 Task: Get directions from Capitol Reef National Park, Utah, United States to Crater Lake National Park, Oregon, United States departing at 5:00 pm tomorrow
Action: Mouse moved to (179, 175)
Screenshot: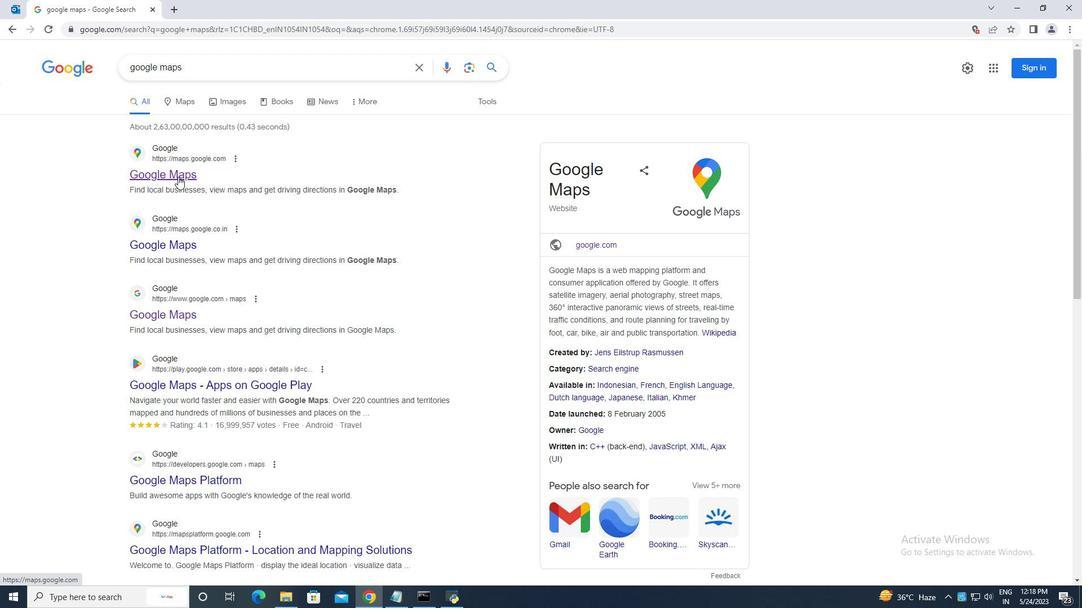
Action: Mouse pressed left at (179, 175)
Screenshot: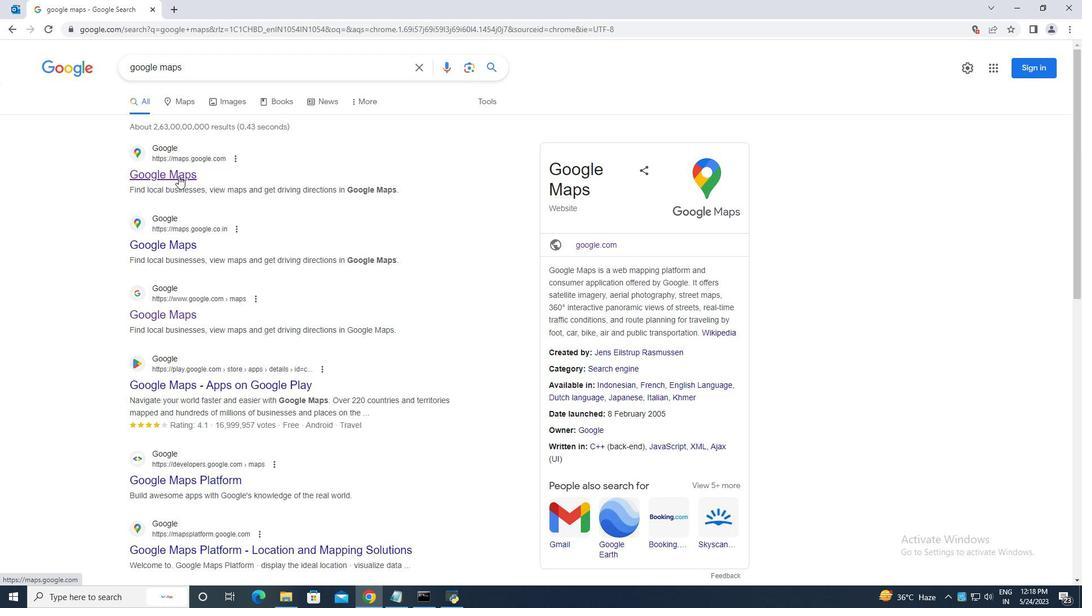 
Action: Mouse moved to (130, 57)
Screenshot: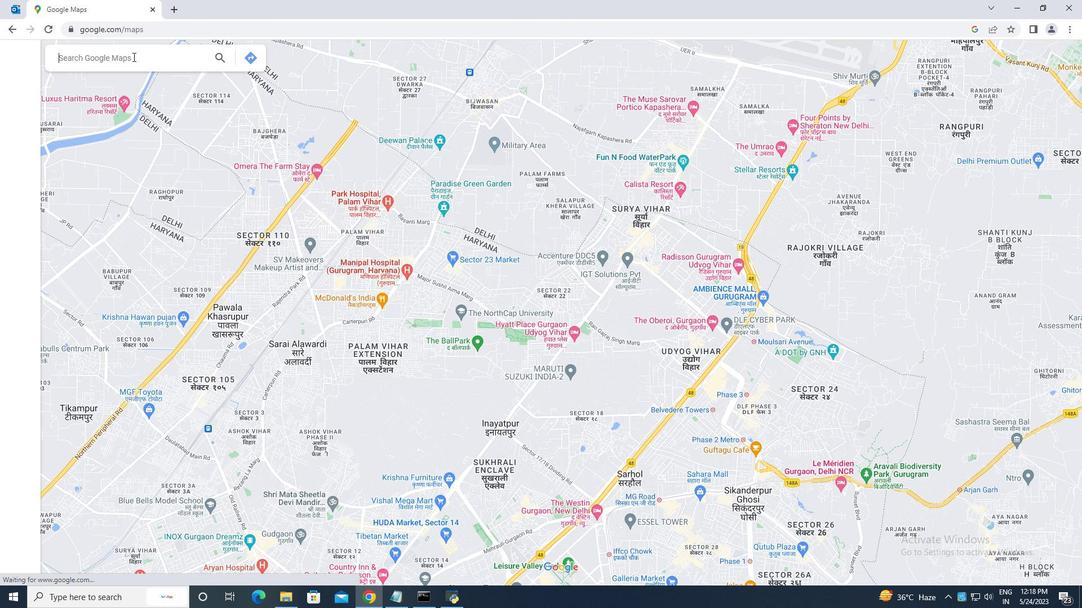 
Action: Mouse pressed left at (130, 57)
Screenshot: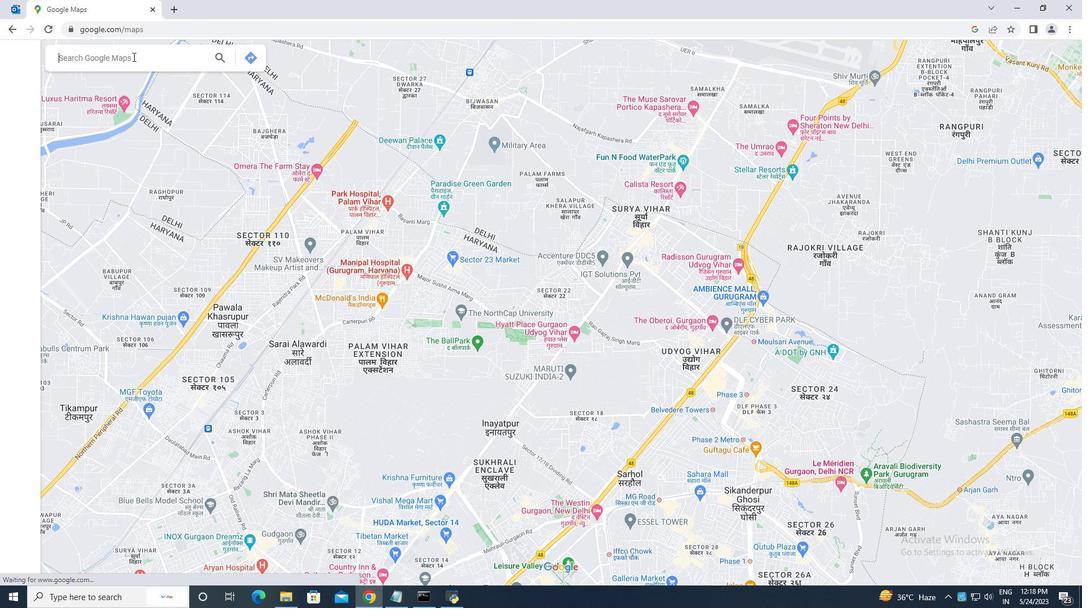 
Action: Key pressed capitol<Key.space>reef<Key.space>national<Key.space>park<Key.space>,utah<Key.space>united<Key.space>states<Key.enter>
Screenshot: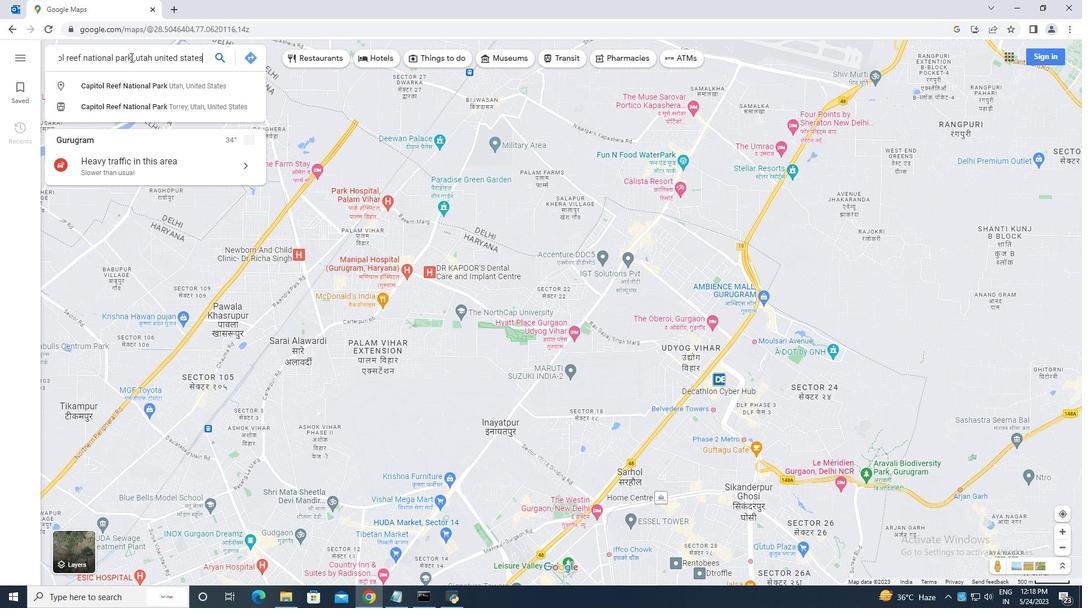
Action: Mouse moved to (76, 283)
Screenshot: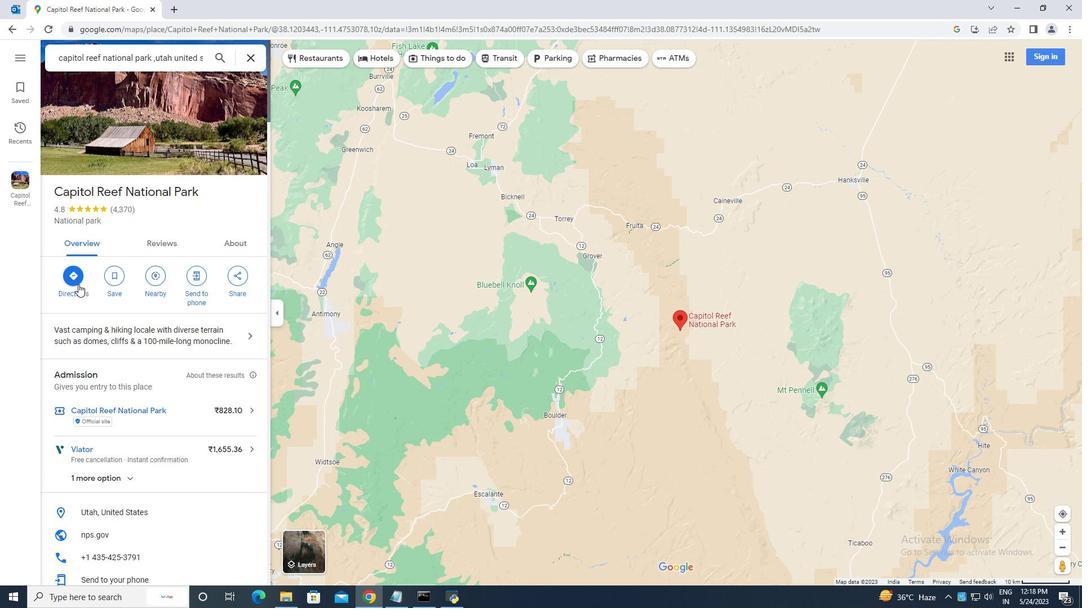 
Action: Mouse pressed left at (76, 283)
Screenshot: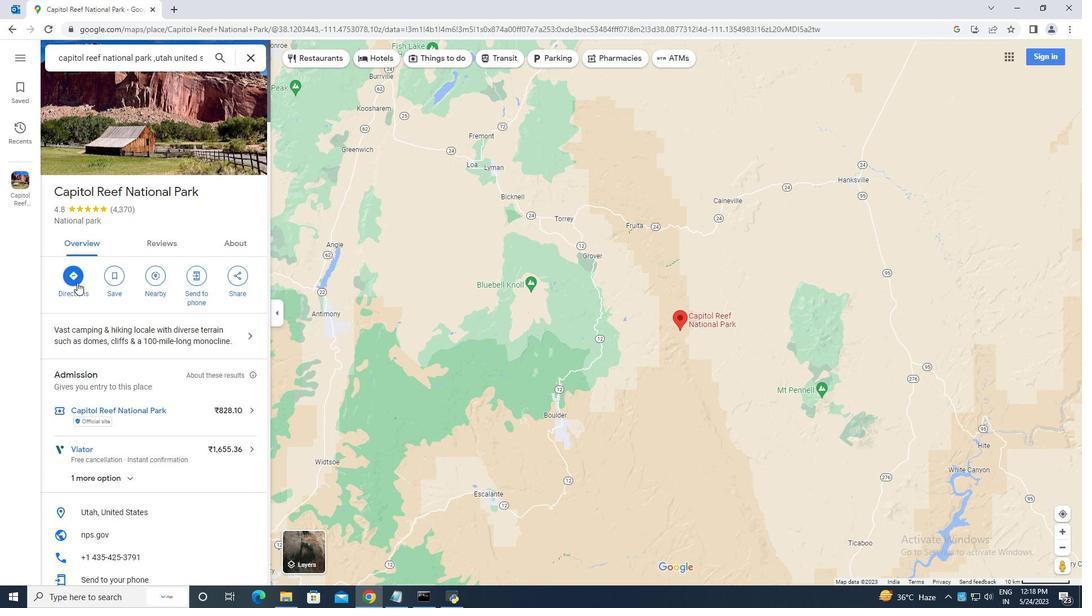 
Action: Mouse moved to (131, 91)
Screenshot: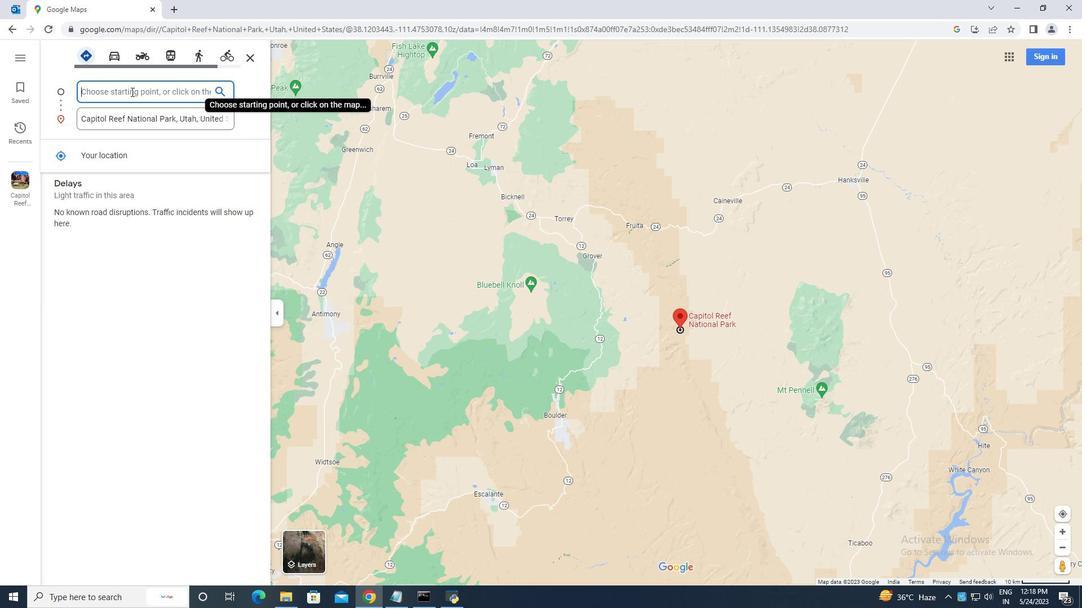 
Action: Mouse pressed left at (131, 91)
Screenshot: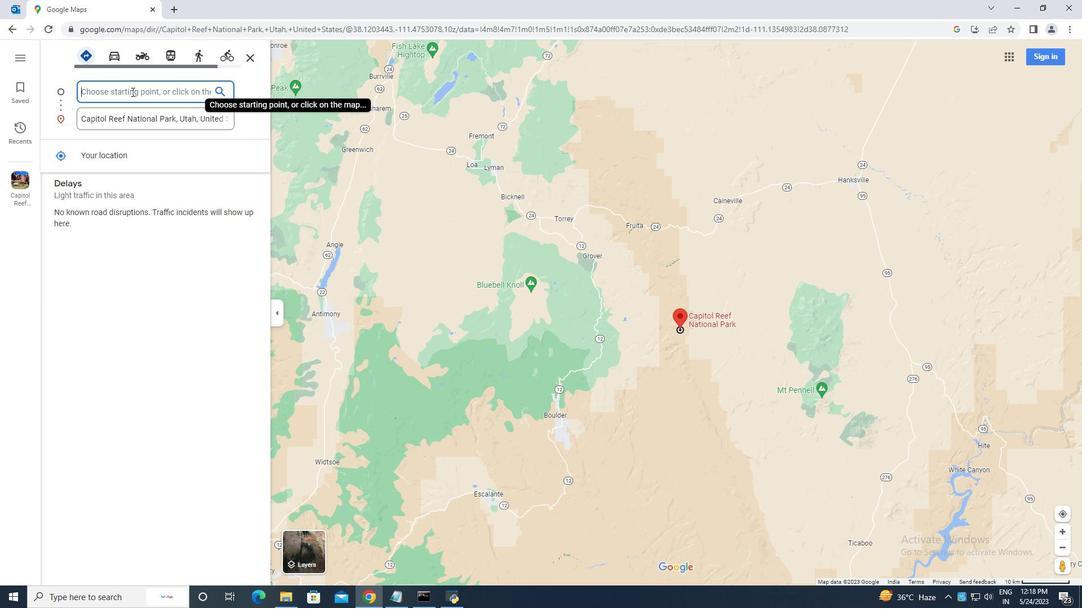 
Action: Mouse moved to (134, 91)
Screenshot: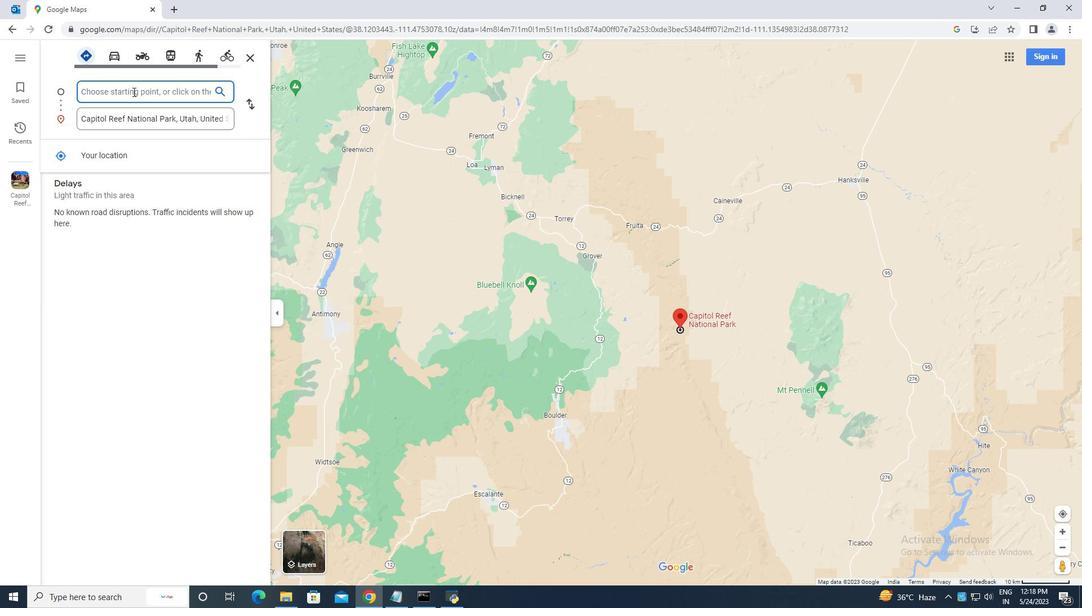 
Action: Key pressed capital<Key.space>
Screenshot: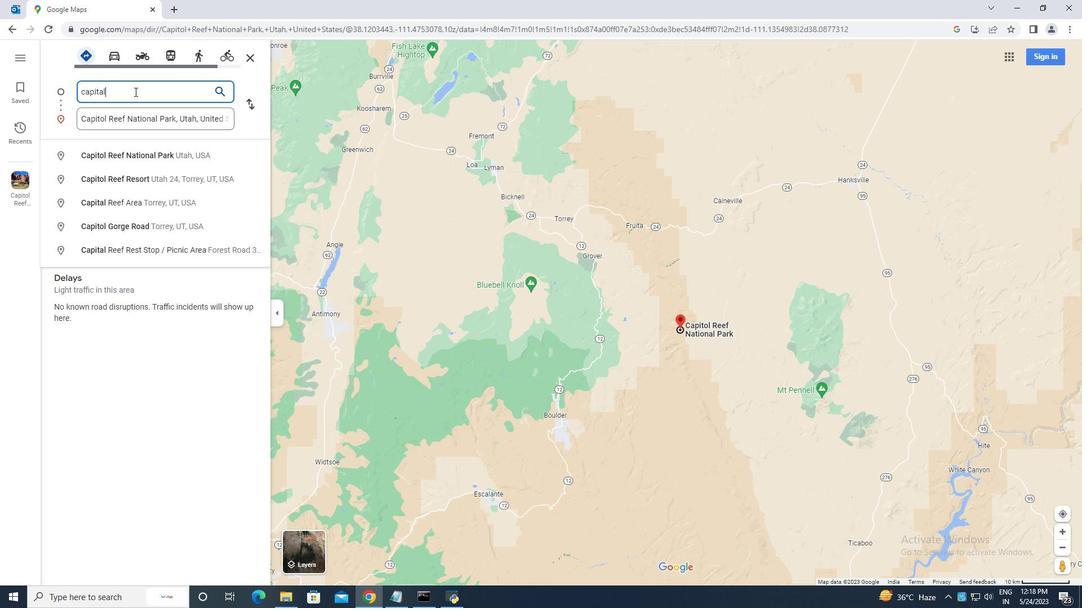 
Action: Mouse moved to (150, 116)
Screenshot: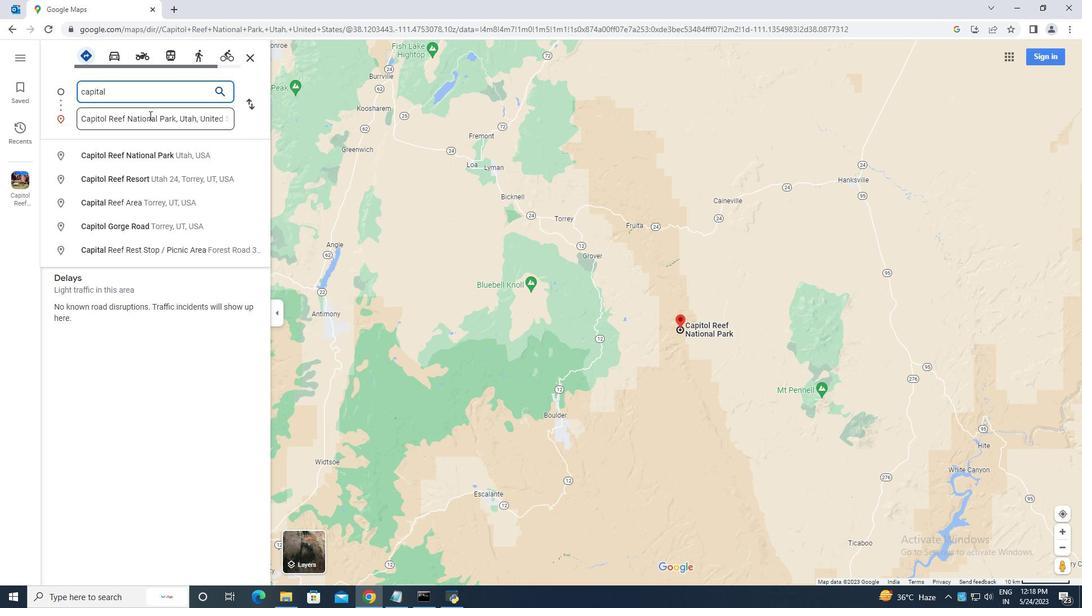 
Action: Mouse pressed left at (150, 116)
Screenshot: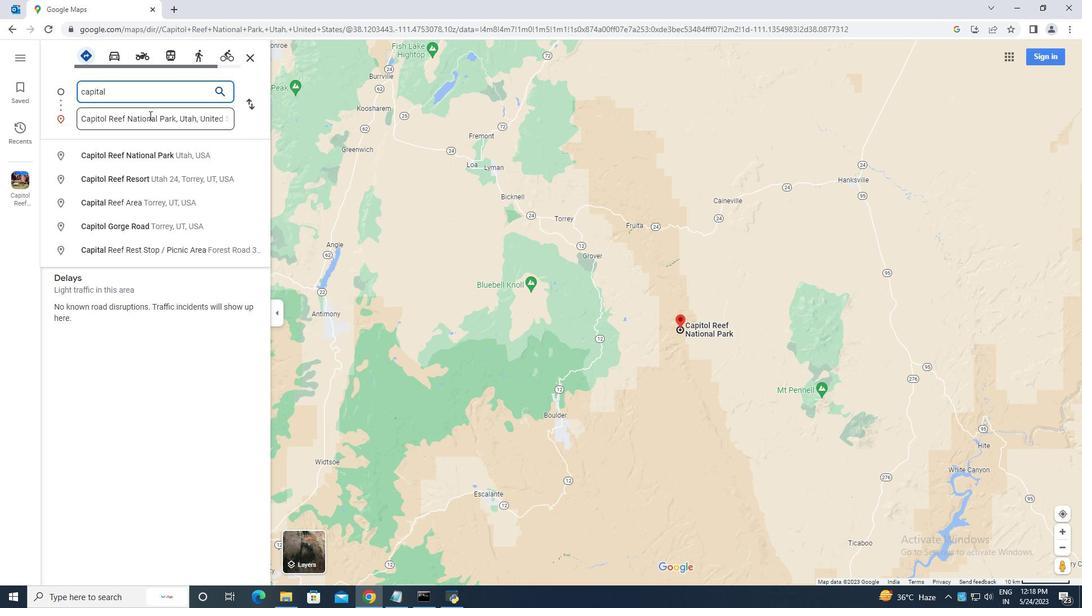 
Action: Mouse moved to (166, 91)
Screenshot: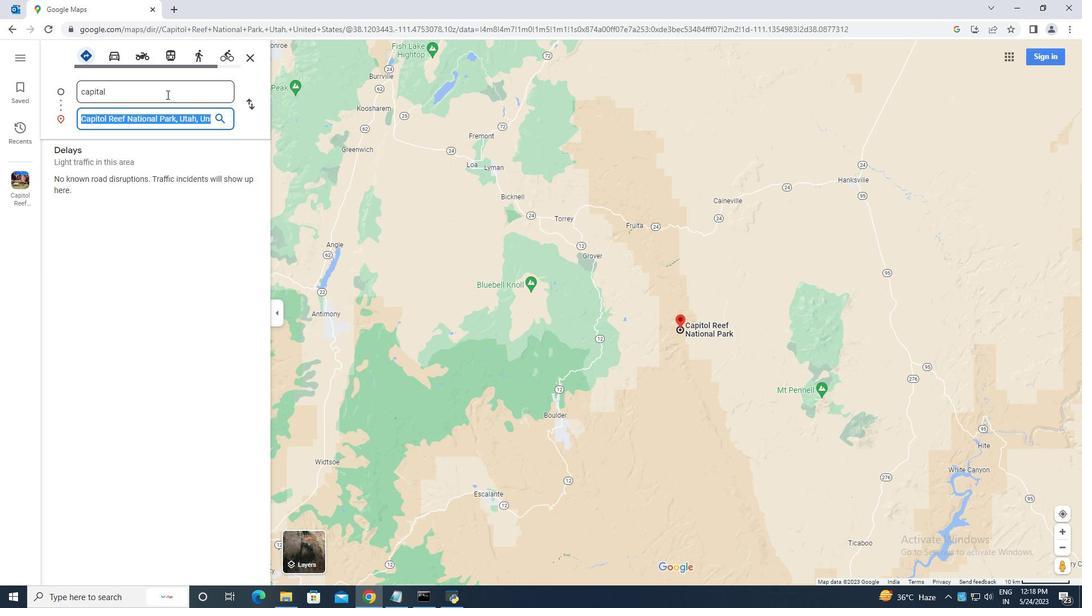 
Action: Mouse pressed left at (166, 91)
Screenshot: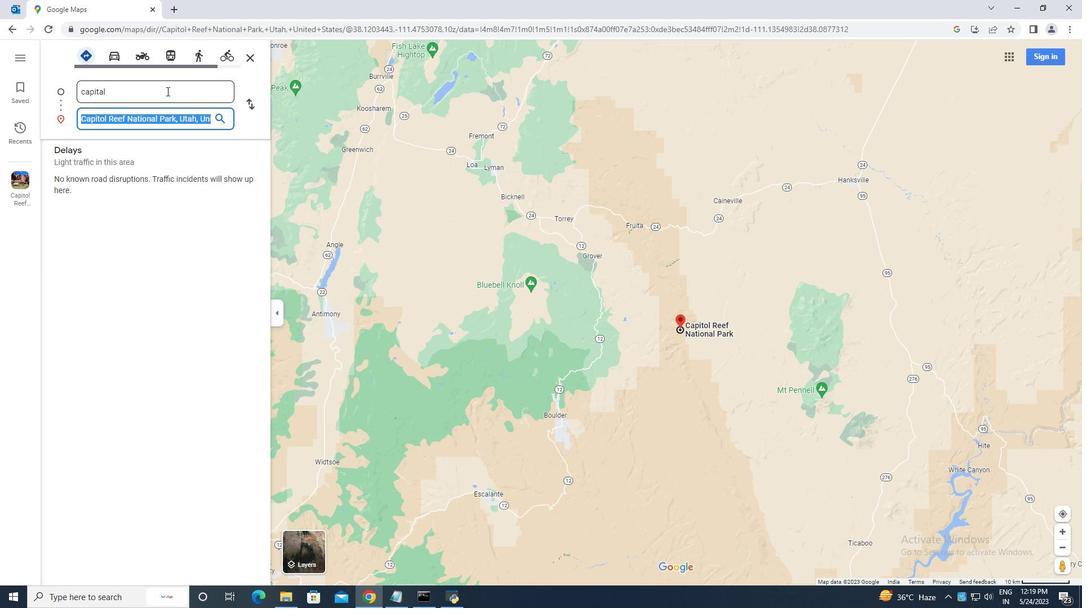 
Action: Mouse moved to (193, 118)
Screenshot: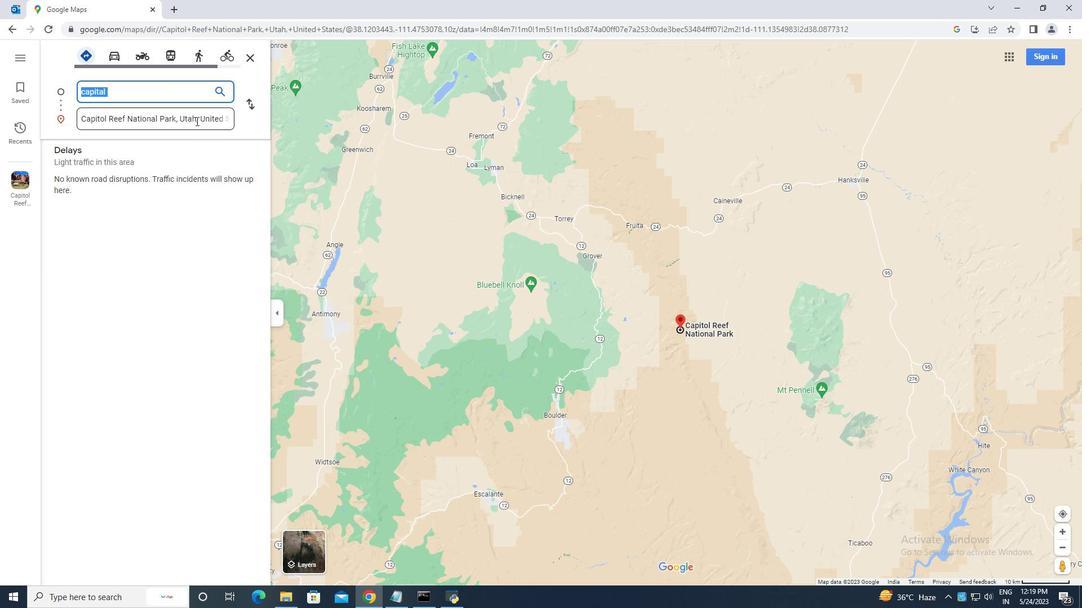 
Action: Mouse pressed left at (193, 118)
Screenshot: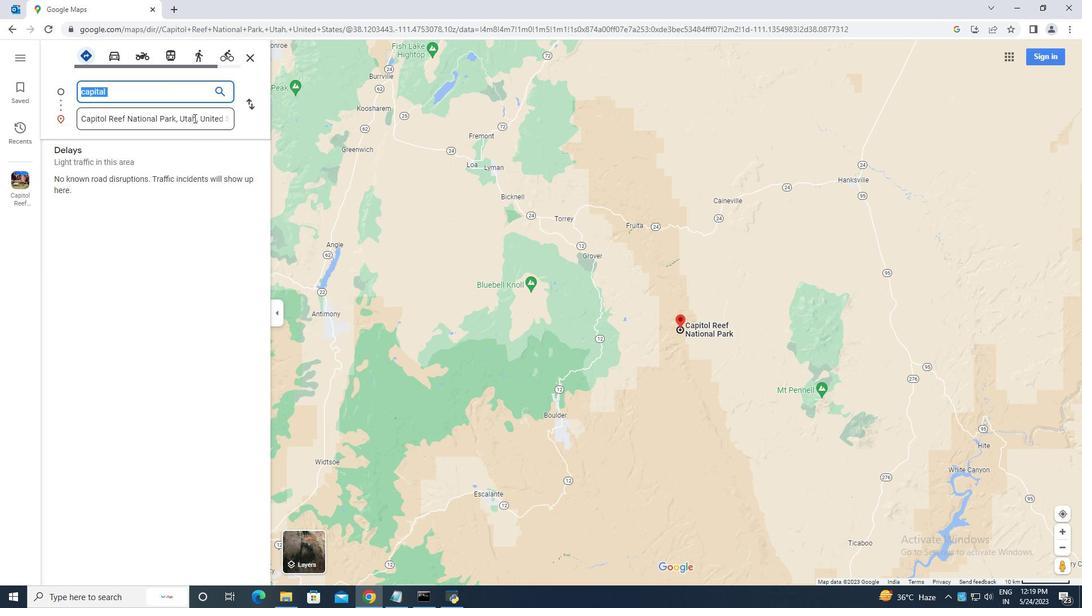 
Action: Mouse moved to (219, 116)
Screenshot: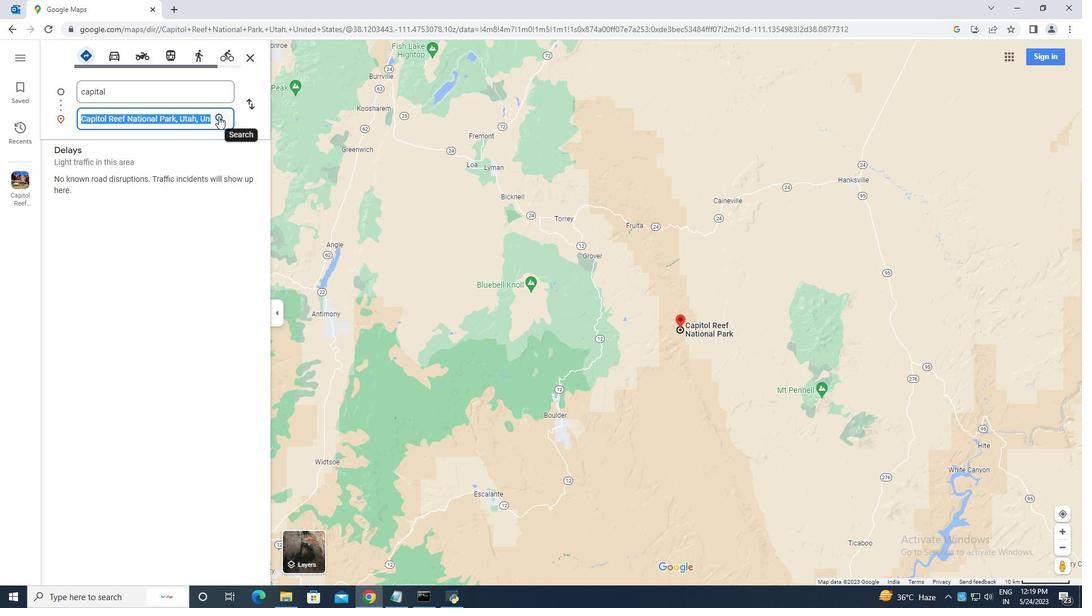 
Action: Mouse pressed left at (219, 116)
Screenshot: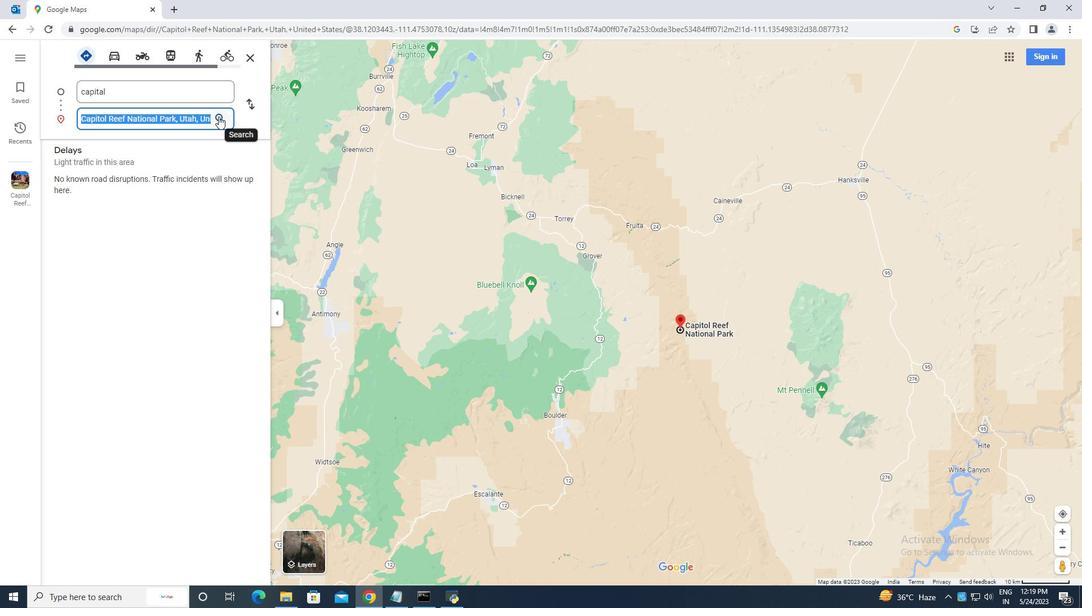 
Action: Mouse moved to (115, 146)
Screenshot: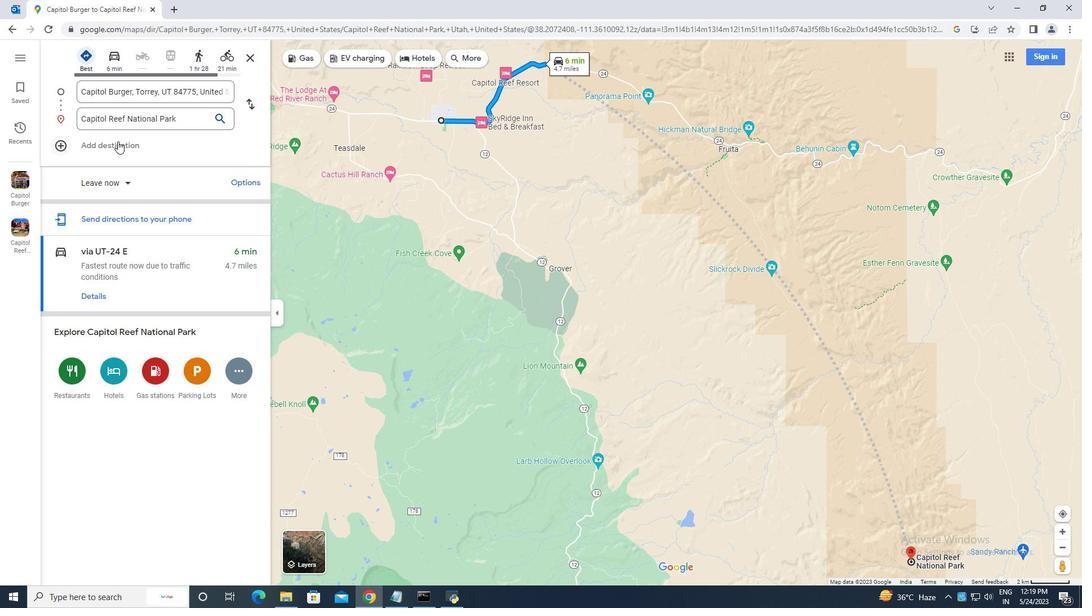 
Action: Mouse pressed left at (115, 146)
Screenshot: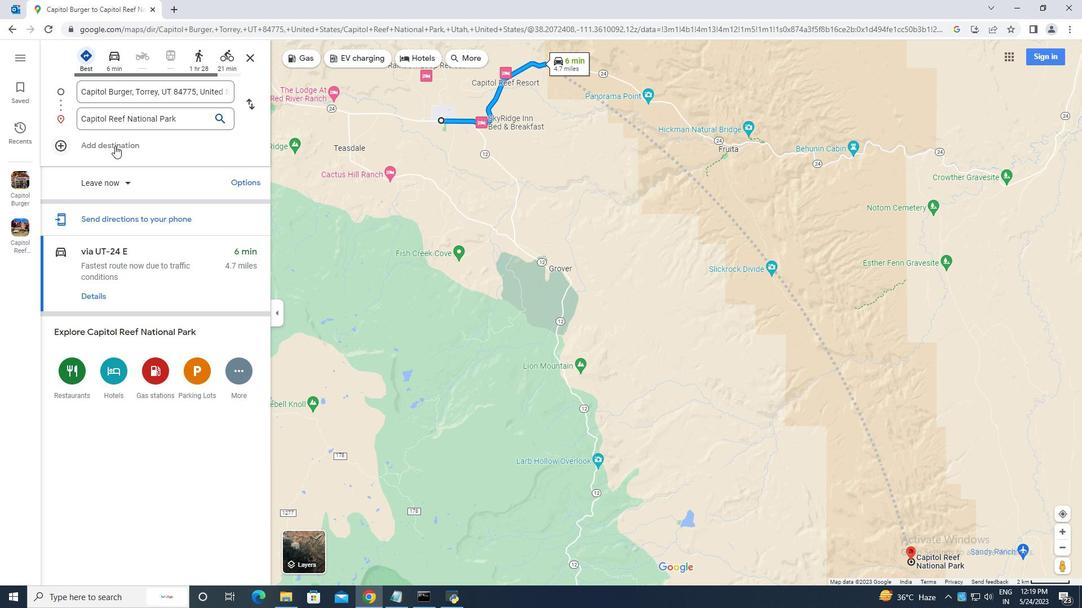 
Action: Key pressed crater<Key.space>lake<Key.space>national<Key.space>park<Key.enter>
Screenshot: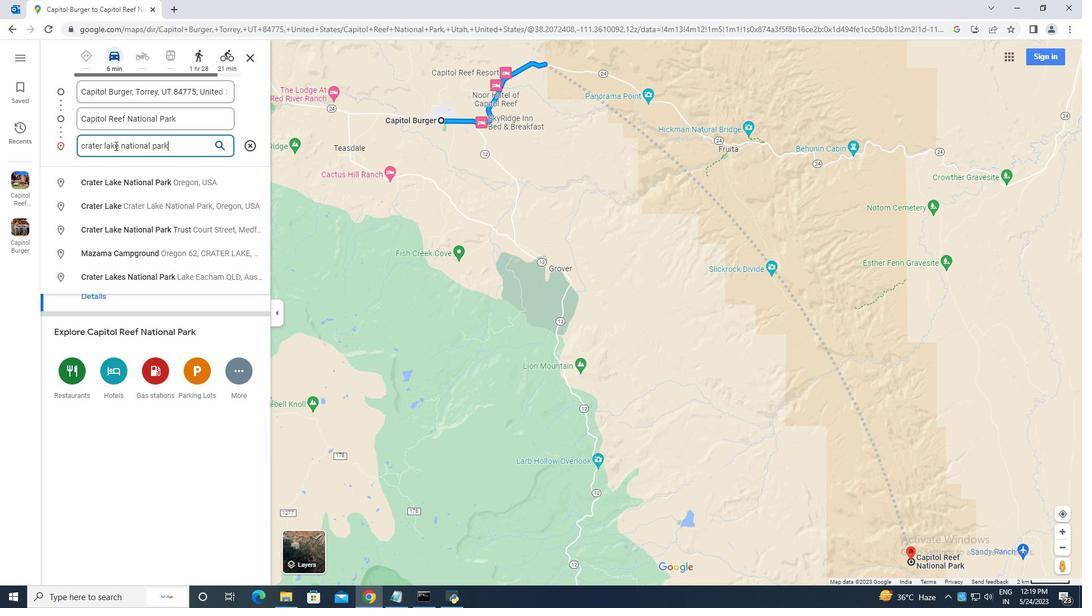 
Action: Mouse moved to (130, 236)
Screenshot: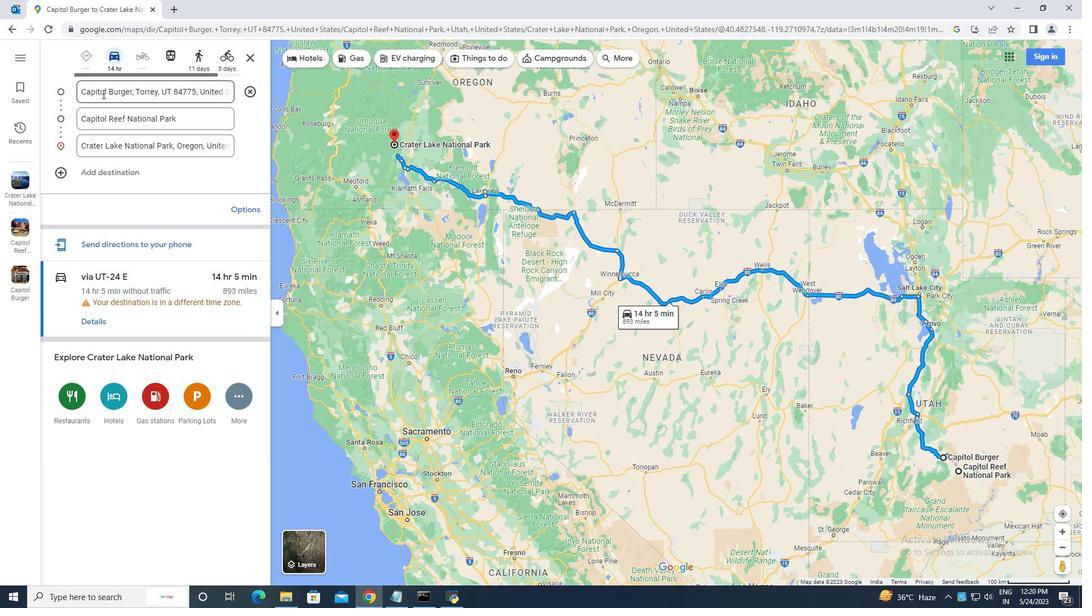 
Action: Mouse scrolled (130, 237) with delta (0, 0)
Screenshot: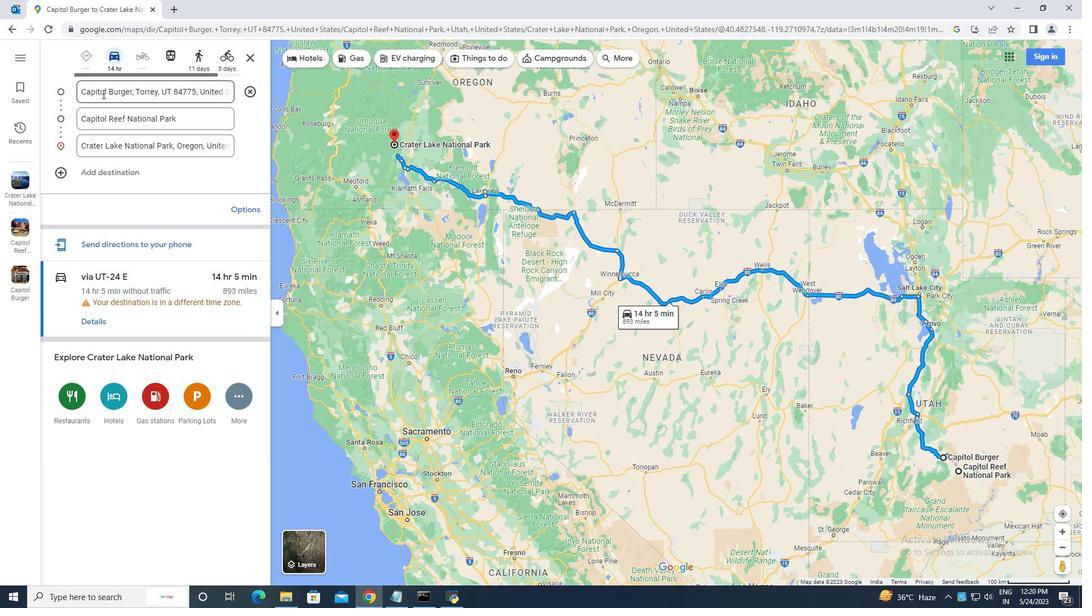 
Action: Mouse scrolled (130, 237) with delta (0, 0)
Screenshot: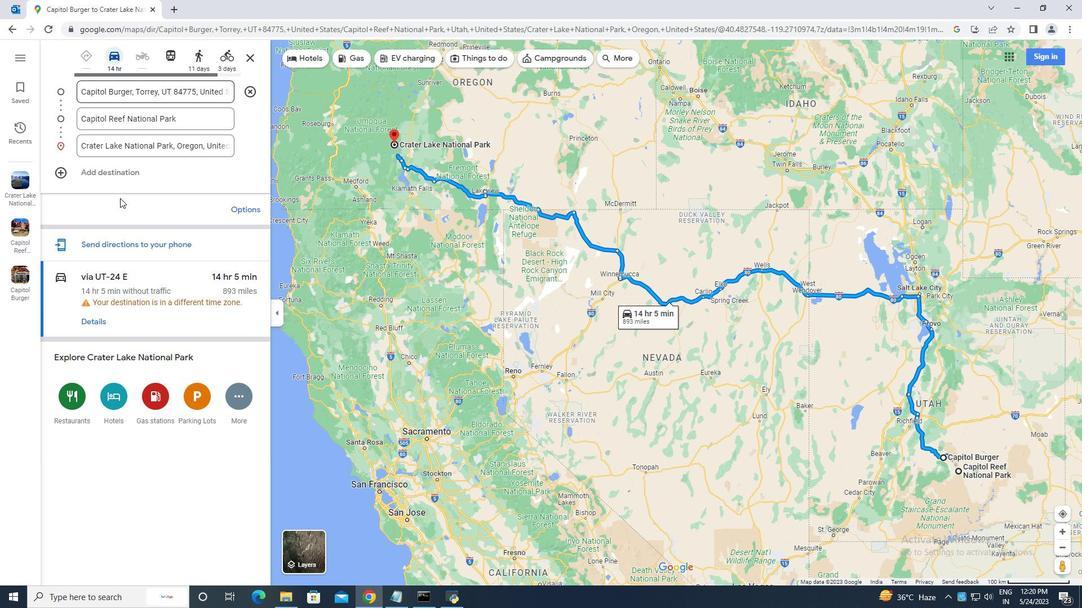 
Action: Mouse scrolled (130, 237) with delta (0, 0)
Screenshot: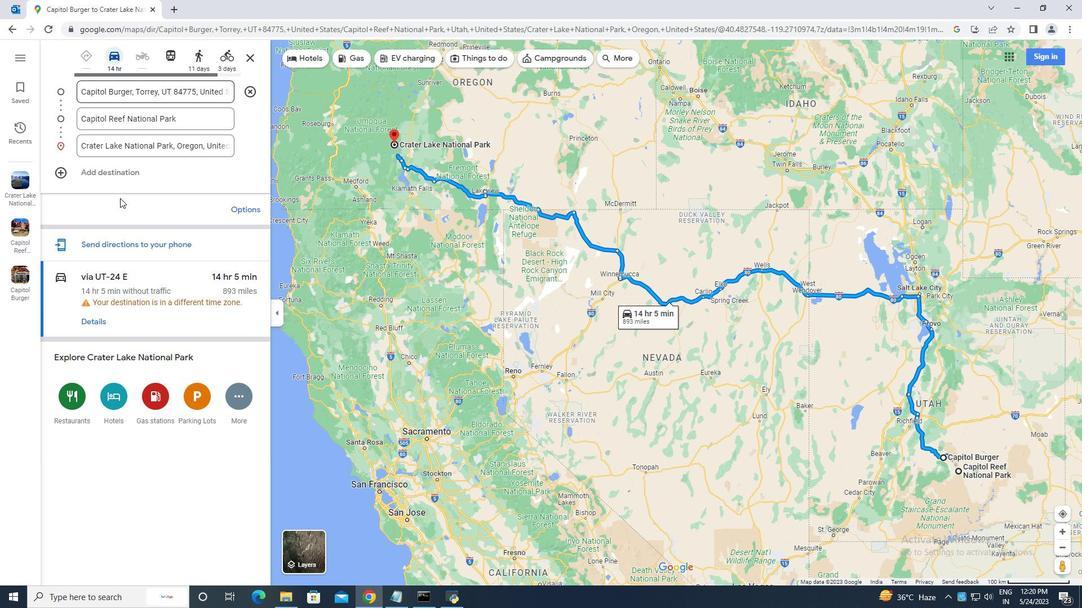 
Action: Mouse moved to (130, 301)
Screenshot: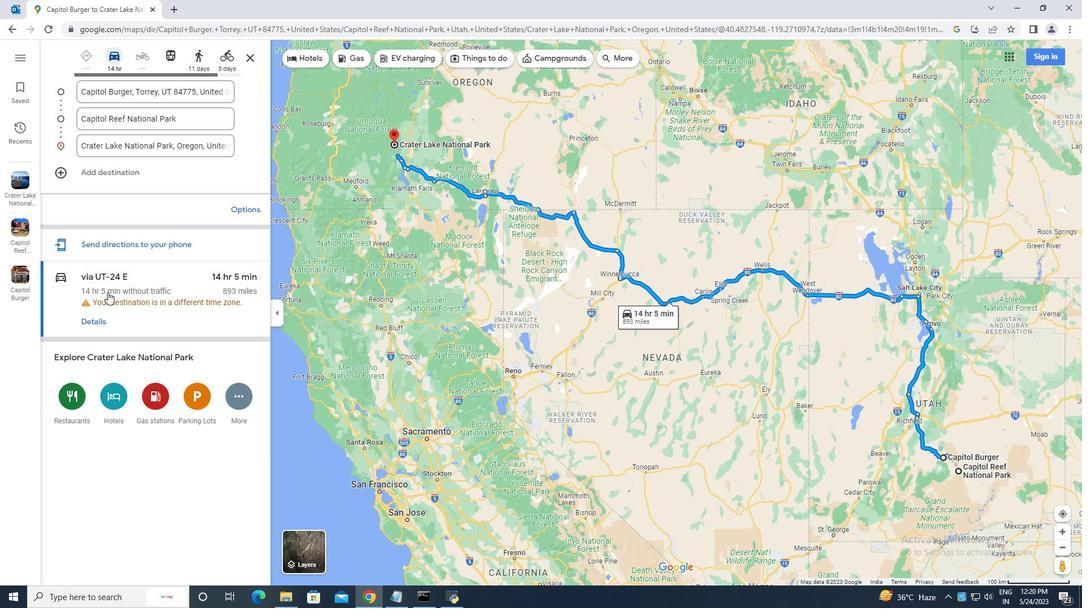 
Action: Mouse scrolled (130, 300) with delta (0, 0)
Screenshot: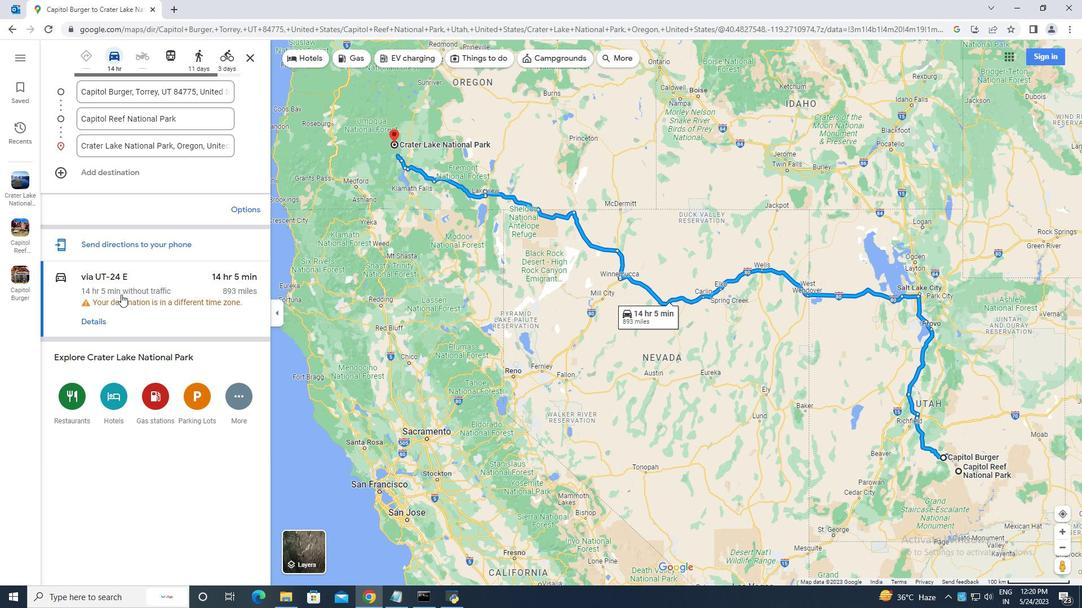 
Action: Mouse moved to (131, 302)
Screenshot: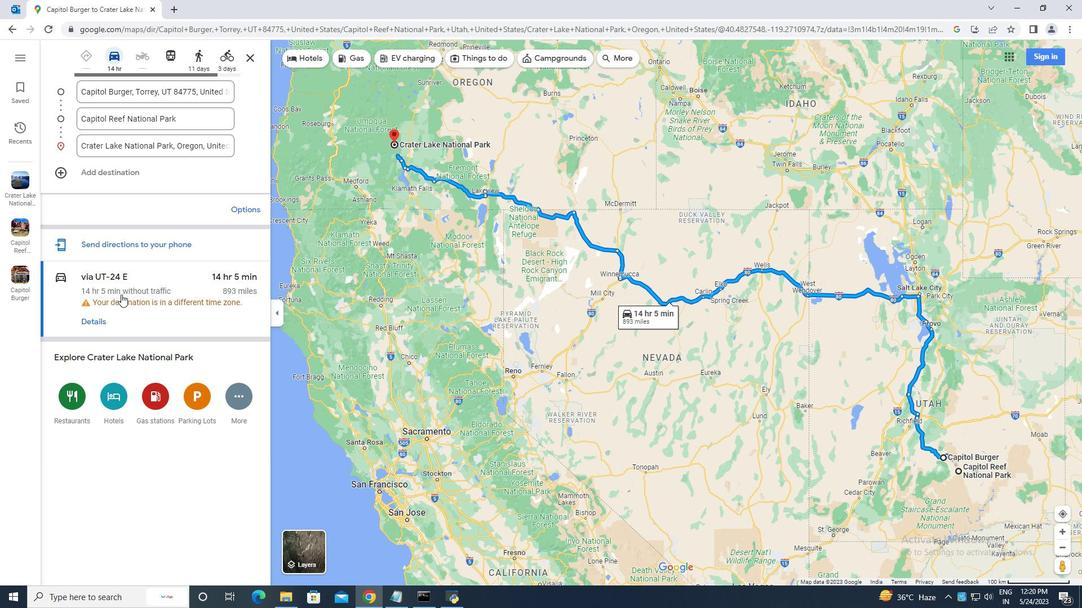 
Action: Mouse scrolled (131, 302) with delta (0, 0)
Screenshot: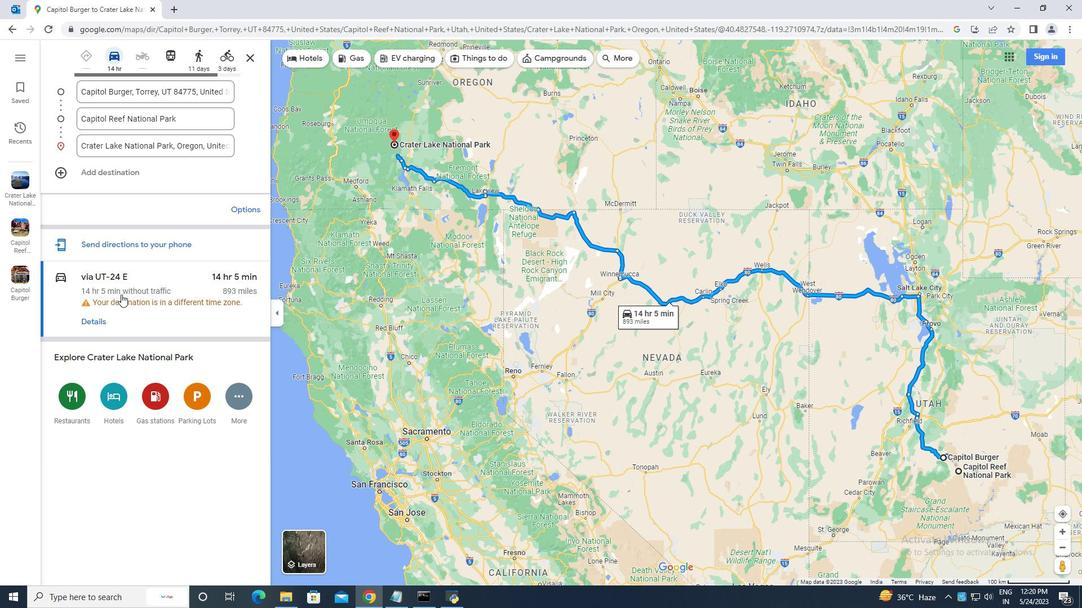 
Action: Mouse moved to (131, 302)
Screenshot: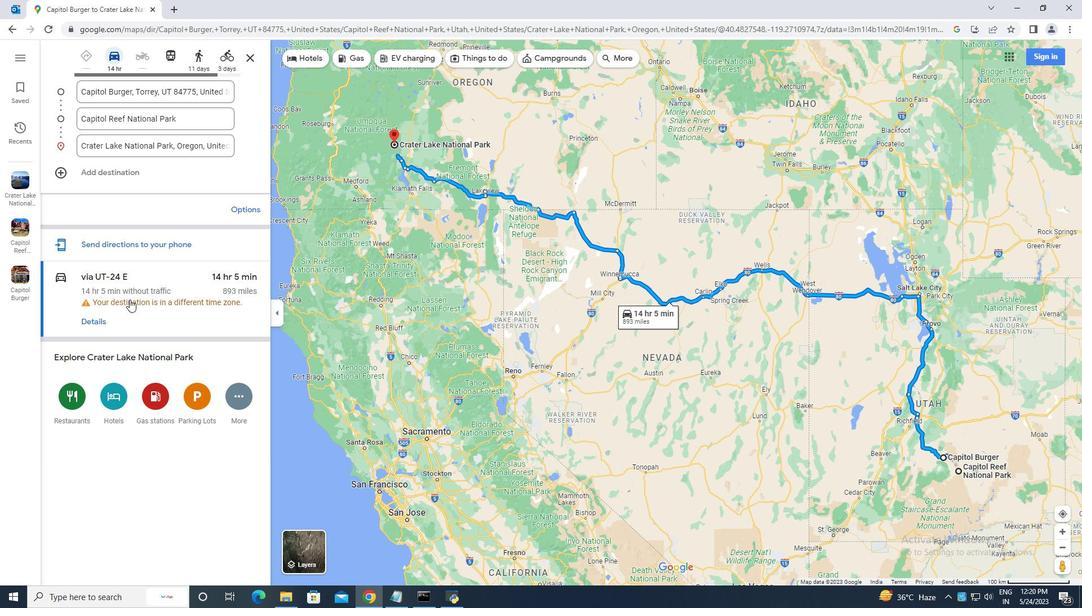 
Action: Mouse scrolled (131, 302) with delta (0, 0)
Screenshot: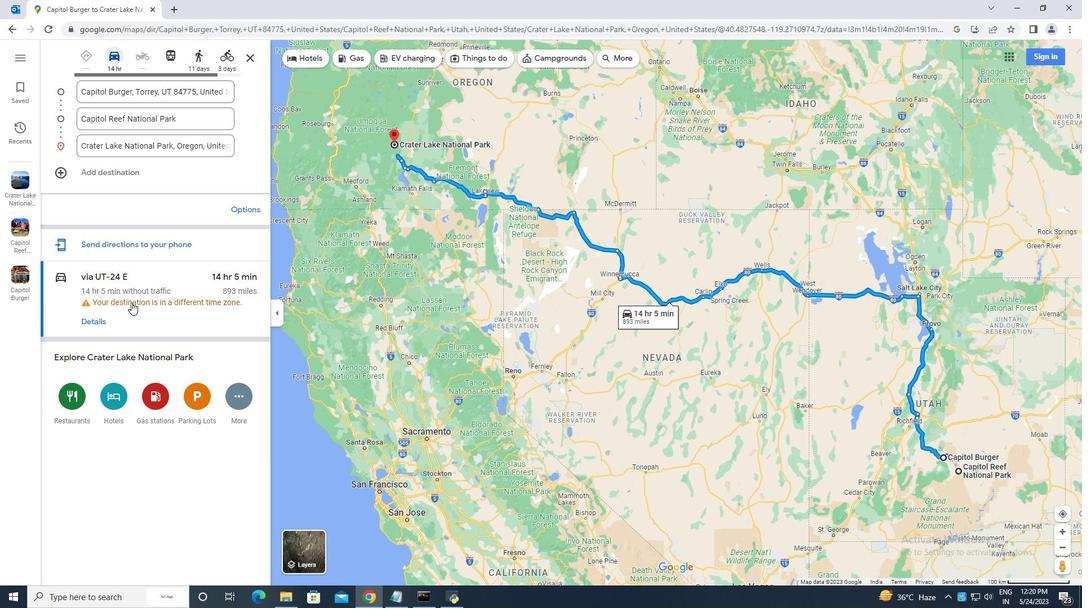 
Action: Mouse moved to (131, 302)
Screenshot: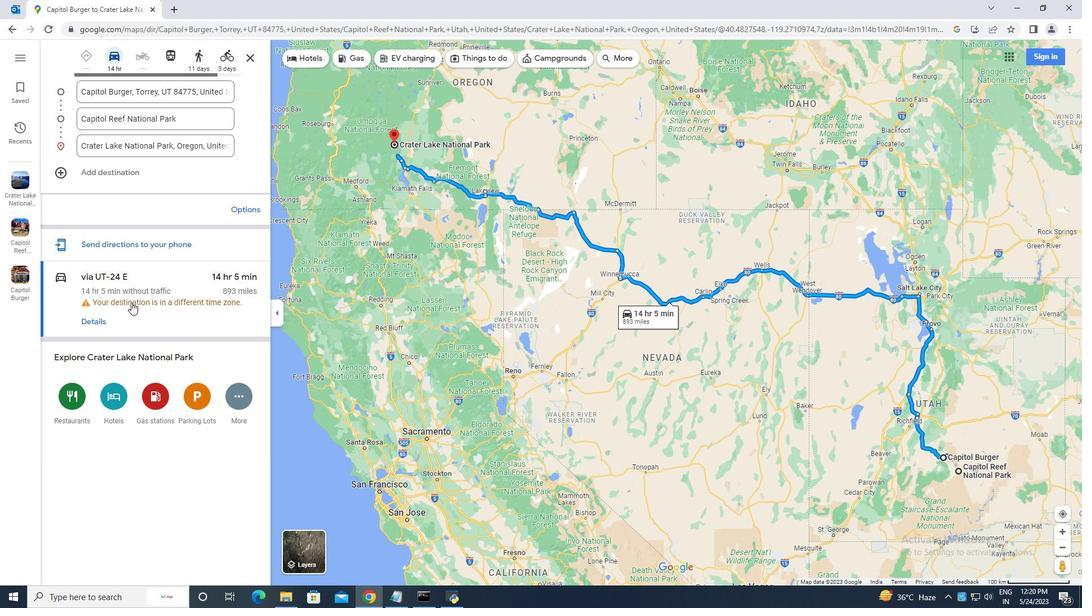 
Action: Mouse scrolled (131, 303) with delta (0, 0)
Screenshot: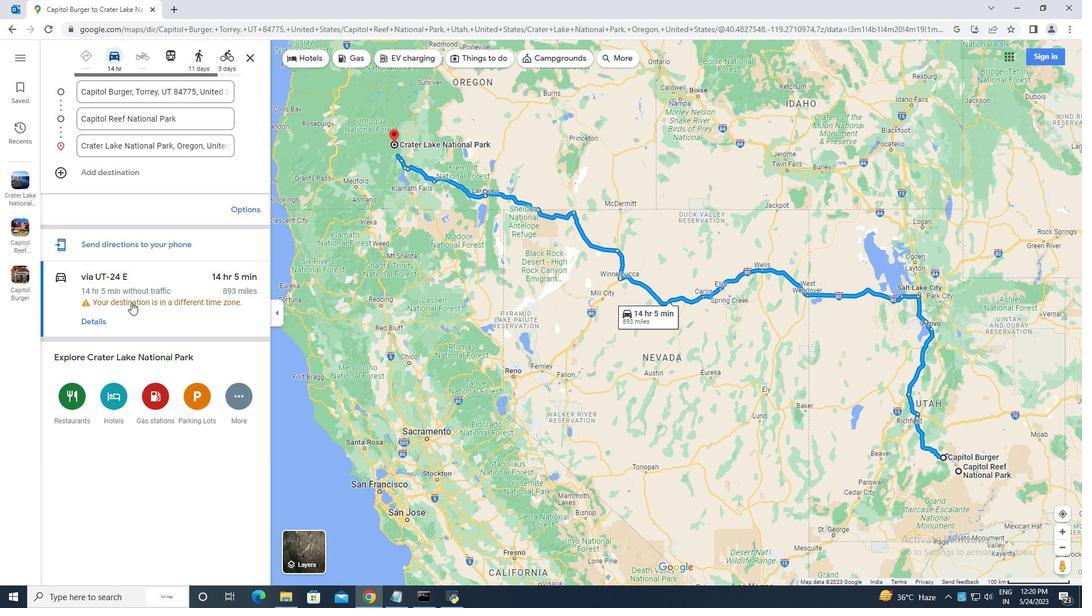 
Action: Mouse scrolled (131, 303) with delta (0, 0)
Screenshot: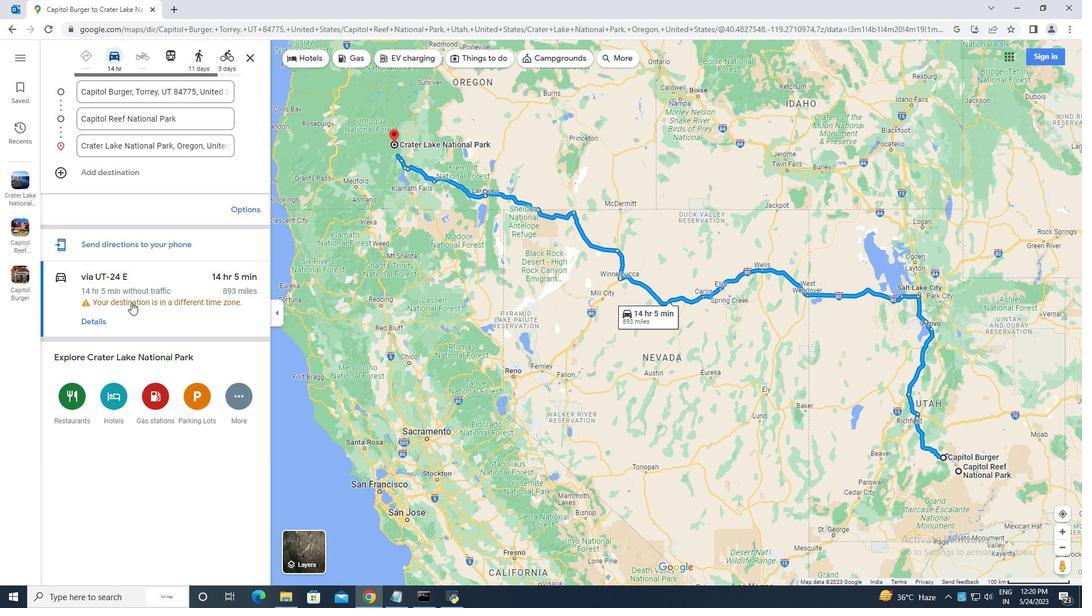 
Action: Mouse scrolled (131, 303) with delta (0, 0)
Screenshot: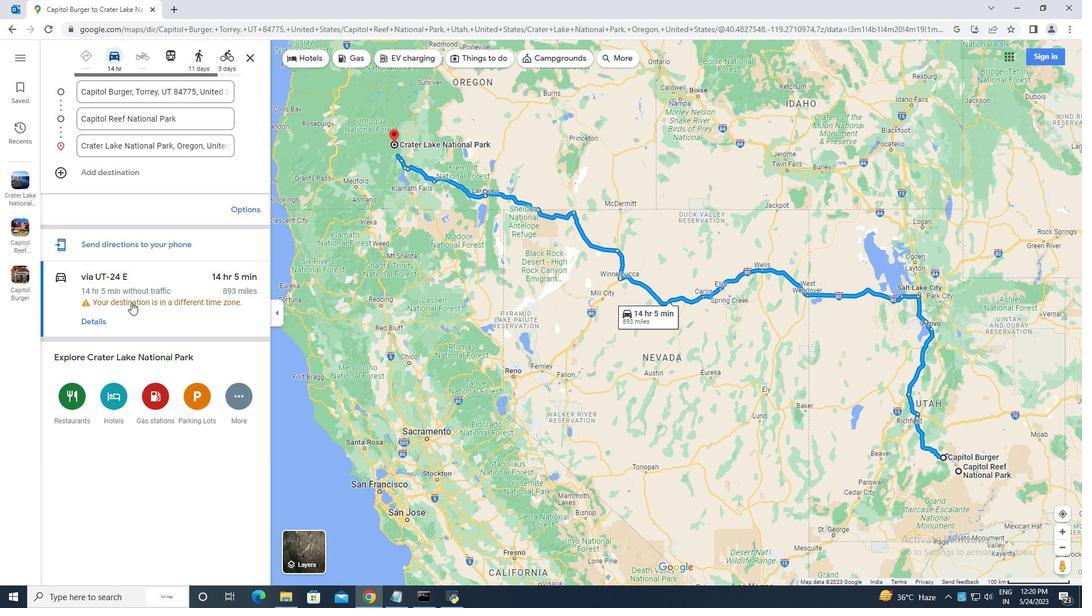 
Action: Mouse scrolled (131, 303) with delta (0, 0)
Screenshot: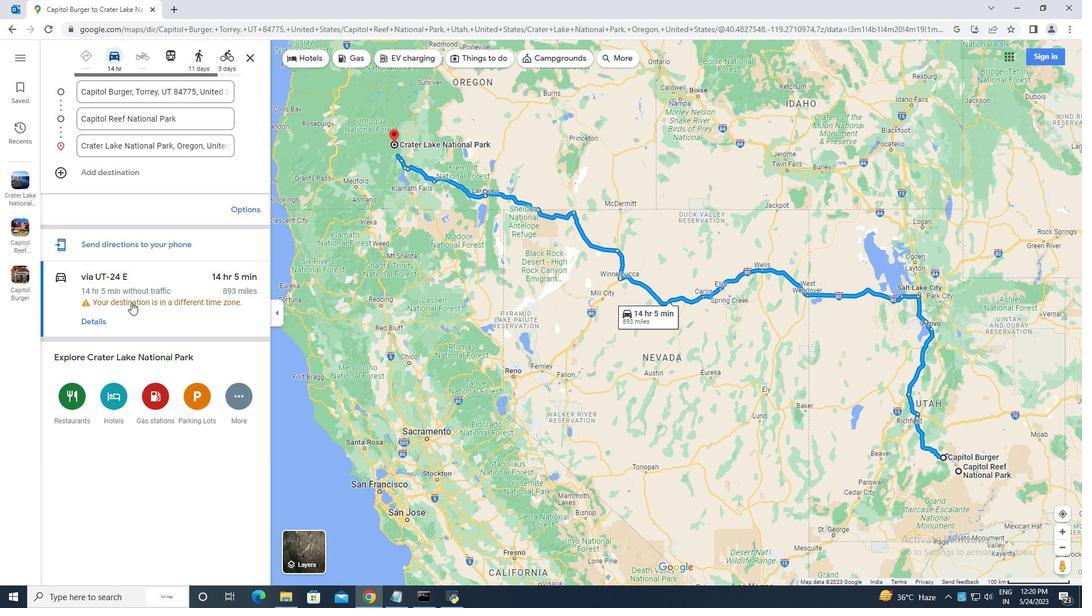 
Action: Mouse moved to (248, 55)
Screenshot: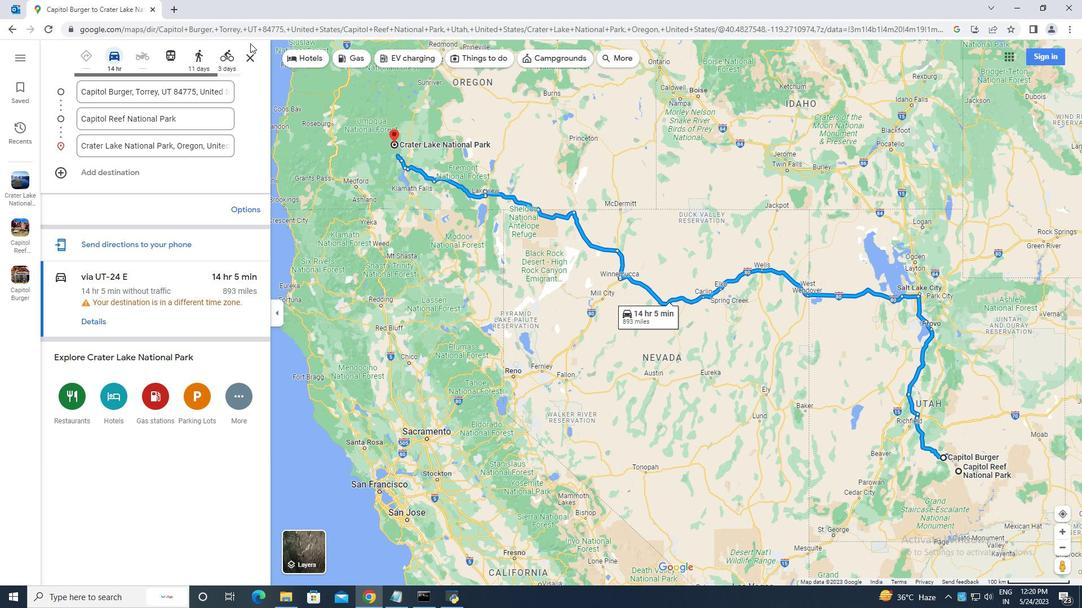 
Action: Mouse pressed left at (248, 55)
Screenshot: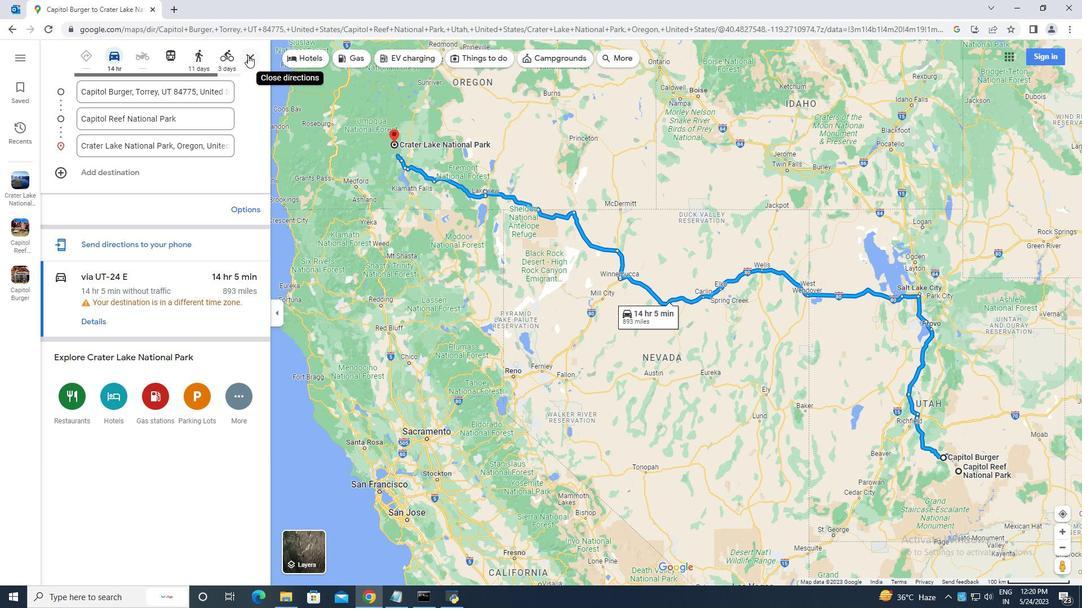 
Action: Mouse moved to (71, 281)
Screenshot: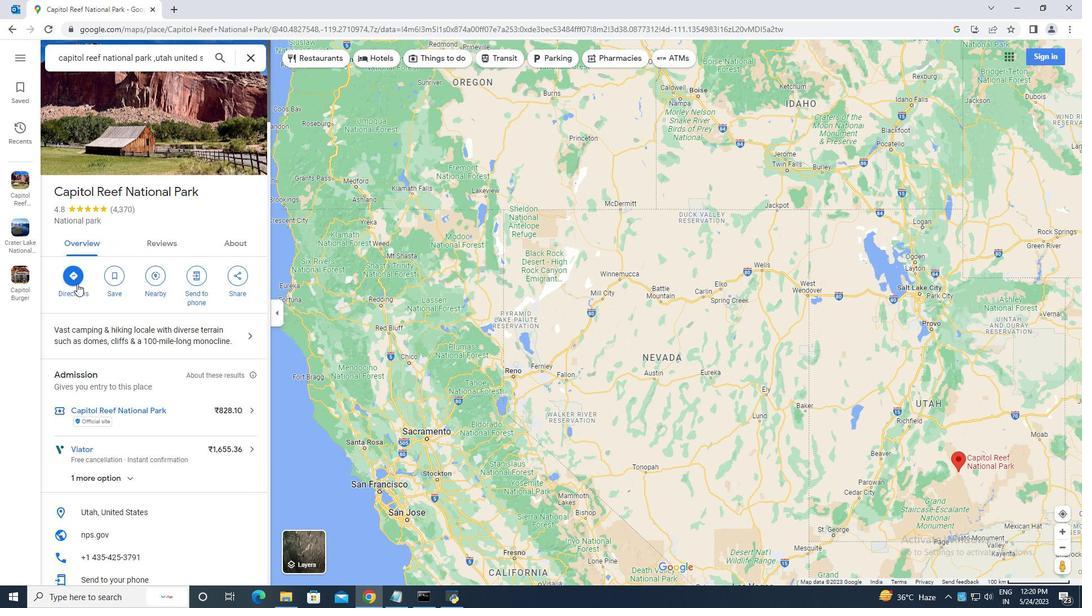 
Action: Mouse pressed left at (71, 281)
Screenshot: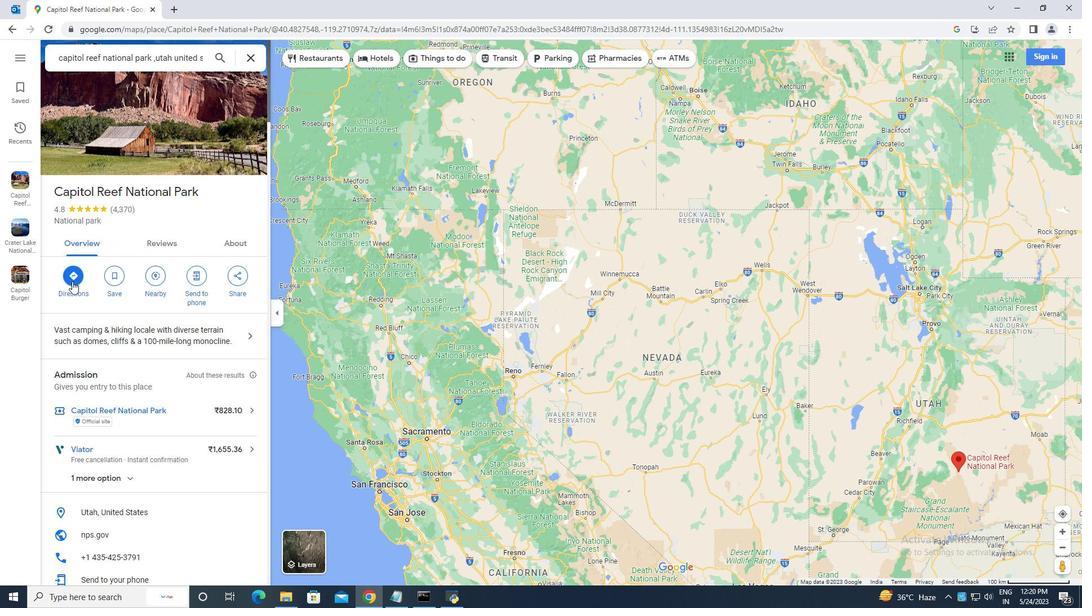 
Action: Mouse moved to (128, 94)
Screenshot: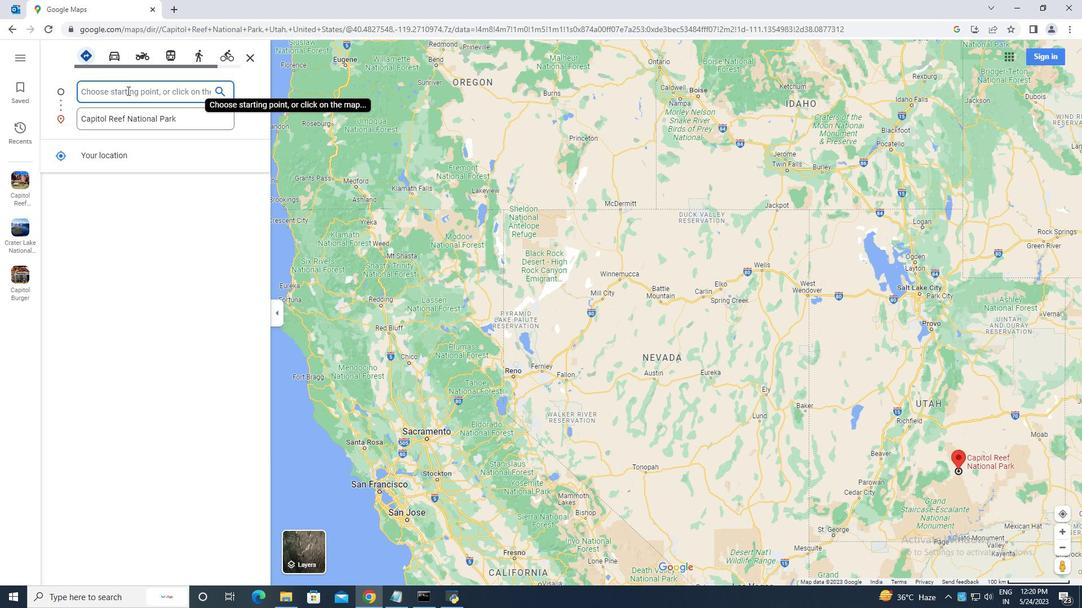 
Action: Key pressed capital<Key.space>reef<Key.space>national<Key.space>park
Screenshot: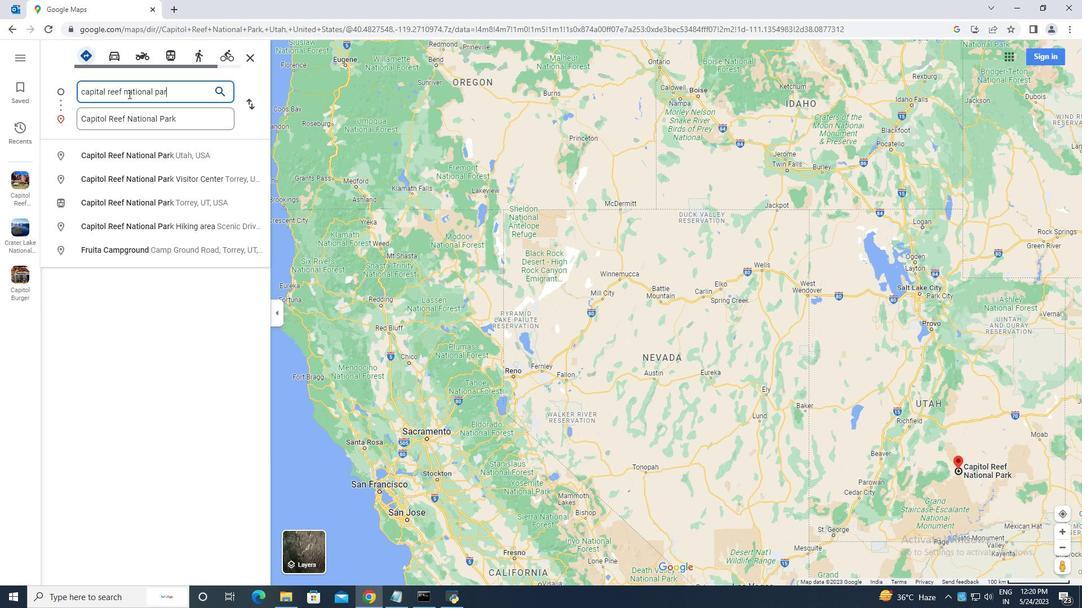 
Action: Mouse moved to (139, 116)
Screenshot: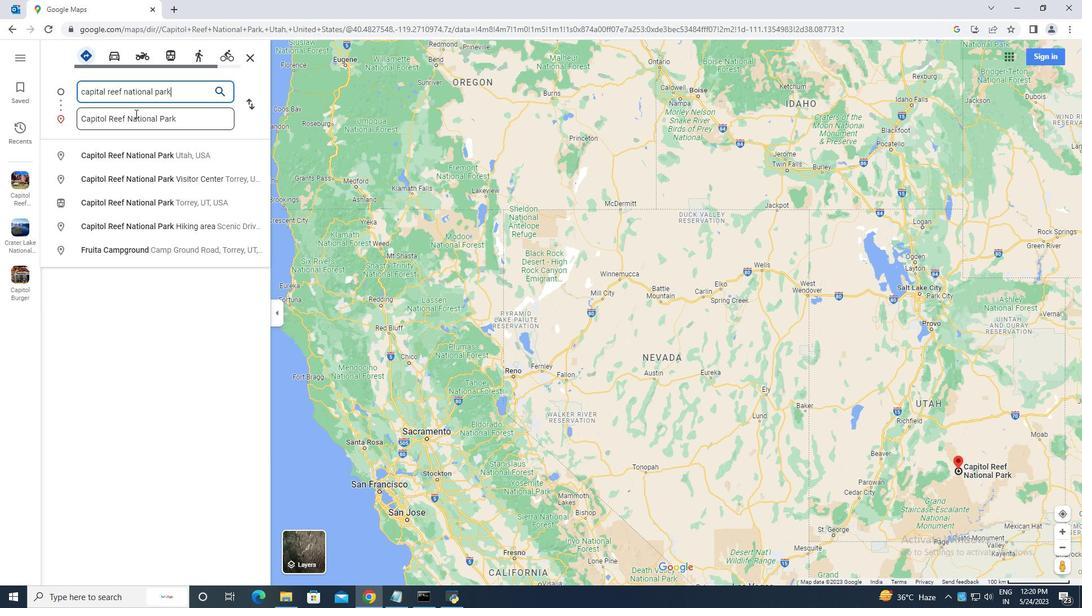 
Action: Mouse pressed left at (139, 116)
Screenshot: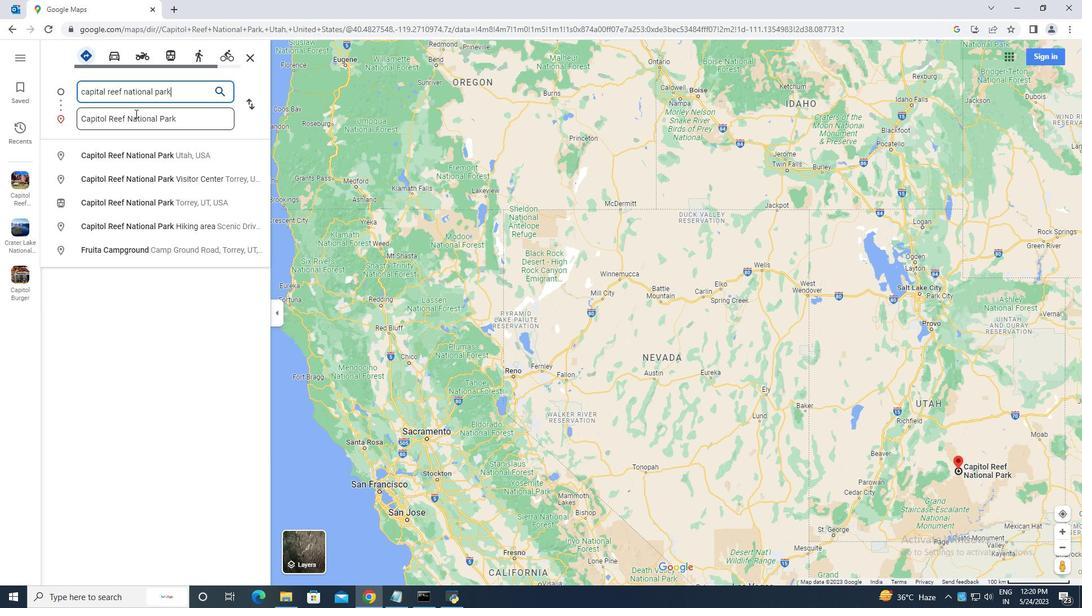 
Action: Mouse moved to (139, 116)
Screenshot: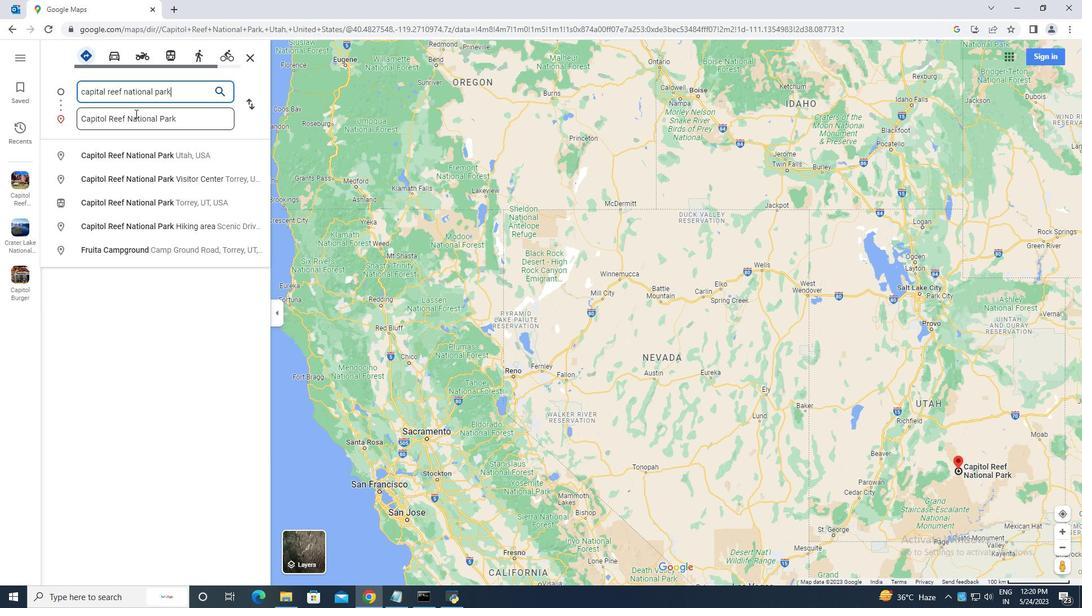 
Action: Key pressed crater<Key.space>lake<Key.space>national<Key.space>park<Key.enter>
Screenshot: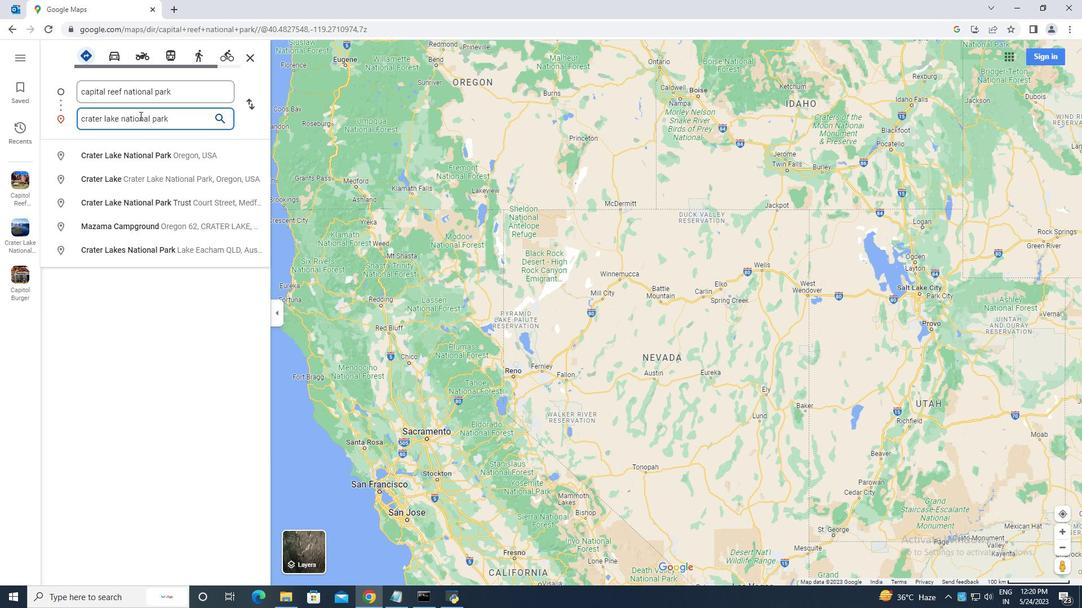 
Action: Mouse moved to (124, 182)
Screenshot: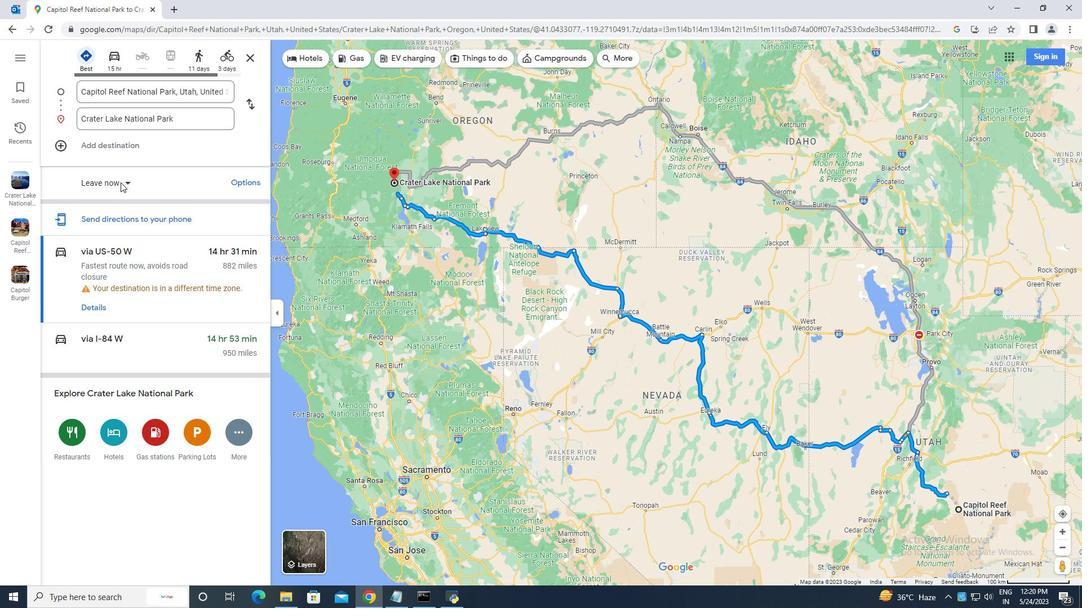 
Action: Mouse pressed left at (124, 182)
Screenshot: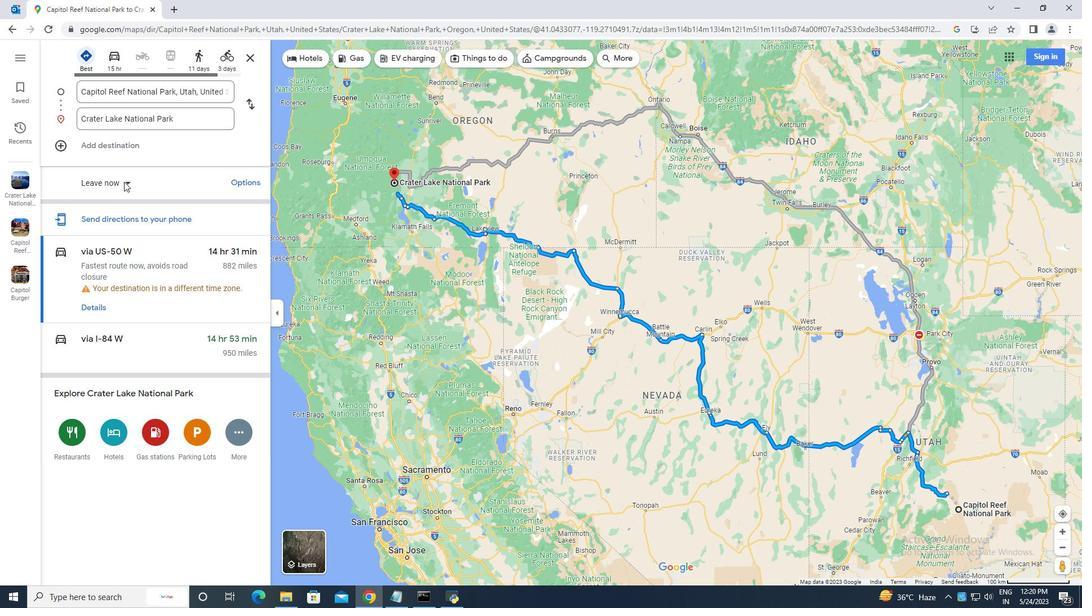 
Action: Mouse moved to (109, 212)
Screenshot: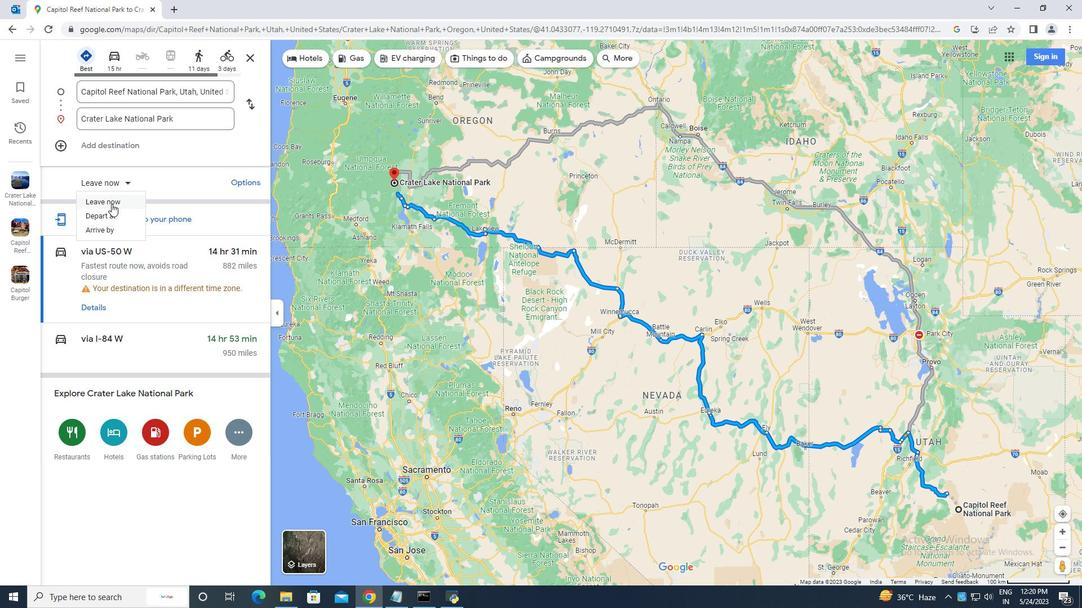 
Action: Mouse pressed left at (109, 212)
Screenshot: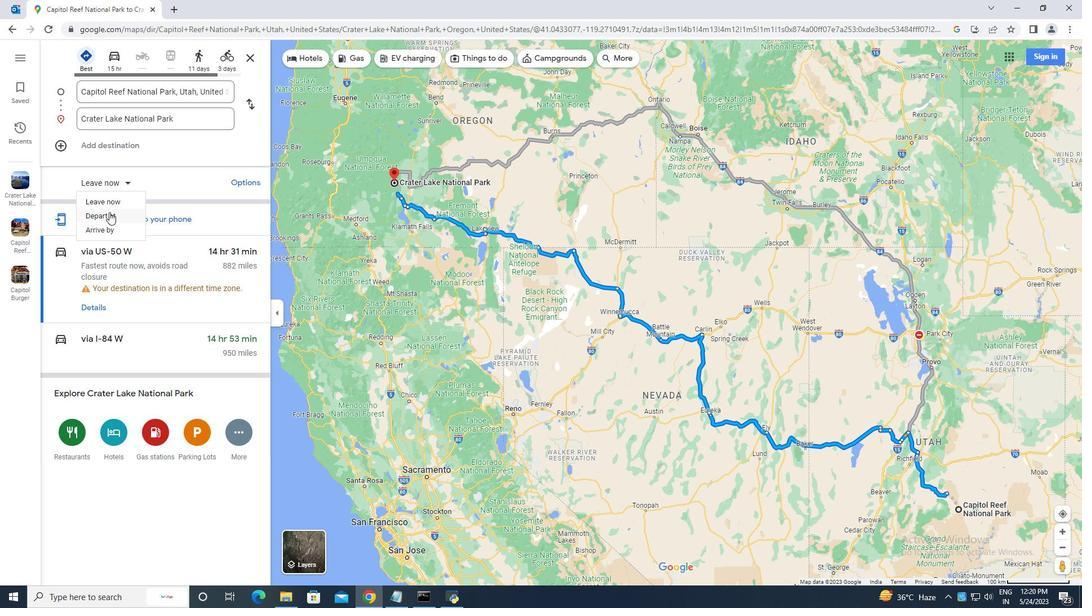 
Action: Mouse moved to (142, 174)
Screenshot: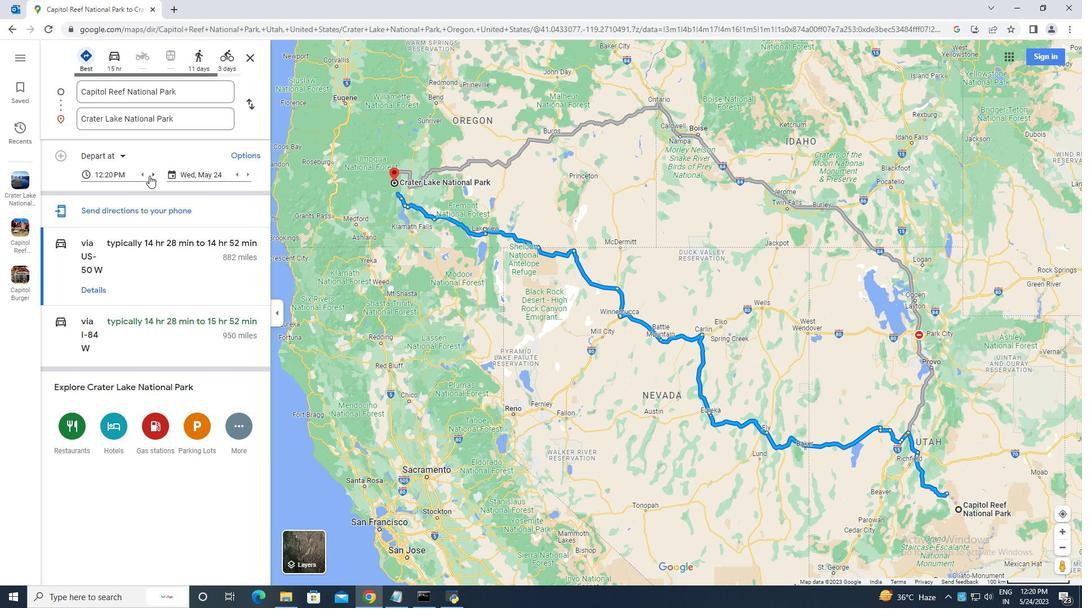 
Action: Mouse pressed left at (142, 174)
Screenshot: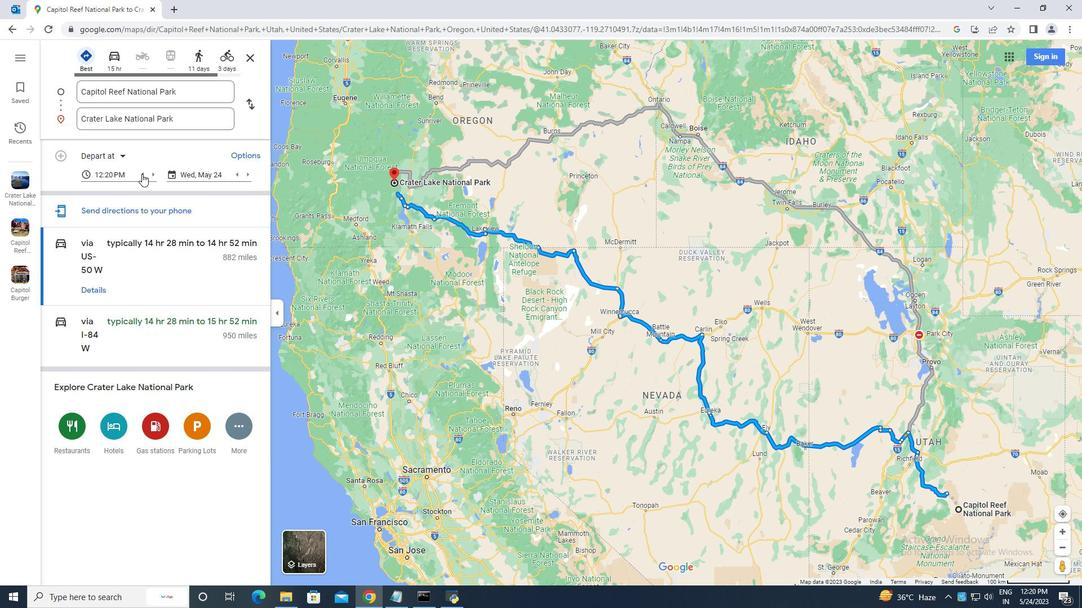 
Action: Mouse pressed left at (142, 174)
Screenshot: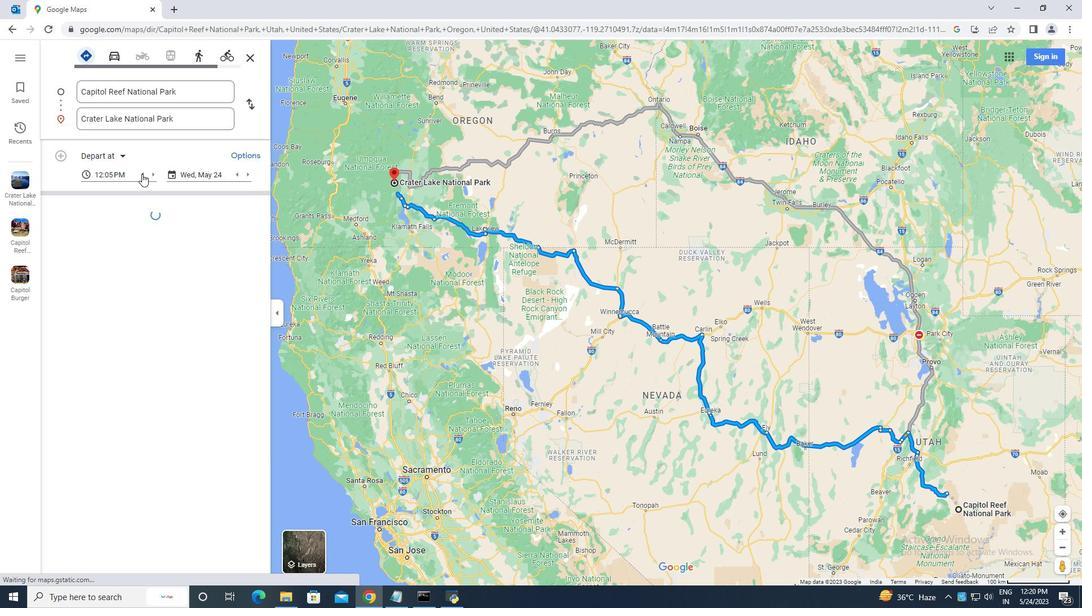 
Action: Mouse pressed left at (142, 174)
Screenshot: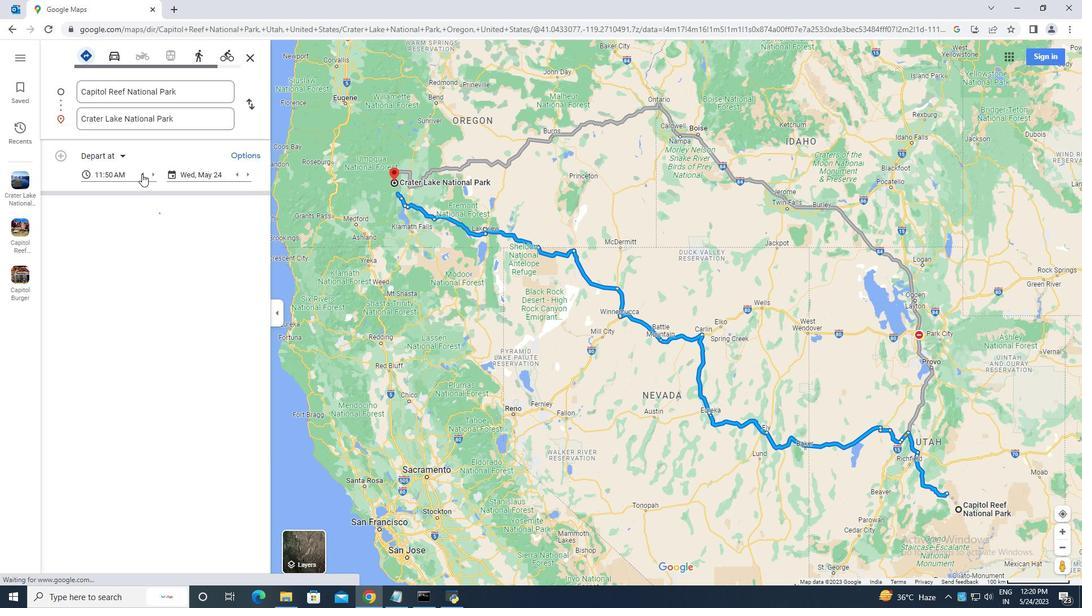 
Action: Mouse pressed left at (142, 174)
Screenshot: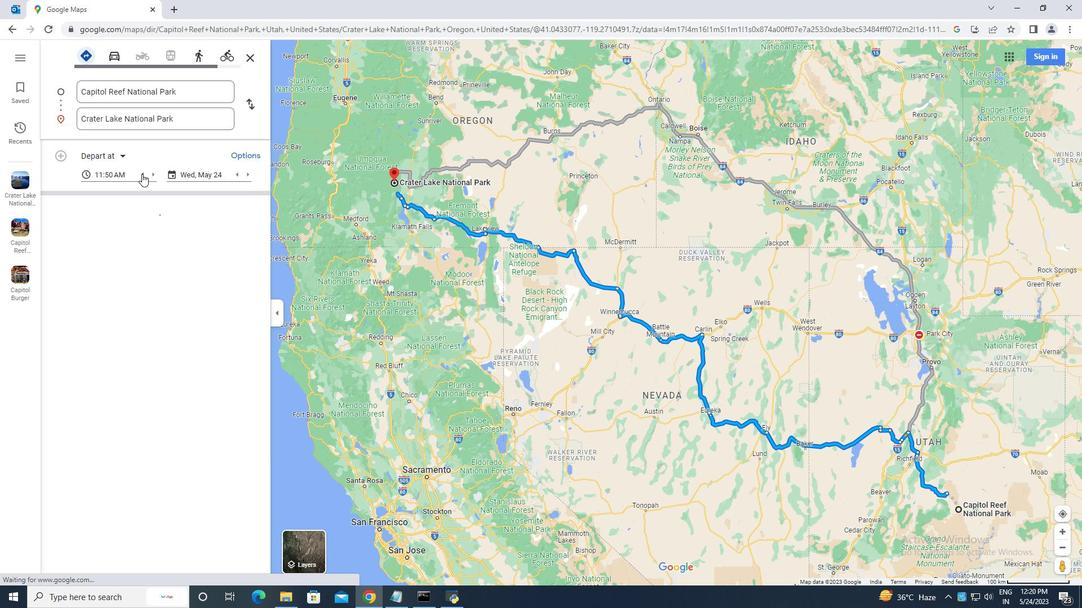 
Action: Mouse pressed left at (142, 174)
Screenshot: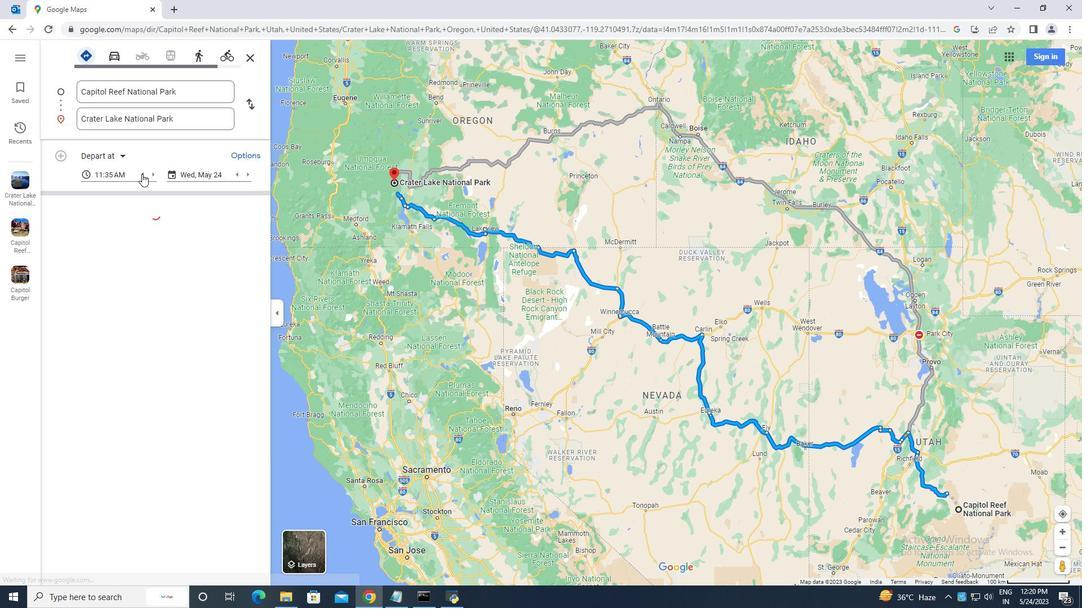 
Action: Mouse pressed left at (142, 174)
Screenshot: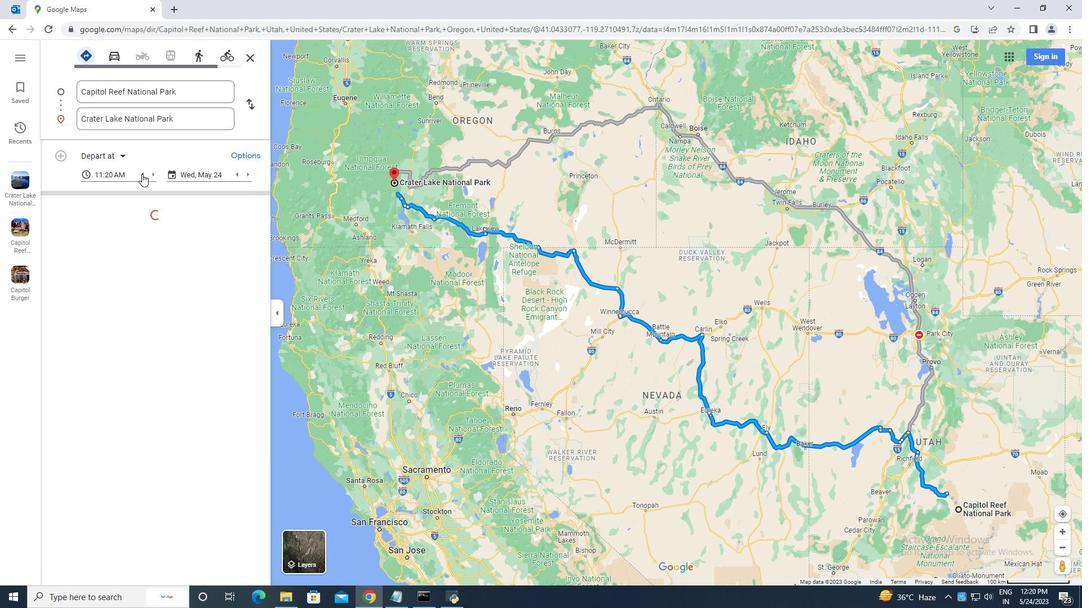 
Action: Mouse moved to (150, 174)
Screenshot: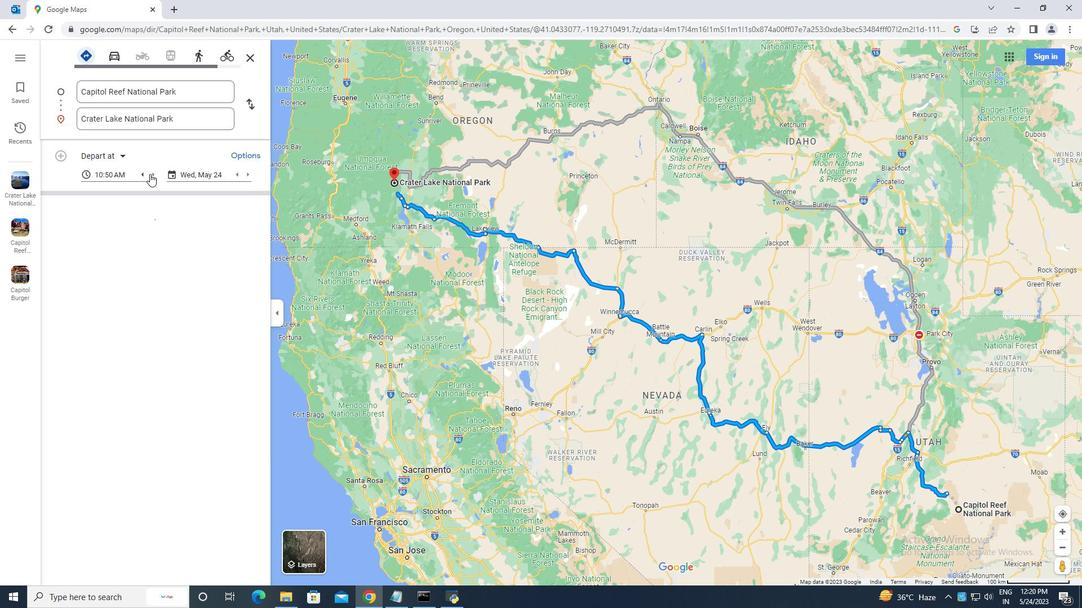 
Action: Mouse pressed left at (150, 174)
Screenshot: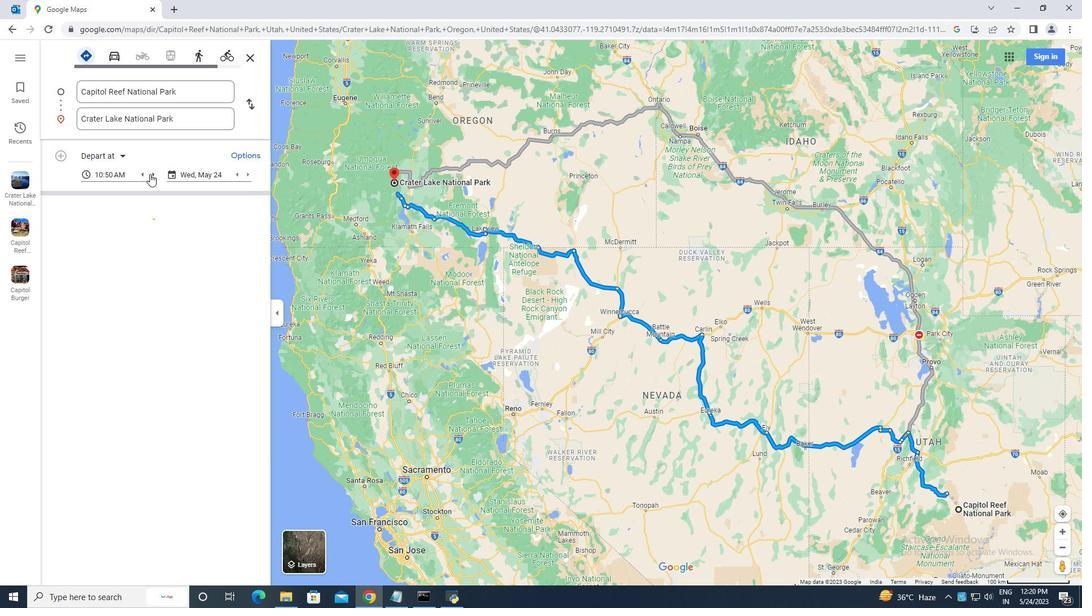 
Action: Mouse moved to (151, 174)
Screenshot: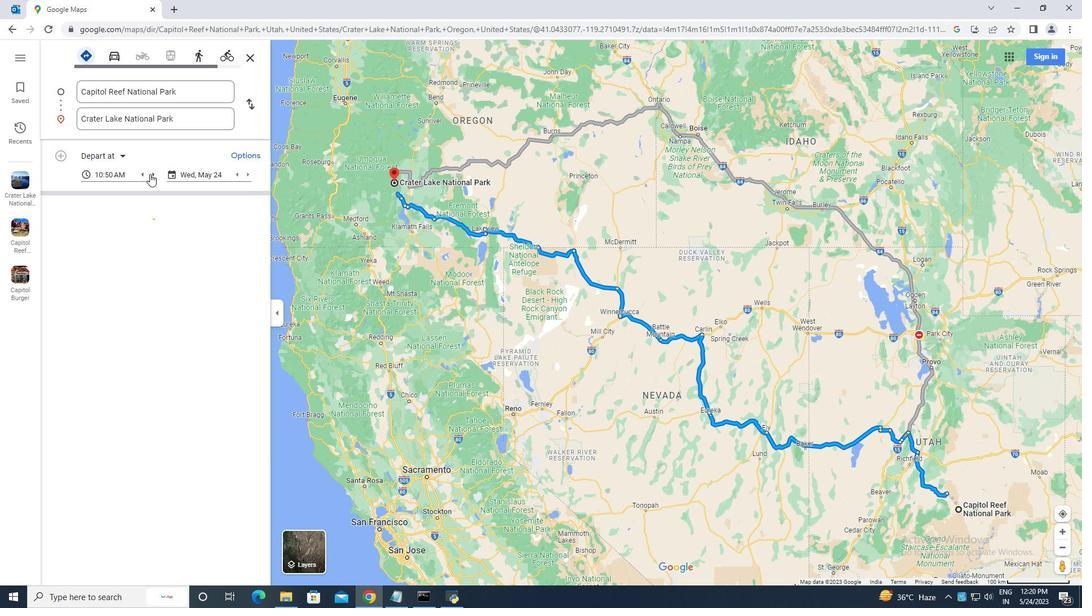 
Action: Mouse pressed left at (151, 174)
Screenshot: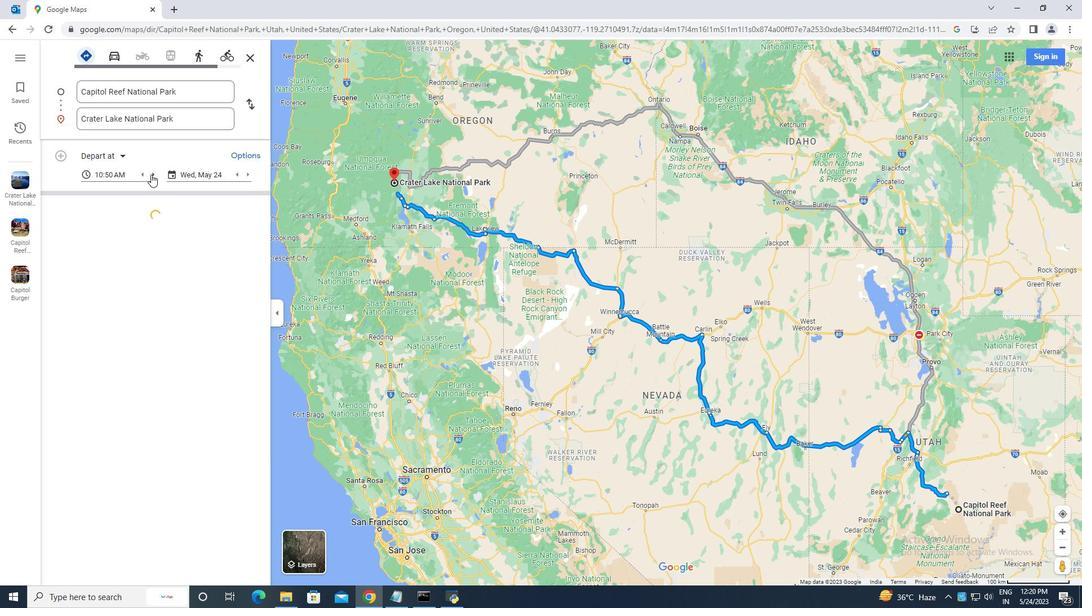 
Action: Mouse pressed left at (151, 174)
Screenshot: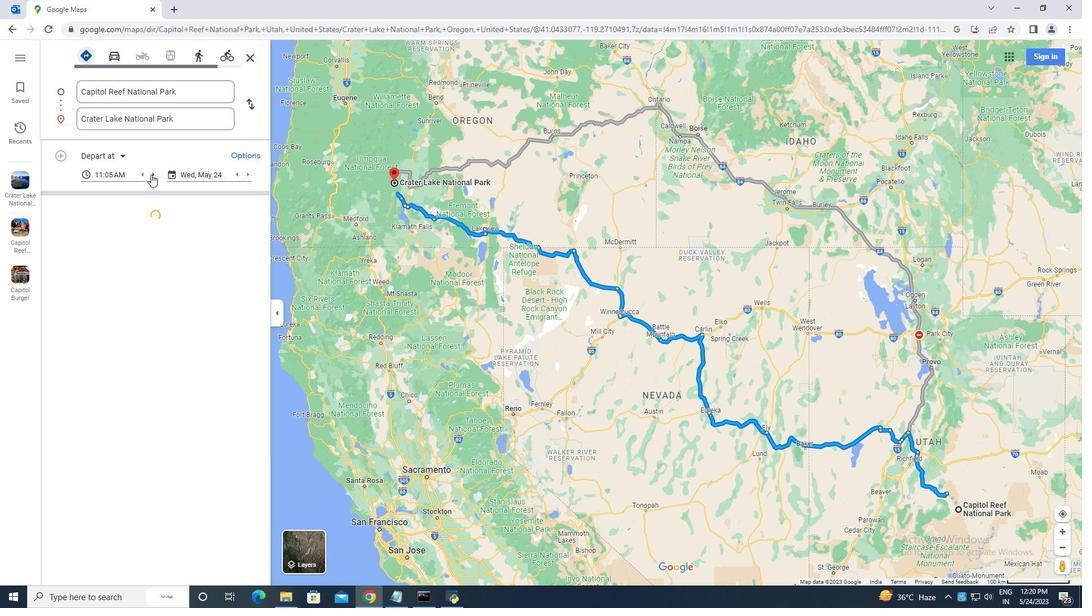 
Action: Mouse pressed left at (151, 174)
Screenshot: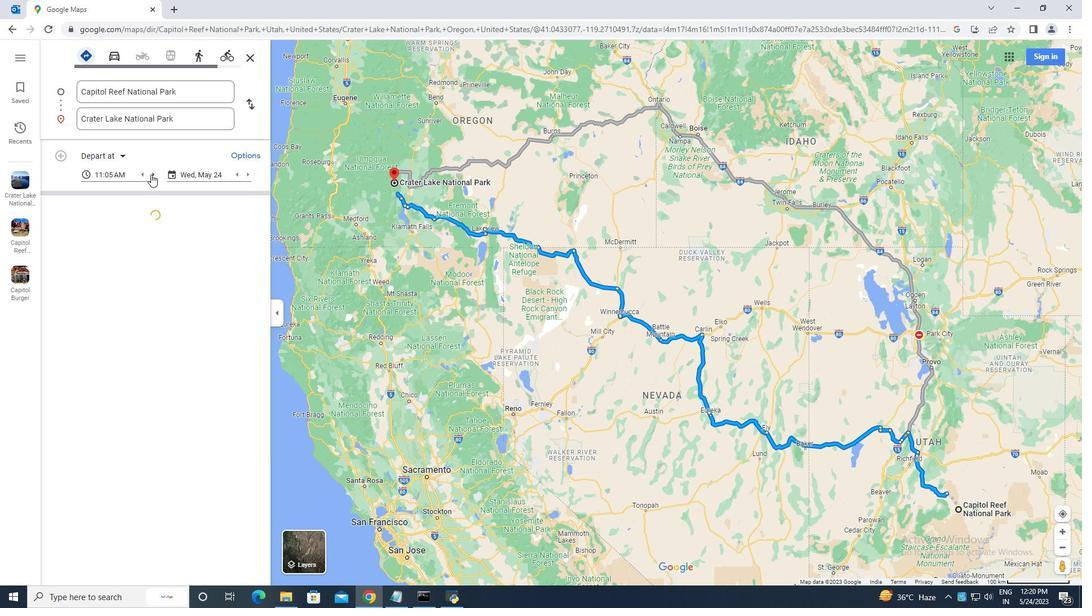 
Action: Mouse pressed left at (151, 174)
Screenshot: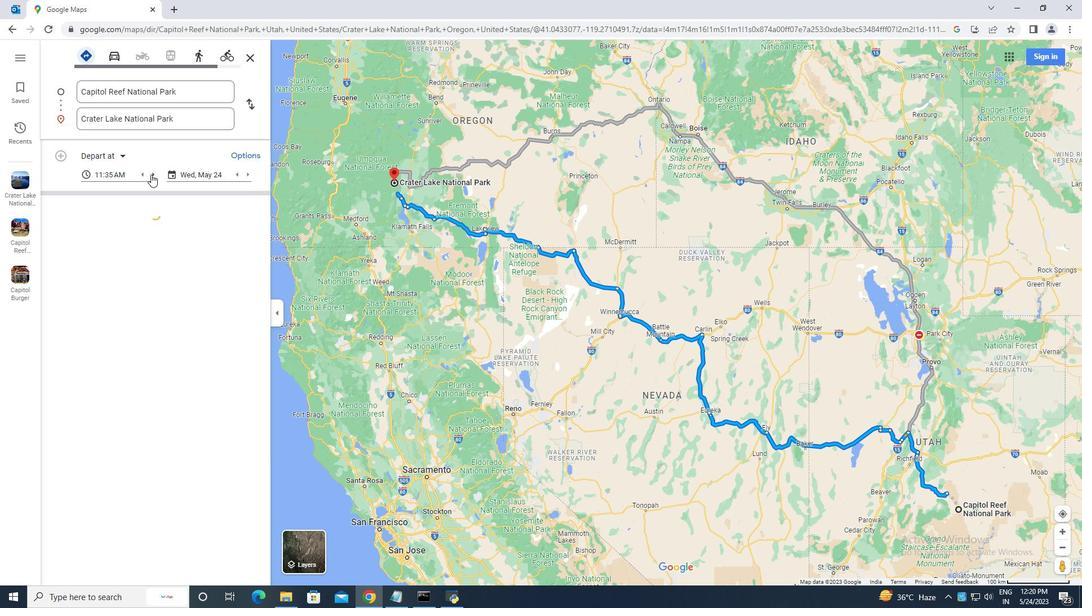 
Action: Mouse pressed left at (151, 174)
Screenshot: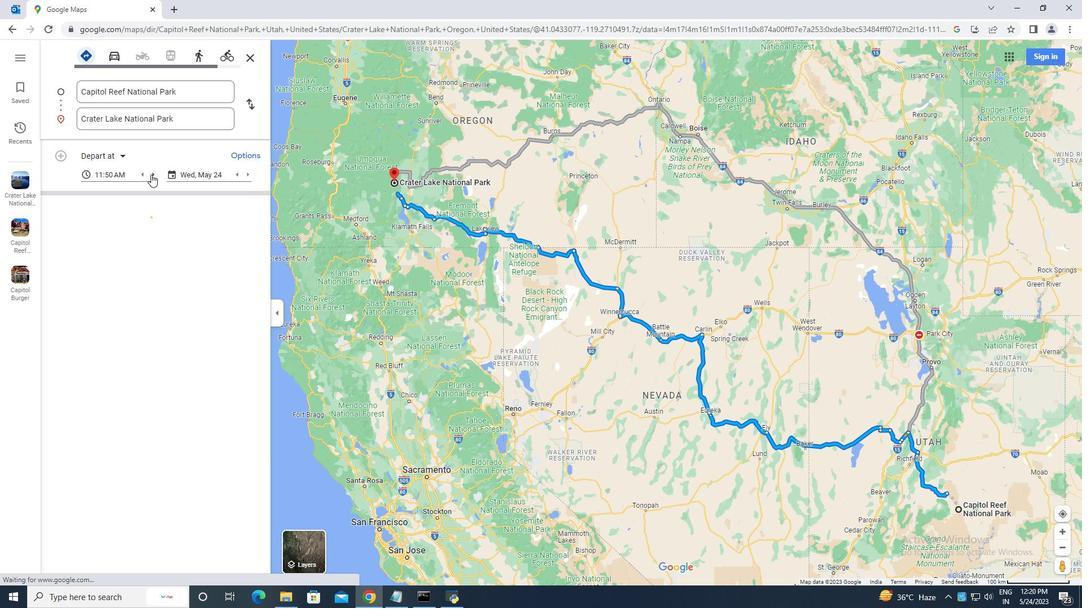 
Action: Mouse pressed left at (151, 174)
Screenshot: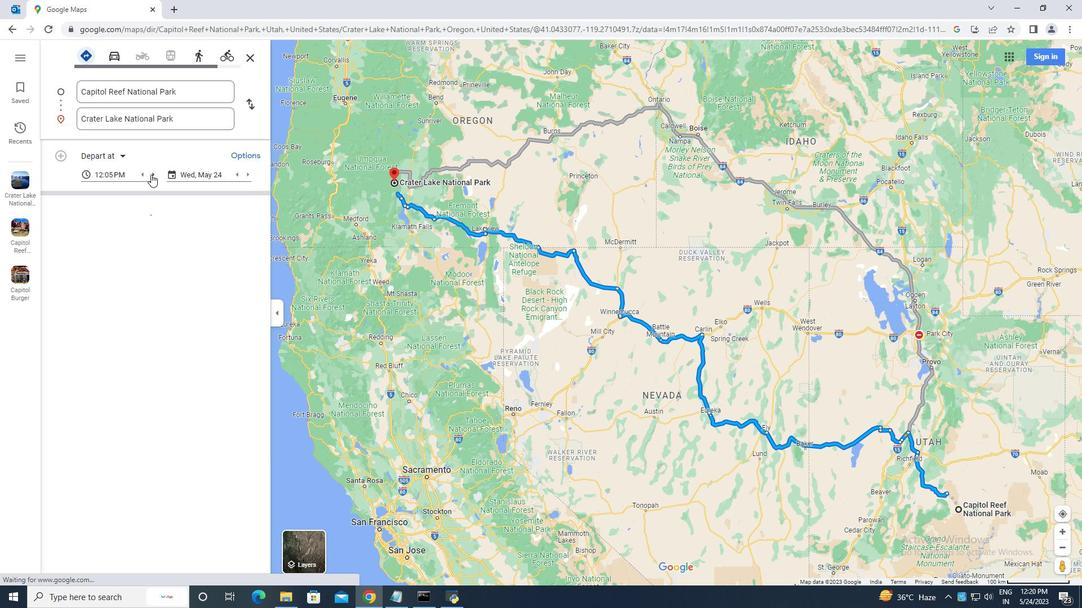 
Action: Mouse pressed left at (151, 174)
Screenshot: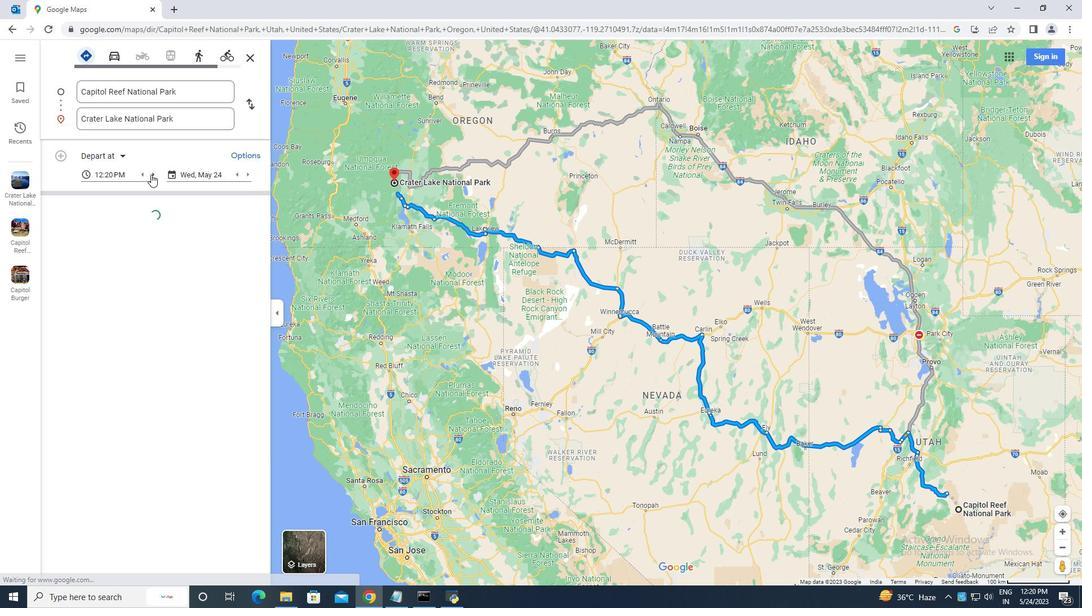 
Action: Mouse pressed left at (151, 174)
Screenshot: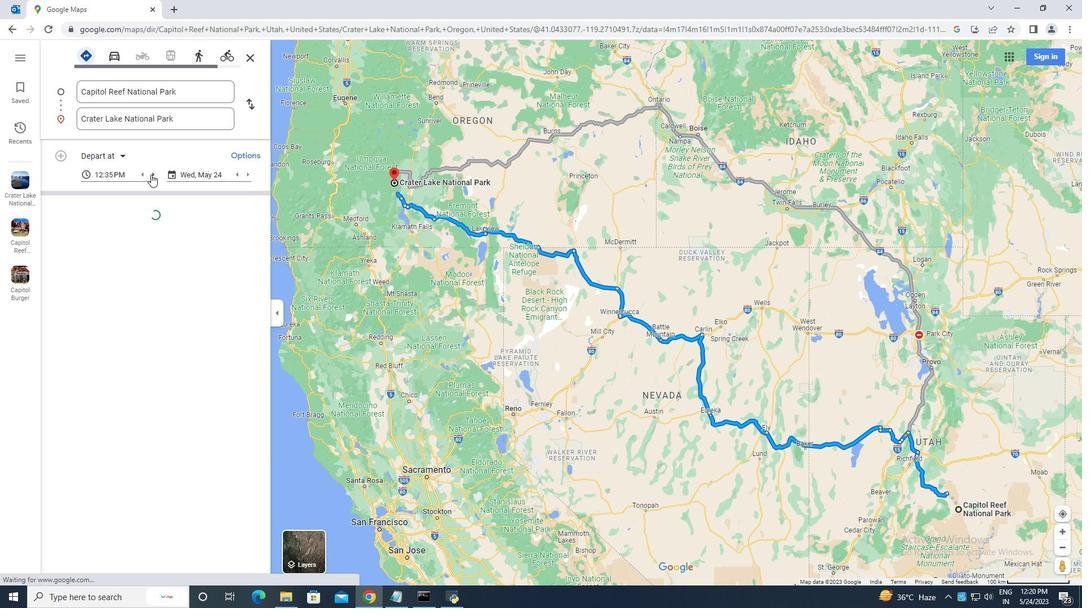
Action: Mouse pressed left at (151, 174)
Screenshot: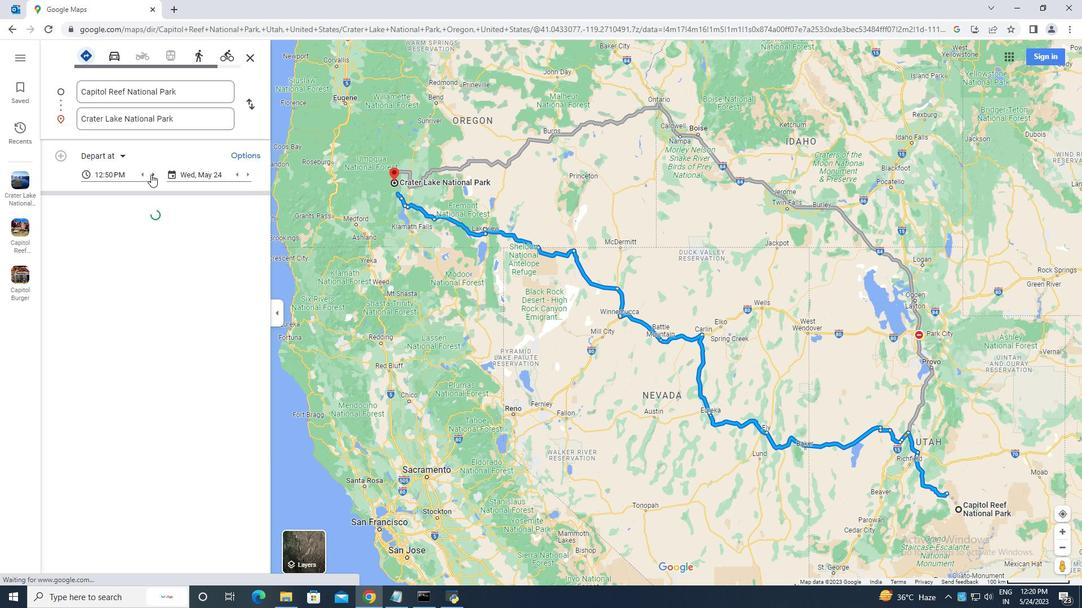 
Action: Mouse pressed left at (151, 174)
Screenshot: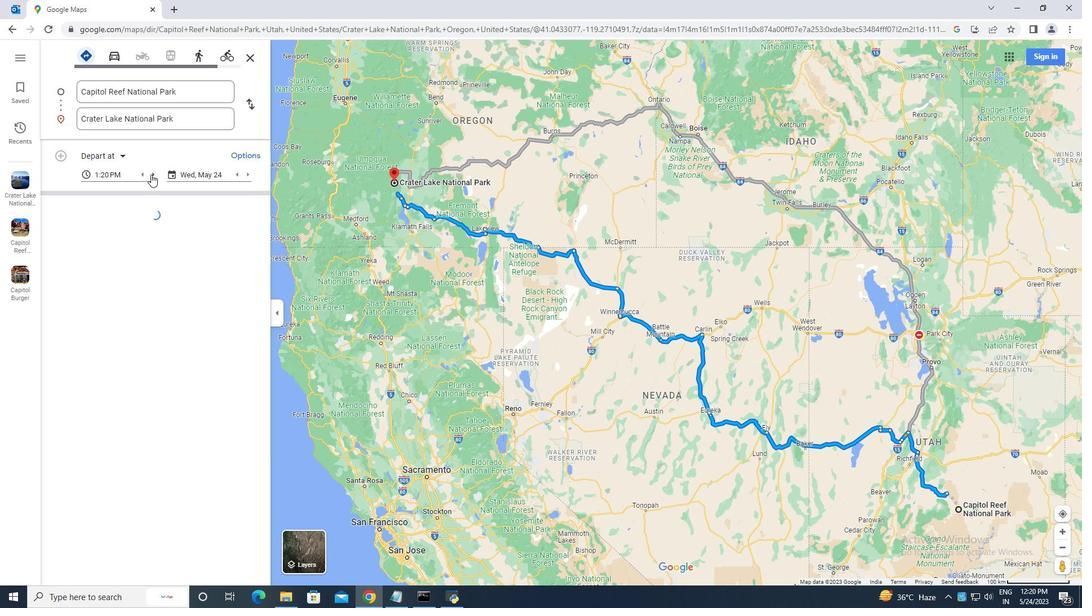 
Action: Mouse pressed left at (151, 174)
Screenshot: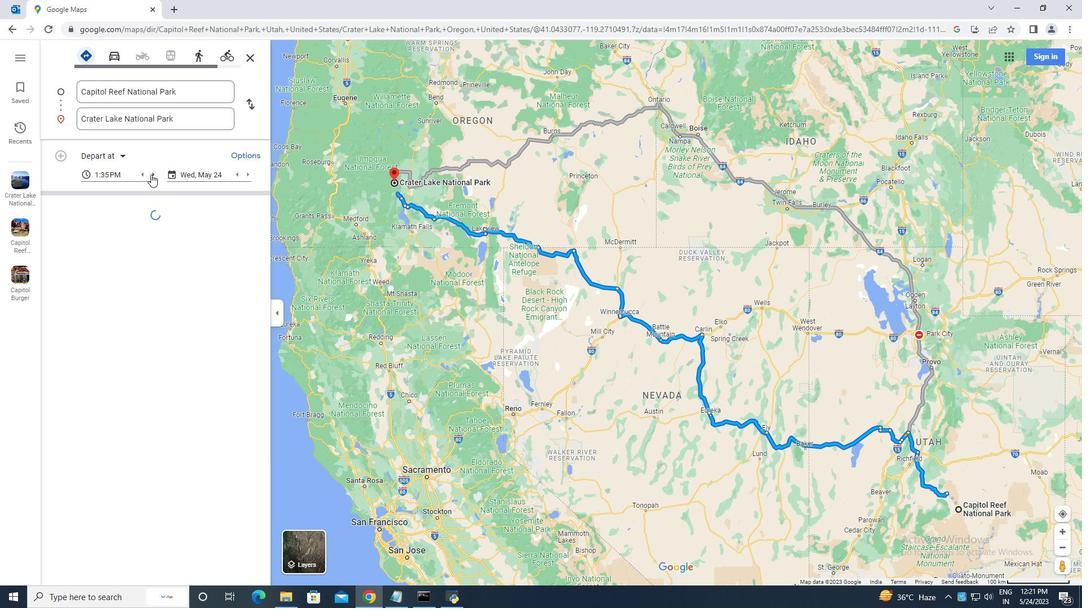 
Action: Mouse pressed left at (151, 174)
Screenshot: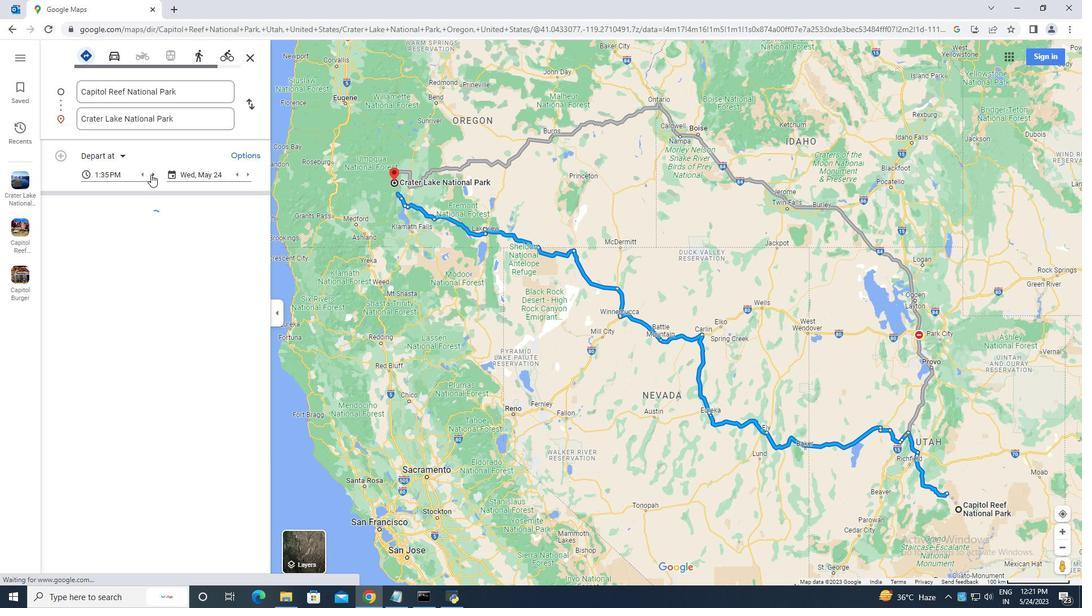 
Action: Mouse pressed left at (151, 174)
Screenshot: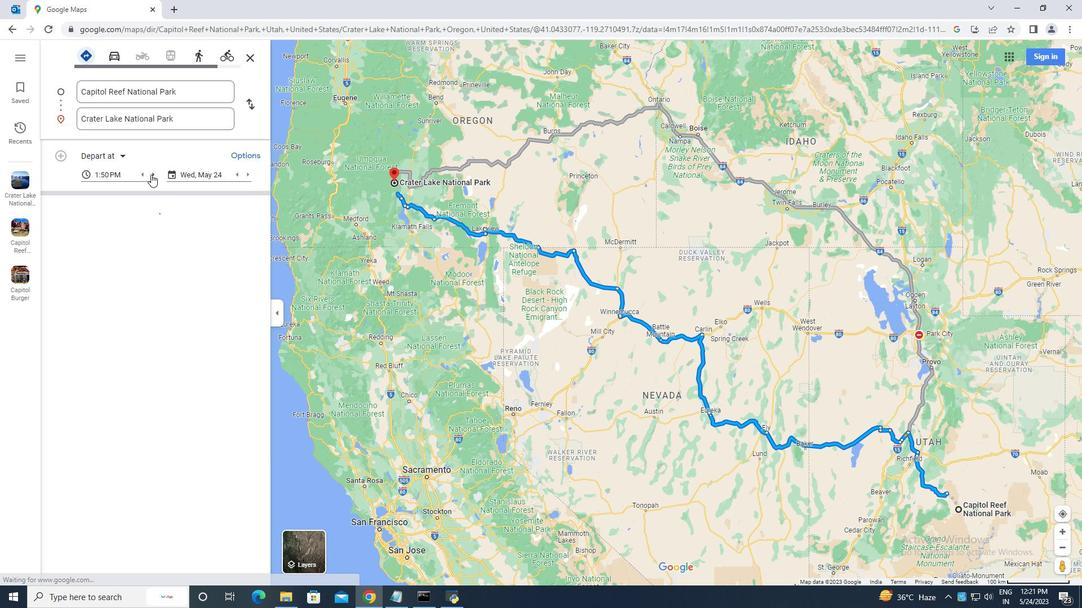 
Action: Mouse pressed left at (151, 174)
Screenshot: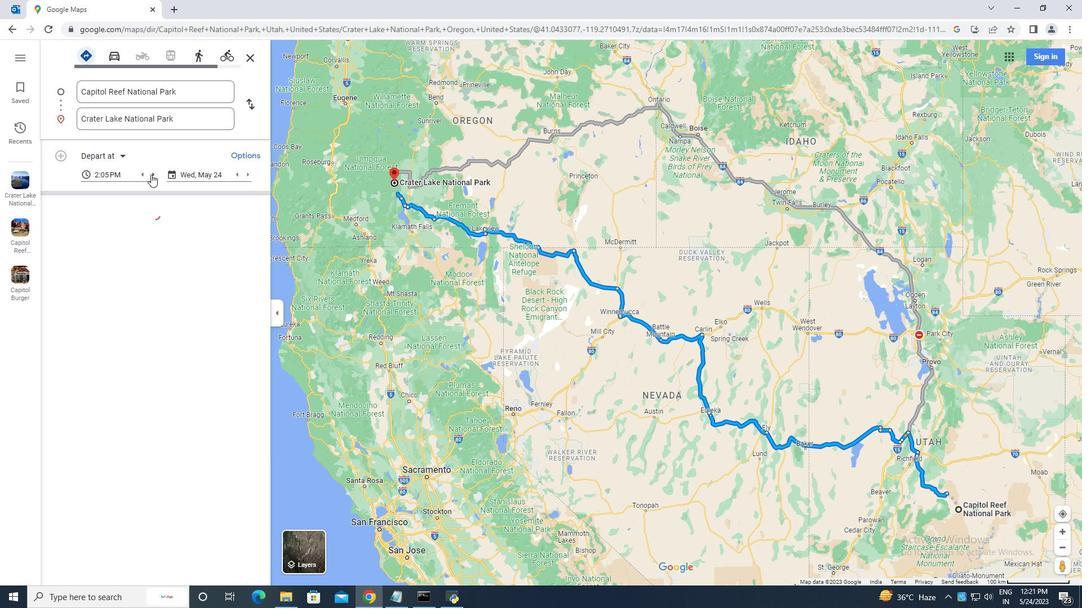 
Action: Mouse pressed left at (151, 174)
Screenshot: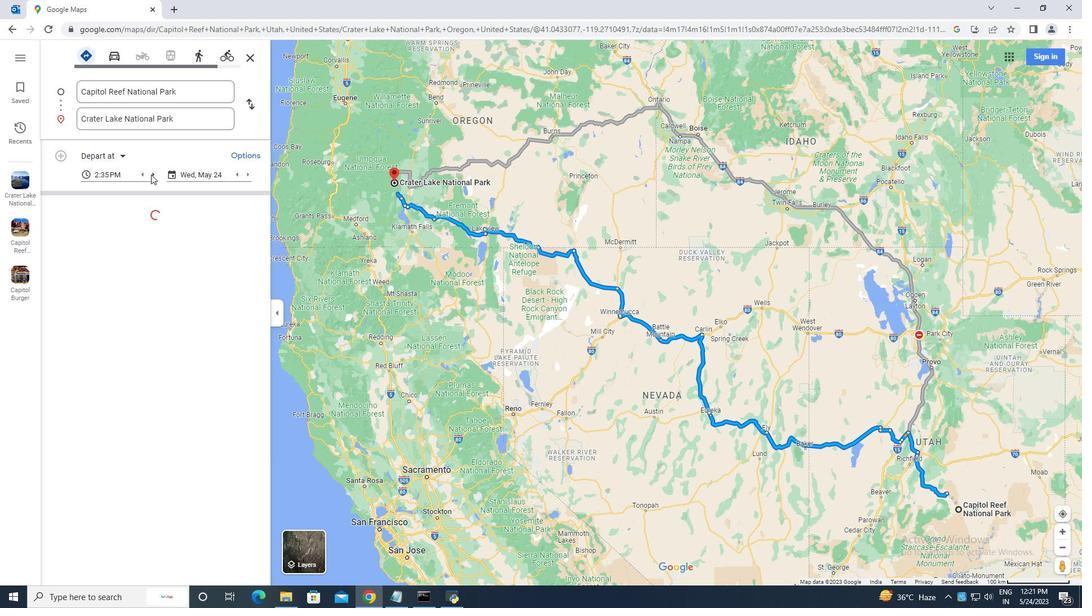 
Action: Mouse pressed left at (151, 174)
Screenshot: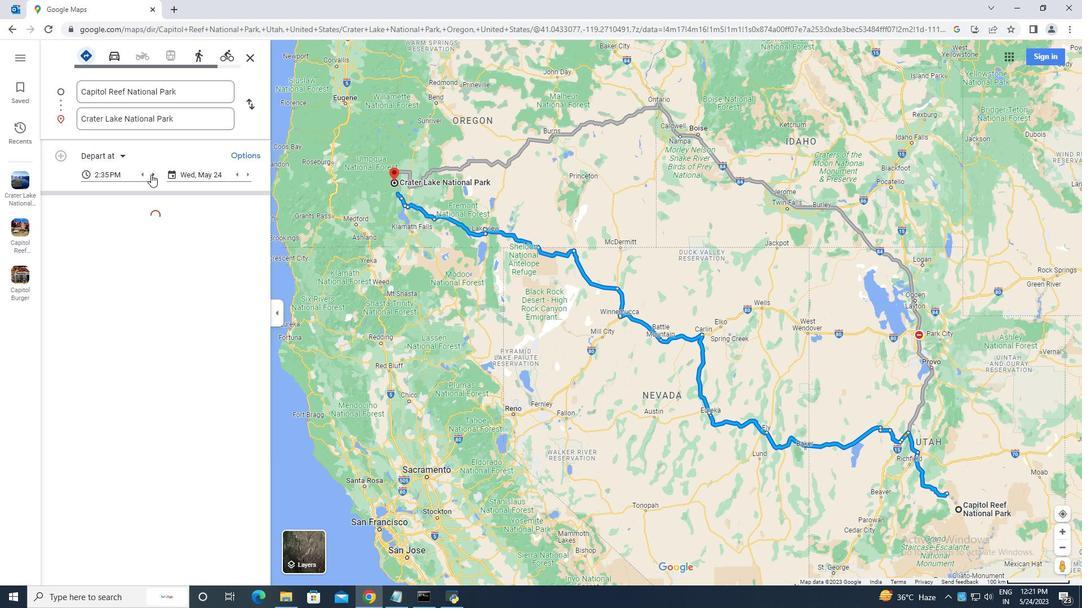 
Action: Mouse pressed left at (151, 174)
Screenshot: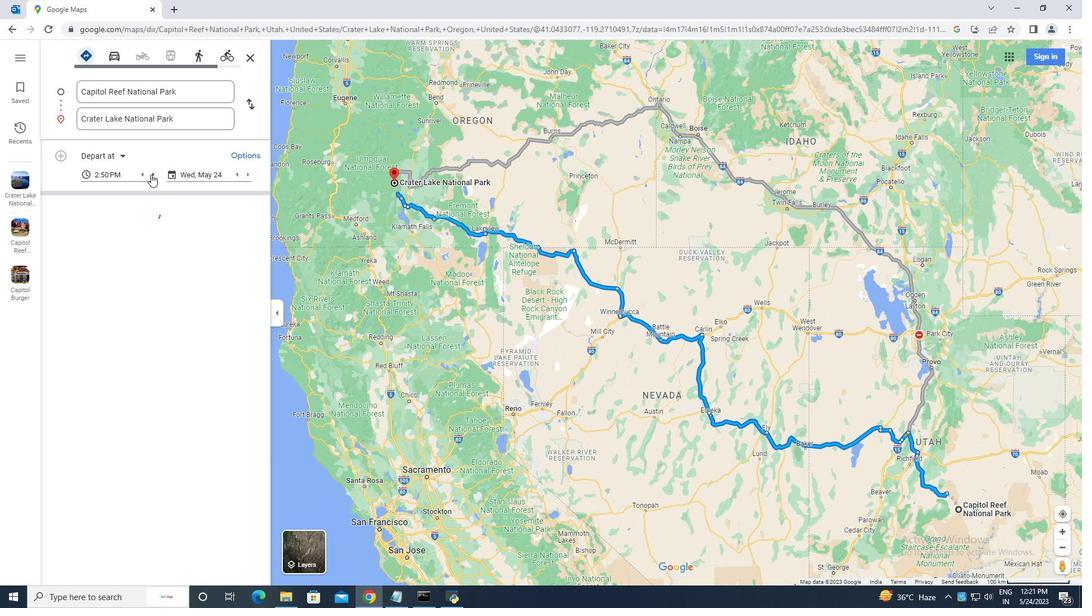 
Action: Mouse pressed left at (151, 174)
Screenshot: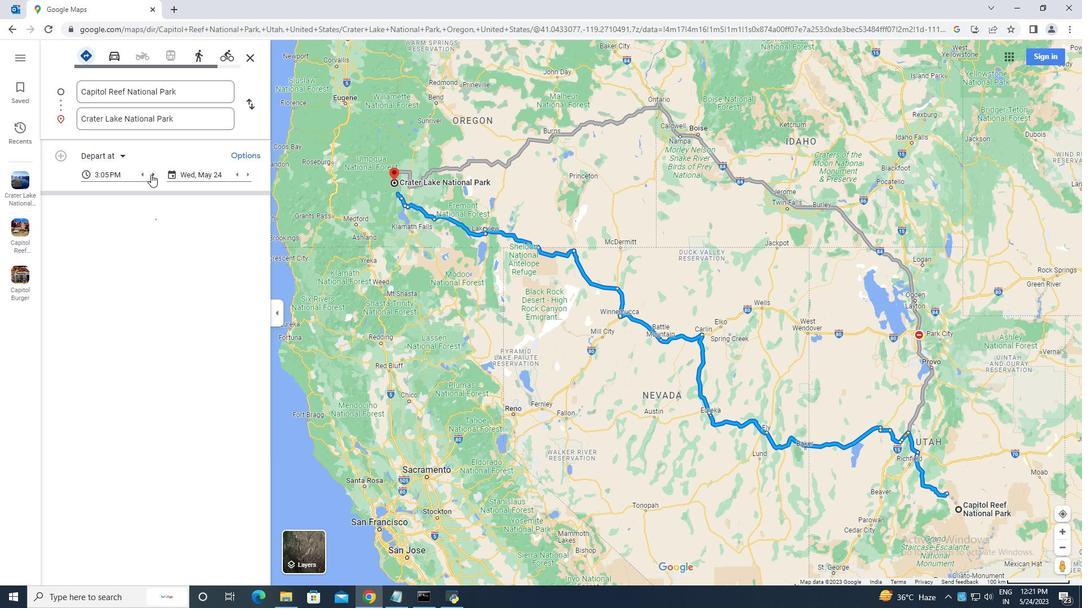 
Action: Mouse pressed left at (151, 174)
Screenshot: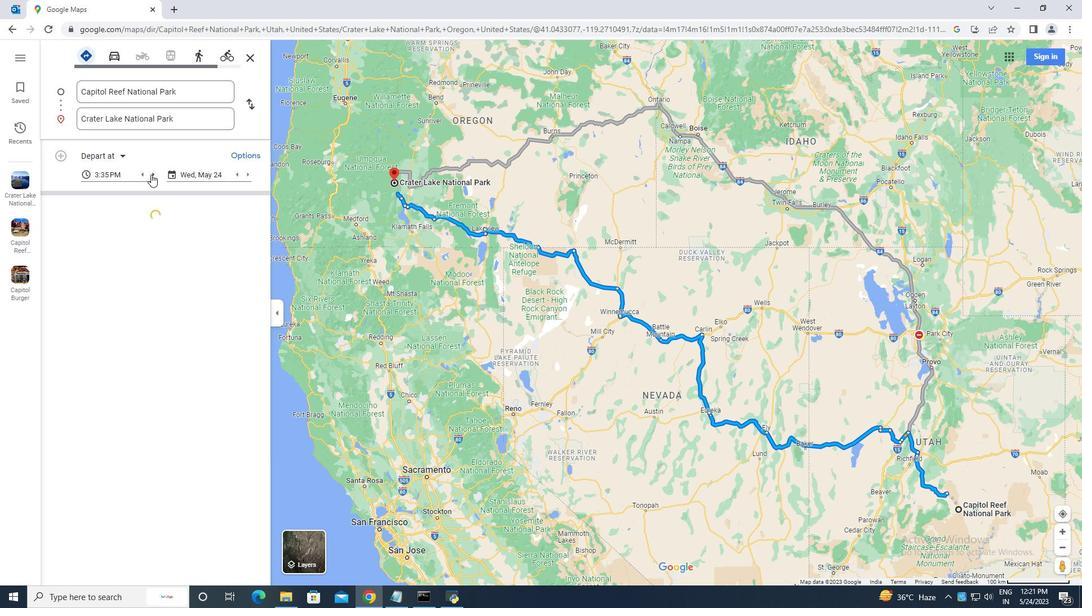 
Action: Mouse pressed left at (151, 174)
Screenshot: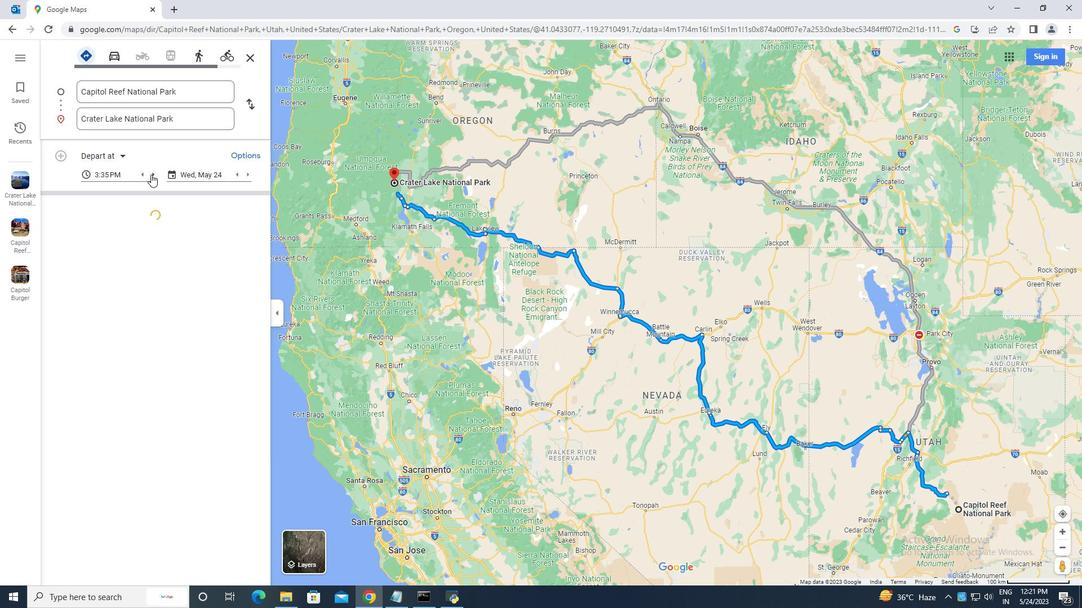 
Action: Mouse pressed left at (151, 174)
Screenshot: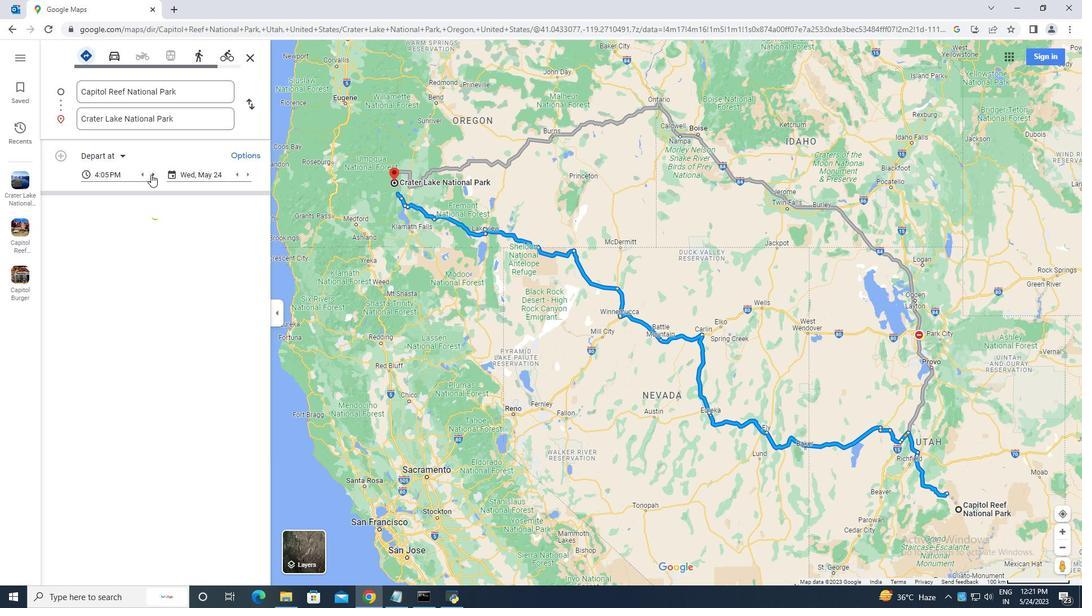 
Action: Mouse pressed left at (151, 174)
Screenshot: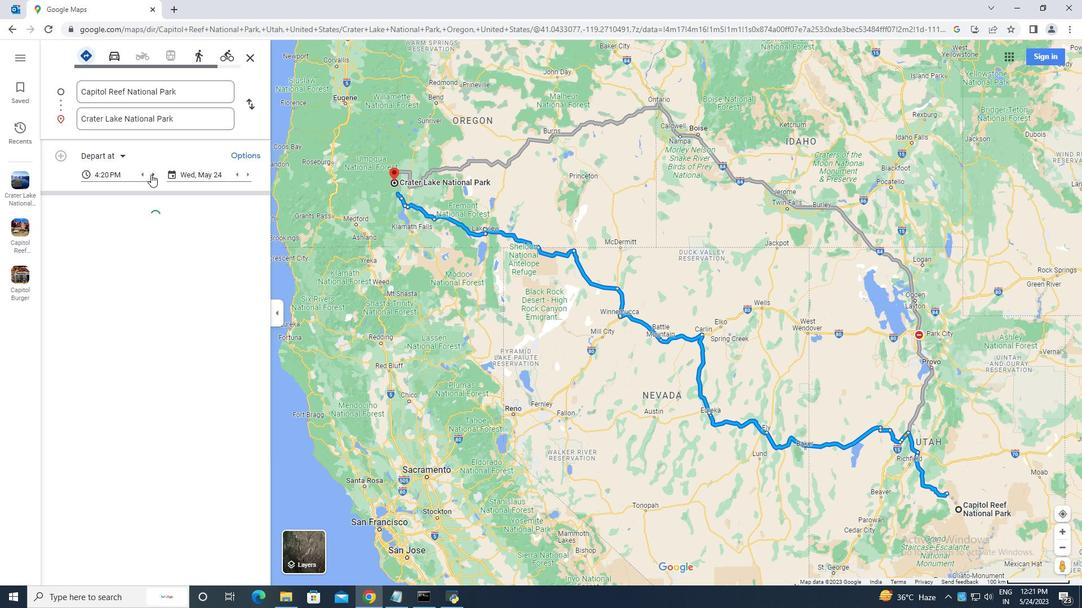 
Action: Mouse moved to (152, 174)
Screenshot: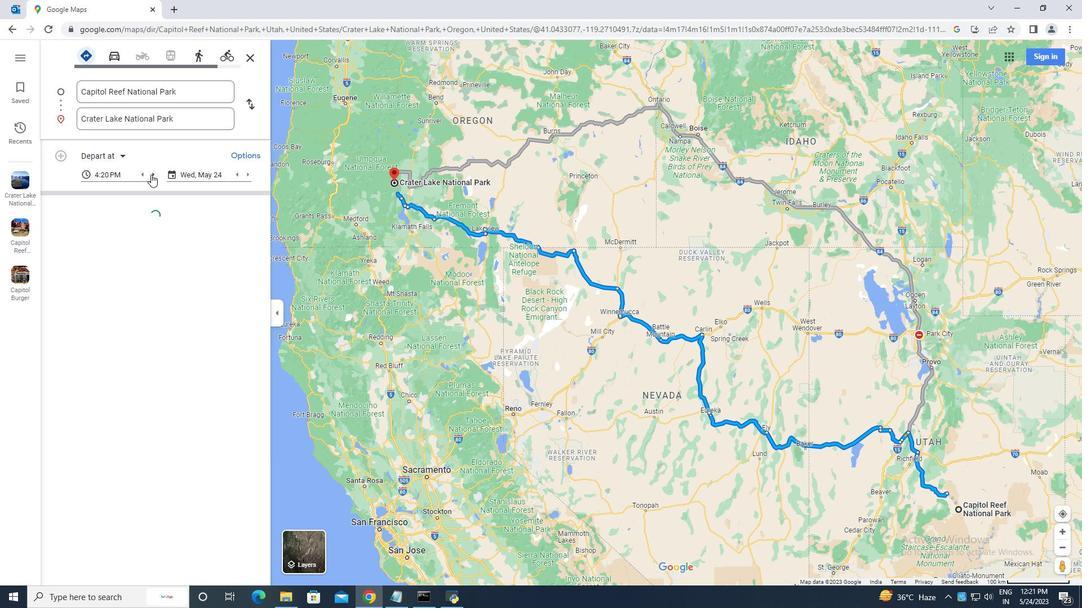 
Action: Mouse pressed left at (152, 174)
Screenshot: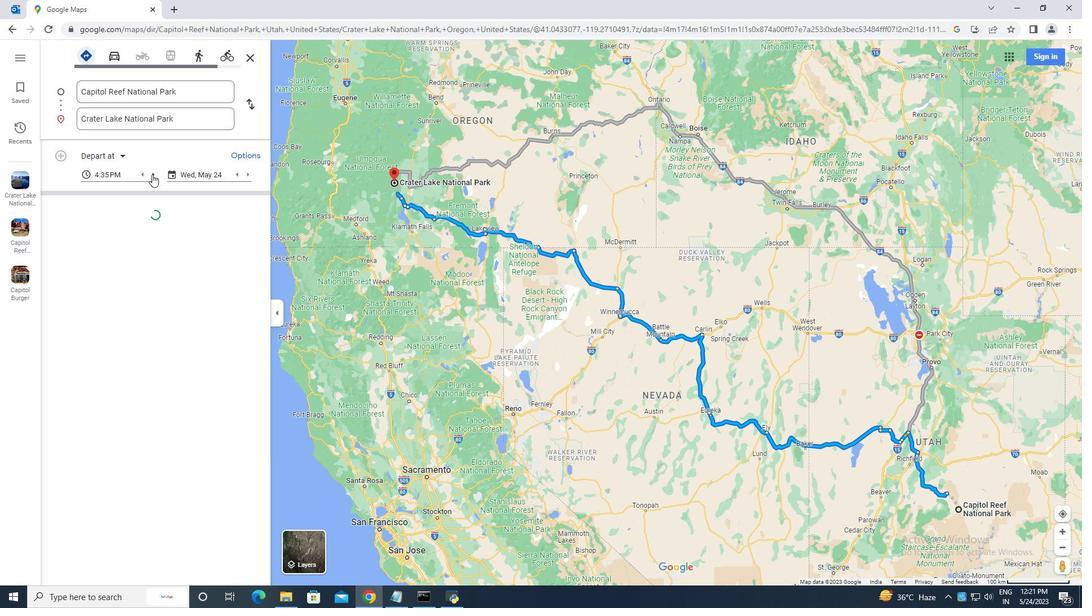 
Action: Mouse pressed left at (152, 174)
Screenshot: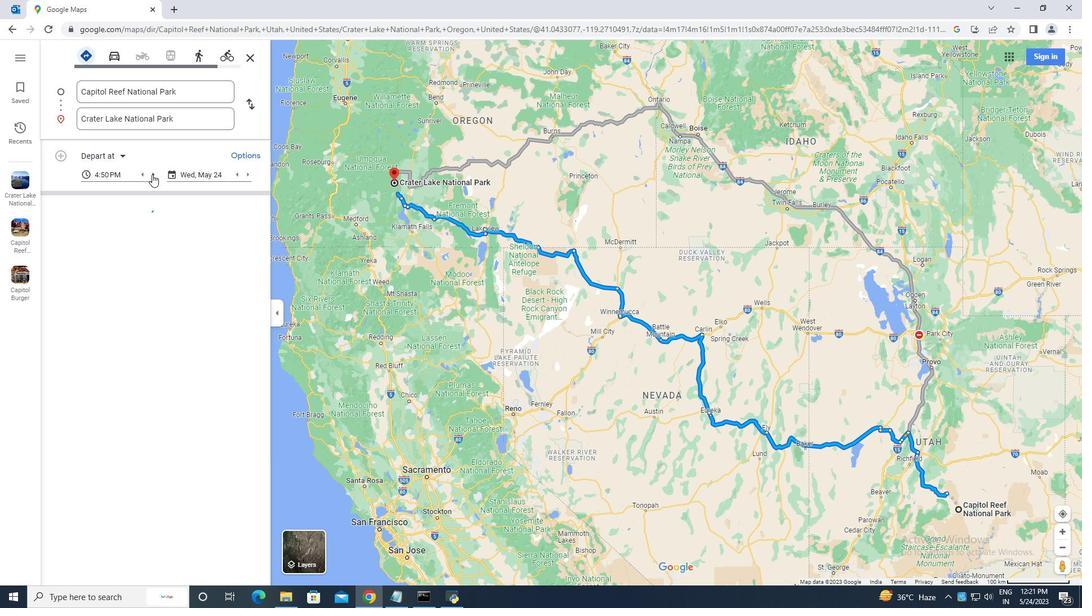 
Action: Mouse pressed left at (152, 174)
Screenshot: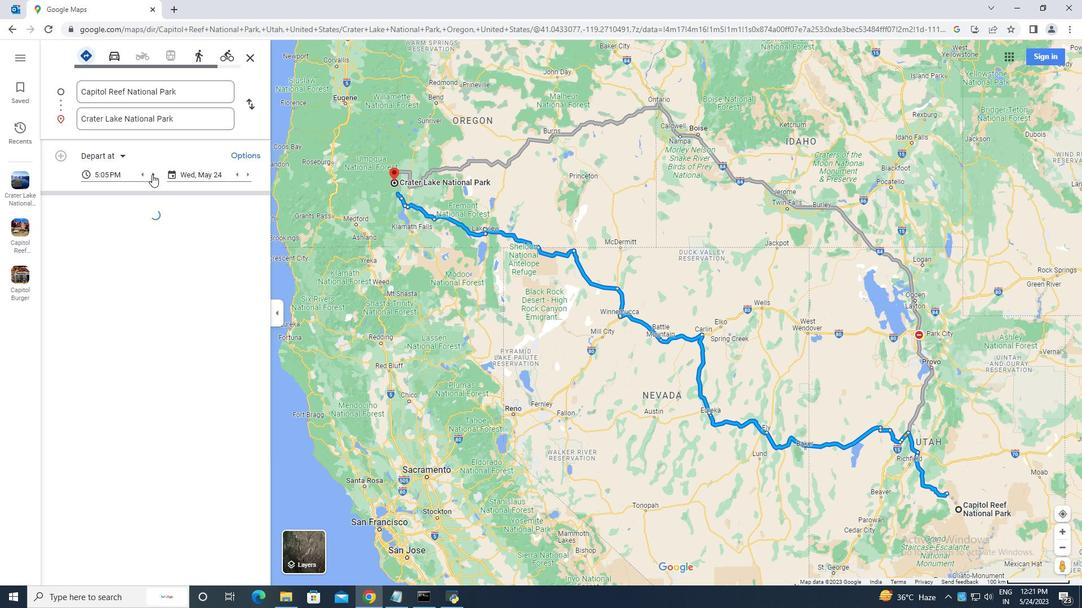 
Action: Mouse moved to (141, 174)
Screenshot: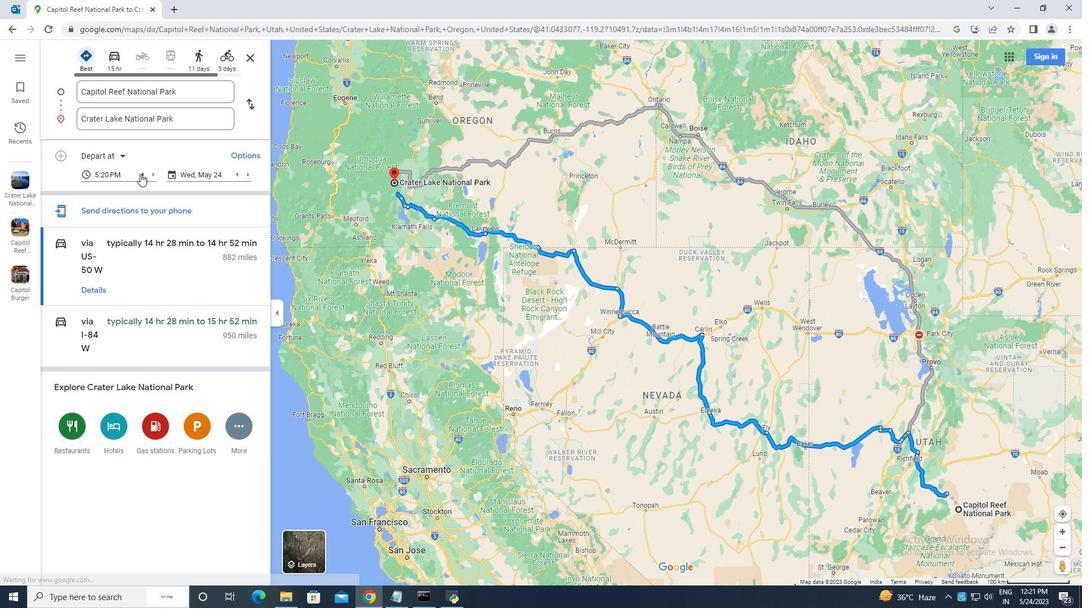 
Action: Mouse pressed left at (141, 174)
Screenshot: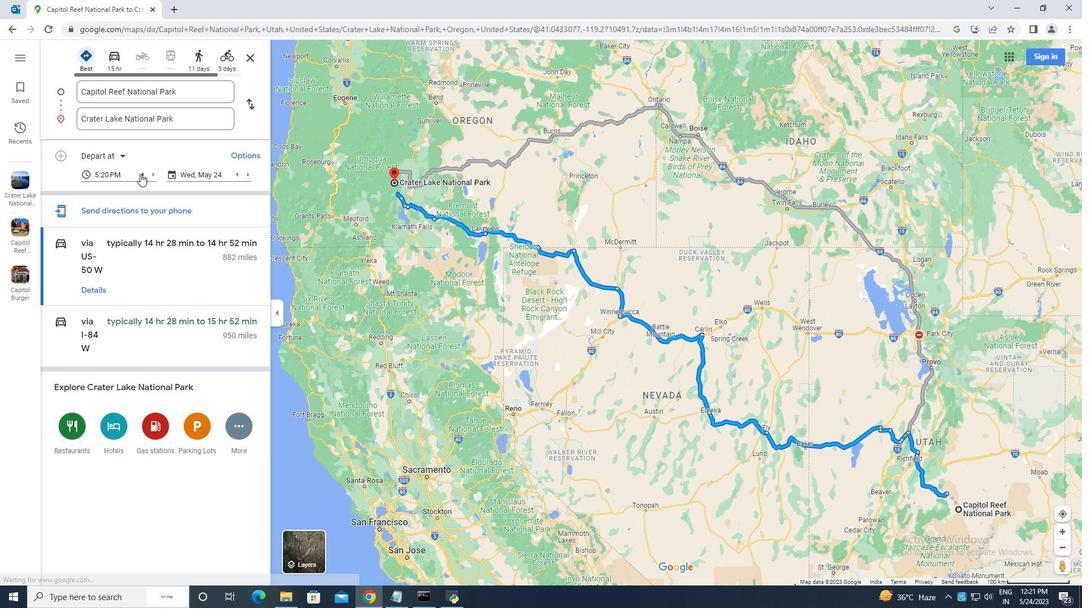 
Action: Mouse moved to (86, 175)
Screenshot: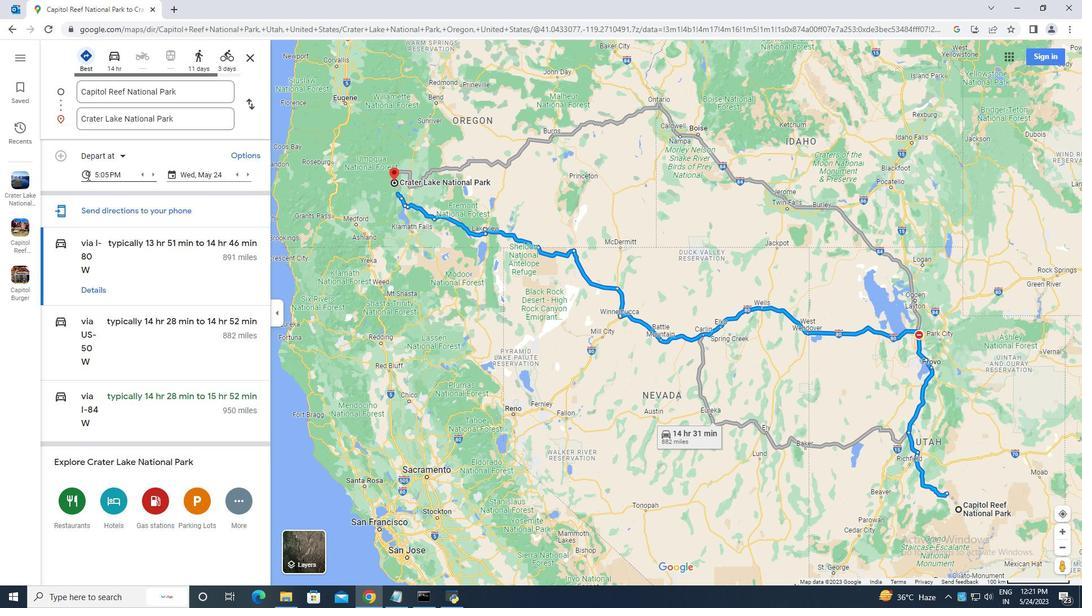 
Action: Mouse pressed left at (86, 175)
Screenshot: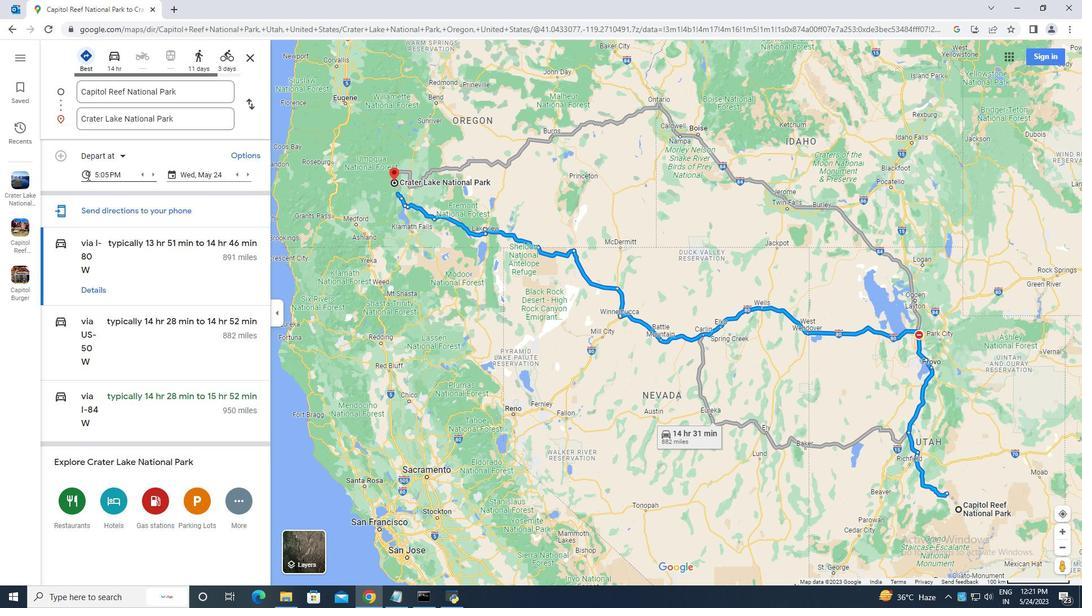 
Action: Mouse moved to (107, 303)
Screenshot: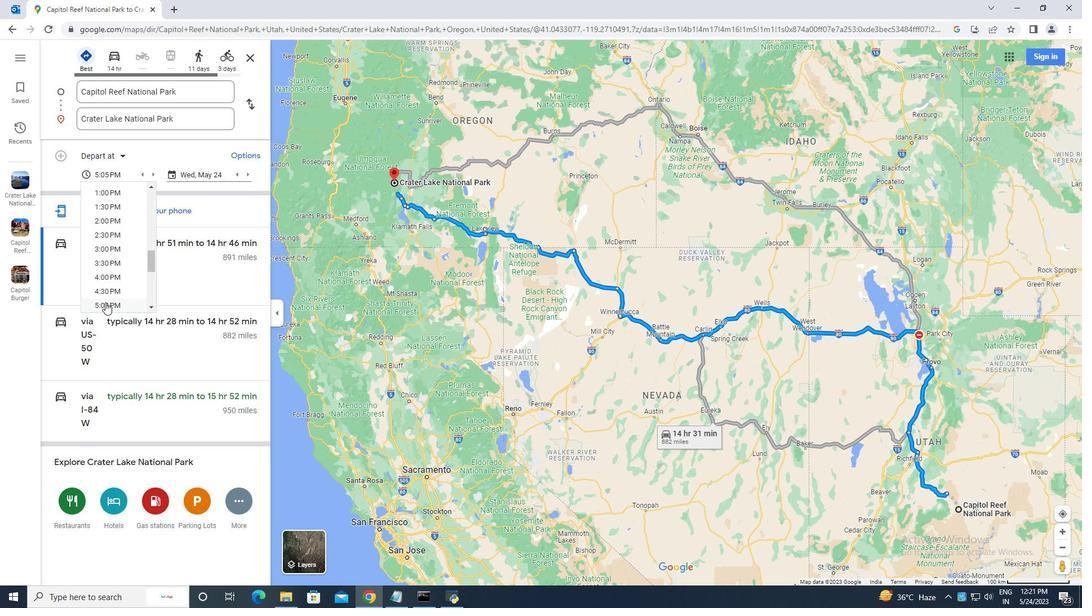 
Action: Mouse pressed left at (107, 303)
Screenshot: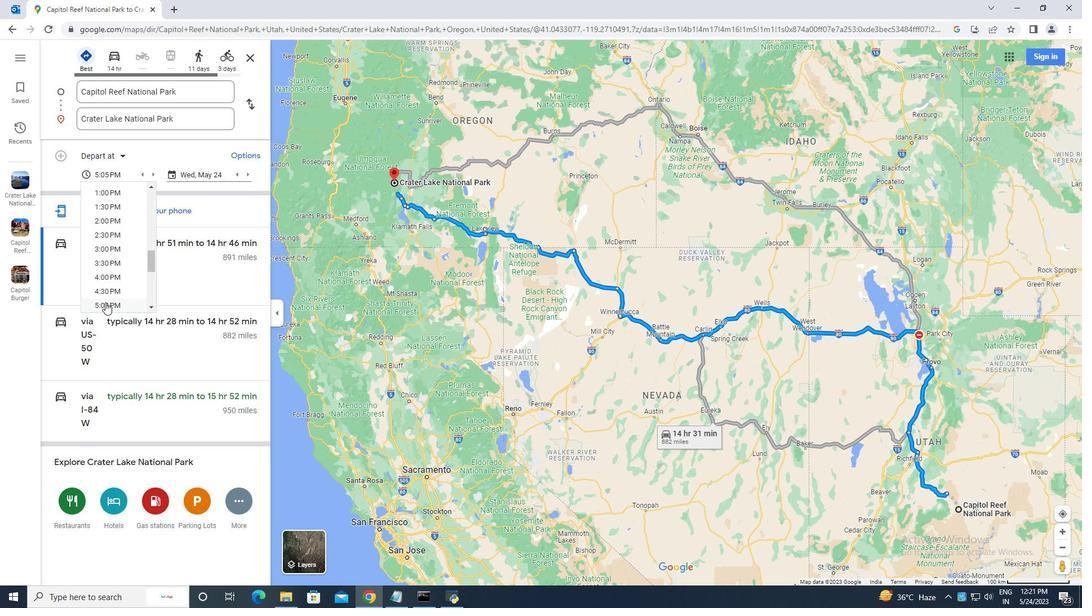 
Action: Mouse moved to (249, 174)
Screenshot: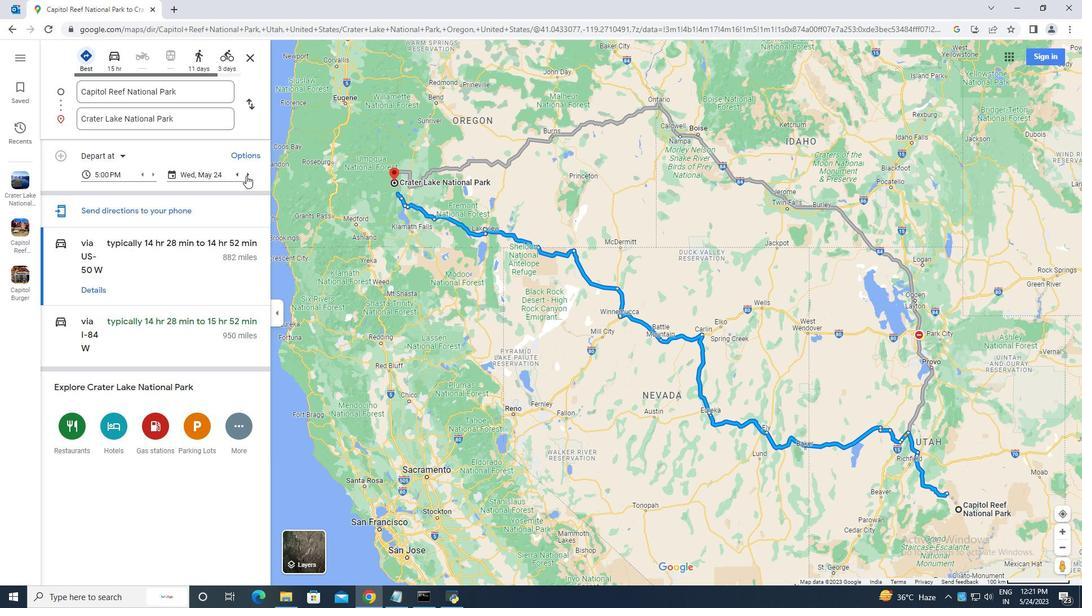 
Action: Mouse pressed left at (249, 174)
Screenshot: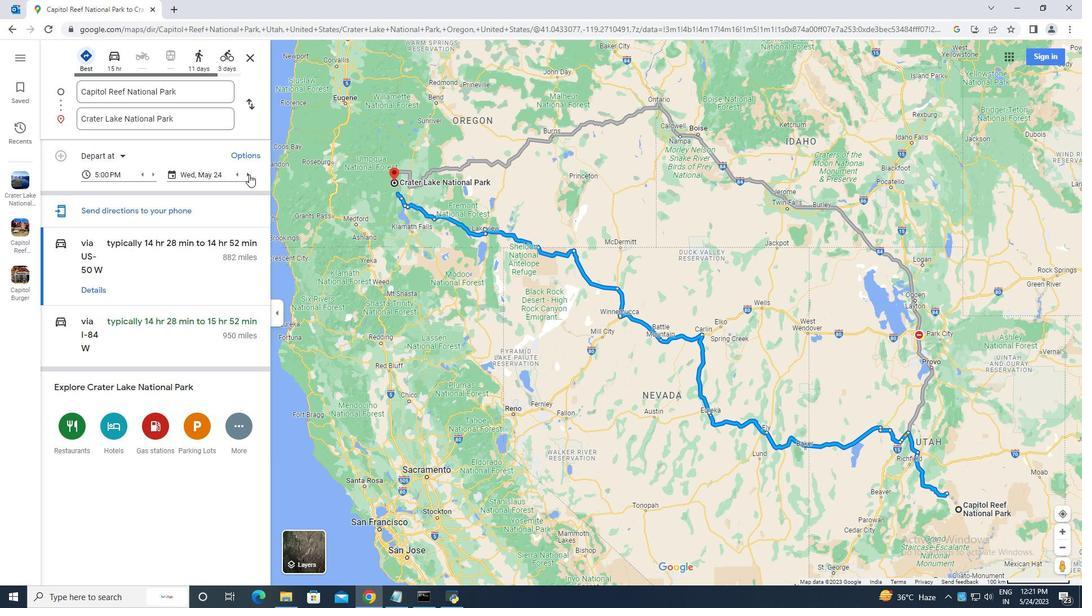 
Action: Mouse moved to (235, 174)
Screenshot: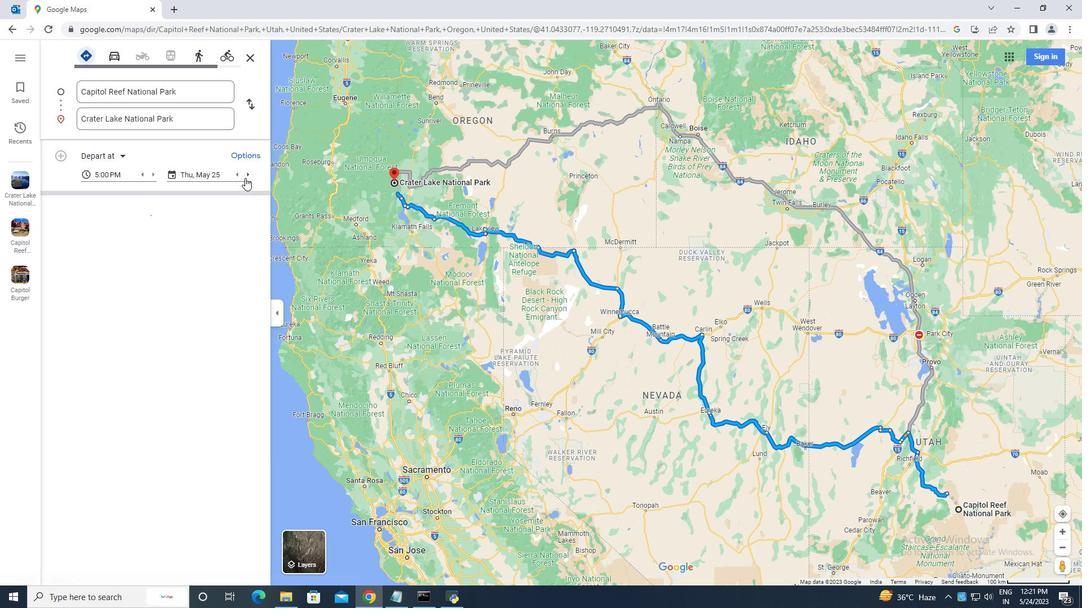 
Action: Key pressed <Key.enter>
Screenshot: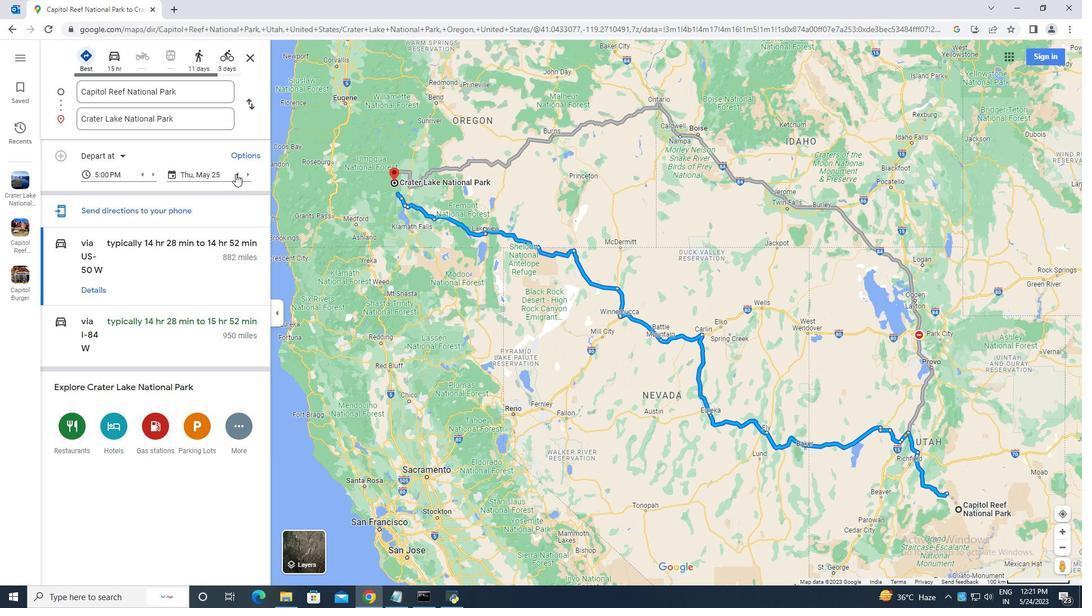 
Action: Mouse moved to (377, 293)
Screenshot: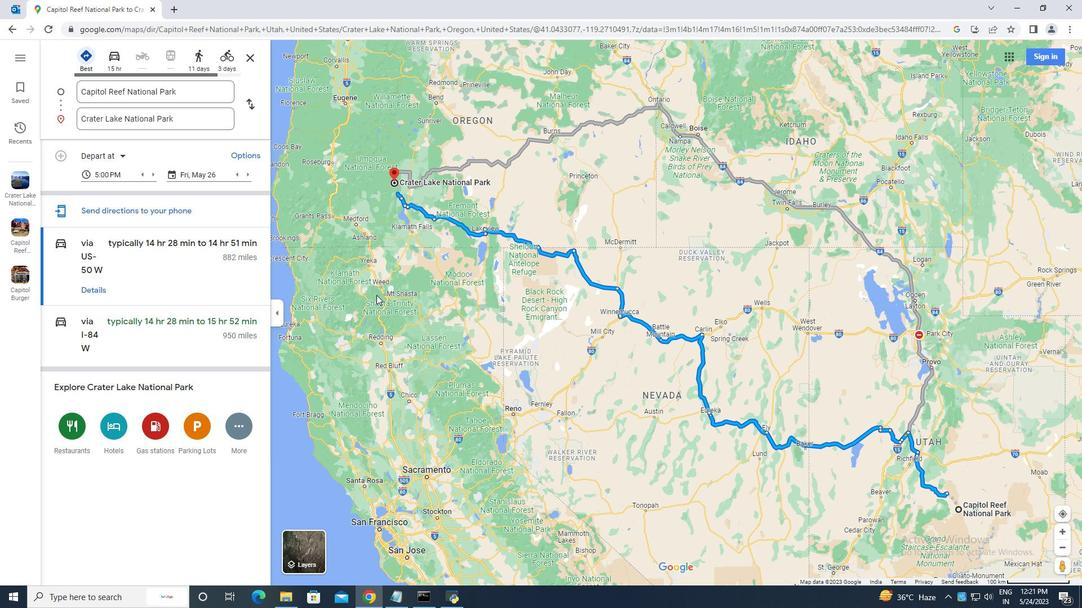 
Action: Mouse scrolled (377, 294) with delta (0, 0)
Screenshot: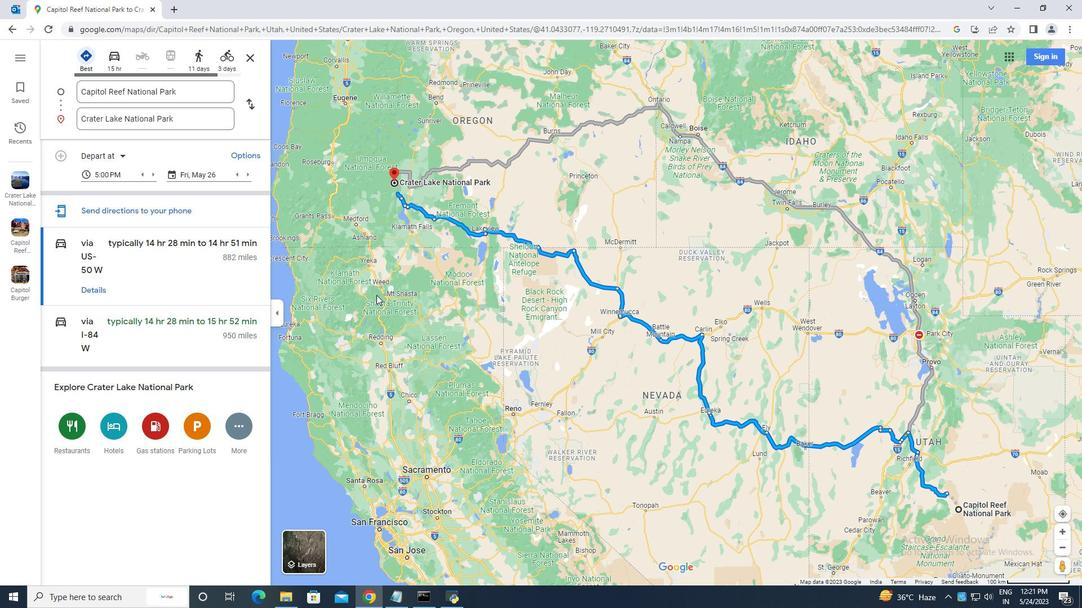 
Action: Mouse moved to (377, 289)
Screenshot: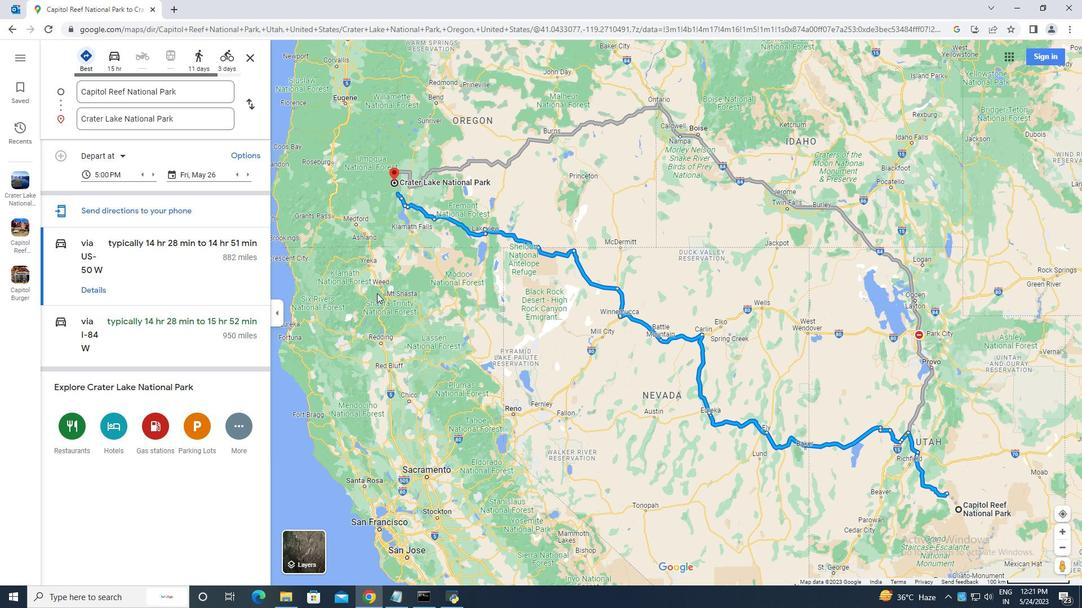 
Action: Mouse scrolled (377, 290) with delta (0, 0)
Screenshot: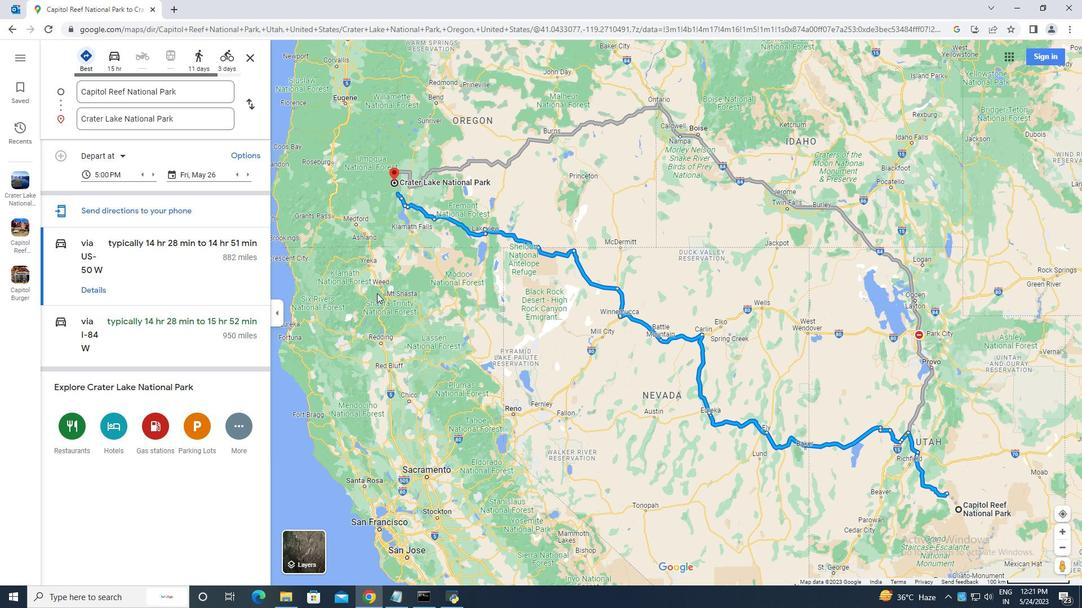 
Action: Mouse moved to (383, 269)
Screenshot: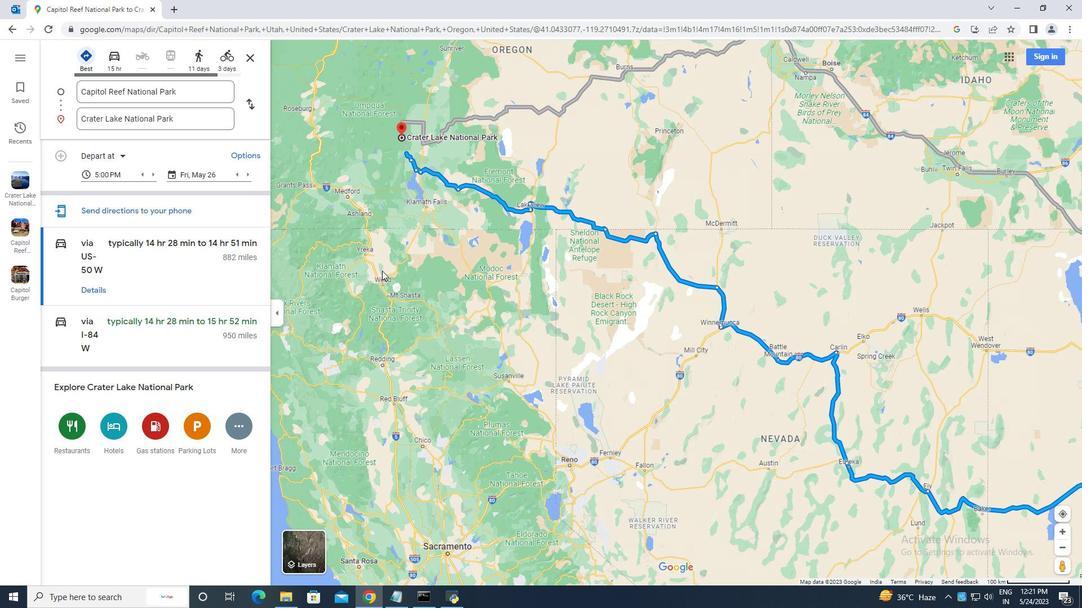 
Action: Mouse scrolled (383, 268) with delta (0, 0)
Screenshot: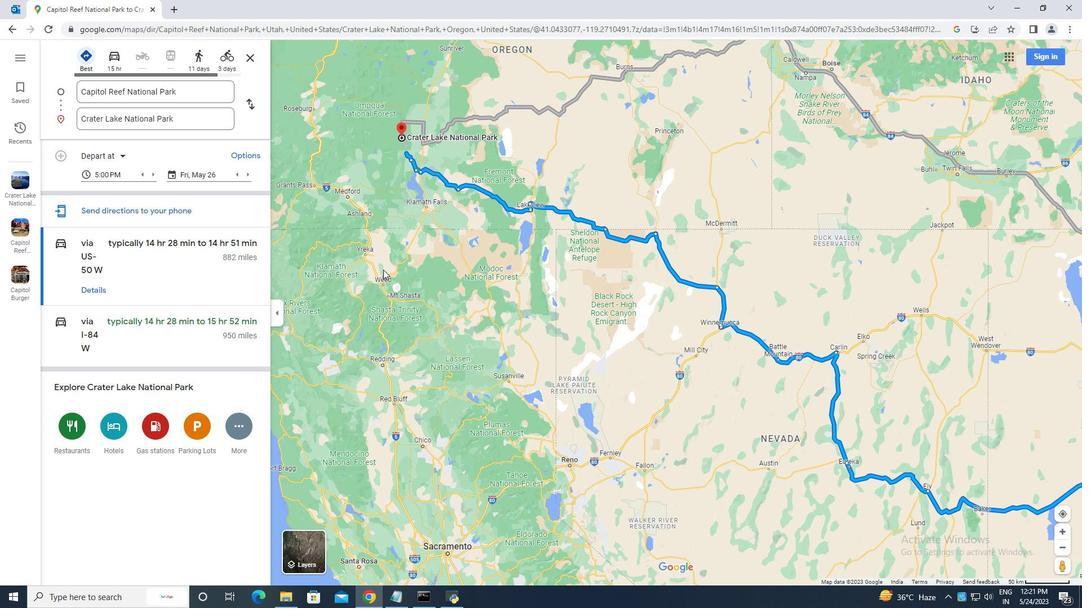 
Action: Mouse moved to (383, 269)
Screenshot: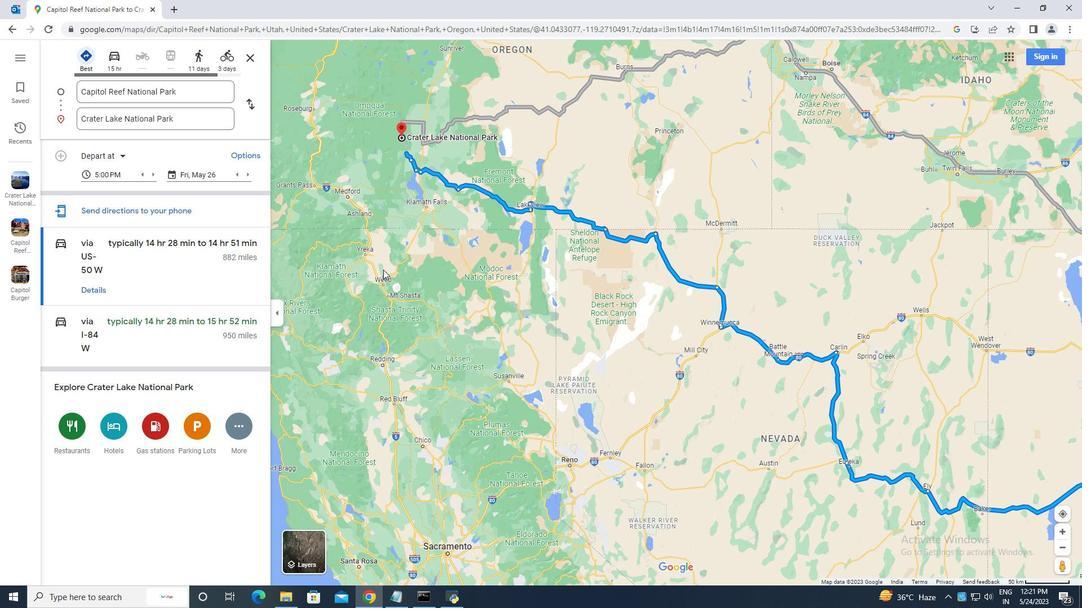 
Action: Mouse scrolled (383, 268) with delta (0, 0)
Screenshot: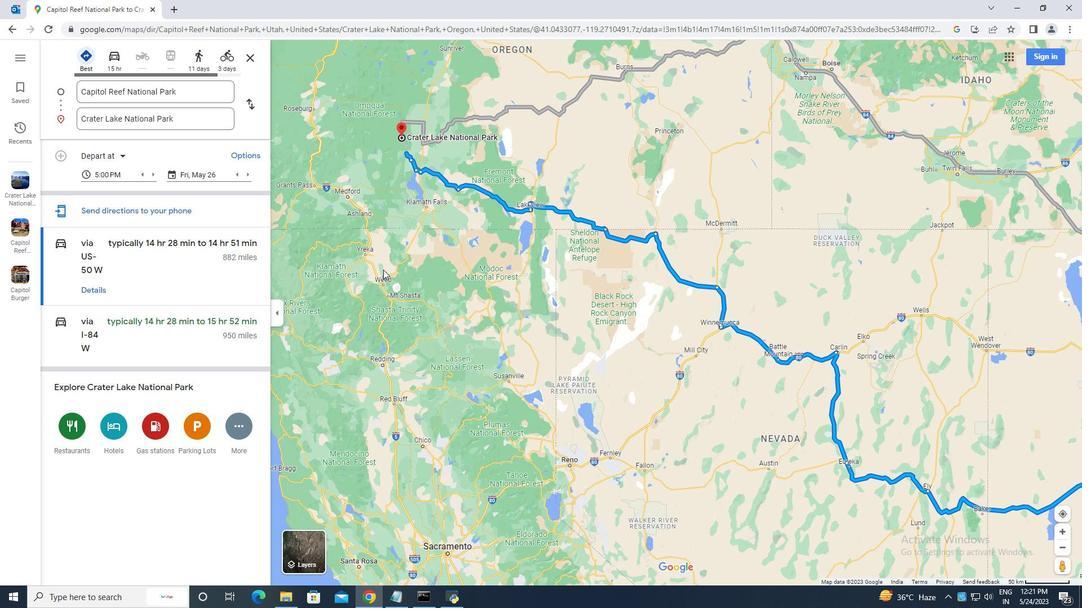 
Action: Mouse scrolled (383, 268) with delta (0, 0)
Screenshot: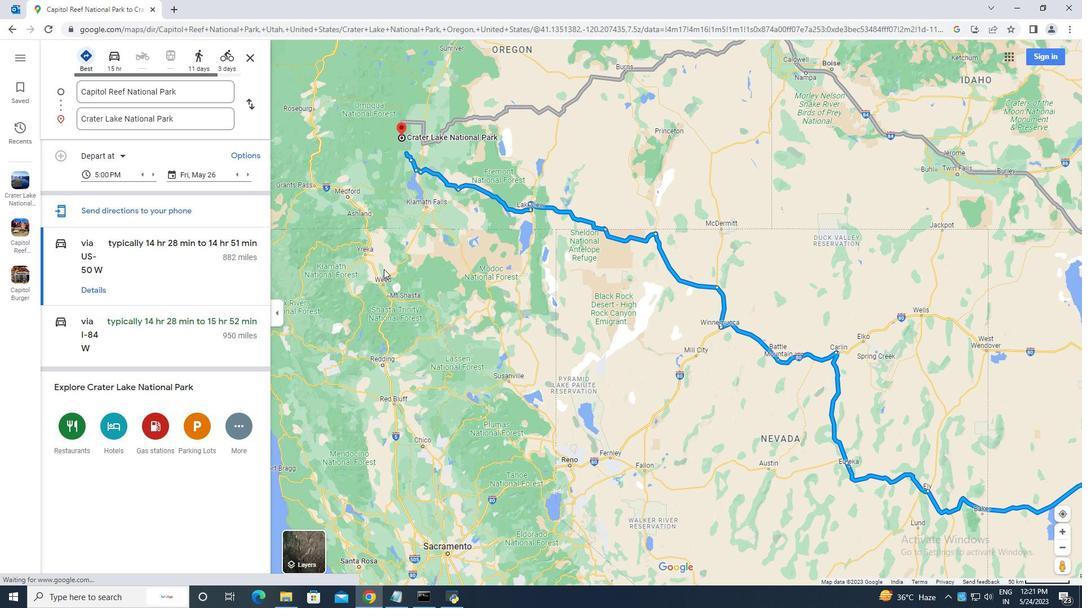 
Action: Mouse moved to (99, 288)
Screenshot: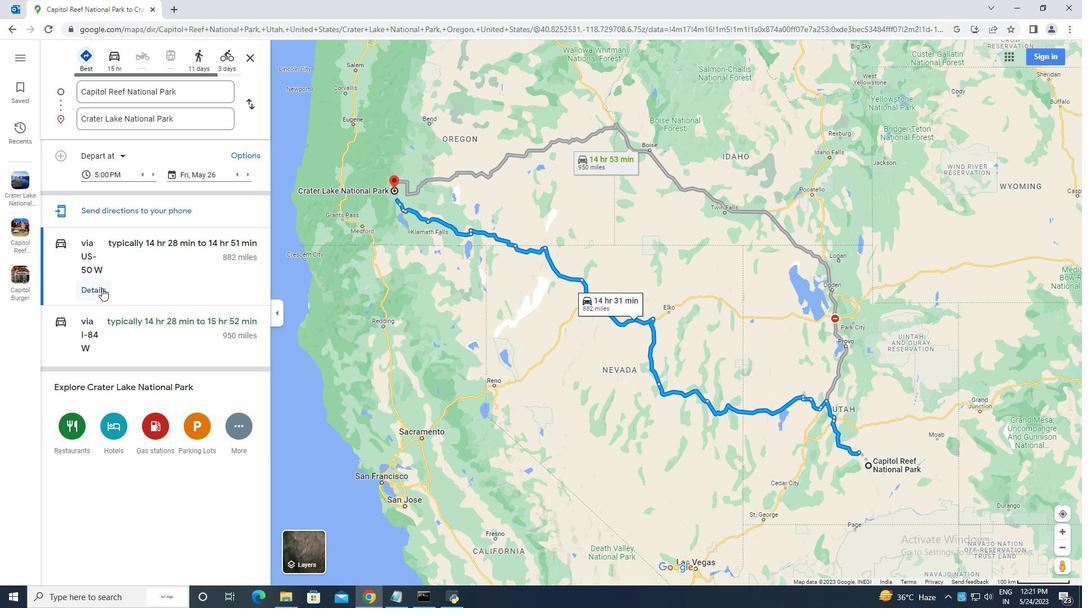 
Action: Mouse pressed left at (99, 288)
Screenshot: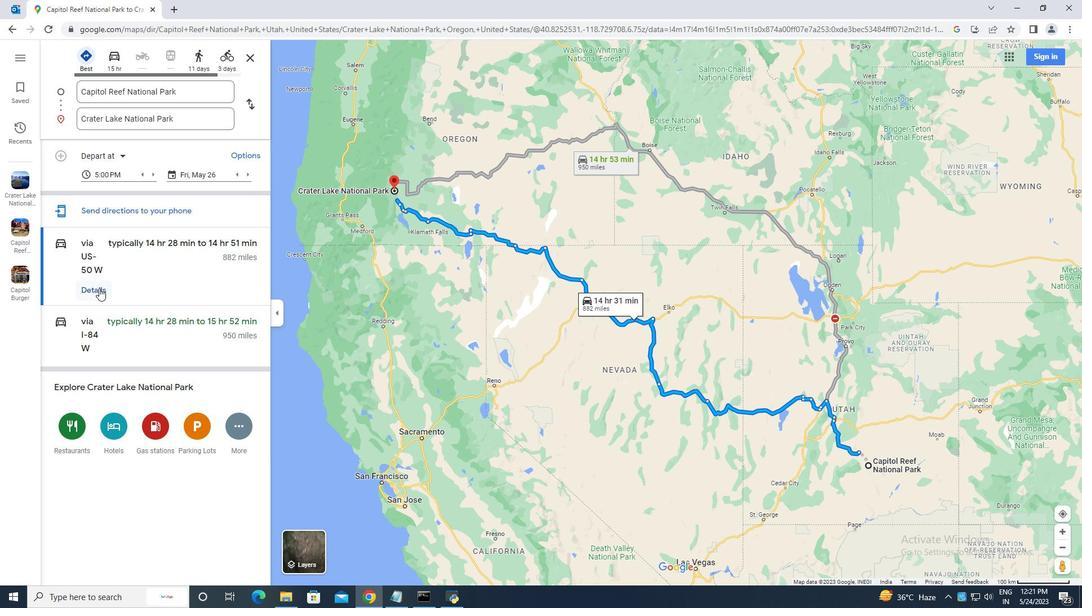 
Action: Mouse moved to (61, 54)
Screenshot: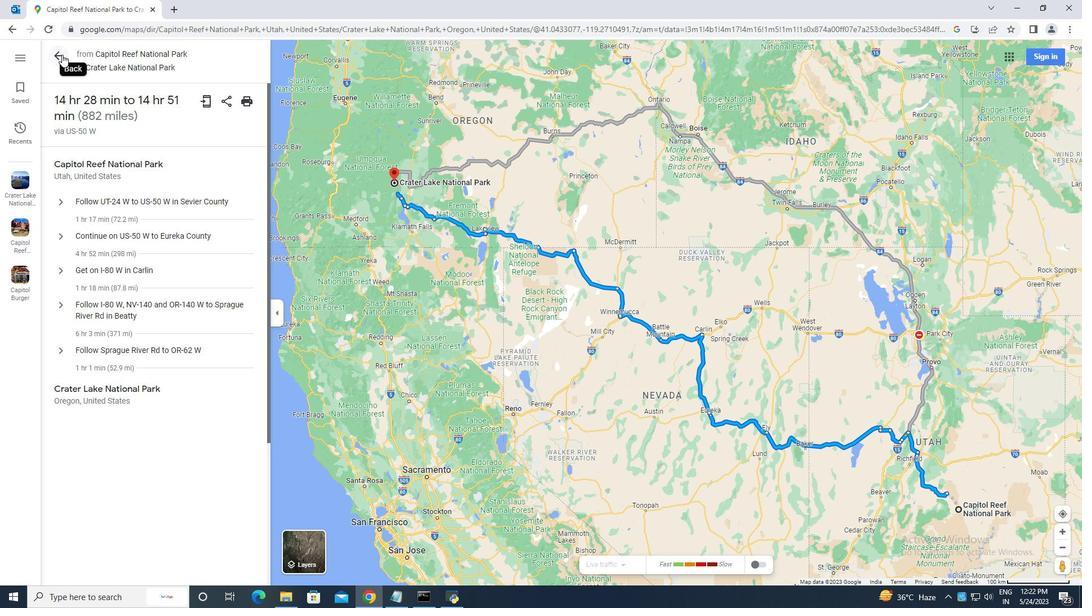 
Action: Mouse pressed left at (61, 54)
Screenshot: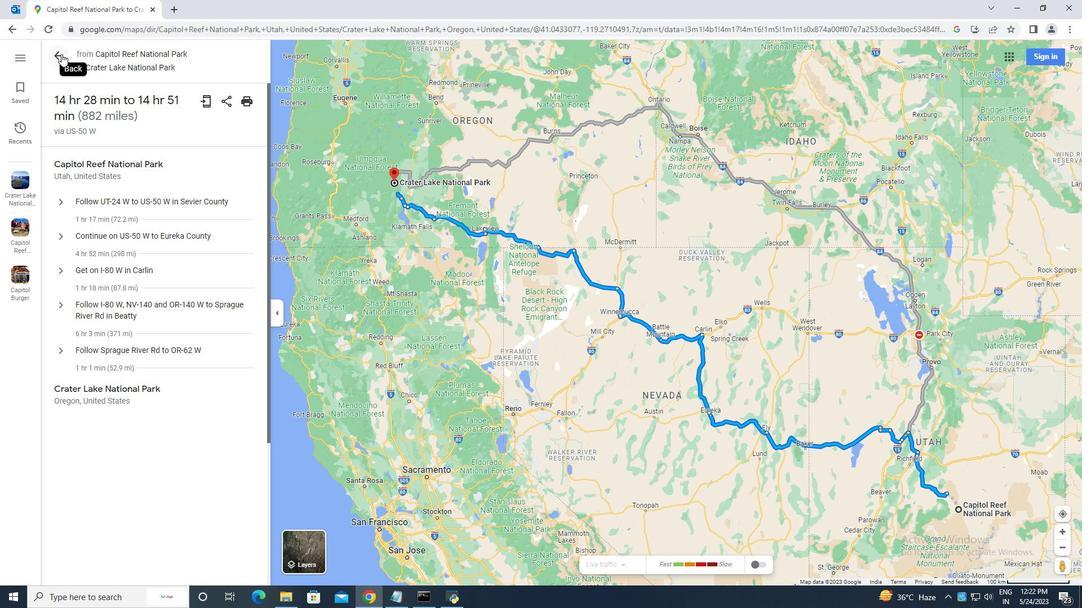 
Action: Mouse moved to (154, 265)
Screenshot: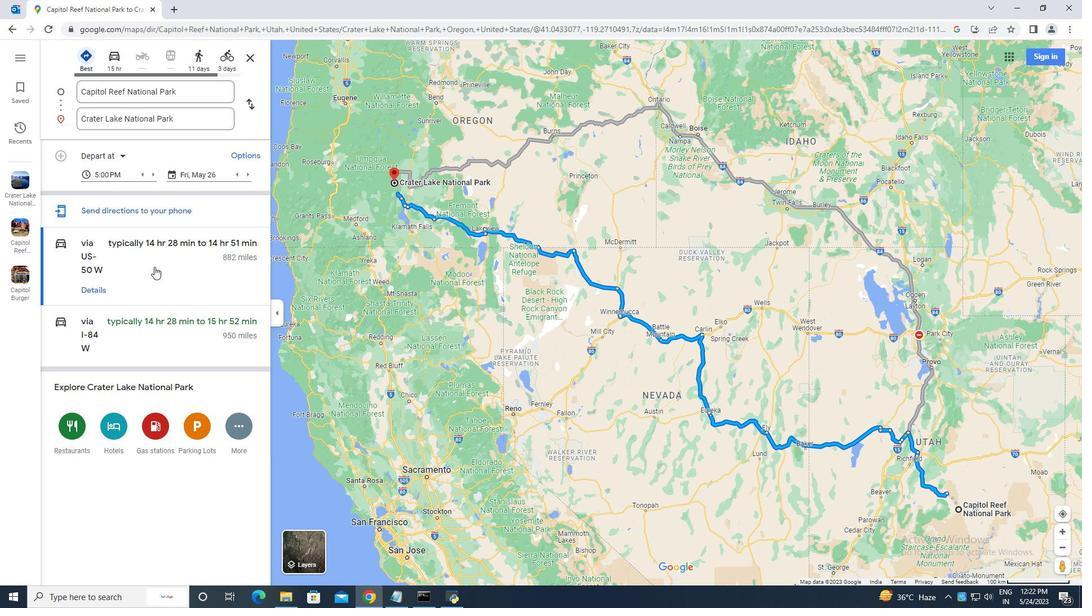 
Action: Mouse scrolled (154, 265) with delta (0, 0)
Screenshot: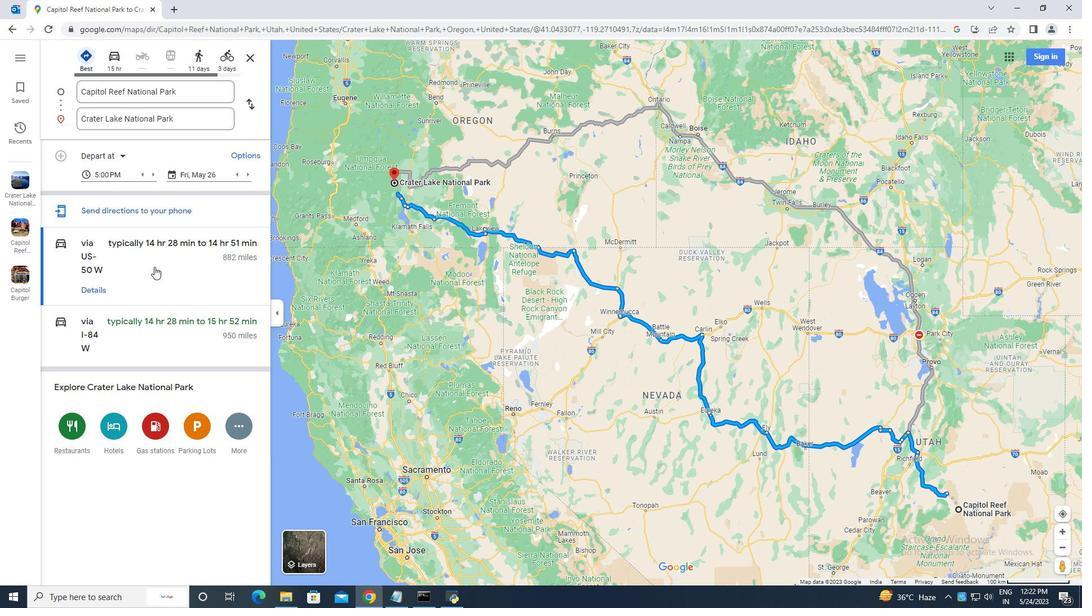 
Action: Mouse scrolled (154, 265) with delta (0, 0)
Screenshot: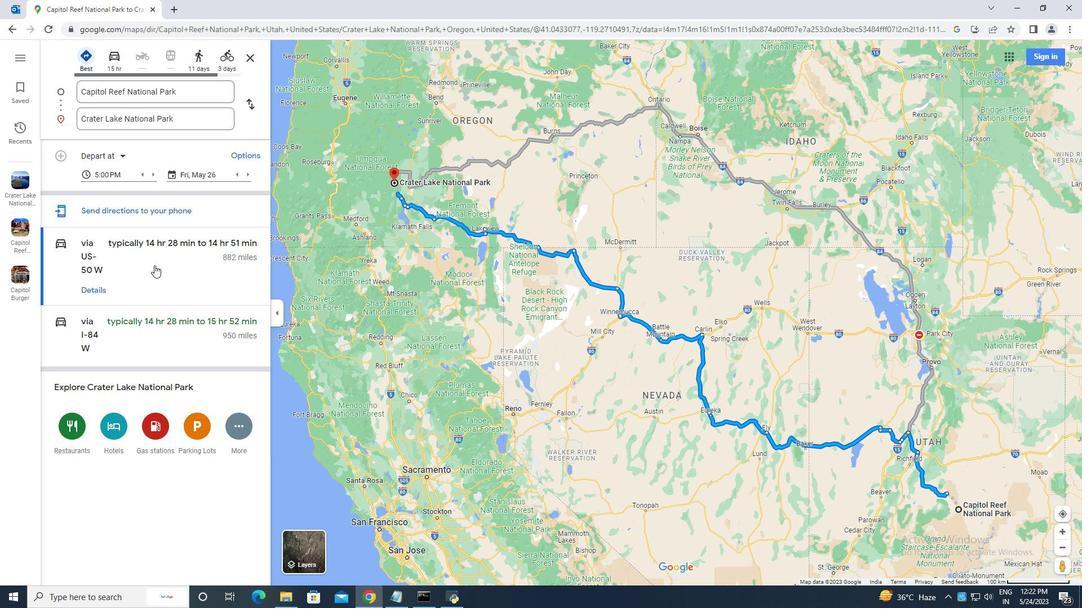 
Action: Mouse moved to (250, 153)
Screenshot: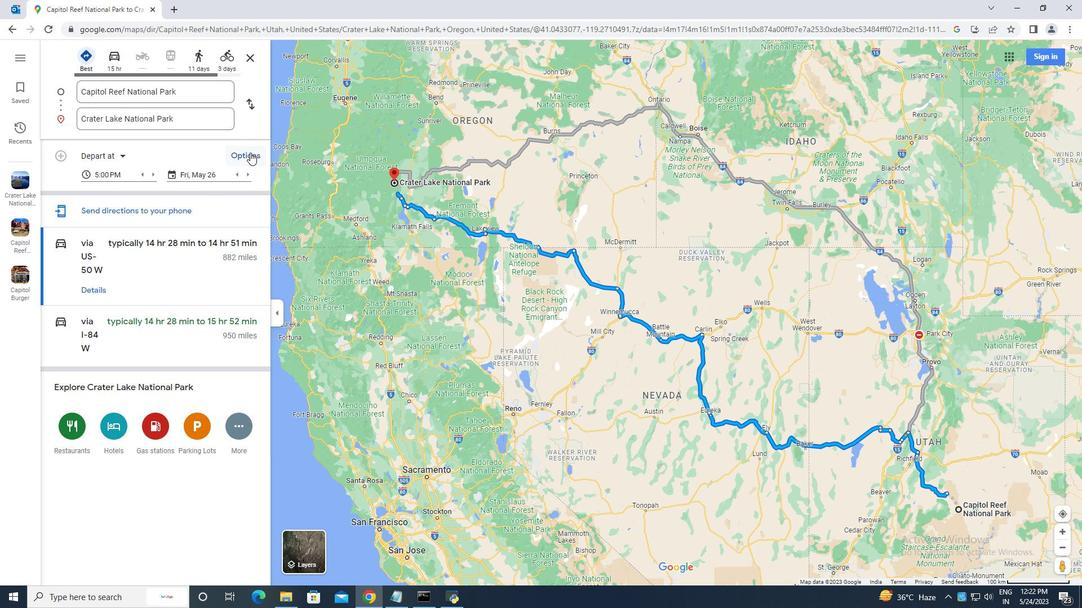 
Action: Mouse pressed left at (250, 153)
Screenshot: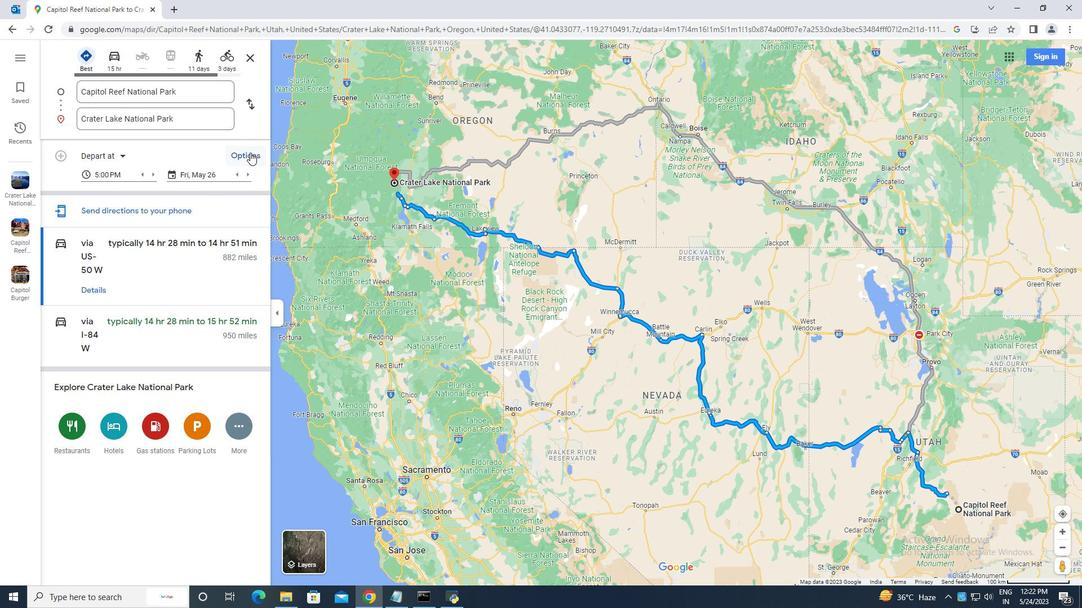 
Action: Mouse moved to (118, 299)
Screenshot: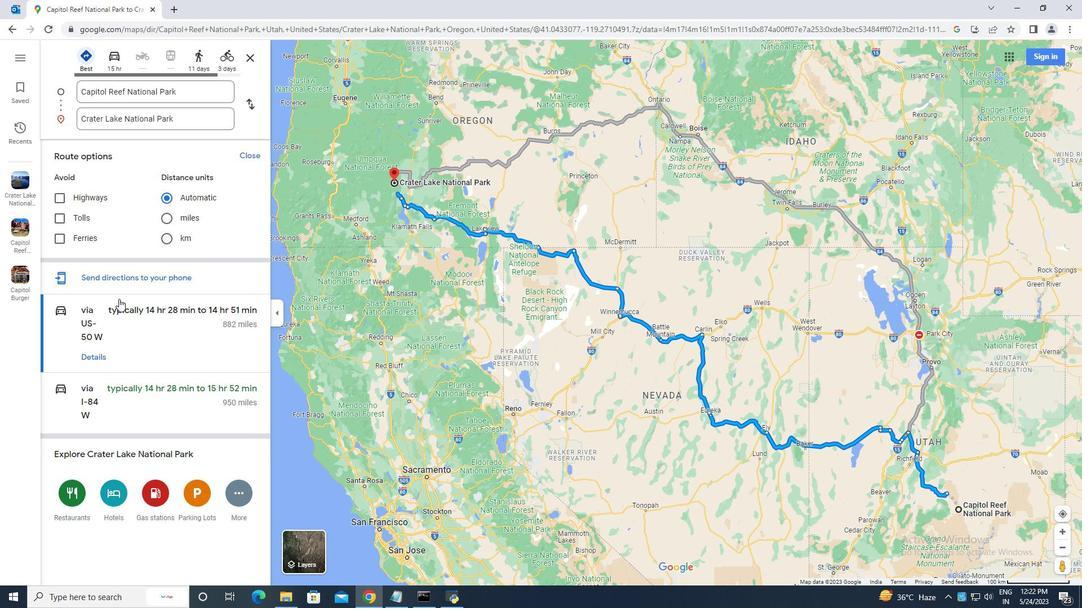 
Action: Mouse scrolled (118, 299) with delta (0, 0)
Screenshot: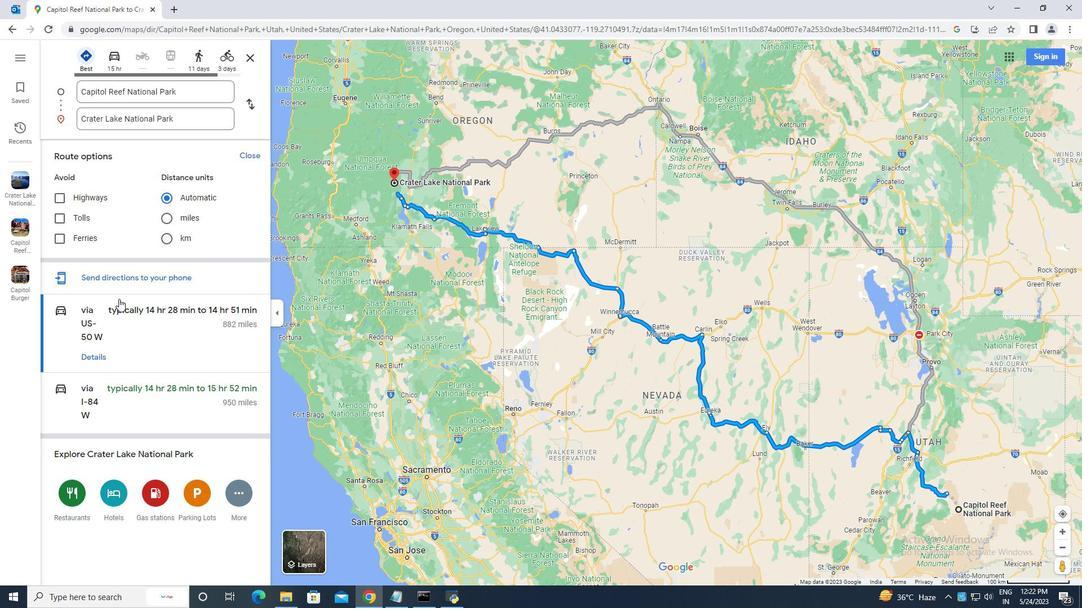 
Action: Mouse moved to (118, 299)
Screenshot: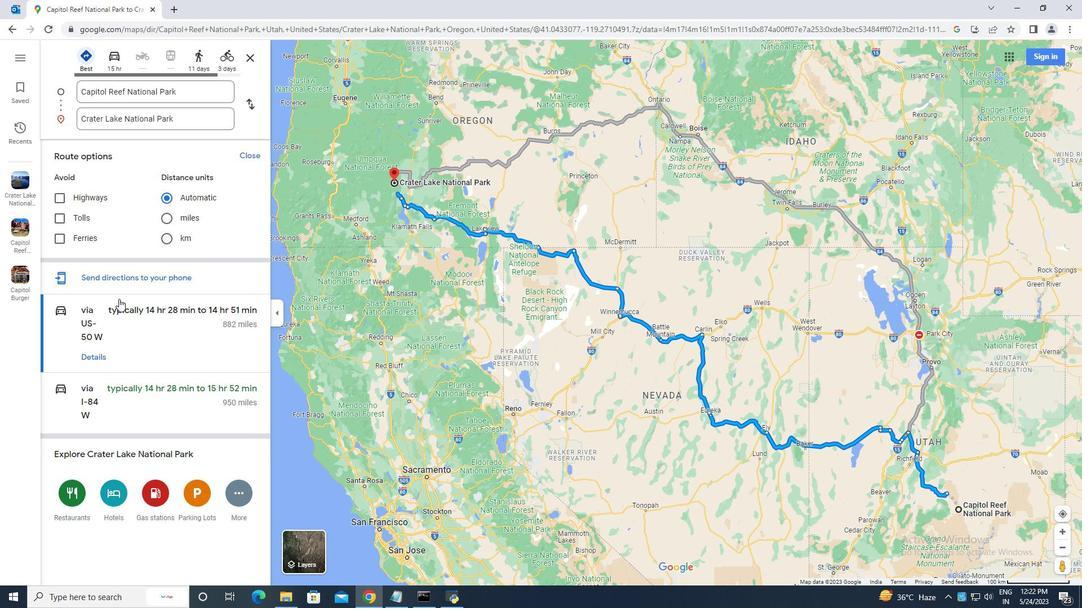 
Action: Mouse scrolled (118, 299) with delta (0, 0)
Screenshot: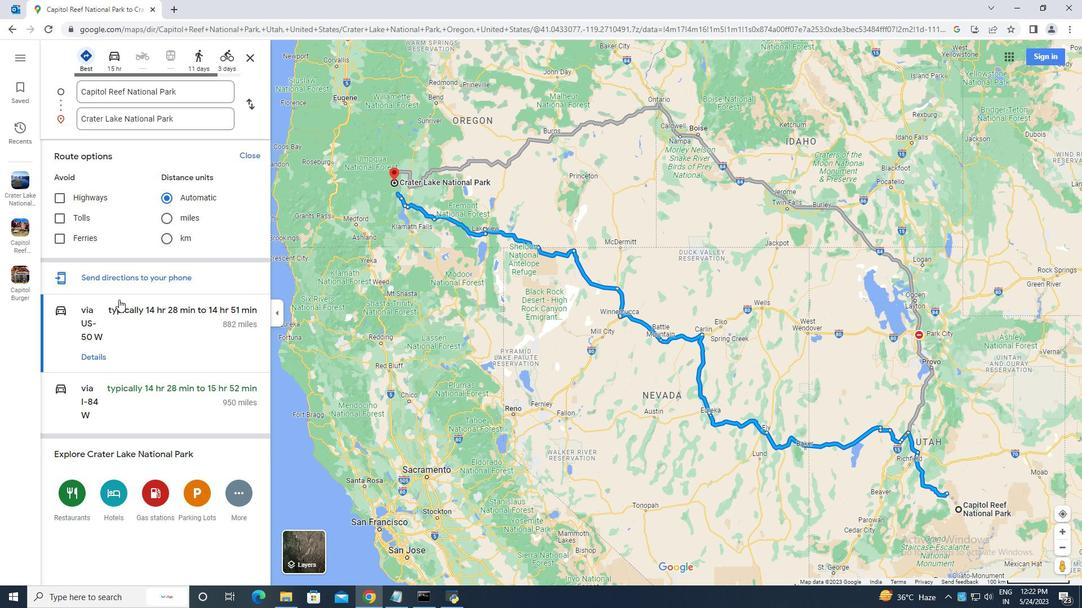 
Action: Mouse scrolled (118, 299) with delta (0, 0)
Screenshot: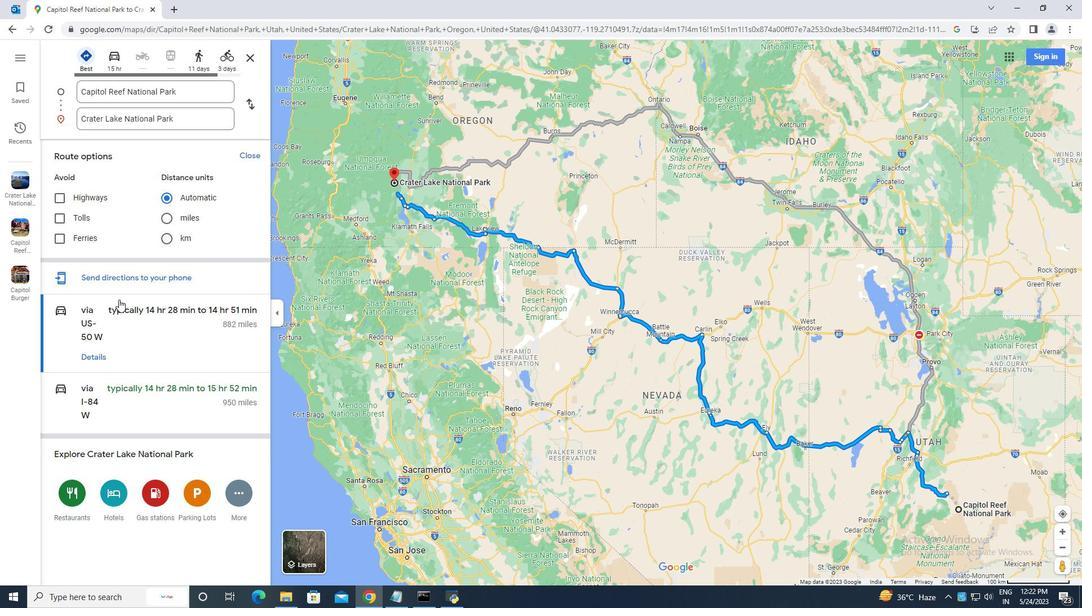 
Action: Mouse moved to (117, 391)
Screenshot: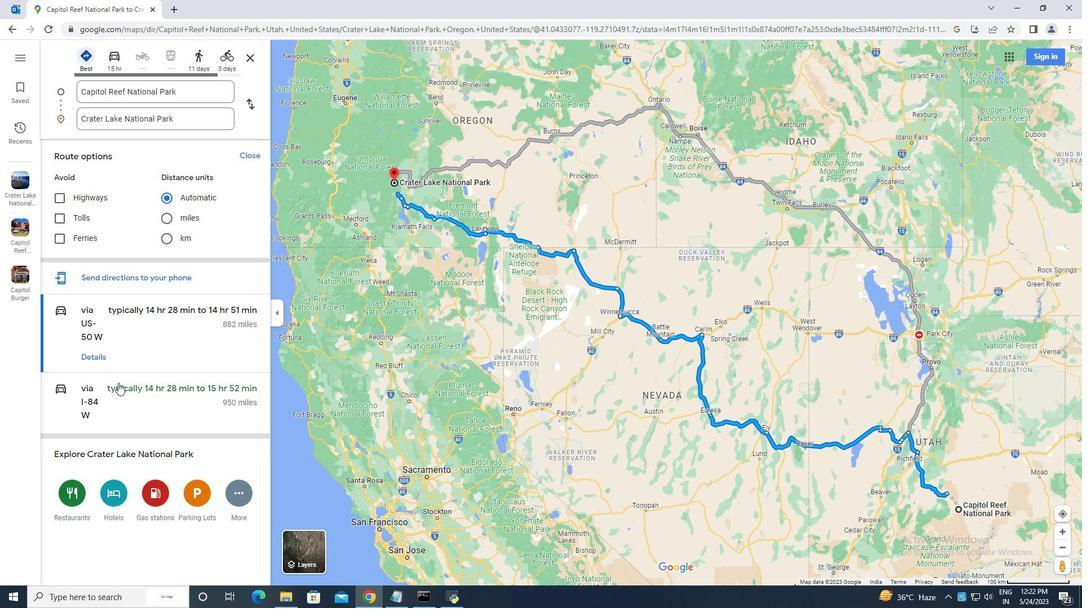 
Action: Mouse scrolled (117, 390) with delta (0, 0)
Screenshot: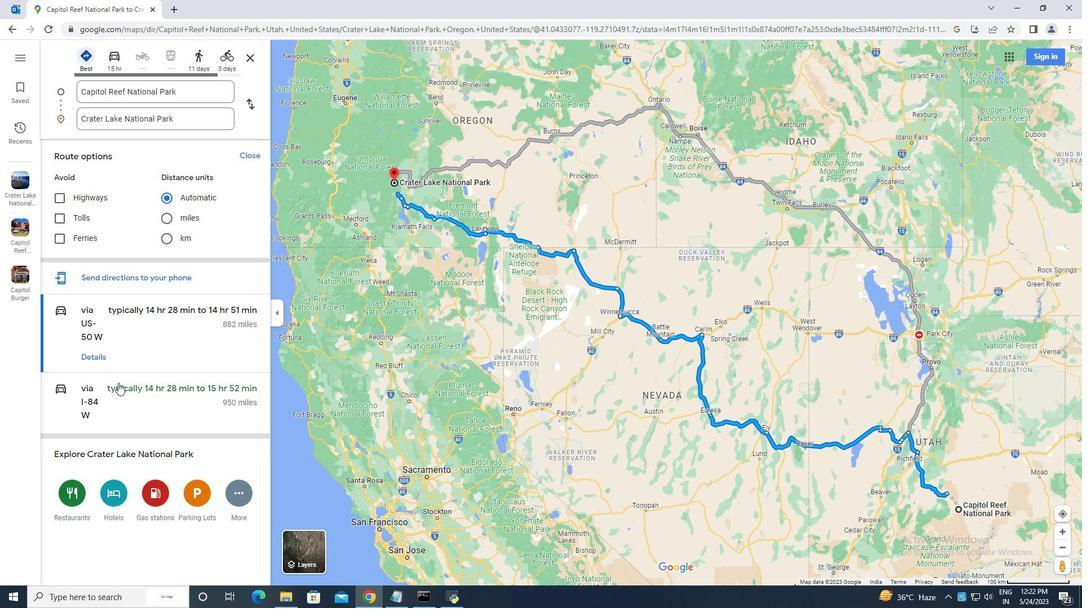 
Action: Mouse scrolled (117, 390) with delta (0, 0)
Screenshot: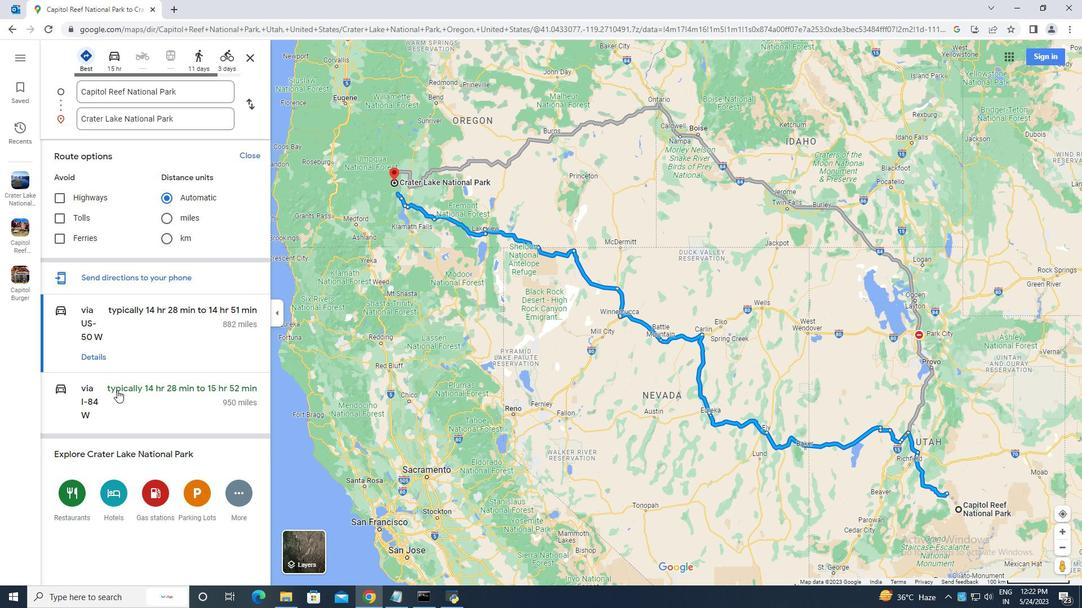 
Action: Mouse scrolled (117, 390) with delta (0, 0)
Screenshot: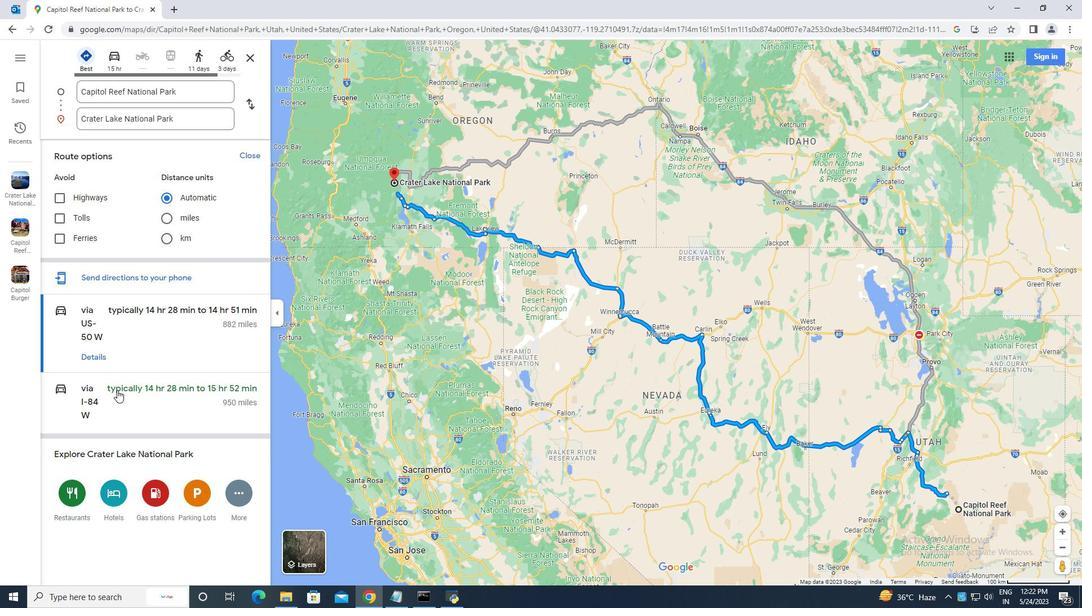 
Action: Mouse moved to (113, 365)
Screenshot: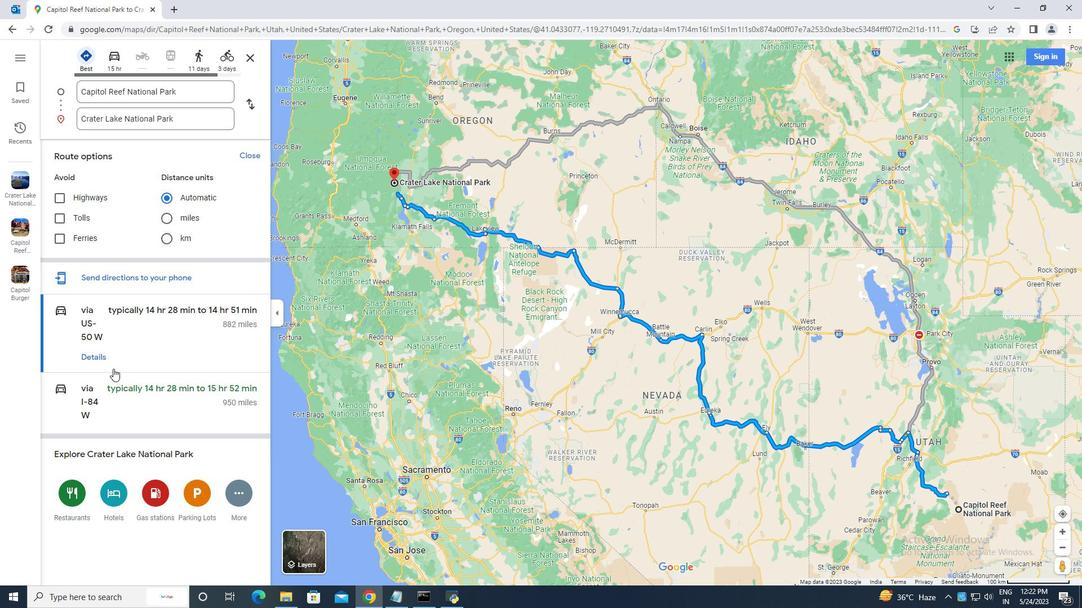 
Action: Mouse scrolled (113, 365) with delta (0, 0)
Screenshot: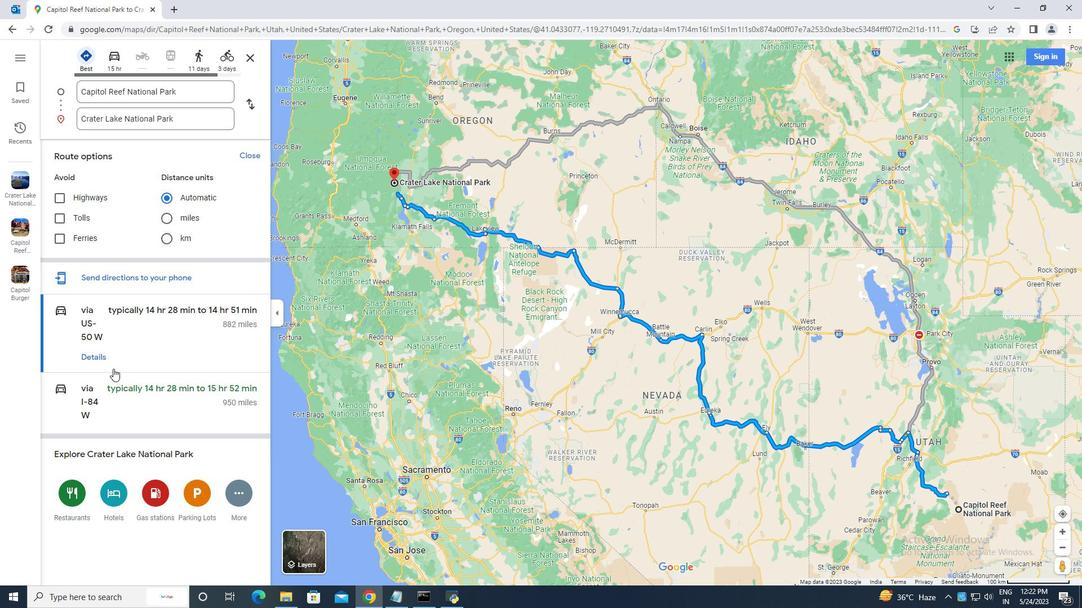 
Action: Mouse moved to (114, 365)
Screenshot: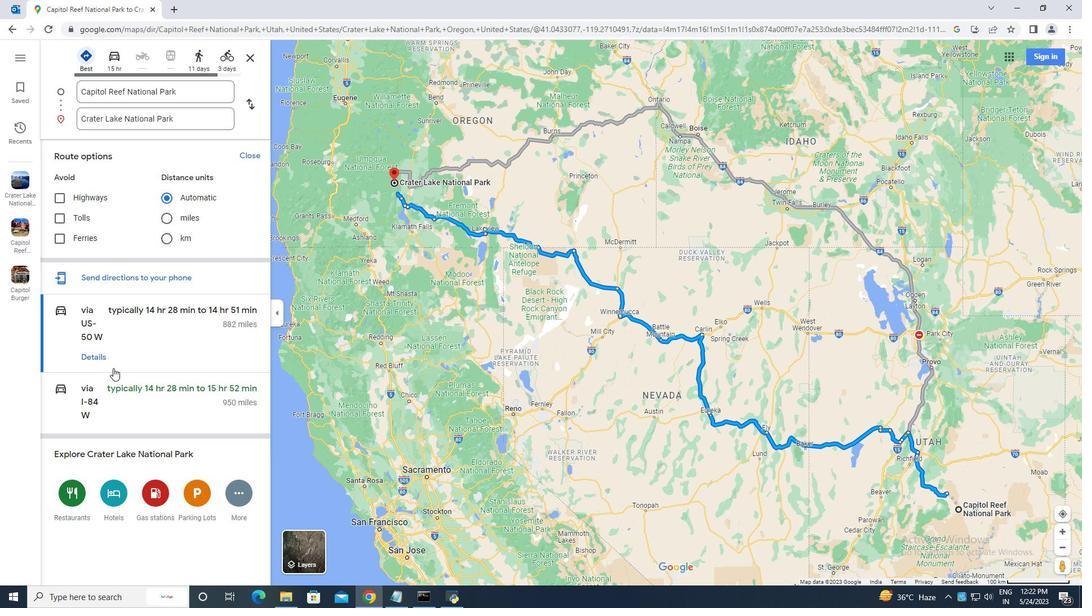 
Action: Mouse scrolled (114, 365) with delta (0, 0)
Screenshot: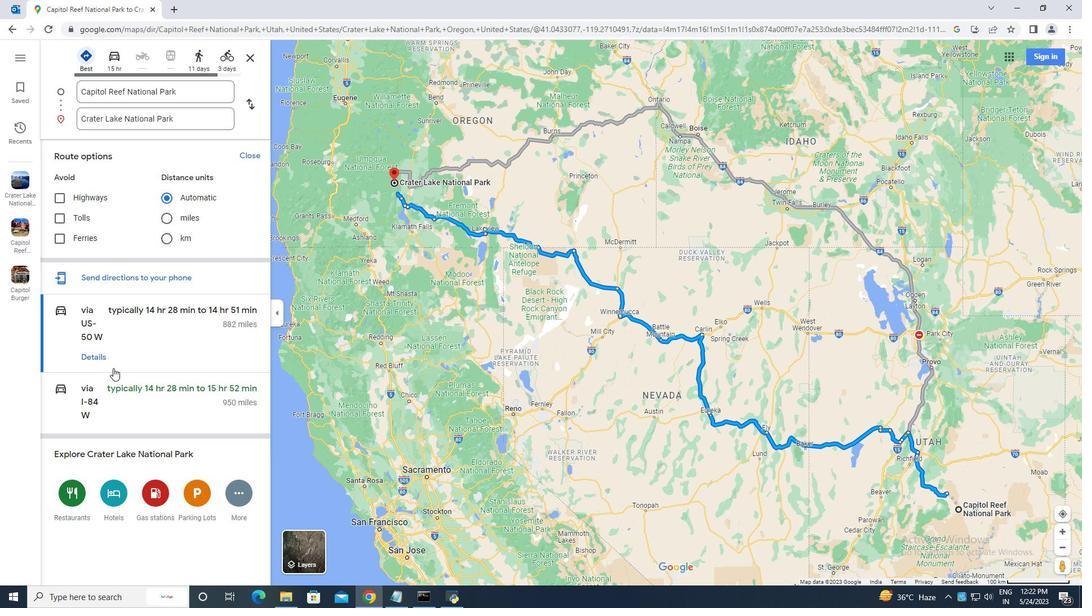 
Action: Mouse moved to (115, 365)
Screenshot: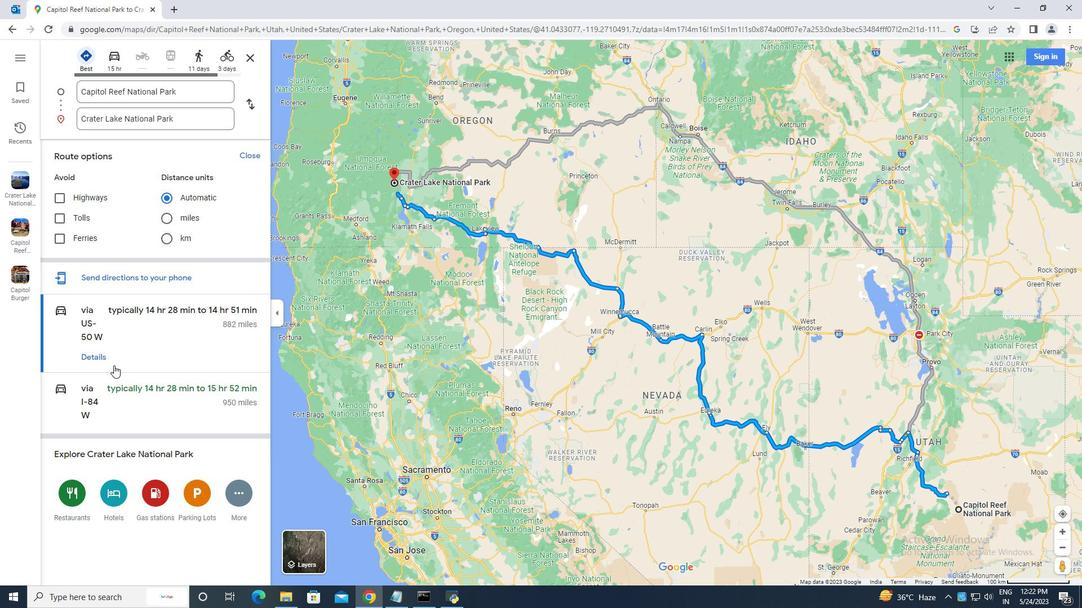 
Action: Mouse scrolled (115, 365) with delta (0, 0)
Screenshot: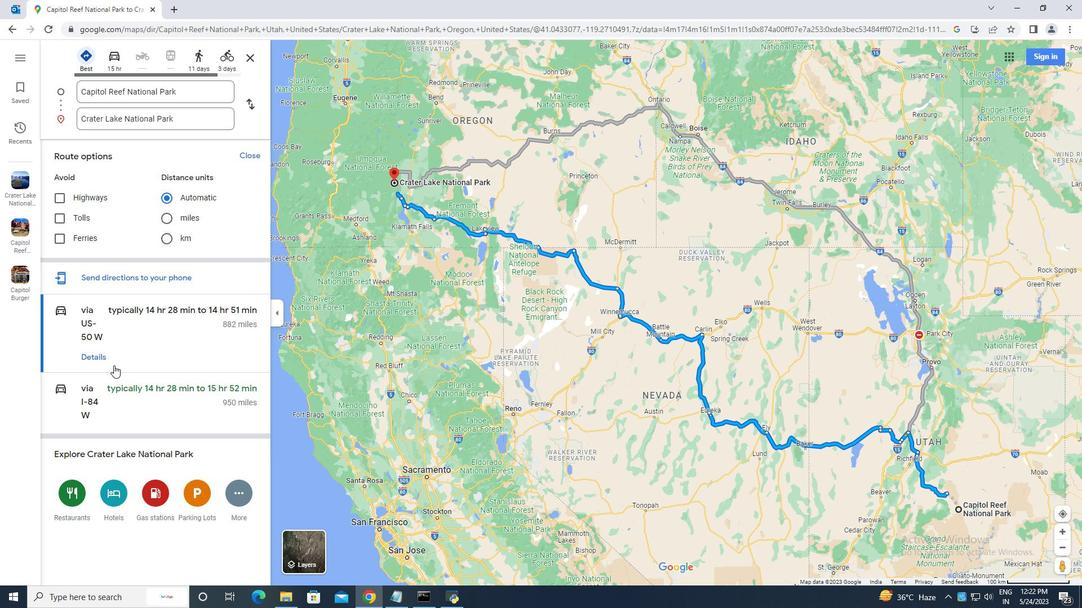
Action: Mouse moved to (243, 494)
Screenshot: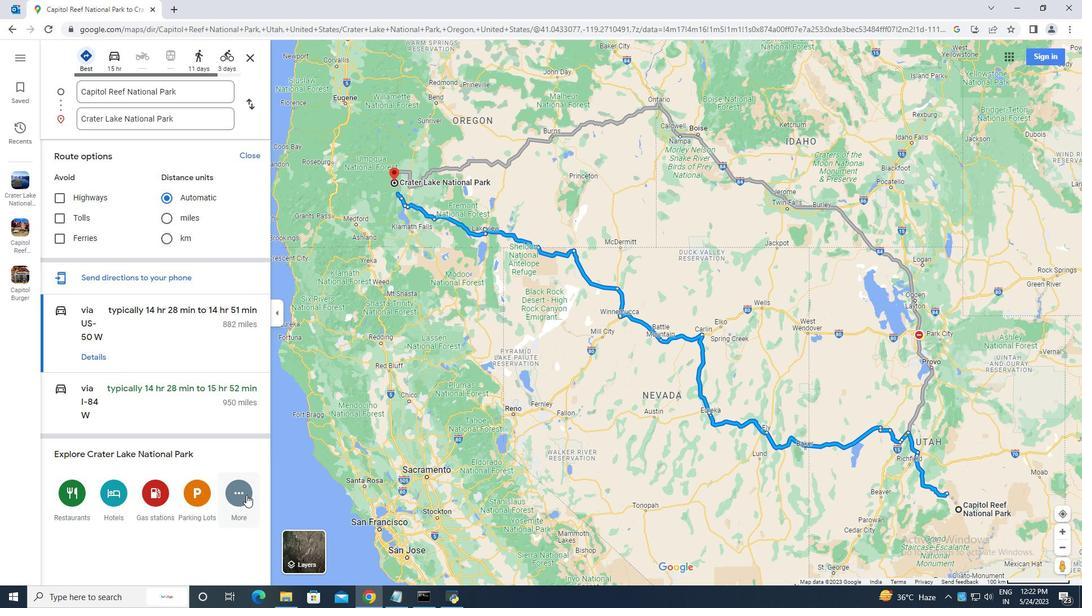 
Action: Mouse pressed left at (243, 494)
Screenshot: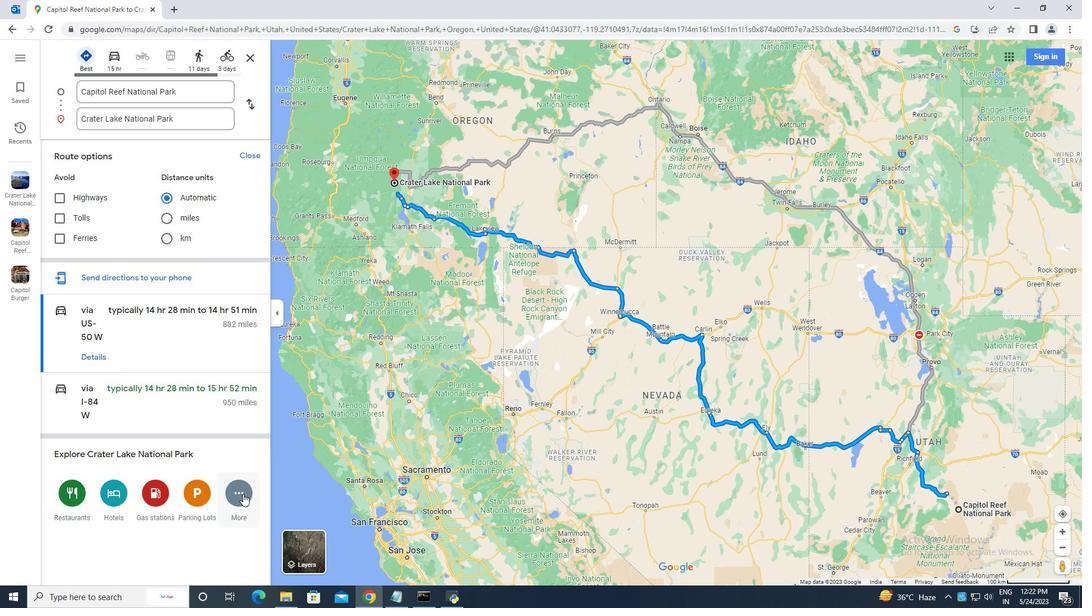 
Action: Mouse moved to (210, 474)
Screenshot: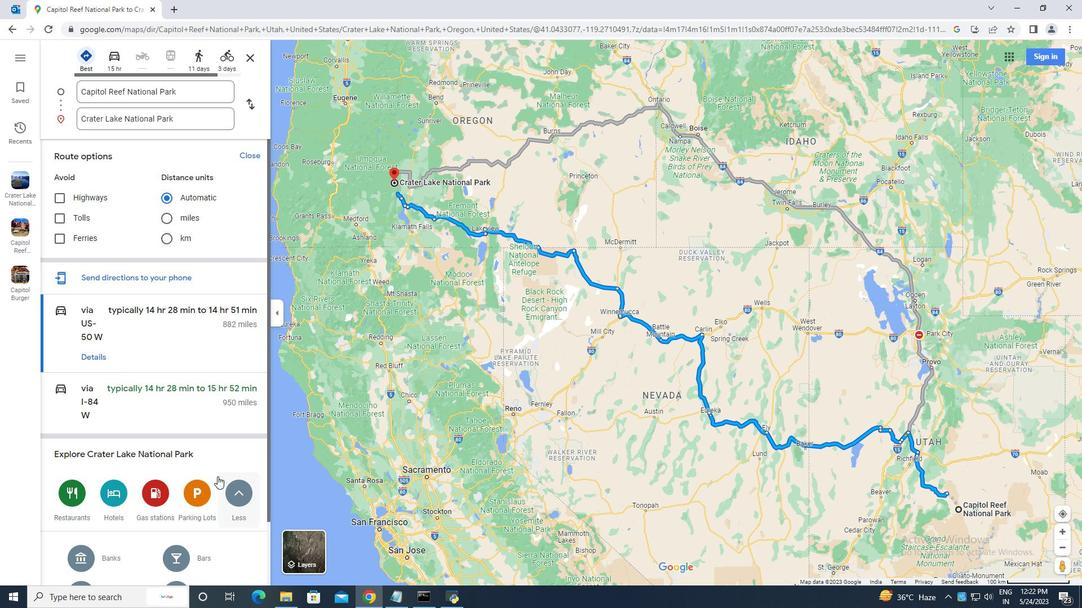 
Action: Mouse scrolled (210, 474) with delta (0, 0)
Screenshot: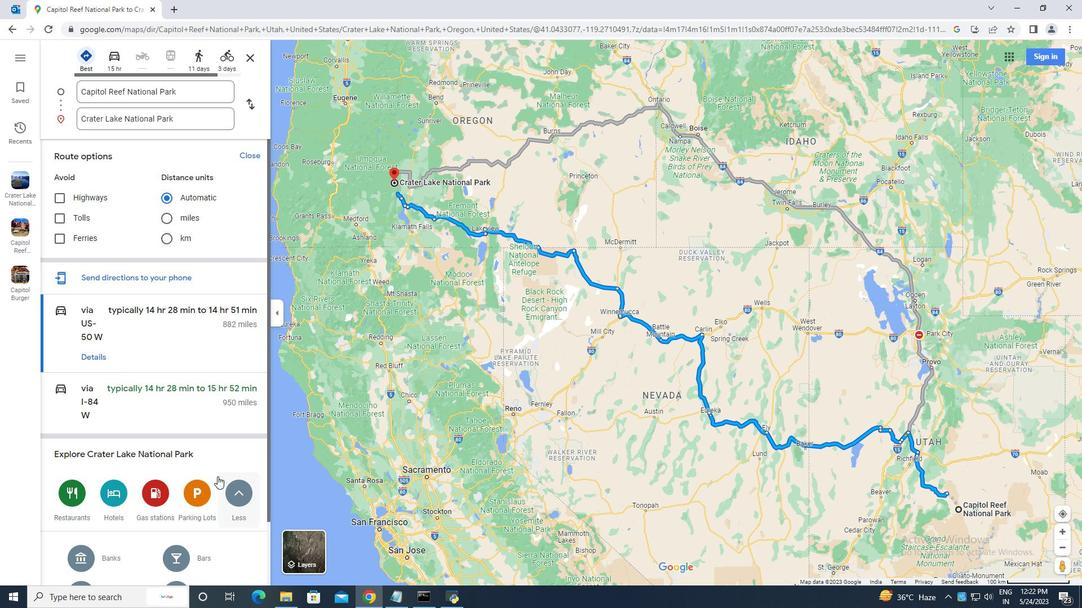 
Action: Mouse moved to (209, 474)
Screenshot: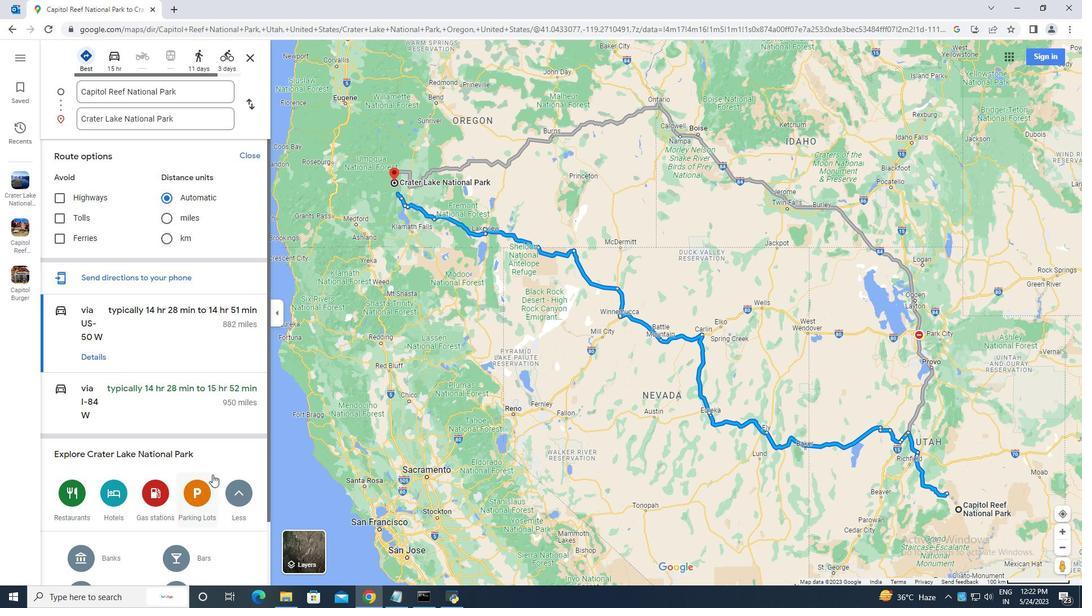 
Action: Mouse scrolled (209, 474) with delta (0, 0)
Screenshot: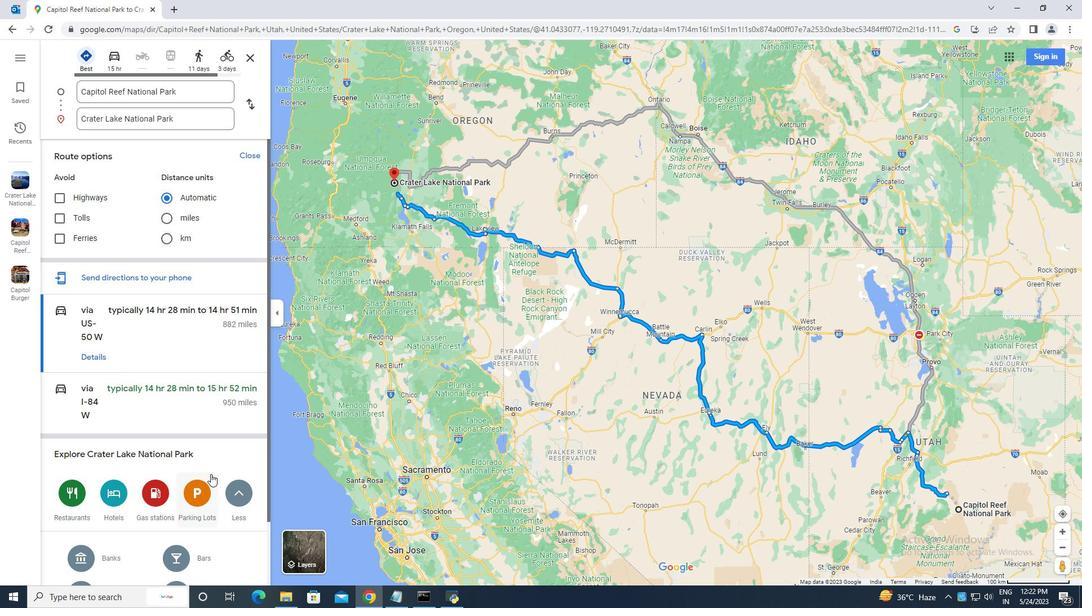
Action: Mouse scrolled (209, 474) with delta (0, 0)
Screenshot: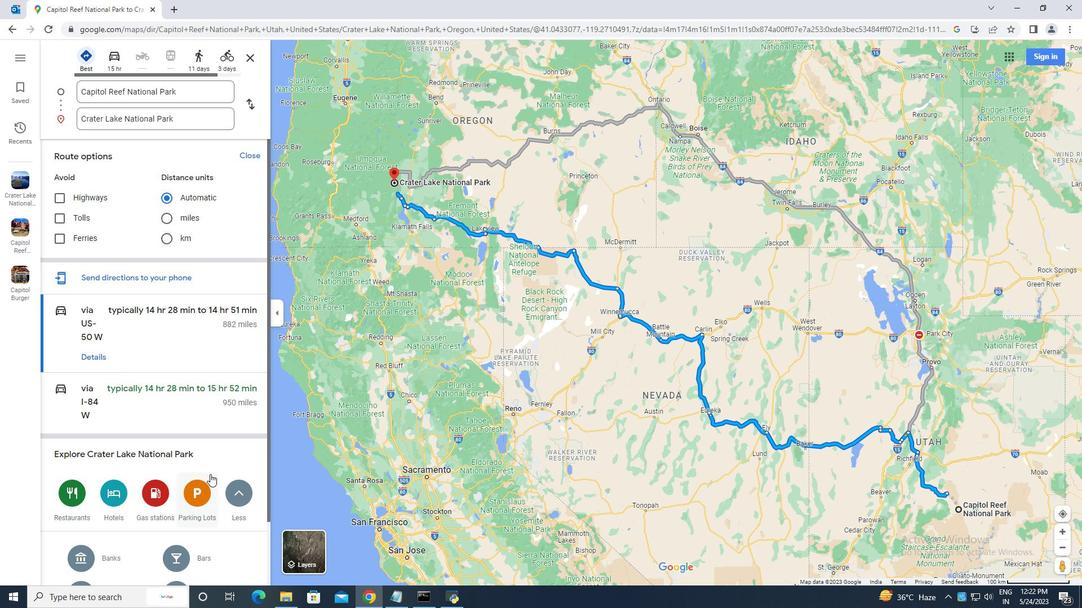 
Action: Mouse moved to (209, 474)
Screenshot: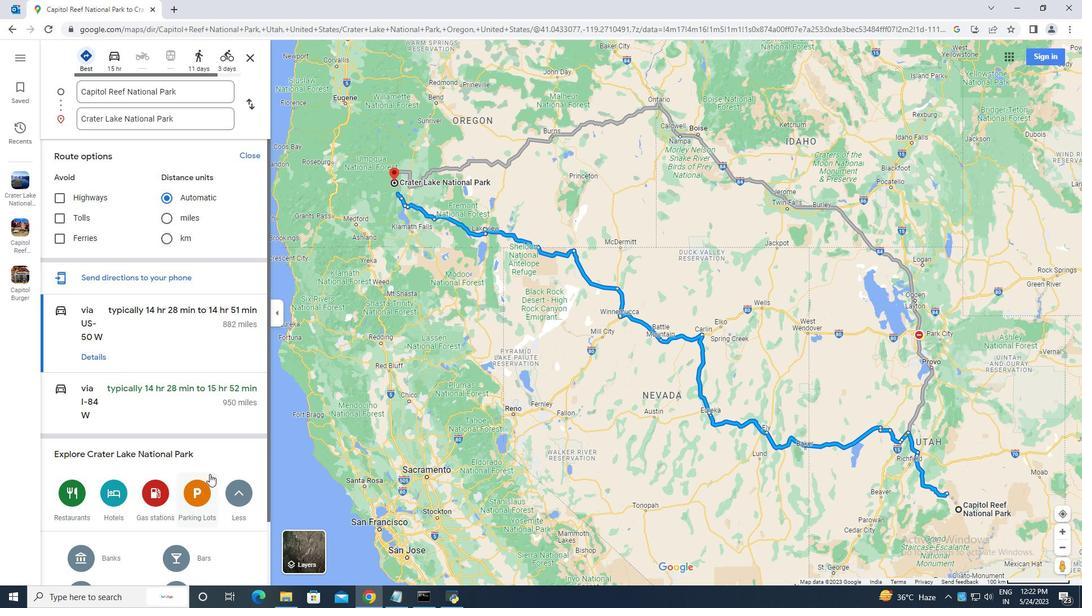 
Action: Mouse scrolled (209, 474) with delta (0, 0)
Screenshot: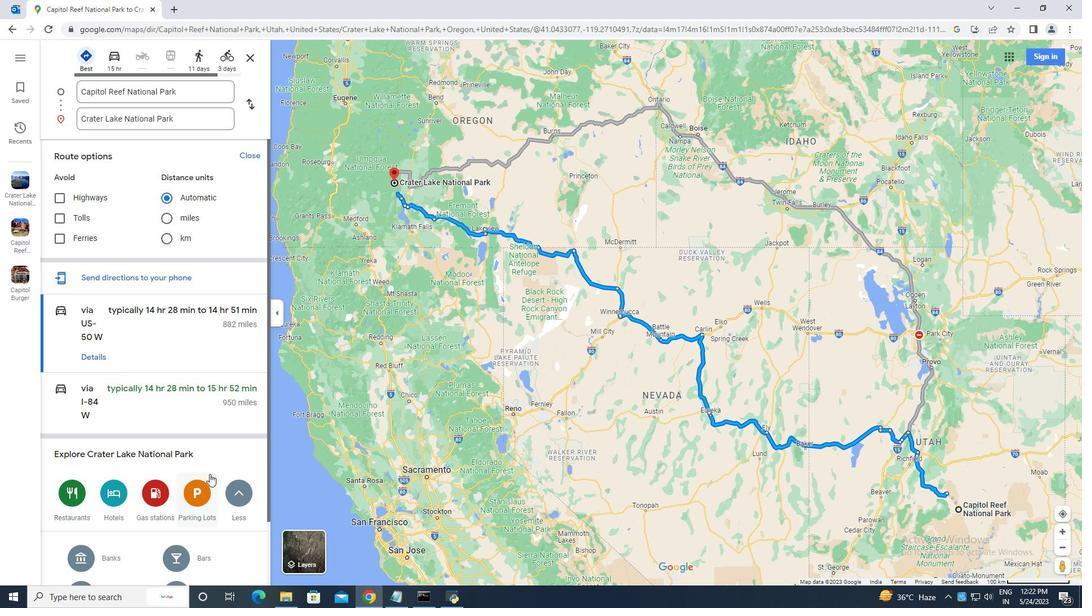 
Action: Mouse moved to (202, 473)
Screenshot: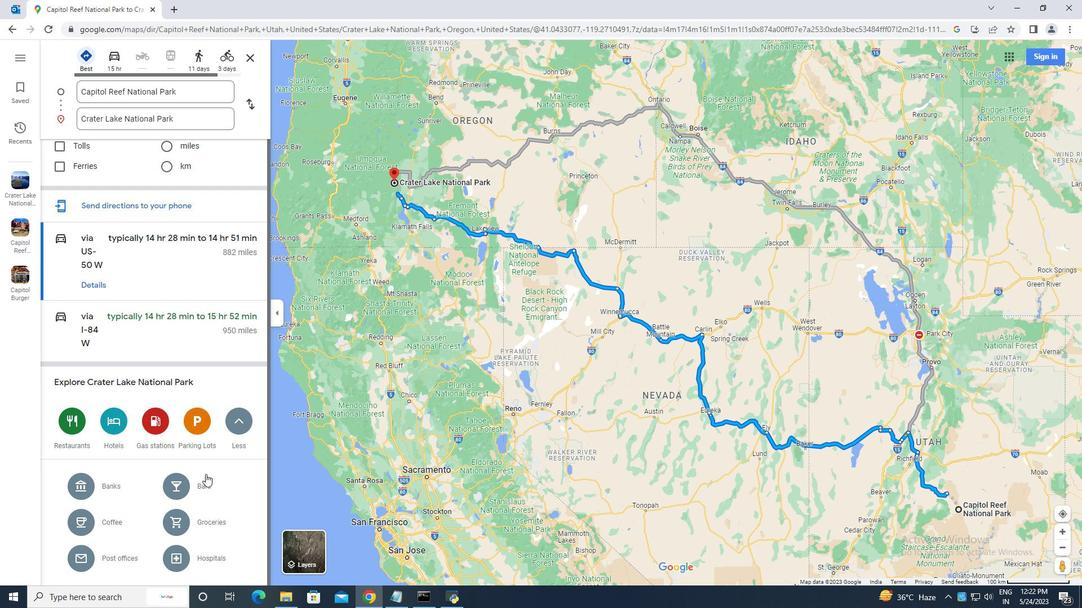 
Action: Mouse scrolled (202, 473) with delta (0, 0)
Screenshot: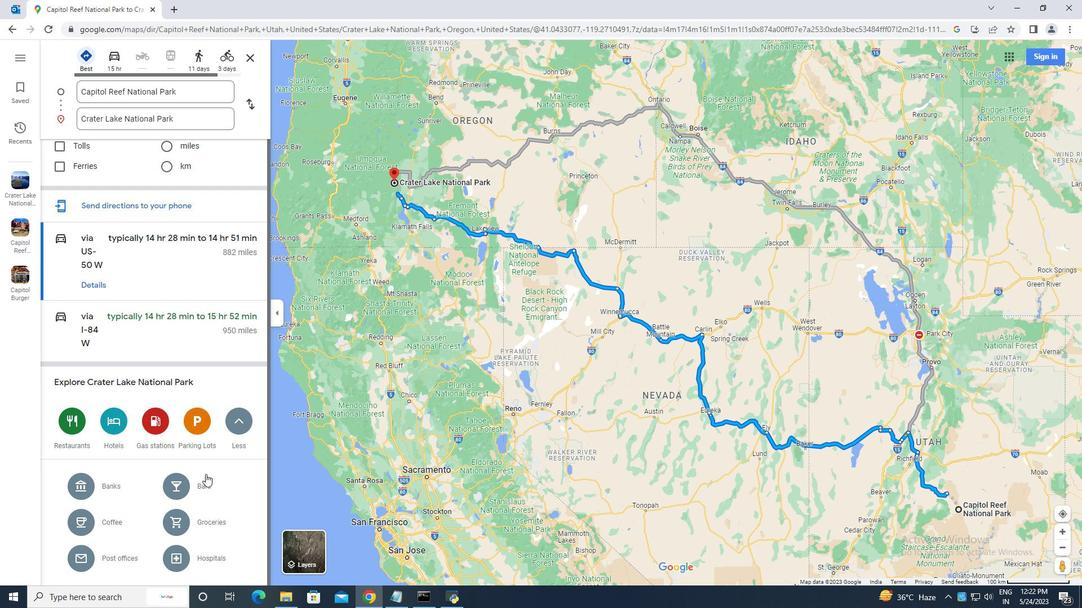 
Action: Mouse scrolled (202, 473) with delta (0, 0)
Screenshot: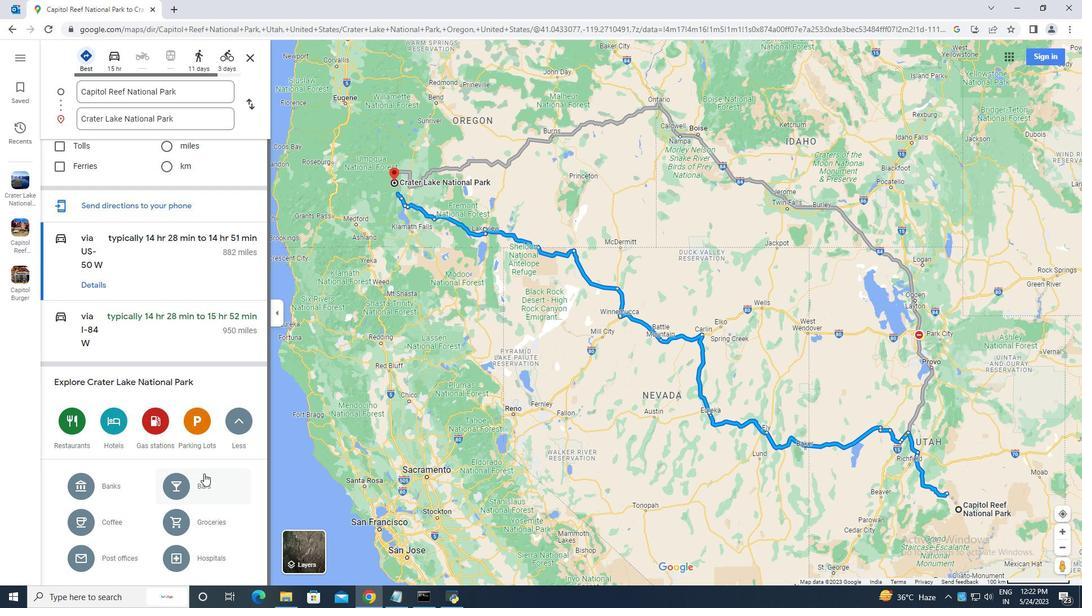 
Action: Mouse scrolled (202, 473) with delta (0, 0)
Screenshot: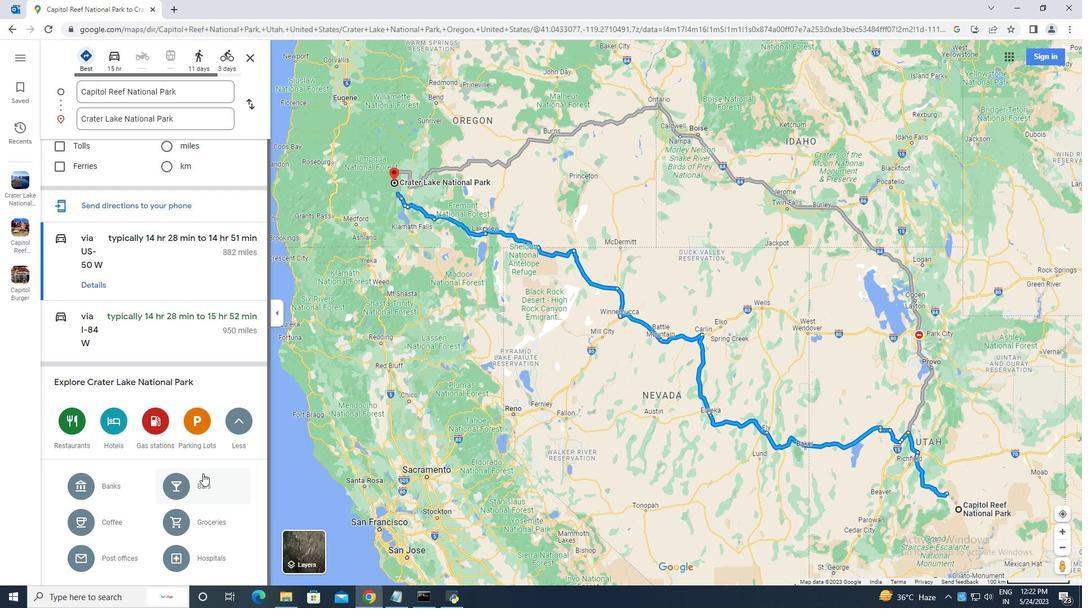 
Action: Mouse moved to (241, 417)
Screenshot: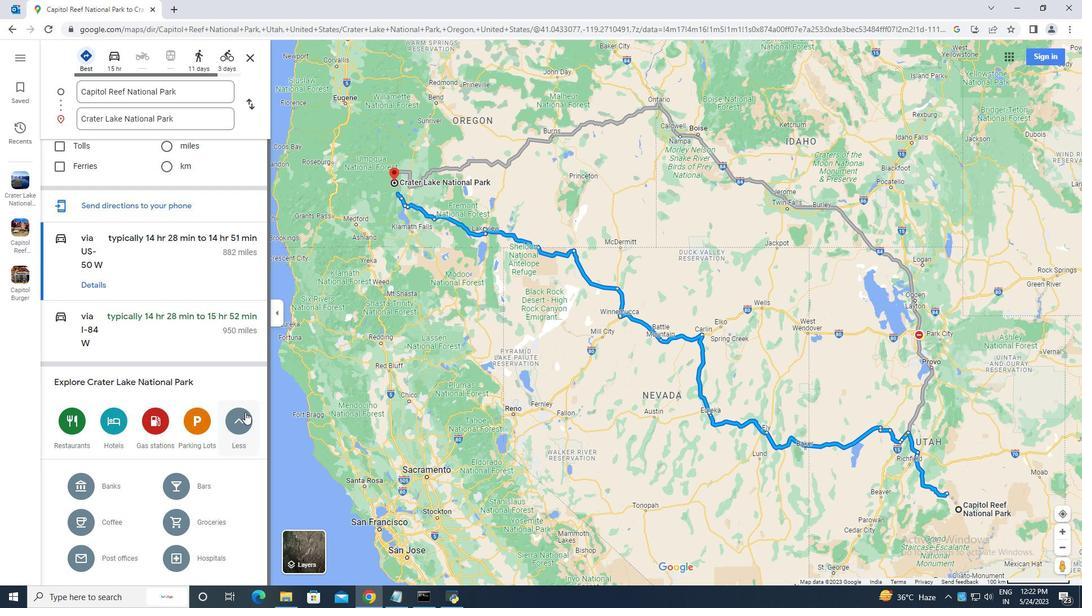 
Action: Mouse pressed left at (241, 417)
Screenshot: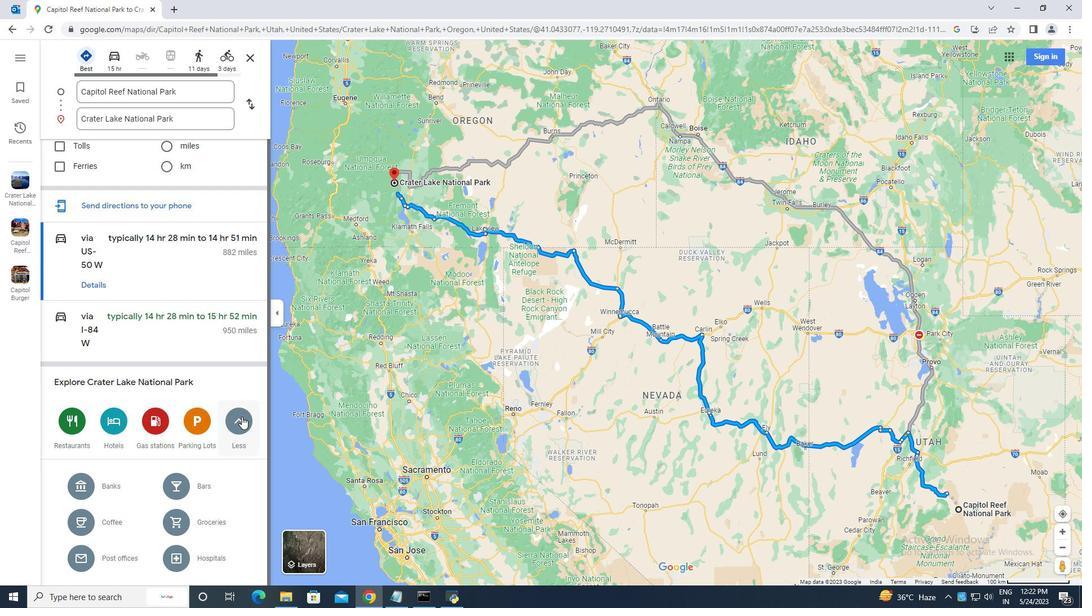
Action: Mouse moved to (168, 388)
Screenshot: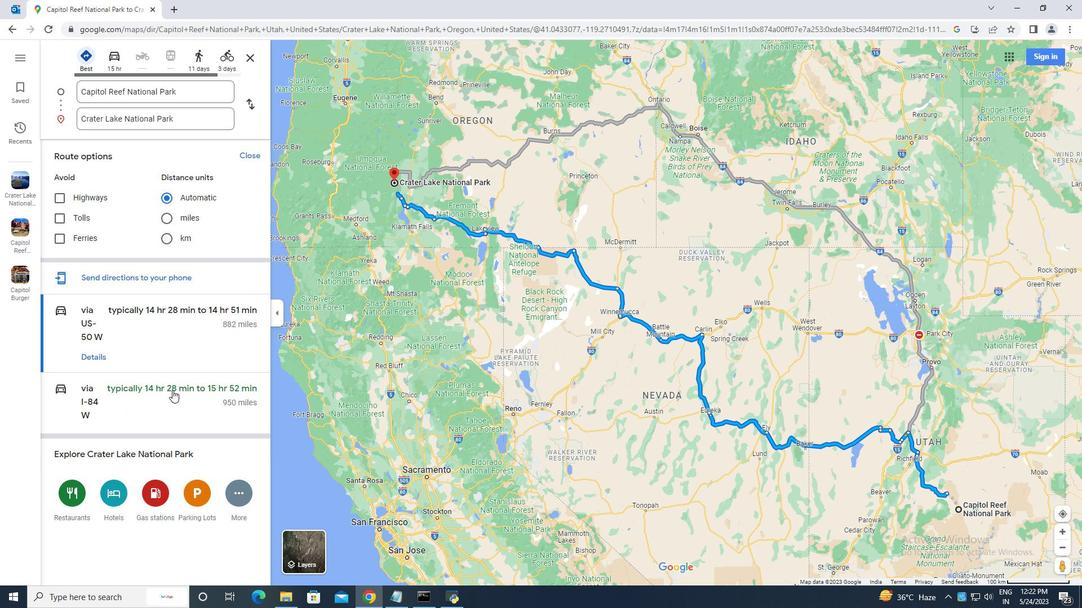 
Action: Mouse scrolled (168, 389) with delta (0, 0)
Screenshot: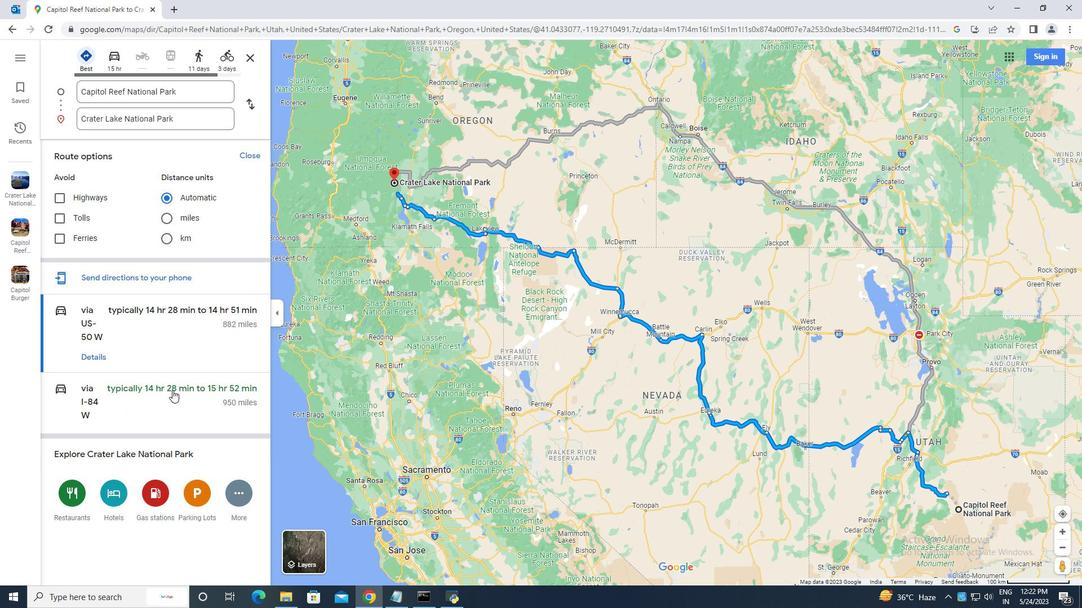 
Action: Mouse scrolled (168, 389) with delta (0, 0)
Screenshot: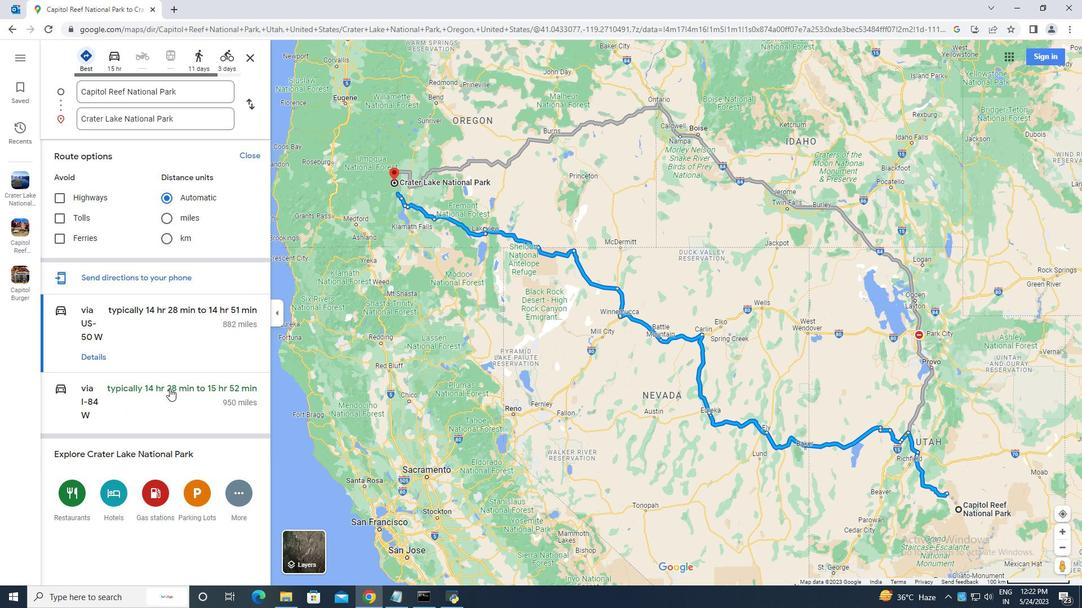
Action: Mouse scrolled (168, 389) with delta (0, 0)
Screenshot: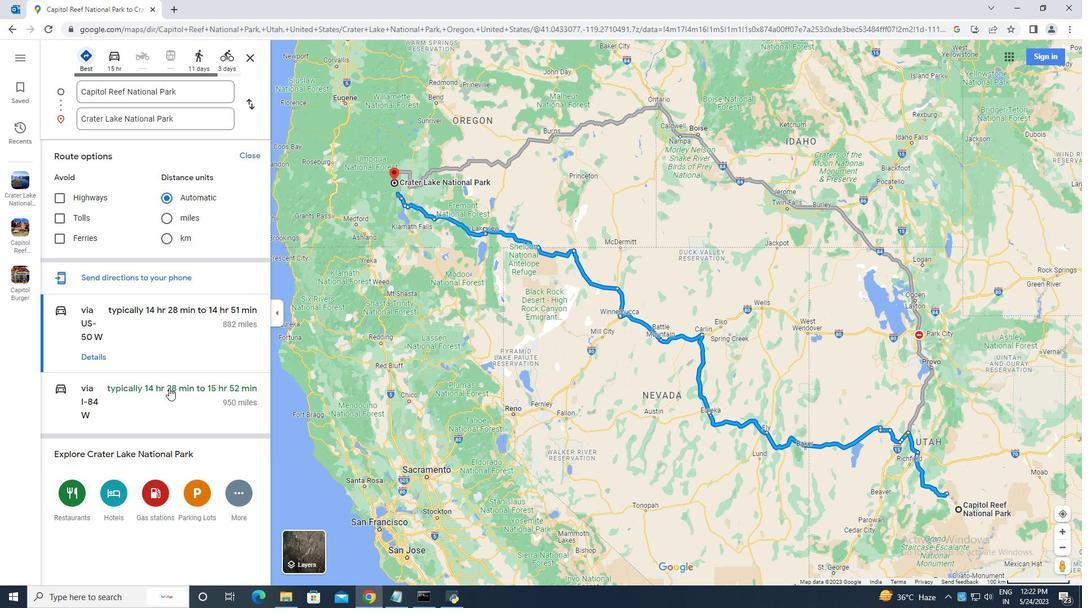 
Action: Mouse moved to (144, 374)
Screenshot: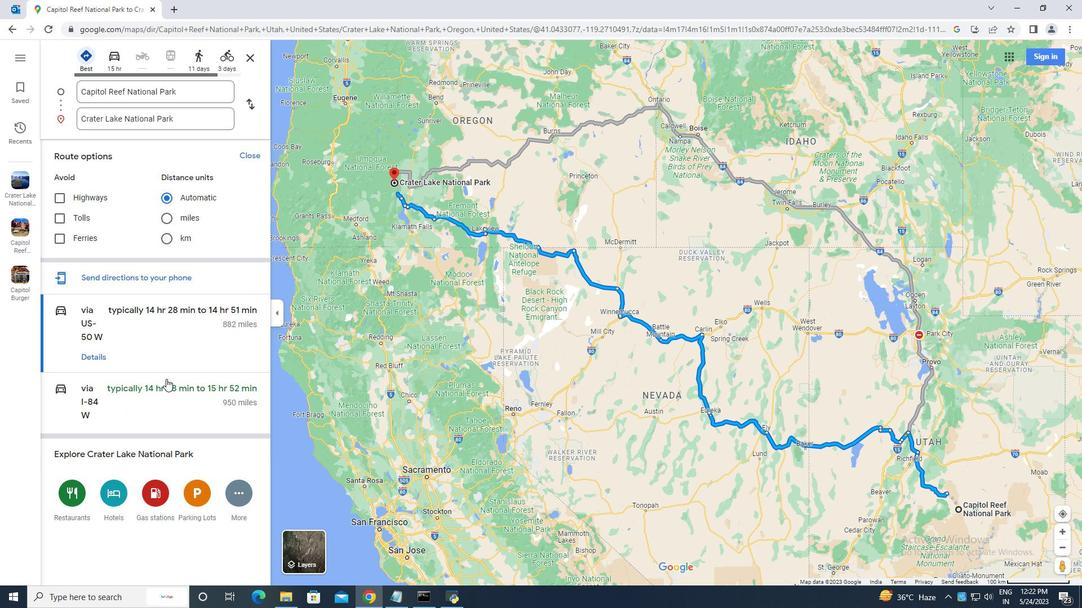 
Action: Mouse scrolled (144, 374) with delta (0, 0)
Screenshot: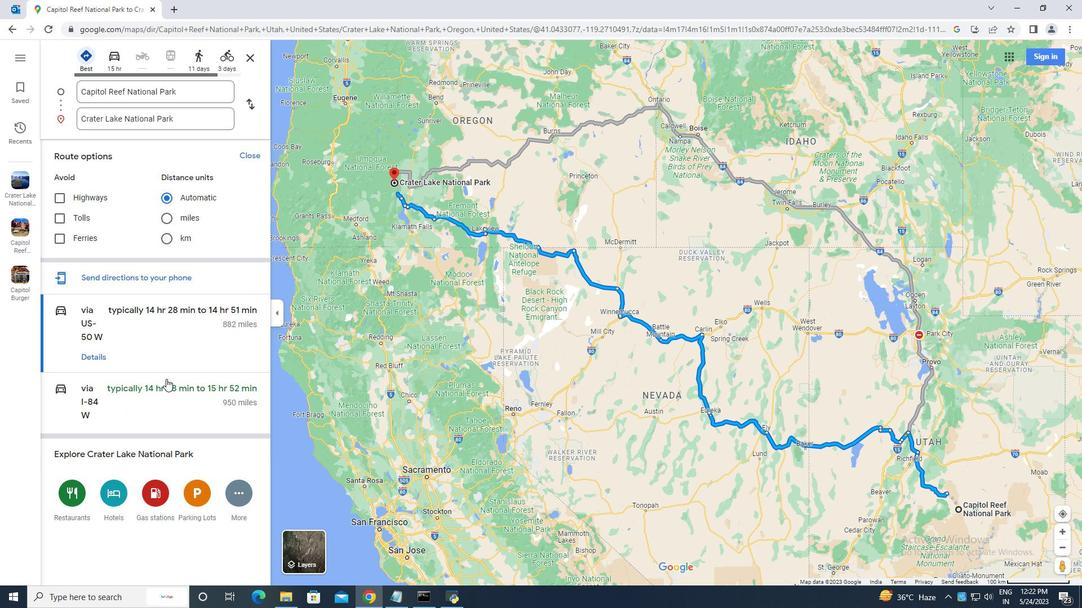 
Action: Mouse scrolled (144, 374) with delta (0, 0)
Screenshot: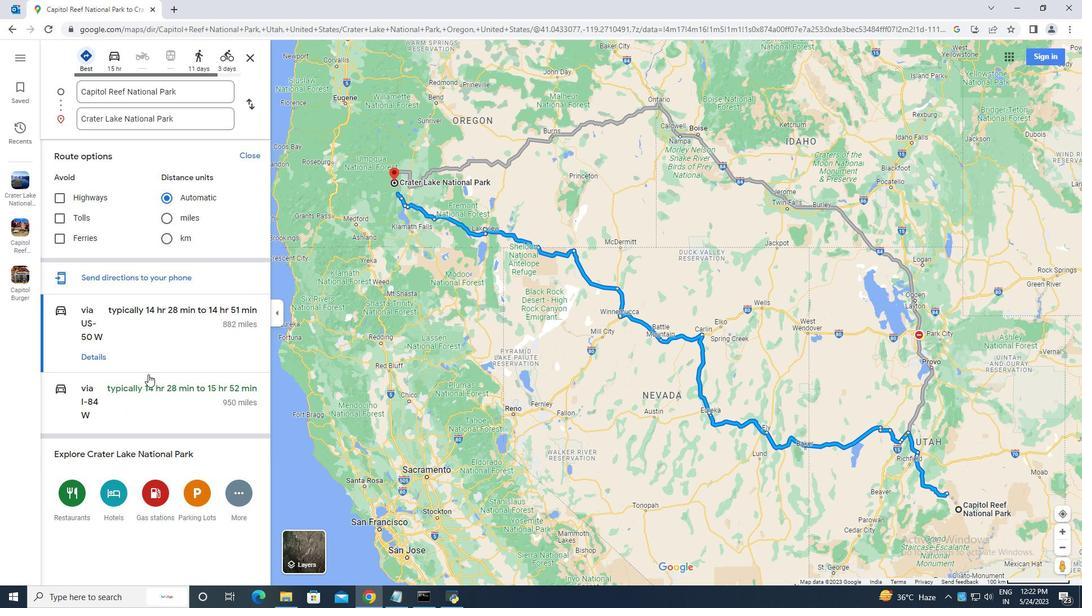 
Action: Mouse moved to (106, 280)
Screenshot: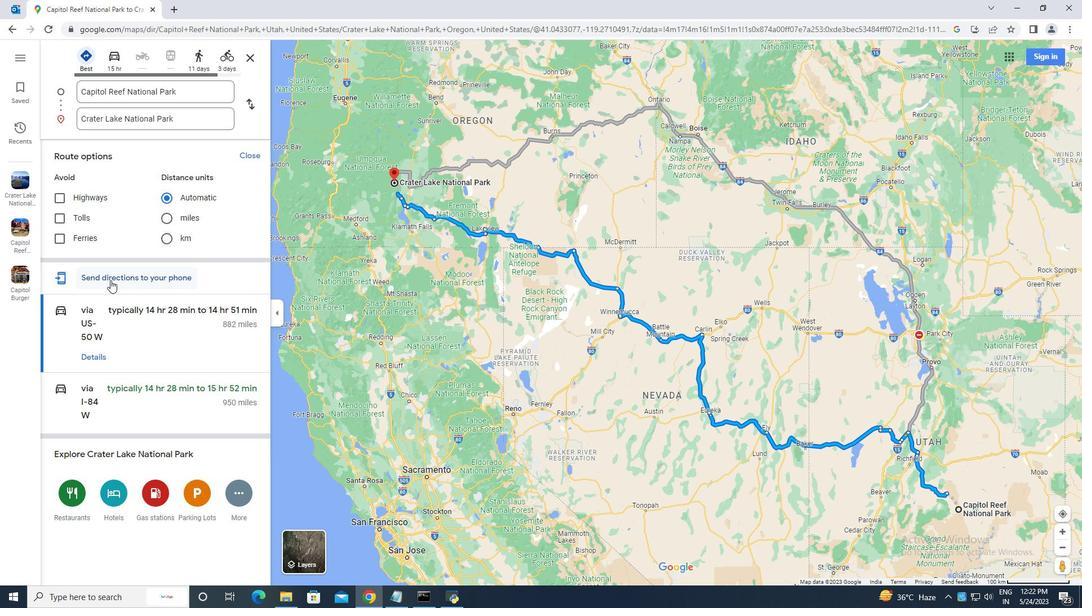 
Action: Mouse scrolled (106, 280) with delta (0, 0)
Screenshot: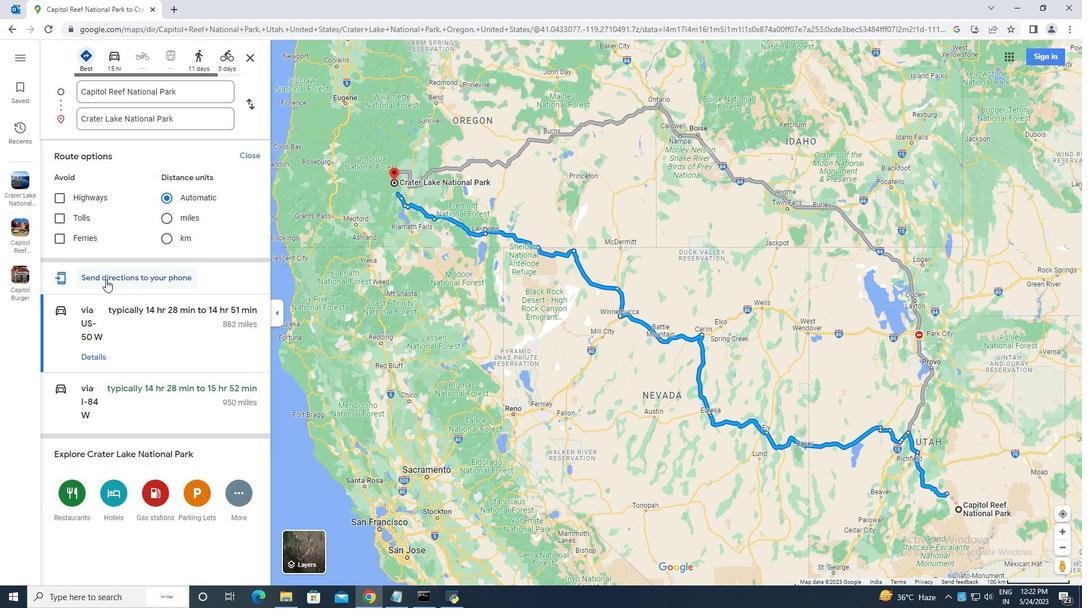 
Action: Mouse scrolled (106, 280) with delta (0, 0)
Screenshot: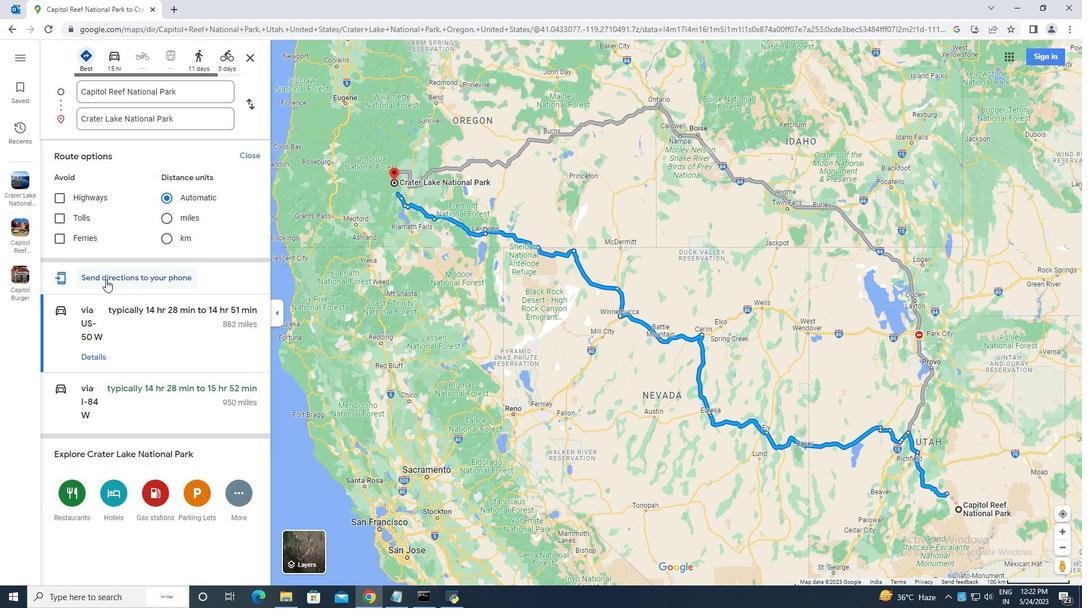 
Action: Mouse scrolled (106, 280) with delta (0, 0)
Screenshot: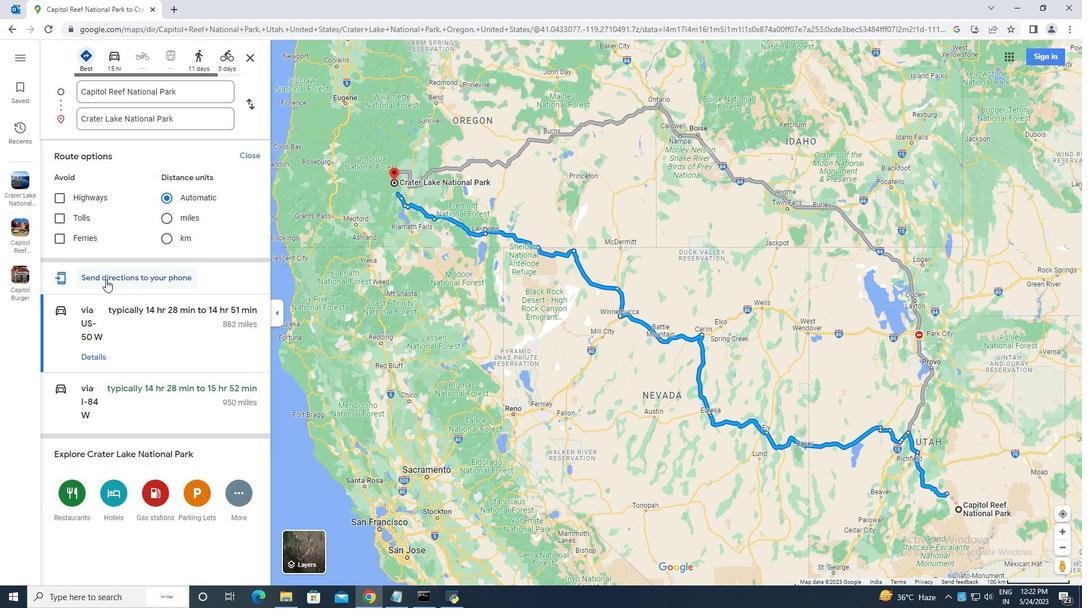 
Action: Mouse moved to (117, 250)
Screenshot: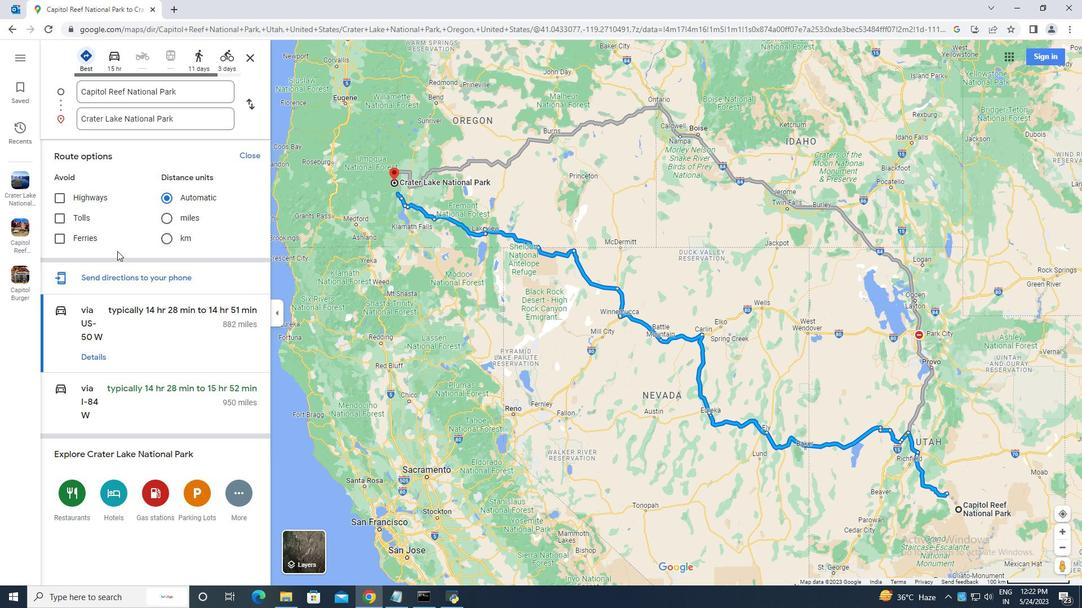 
Action: Mouse scrolled (117, 250) with delta (0, 0)
Screenshot: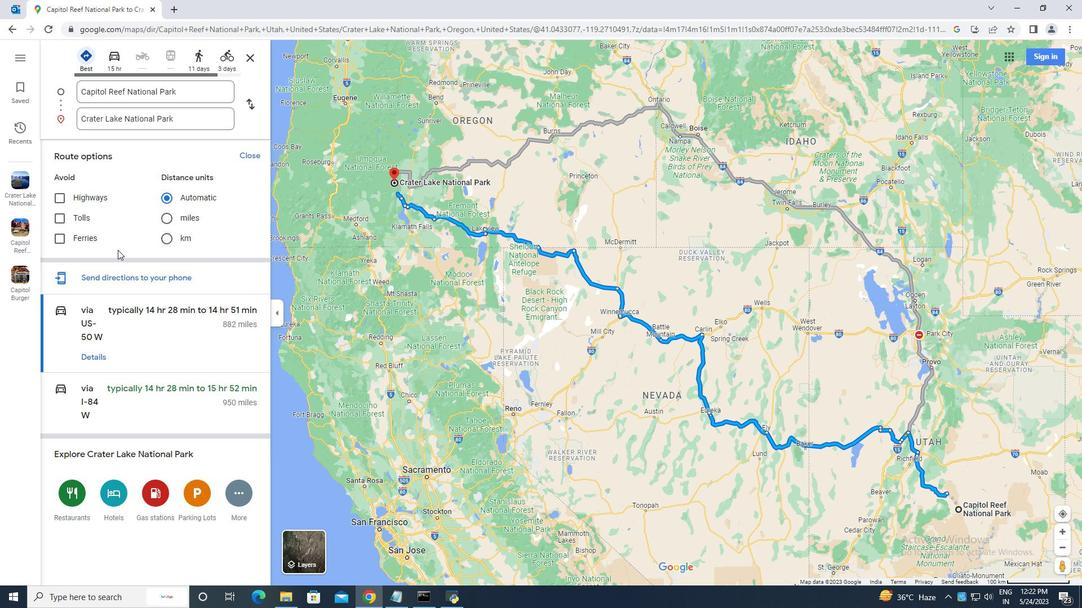 
Action: Mouse scrolled (117, 250) with delta (0, 0)
Screenshot: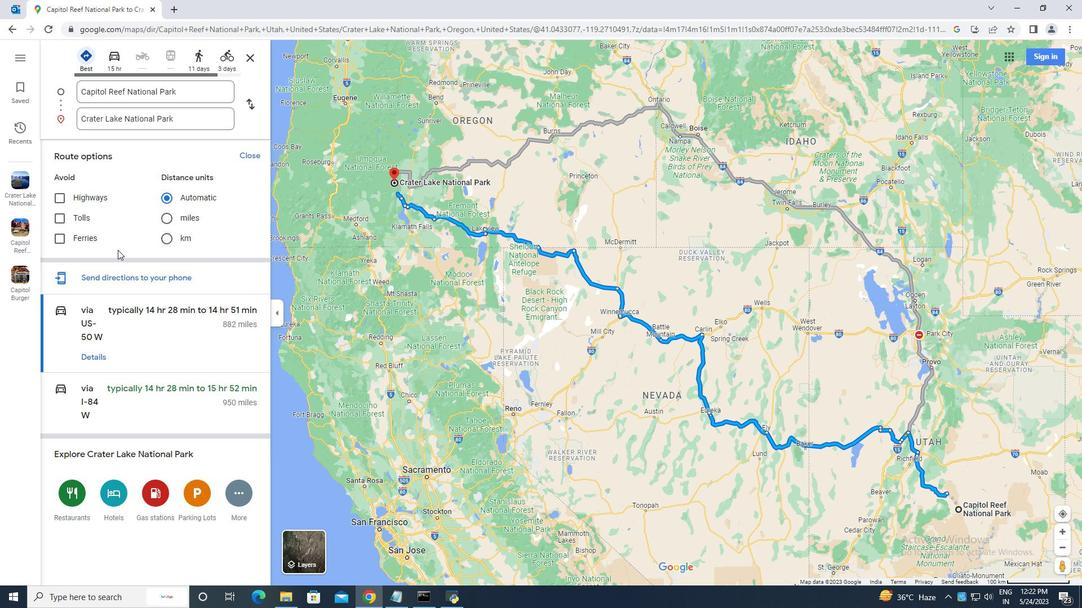 
Action: Mouse moved to (122, 246)
Screenshot: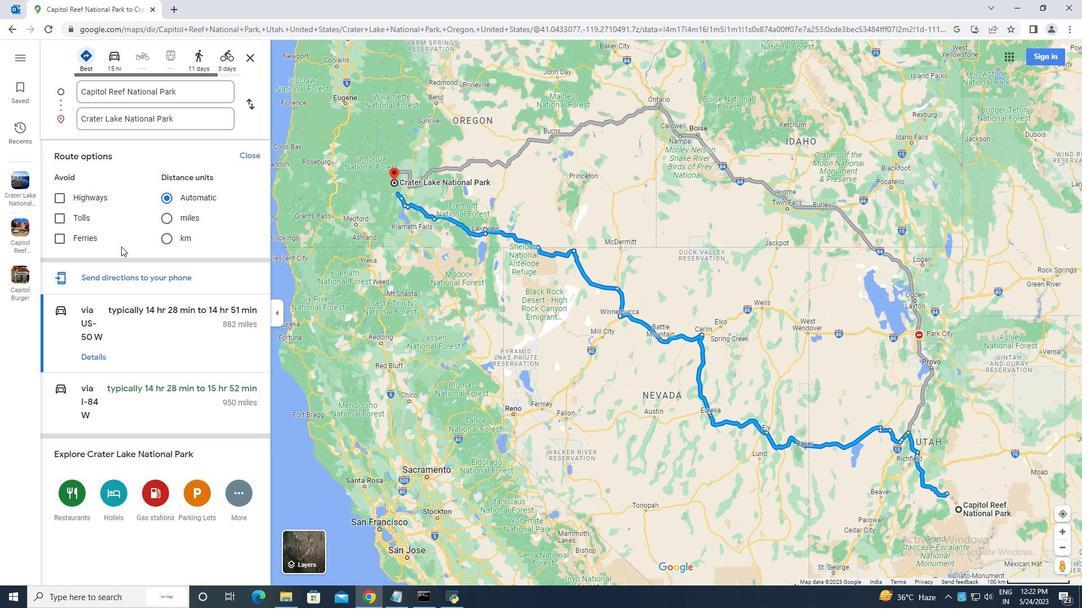 
Action: Mouse scrolled (122, 247) with delta (0, 0)
Screenshot: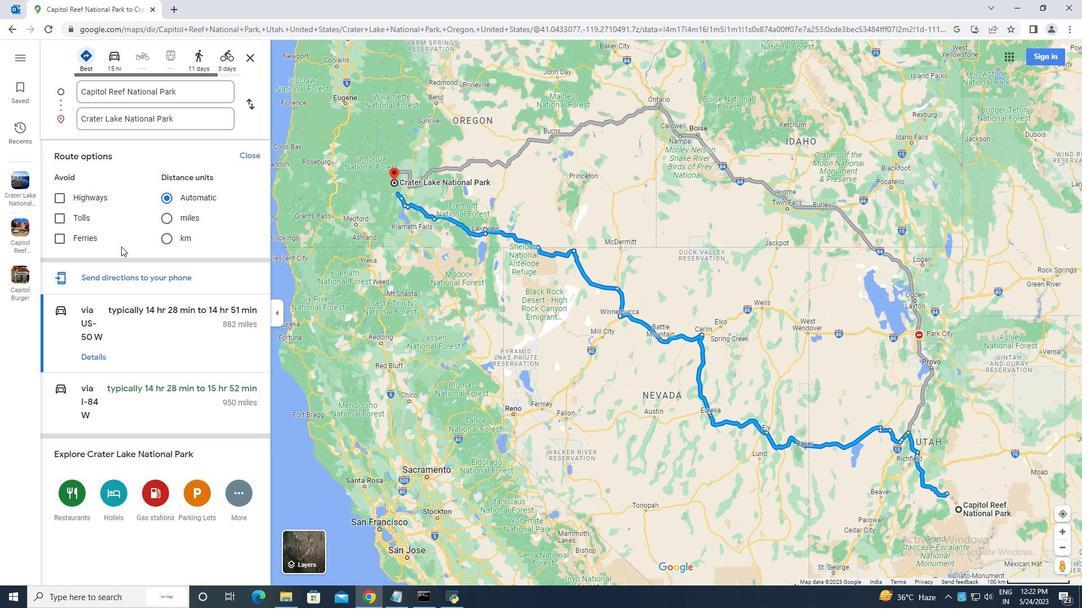 
Action: Mouse scrolled (122, 247) with delta (0, 0)
Screenshot: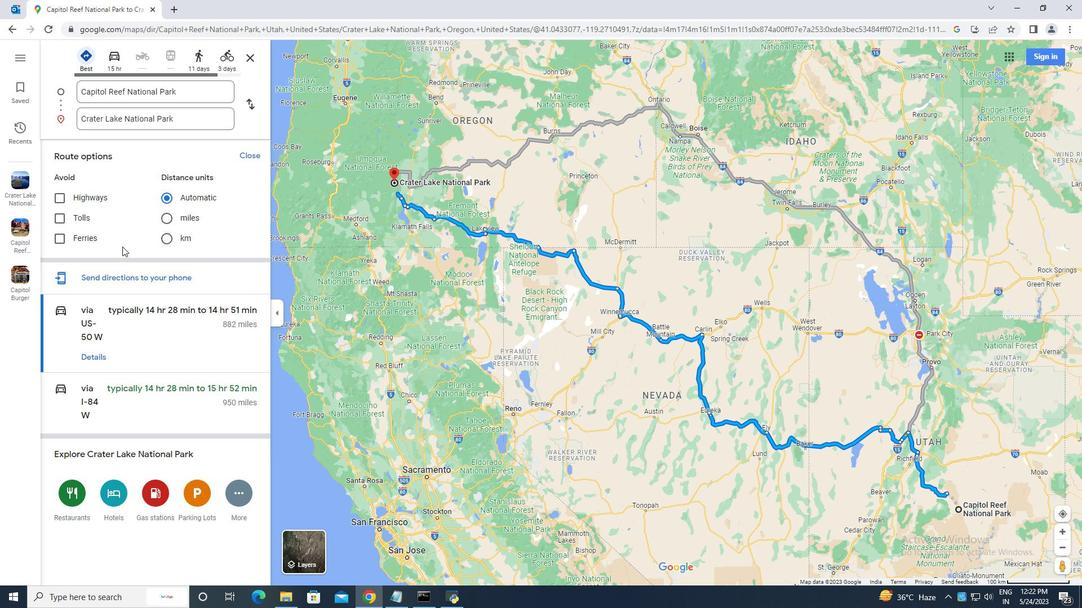 
Action: Mouse moved to (121, 245)
Screenshot: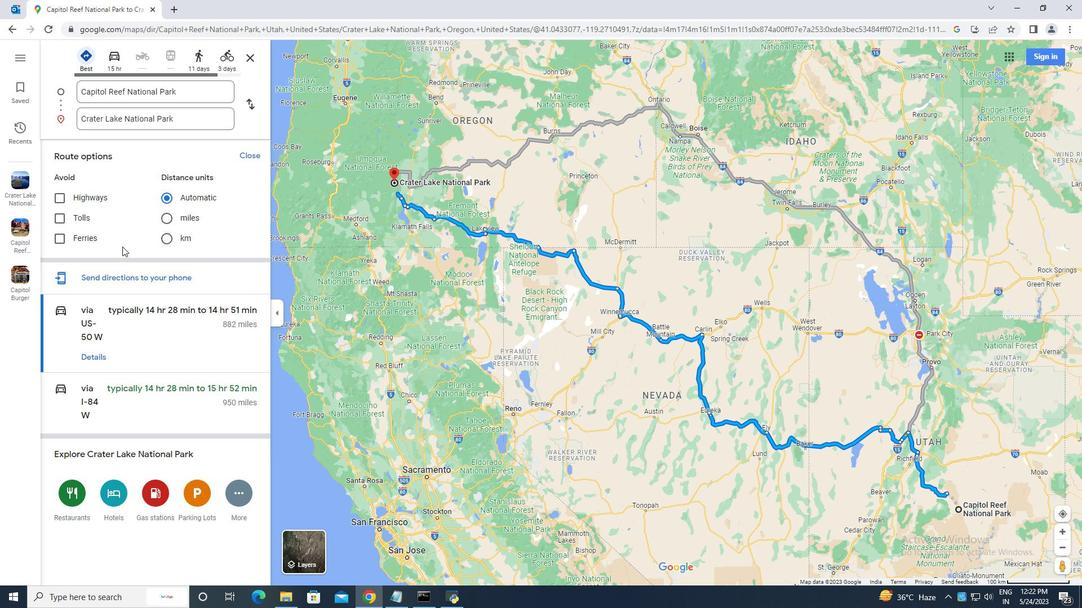 
Action: Mouse scrolled (121, 245) with delta (0, 0)
Screenshot: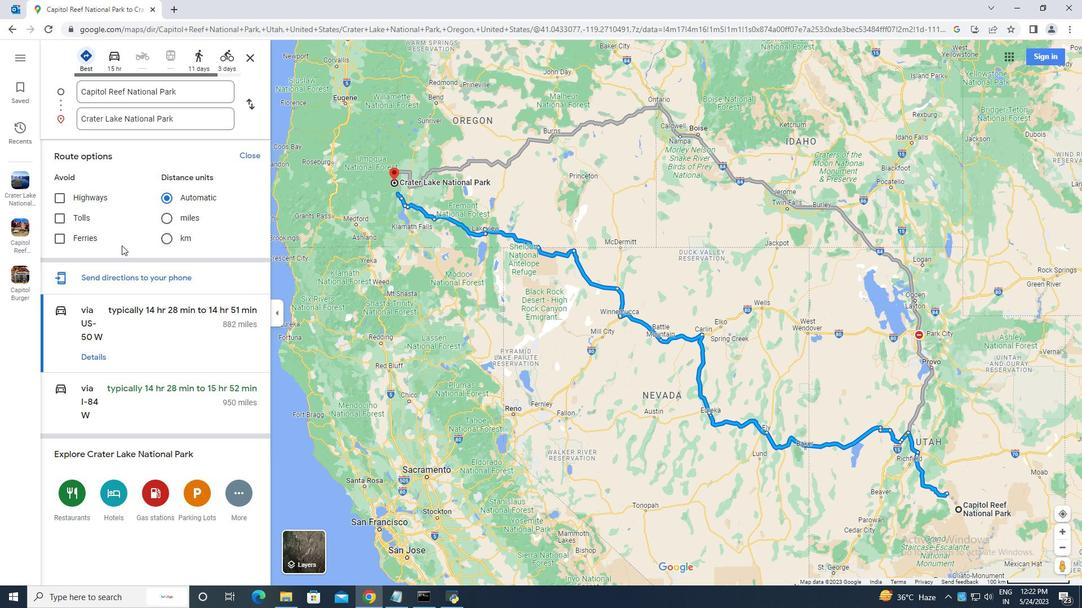 
Action: Mouse scrolled (121, 245) with delta (0, 0)
Screenshot: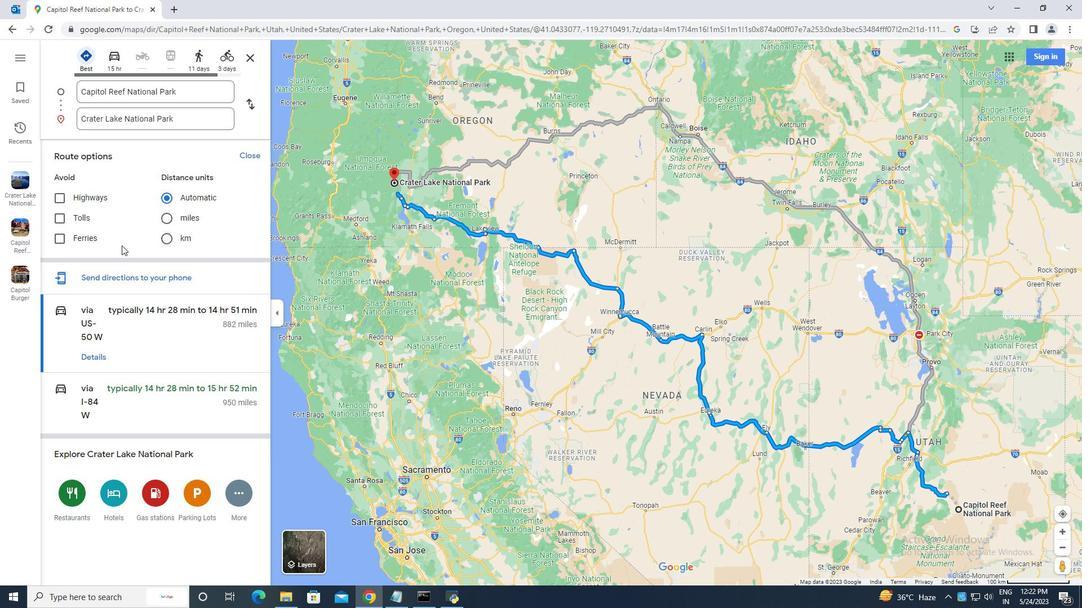 
Action: Mouse scrolled (121, 245) with delta (0, 0)
Screenshot: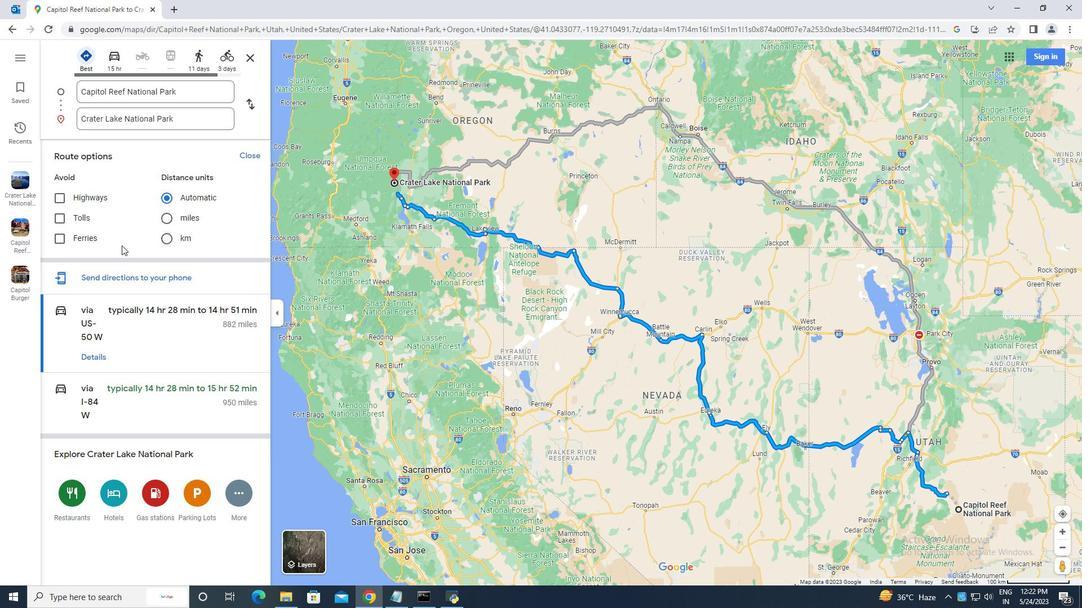 
Action: Mouse scrolled (121, 245) with delta (0, 0)
Screenshot: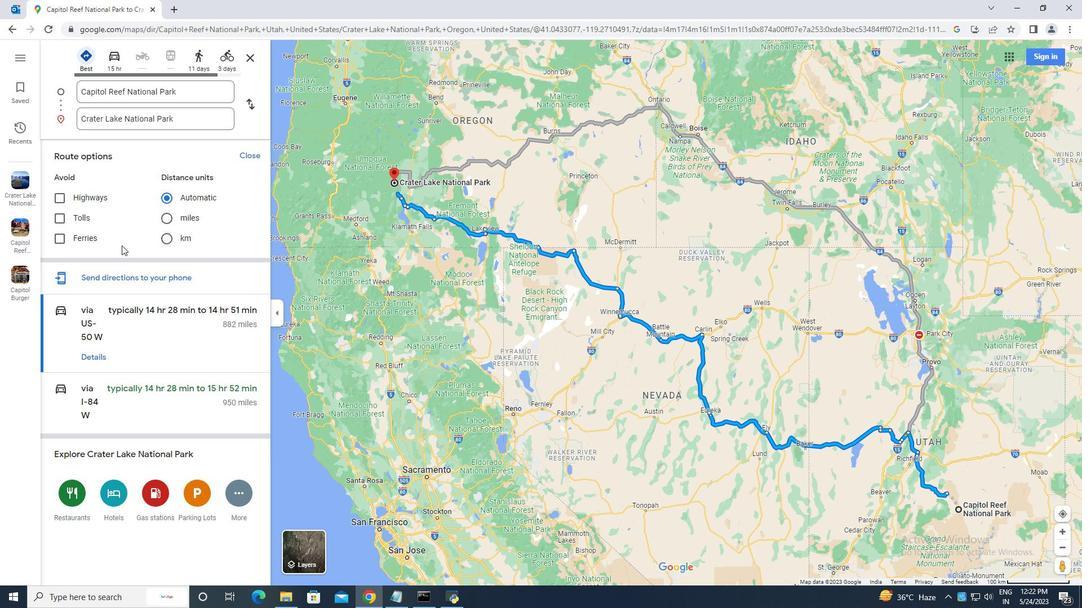 
Action: Mouse moved to (179, 284)
Screenshot: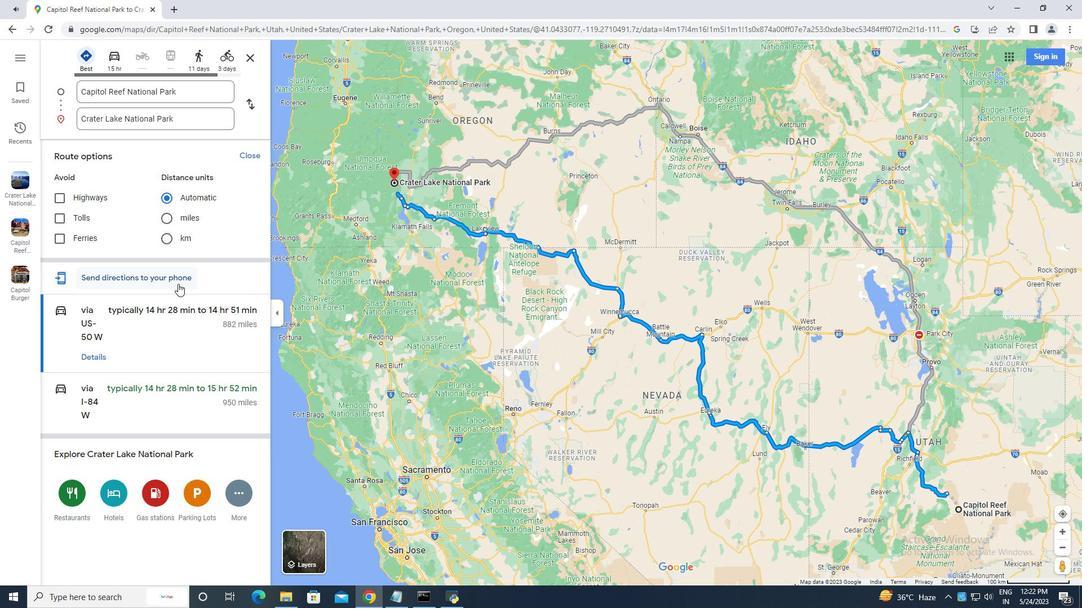 
Action: Mouse scrolled (179, 284) with delta (0, 0)
Screenshot: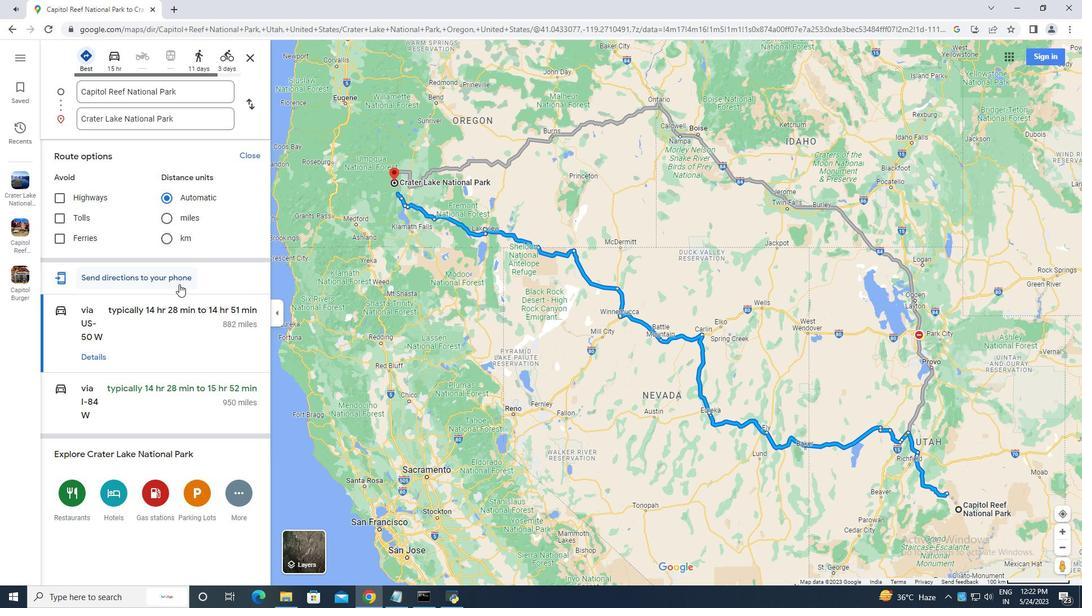
Action: Mouse moved to (137, 324)
Screenshot: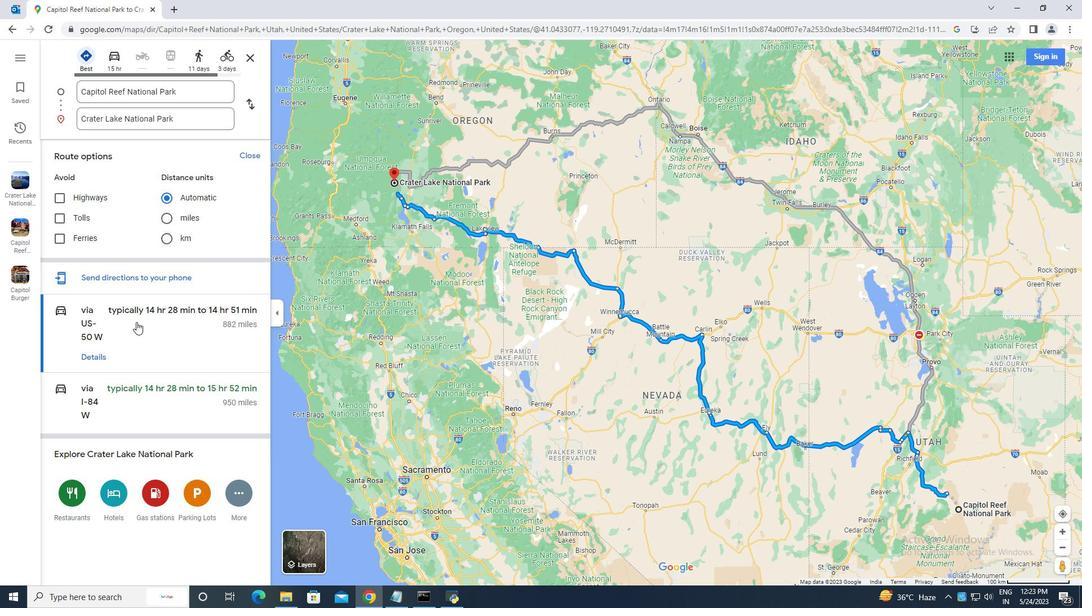
Action: Mouse scrolled (137, 325) with delta (0, 0)
Screenshot: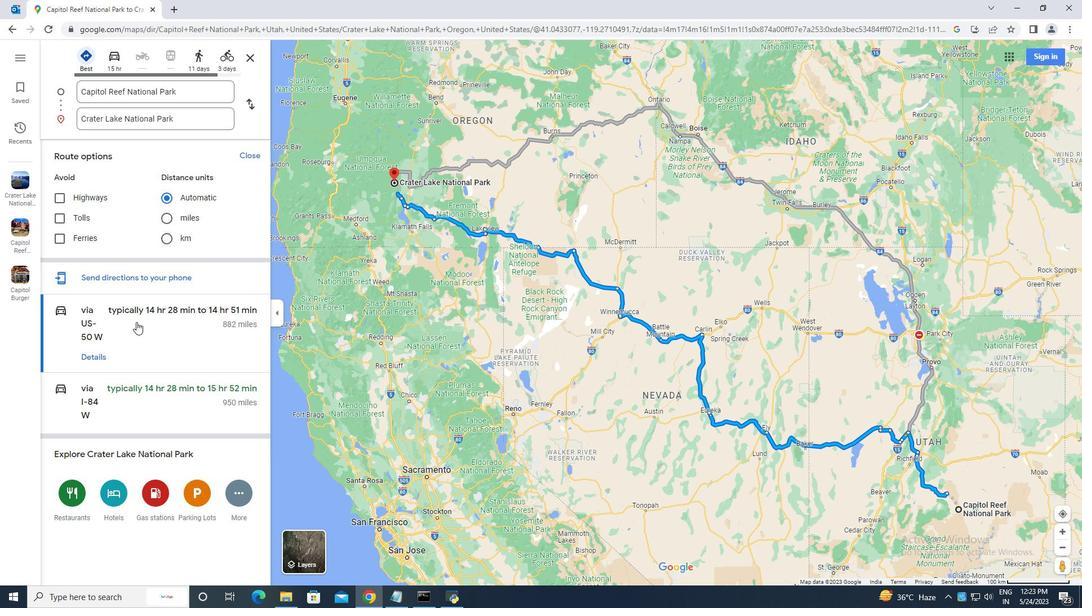 
Action: Mouse scrolled (137, 325) with delta (0, 0)
Screenshot: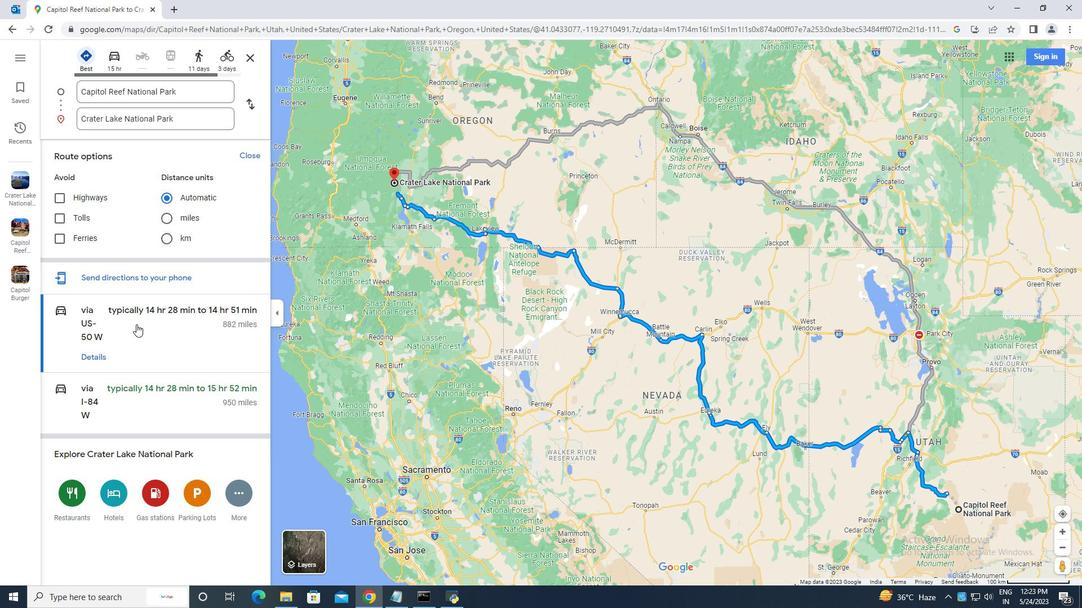 
Action: Mouse scrolled (137, 325) with delta (0, 0)
Screenshot: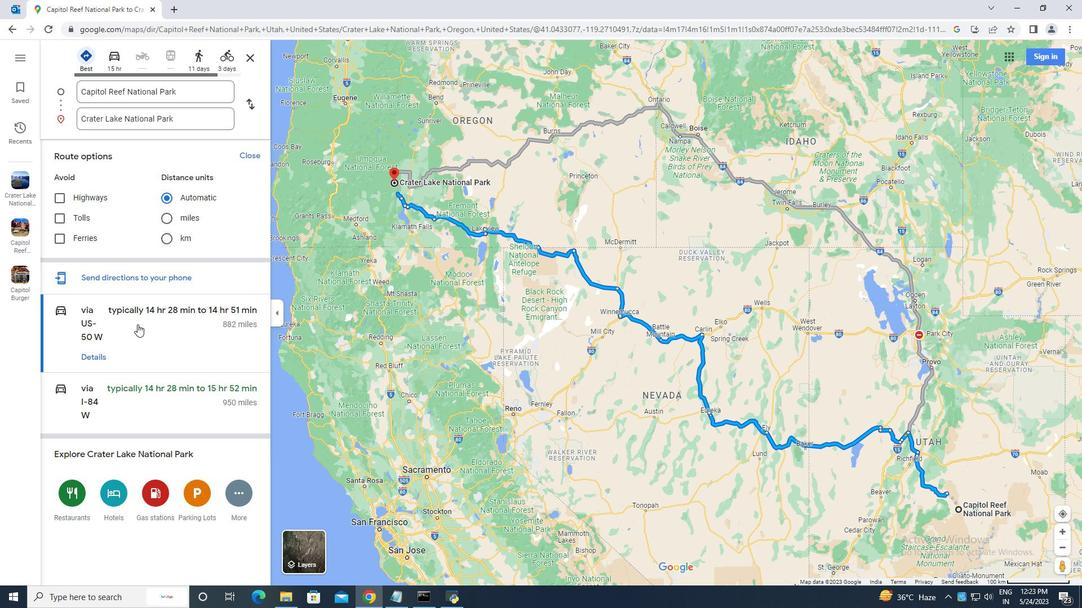 
Action: Mouse moved to (137, 323)
Screenshot: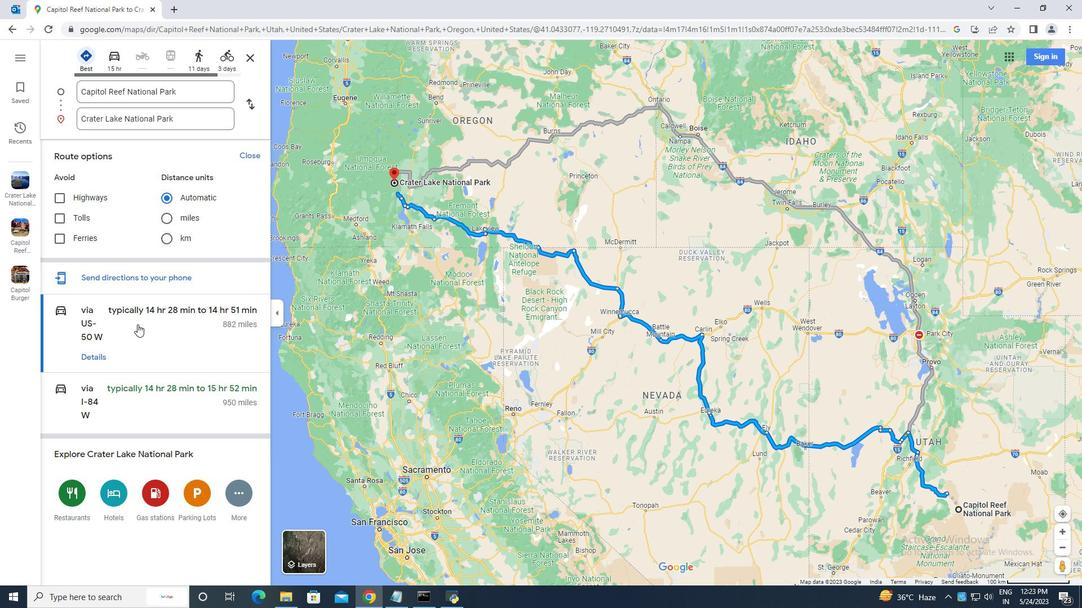 
Action: Mouse scrolled (137, 323) with delta (0, 0)
Screenshot: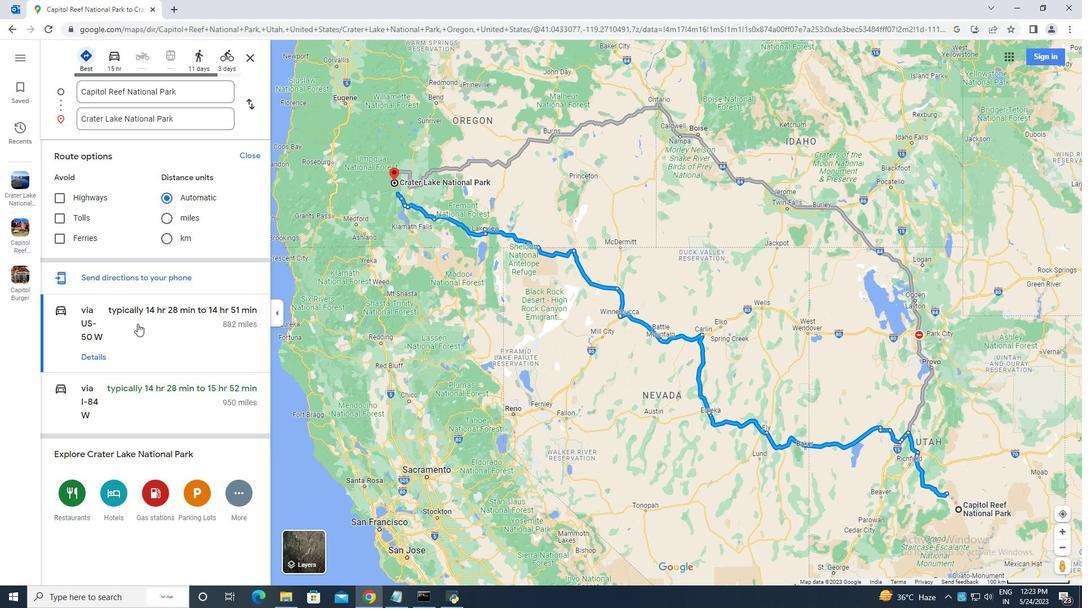 
Action: Mouse scrolled (137, 323) with delta (0, 0)
Screenshot: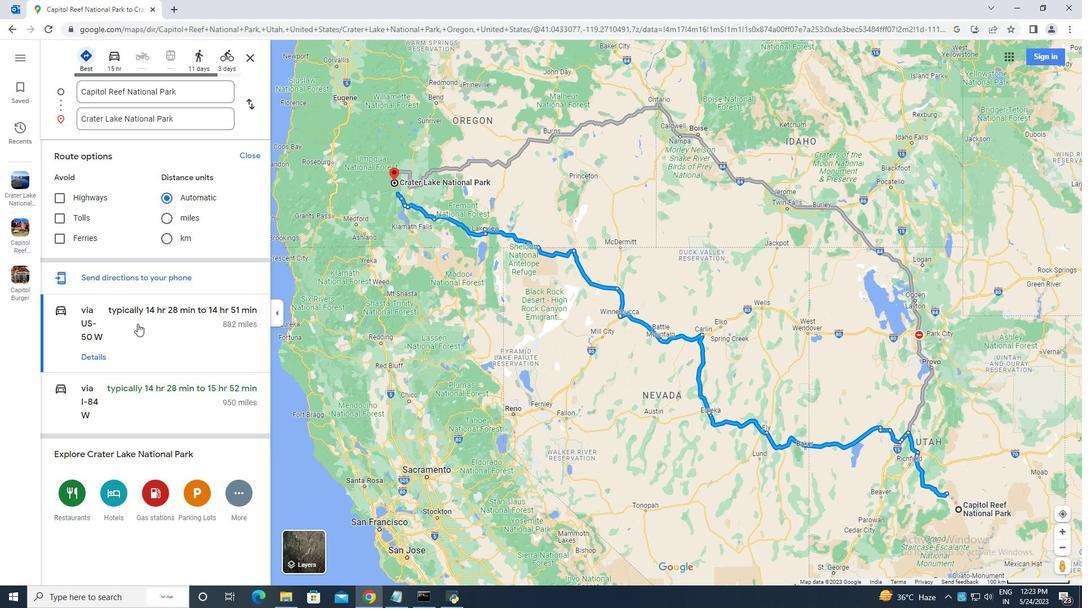 
Action: Mouse scrolled (137, 323) with delta (0, 0)
Screenshot: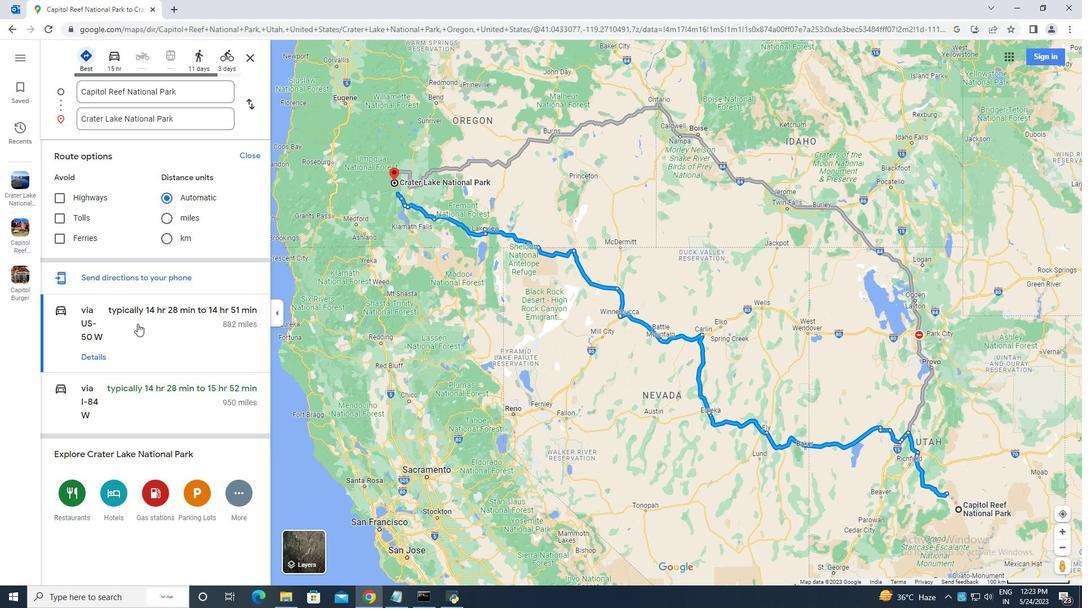 
Action: Mouse scrolled (137, 323) with delta (0, 0)
Screenshot: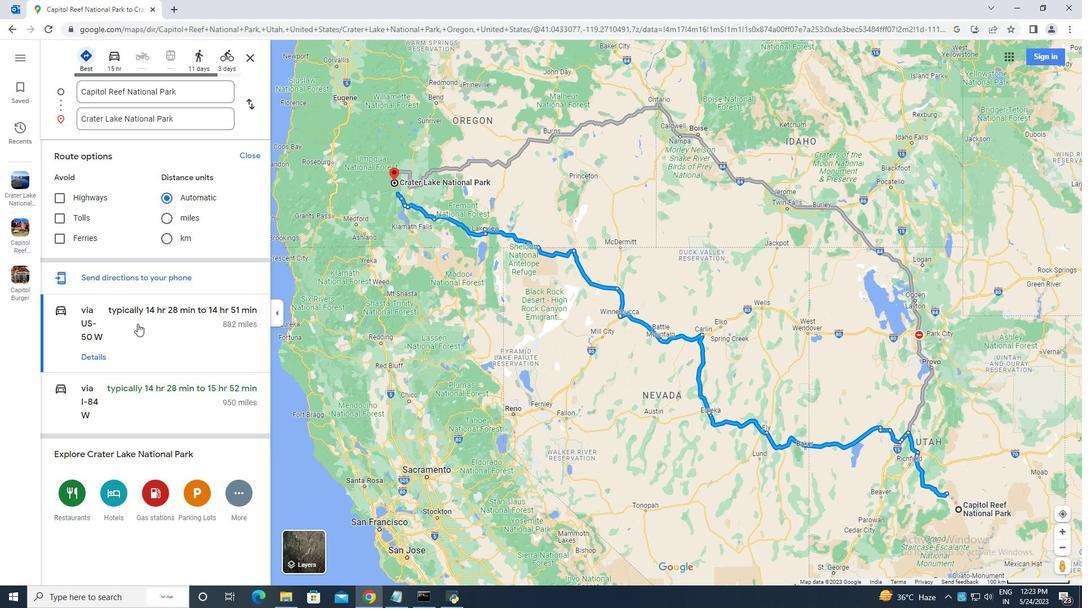 
Action: Mouse scrolled (137, 323) with delta (0, 0)
Screenshot: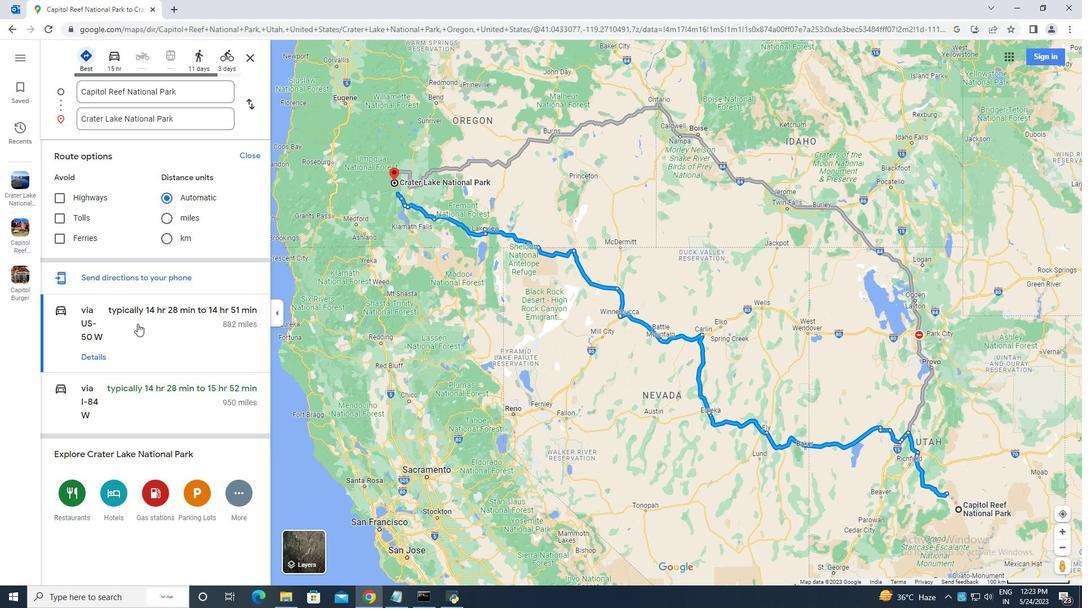 
Action: Mouse moved to (198, 315)
Screenshot: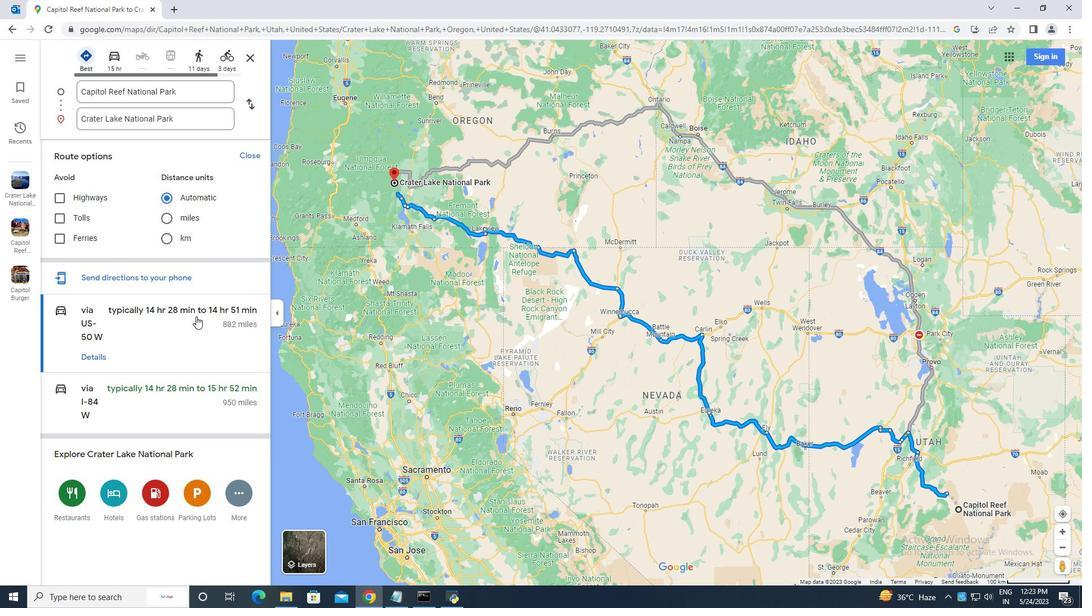 
Action: Mouse scrolled (198, 316) with delta (0, 0)
Screenshot: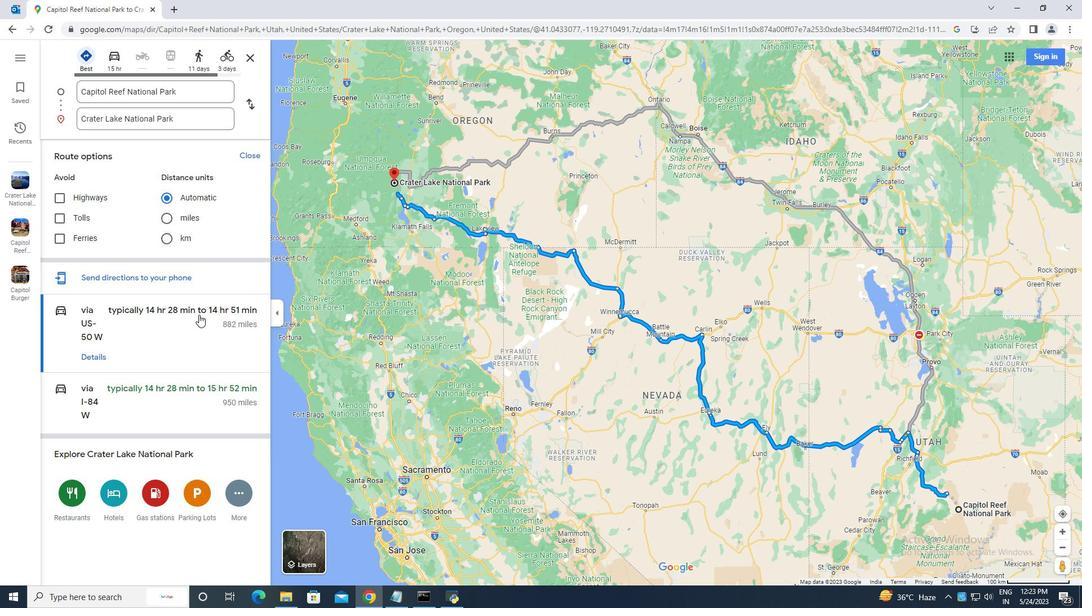 
Action: Mouse moved to (197, 315)
Screenshot: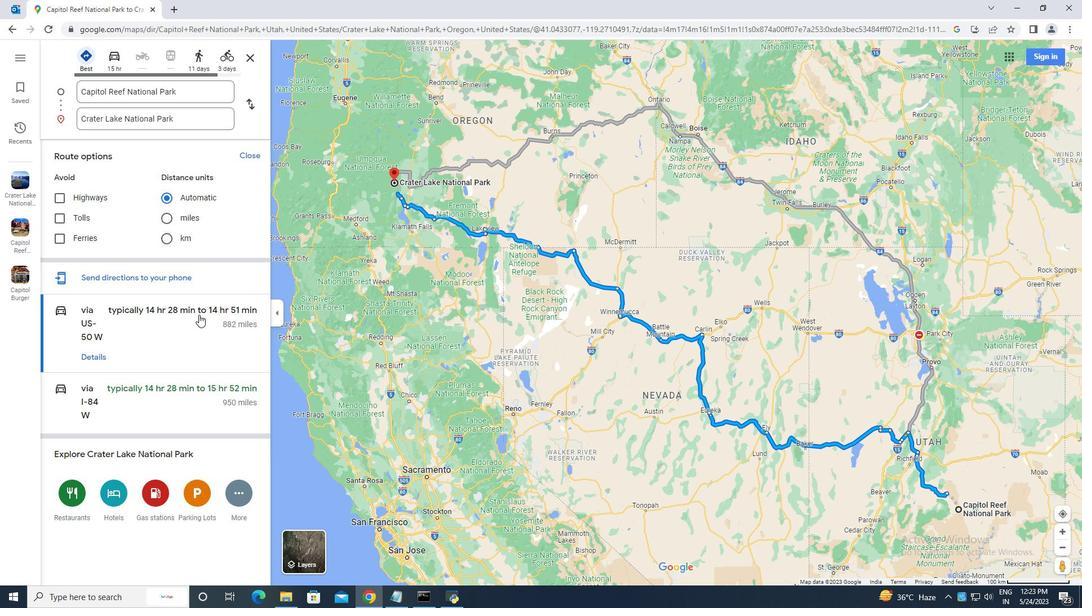 
Action: Mouse scrolled (197, 316) with delta (0, 0)
Screenshot: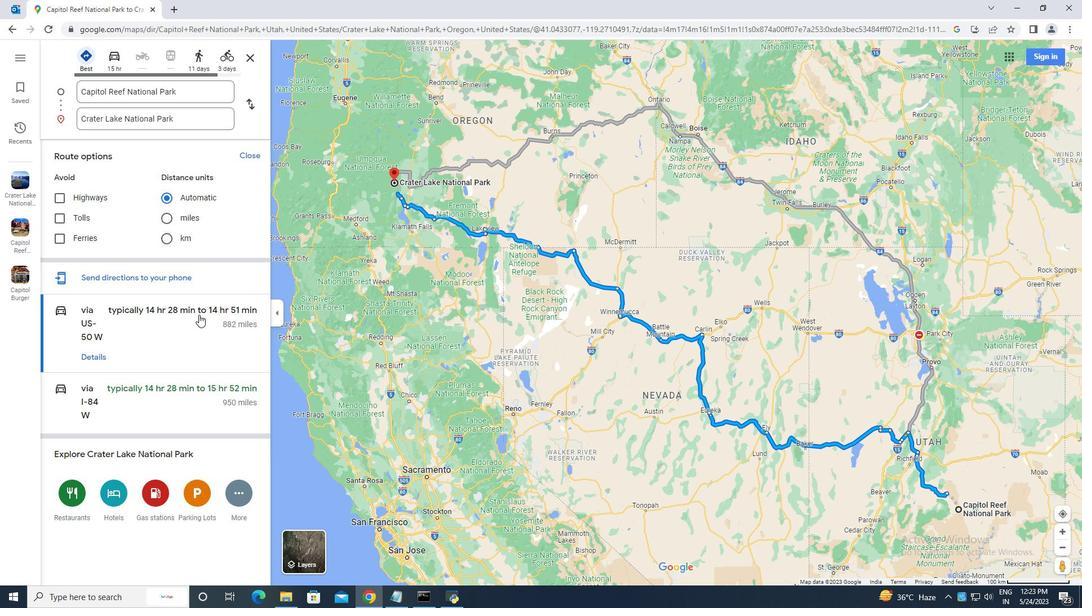 
Action: Mouse moved to (194, 315)
Screenshot: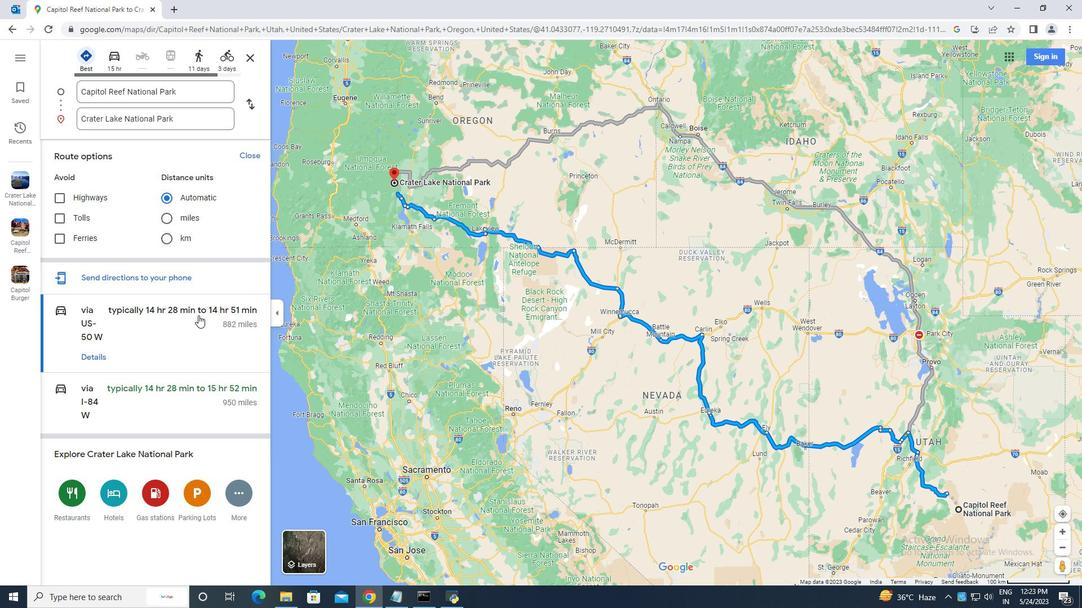 
Action: Mouse scrolled (195, 316) with delta (0, 0)
Screenshot: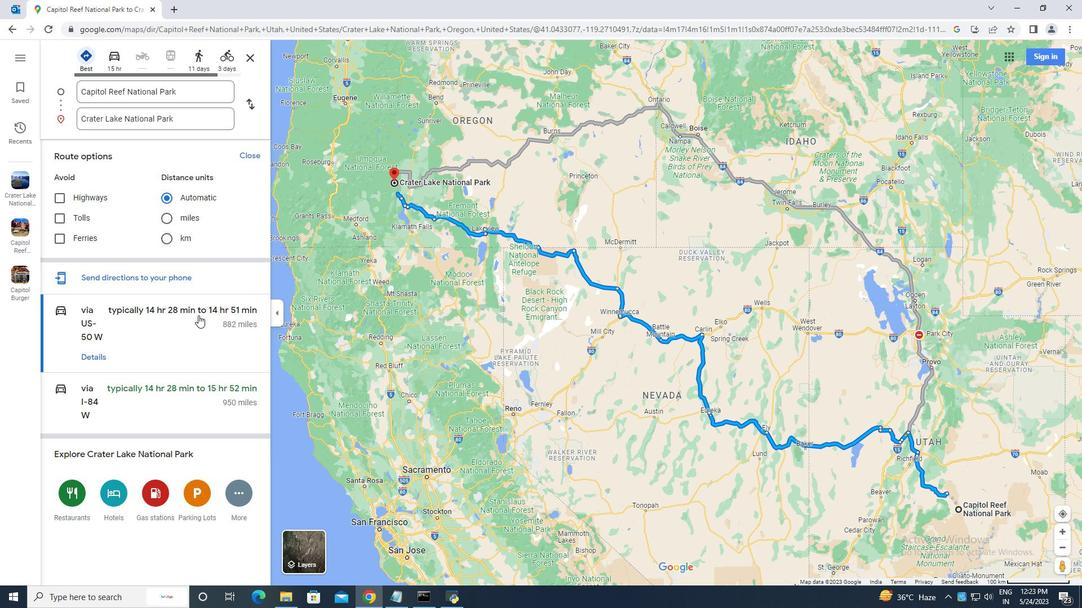 
Action: Mouse moved to (191, 268)
Screenshot: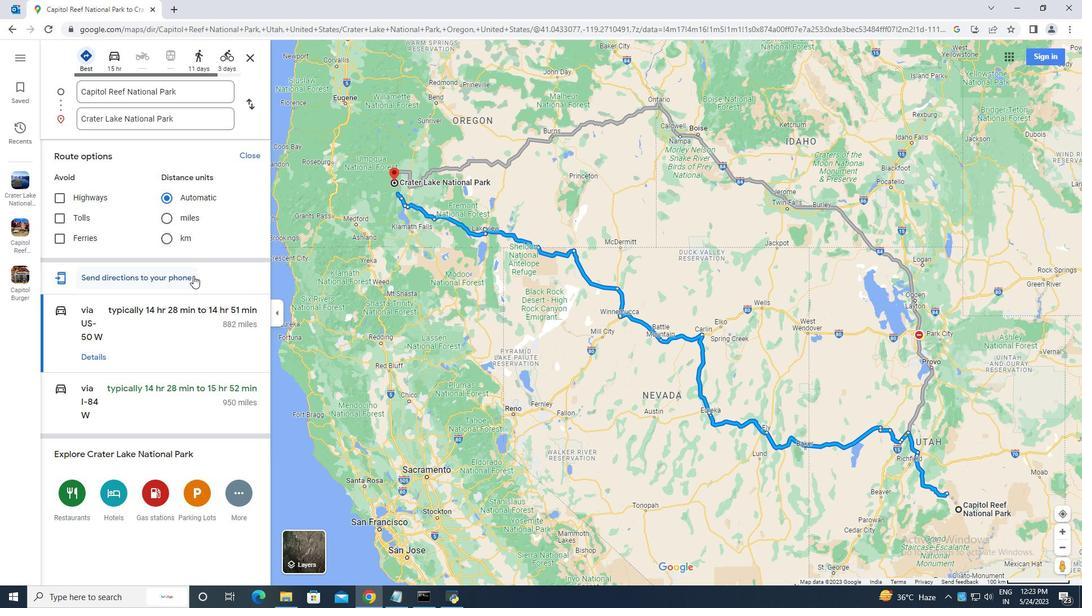 
Action: Mouse scrolled (191, 267) with delta (0, 0)
Screenshot: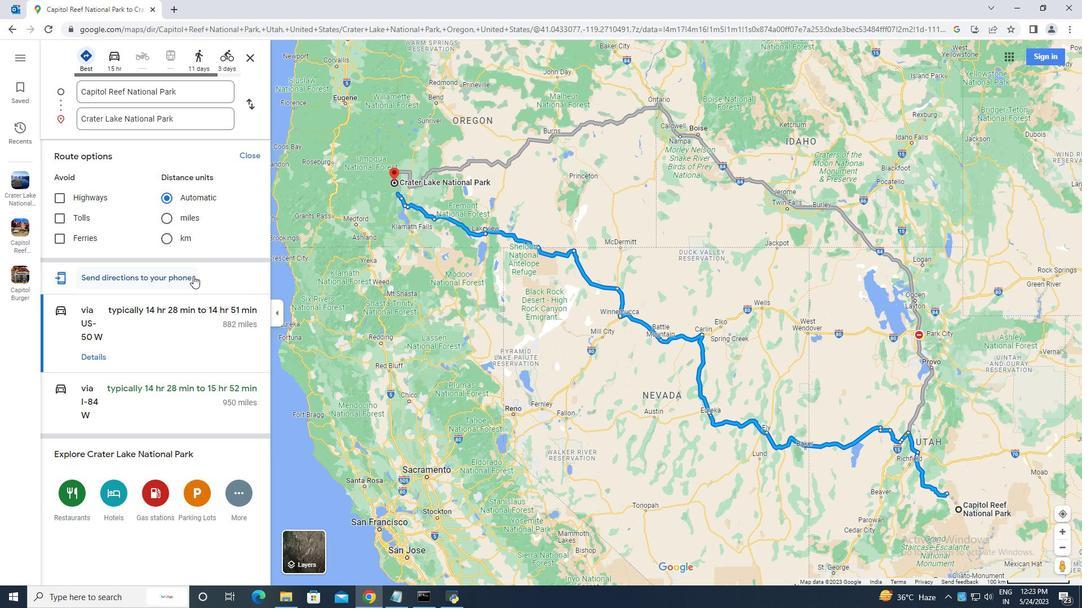 
Action: Mouse scrolled (191, 267) with delta (0, 0)
Screenshot: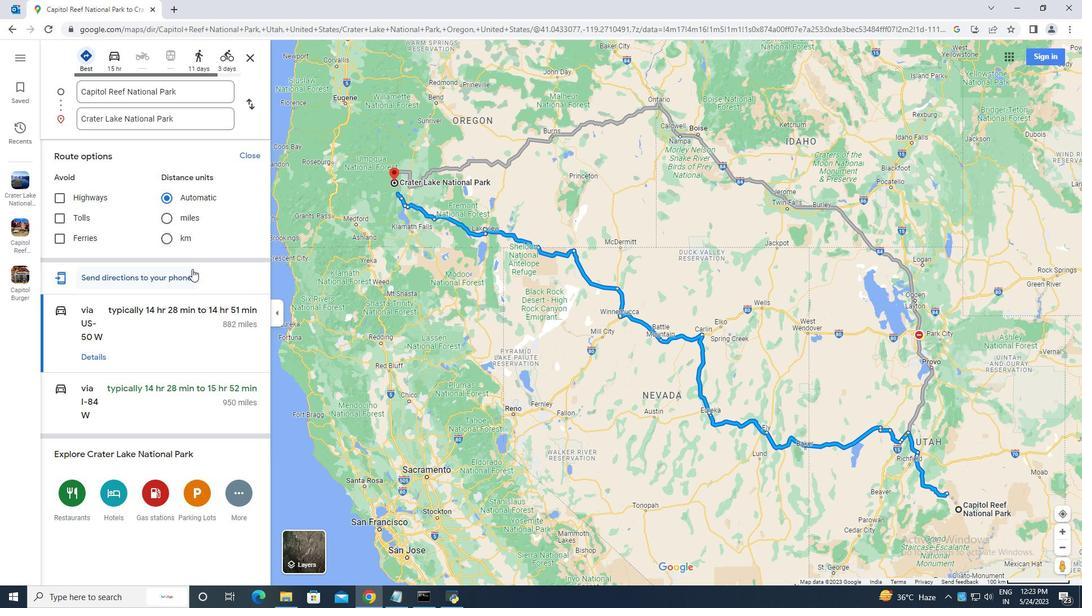 
Action: Mouse scrolled (191, 267) with delta (0, 0)
Screenshot: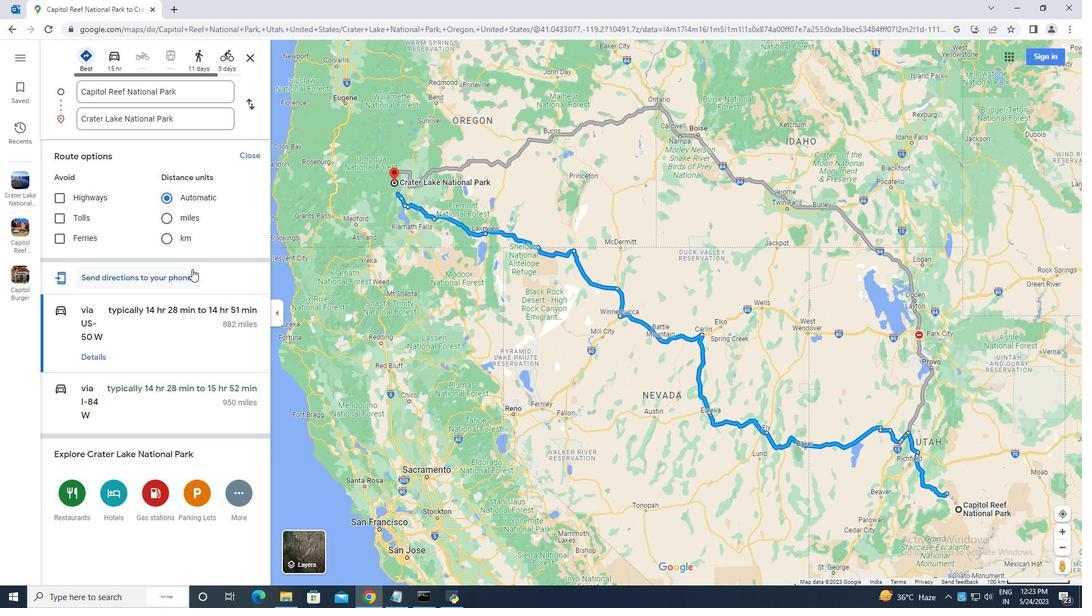 
Action: Mouse scrolled (191, 267) with delta (0, 0)
Screenshot: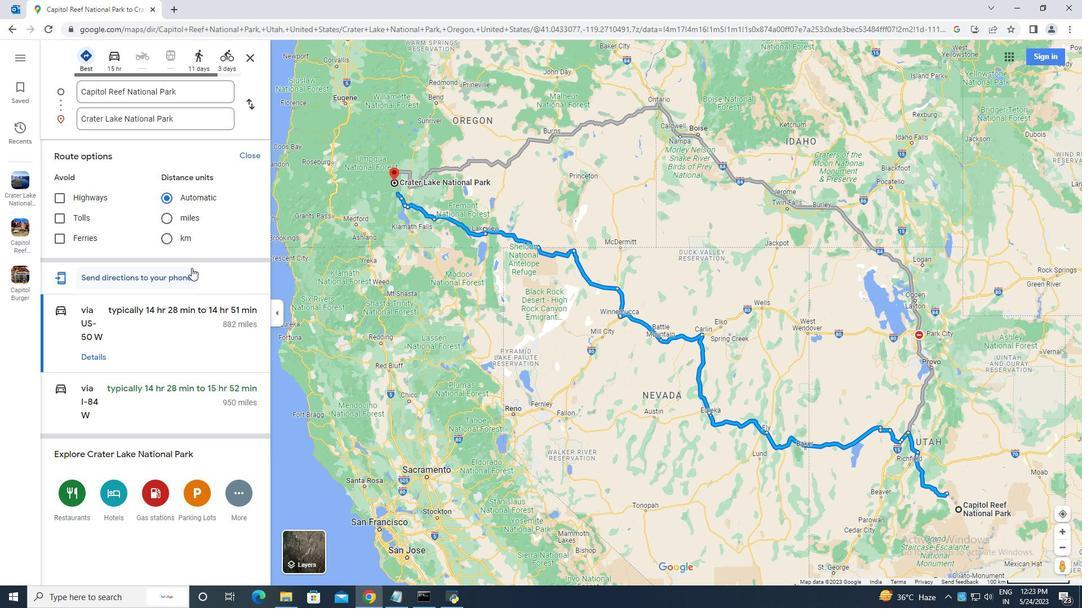 
Action: Mouse moved to (261, 131)
Screenshot: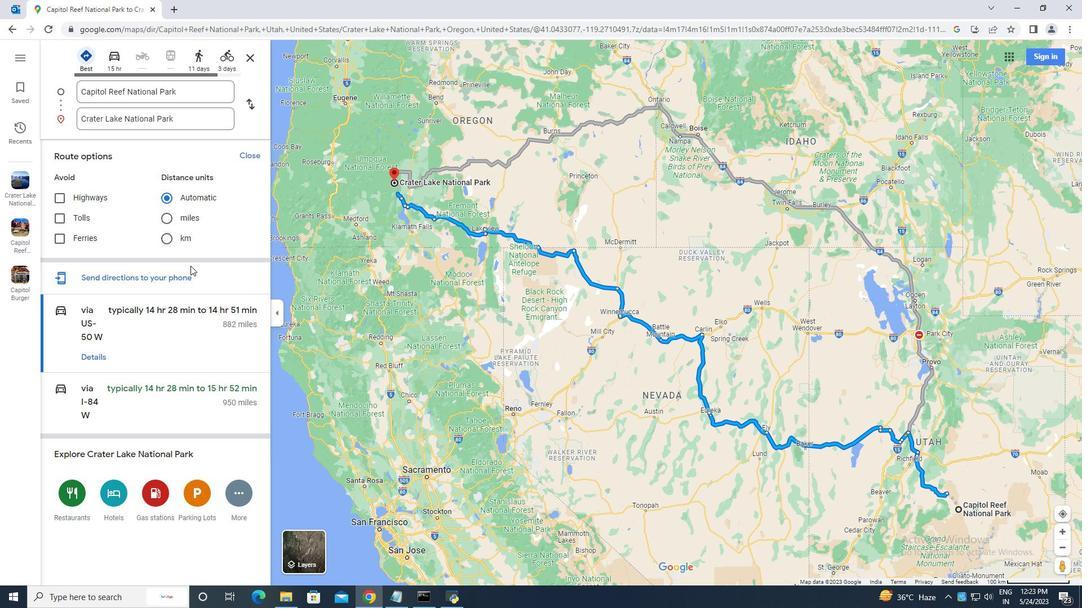 
Action: Mouse scrolled (261, 130) with delta (0, 0)
Screenshot: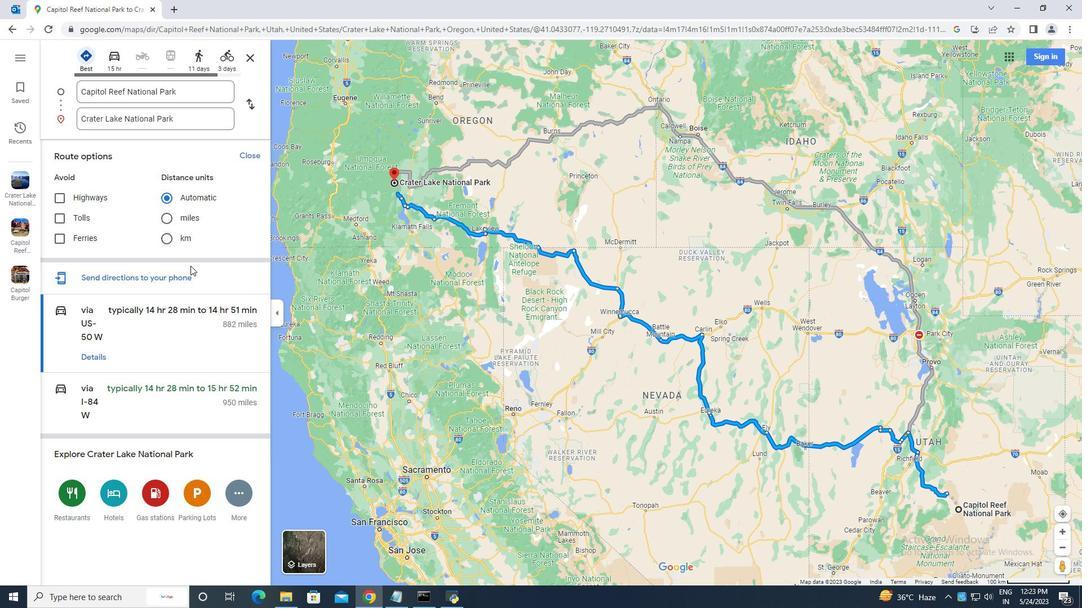 
Action: Mouse moved to (260, 136)
Screenshot: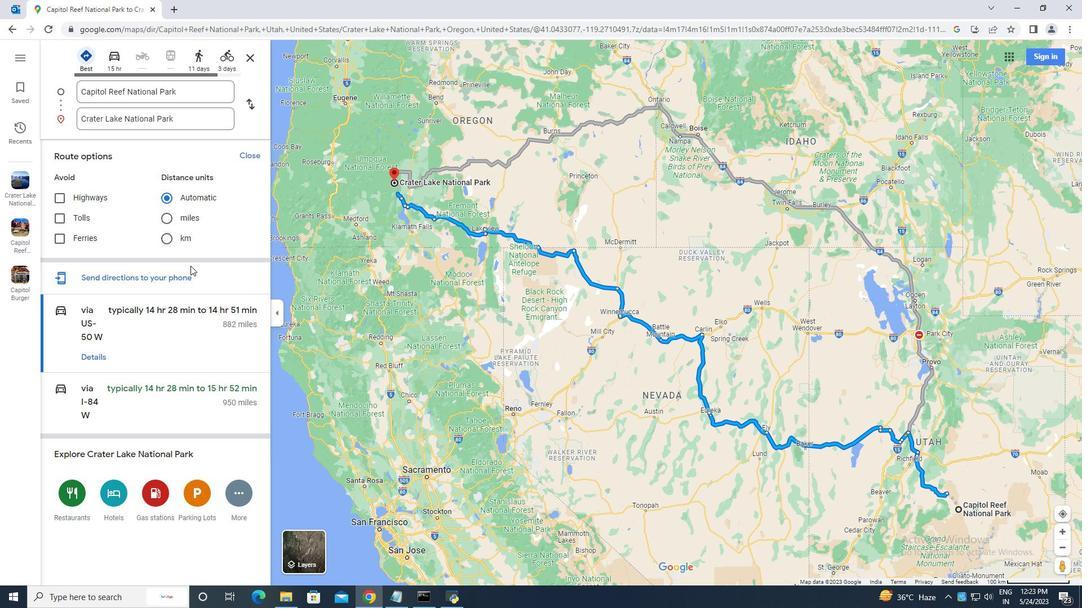 
Action: Mouse scrolled (260, 135) with delta (0, 0)
Screenshot: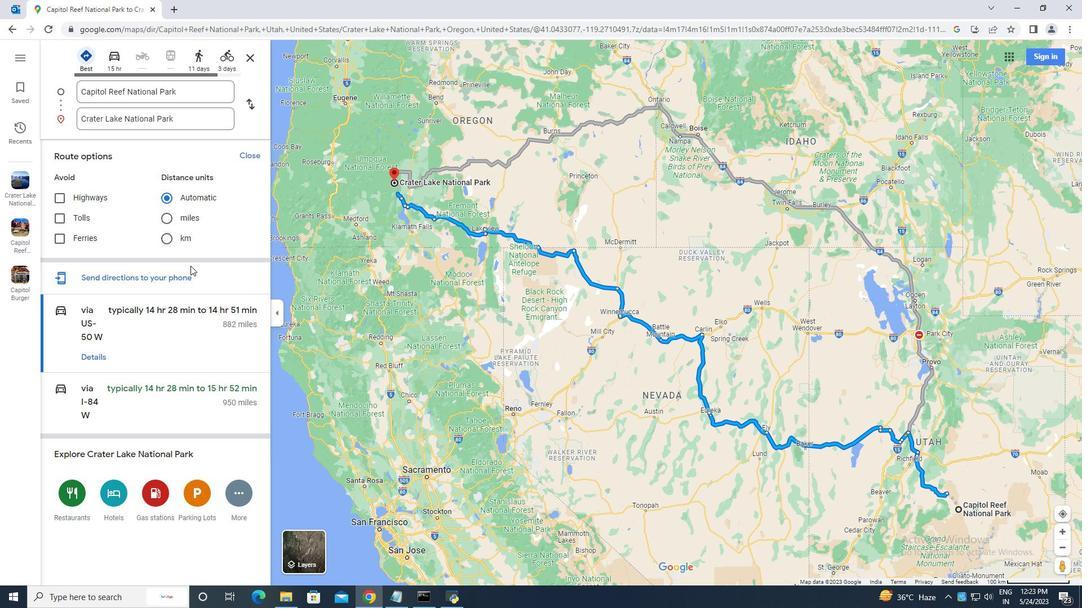 
Action: Mouse moved to (260, 145)
Screenshot: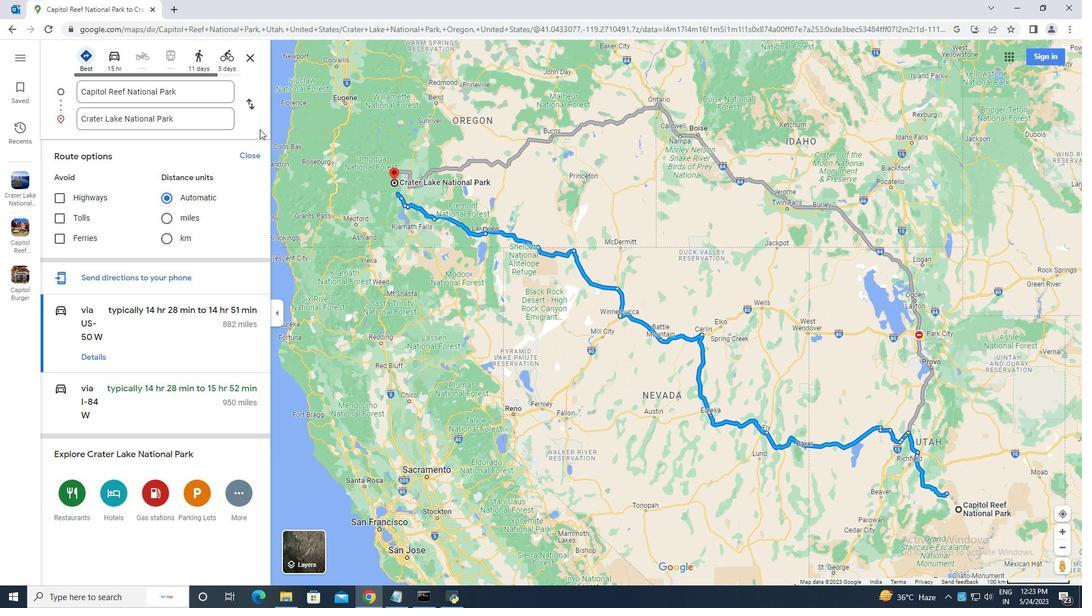 
Action: Mouse scrolled (260, 143) with delta (0, 0)
Screenshot: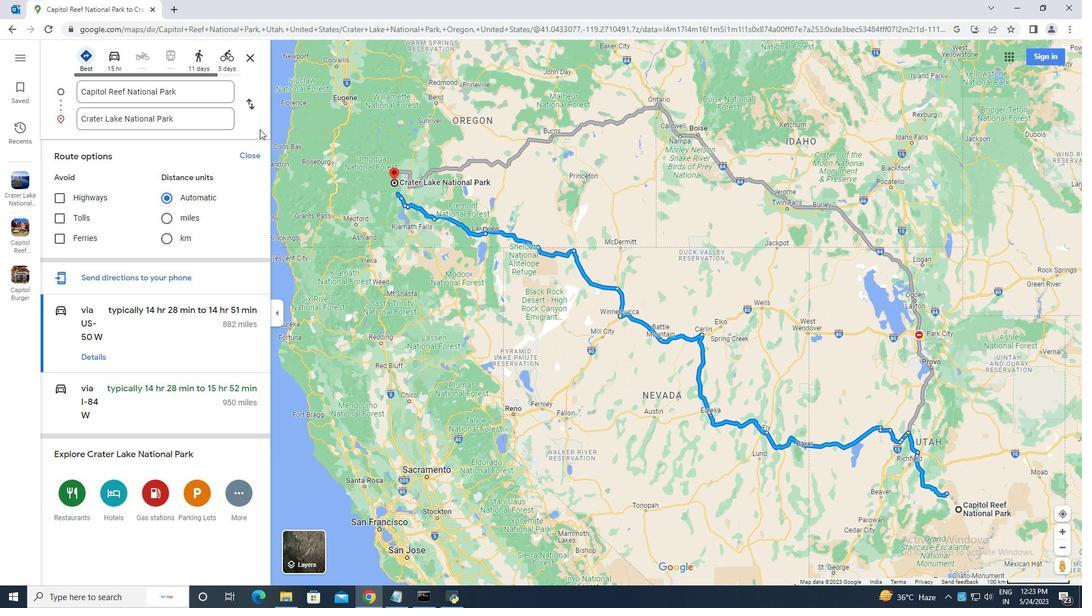
Action: Mouse moved to (256, 153)
Screenshot: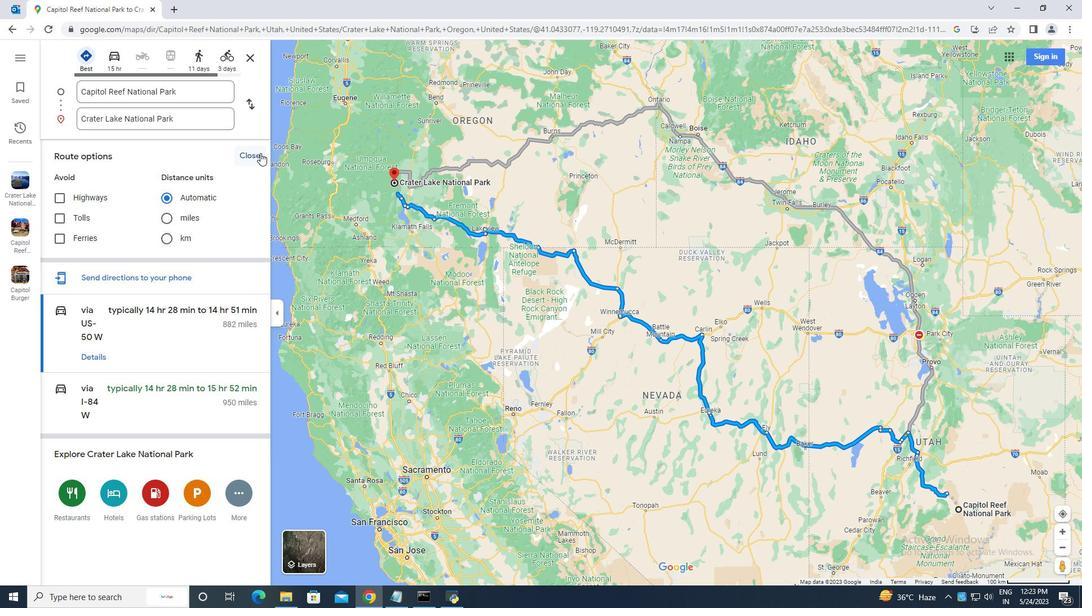 
Action: Mouse scrolled (256, 153) with delta (0, 0)
Screenshot: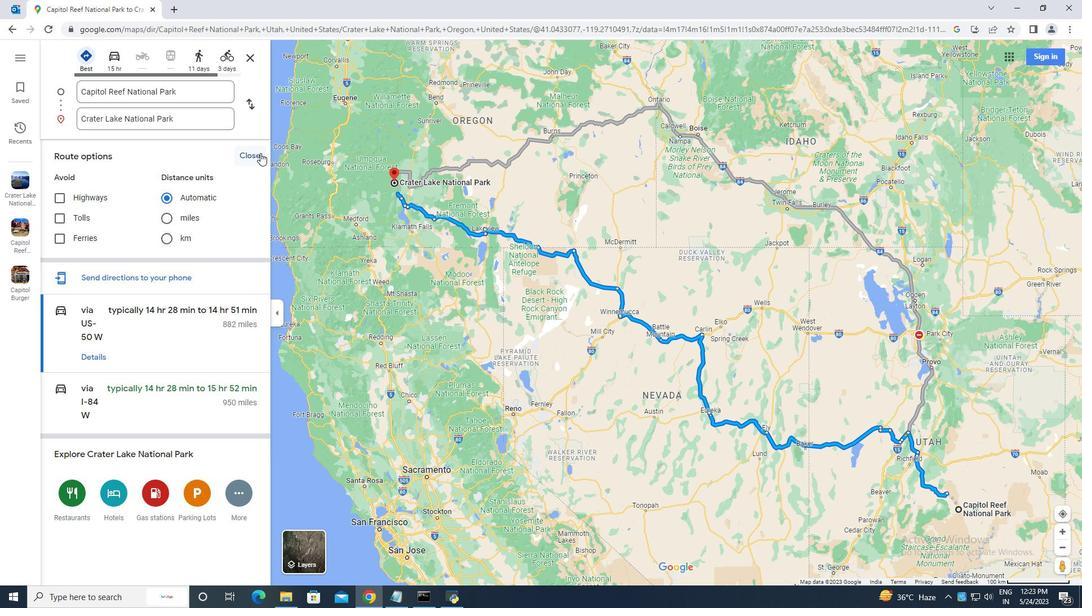 
Action: Mouse scrolled (256, 153) with delta (0, 0)
Screenshot: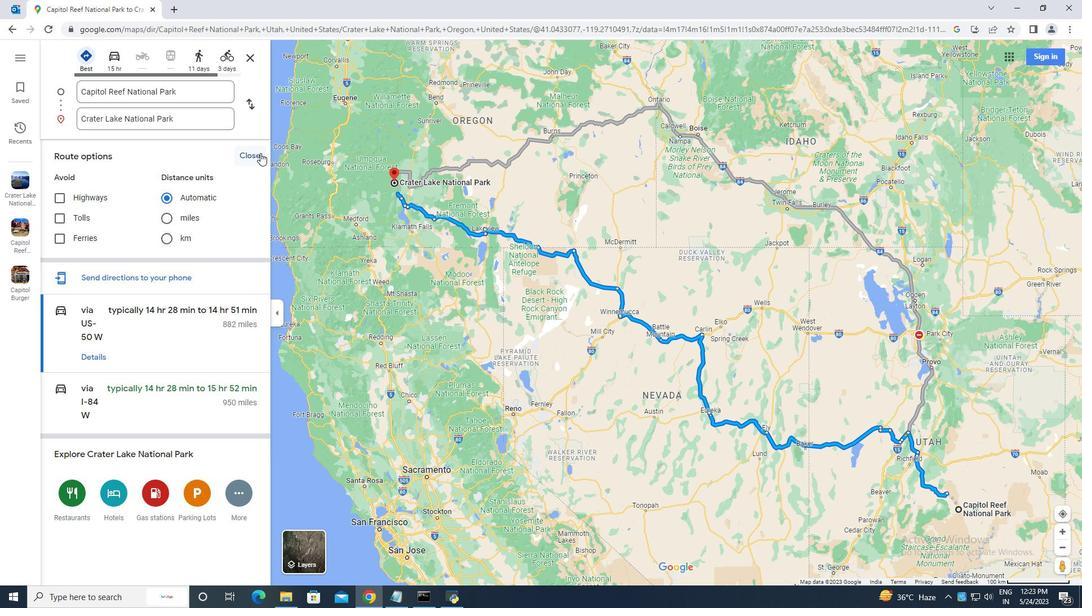 
Action: Mouse moved to (254, 152)
Screenshot: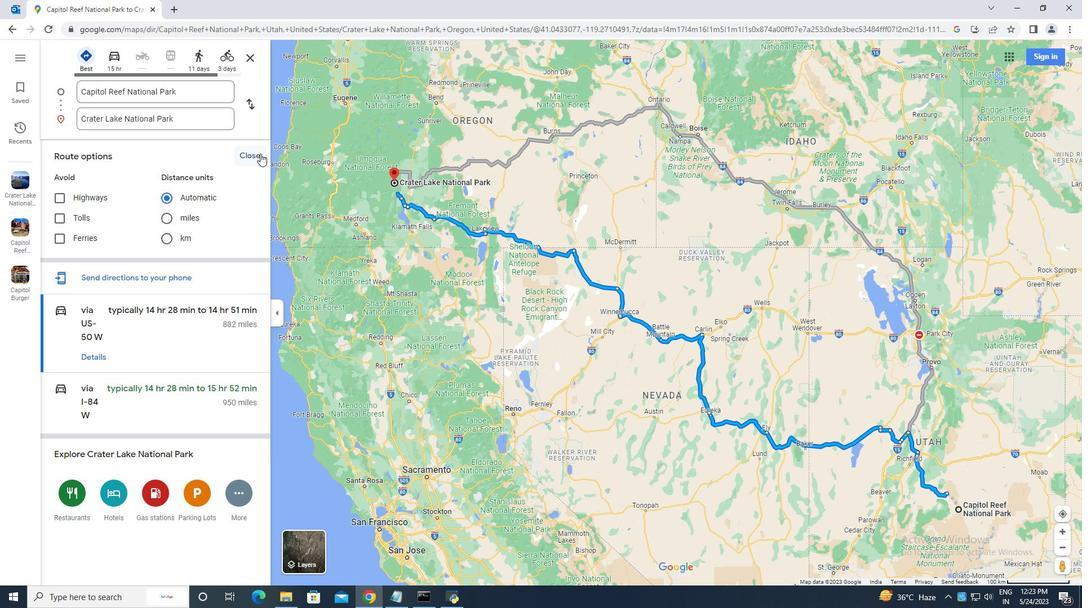 
Action: Mouse scrolled (254, 152) with delta (0, 0)
Screenshot: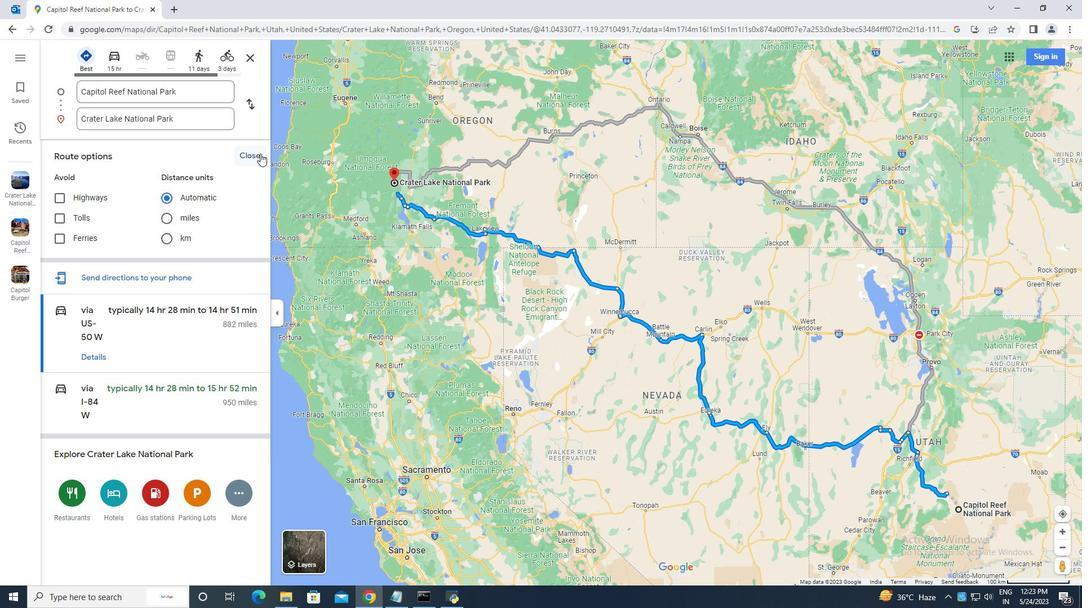 
Action: Mouse moved to (526, 280)
Screenshot: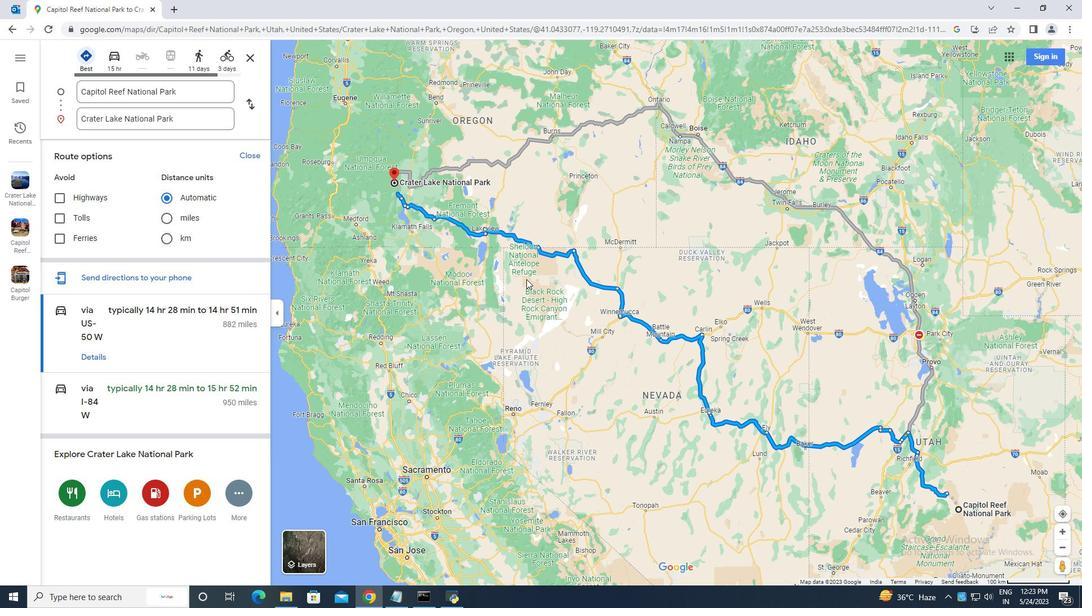 
Action: Mouse scrolled (526, 280) with delta (0, 0)
Screenshot: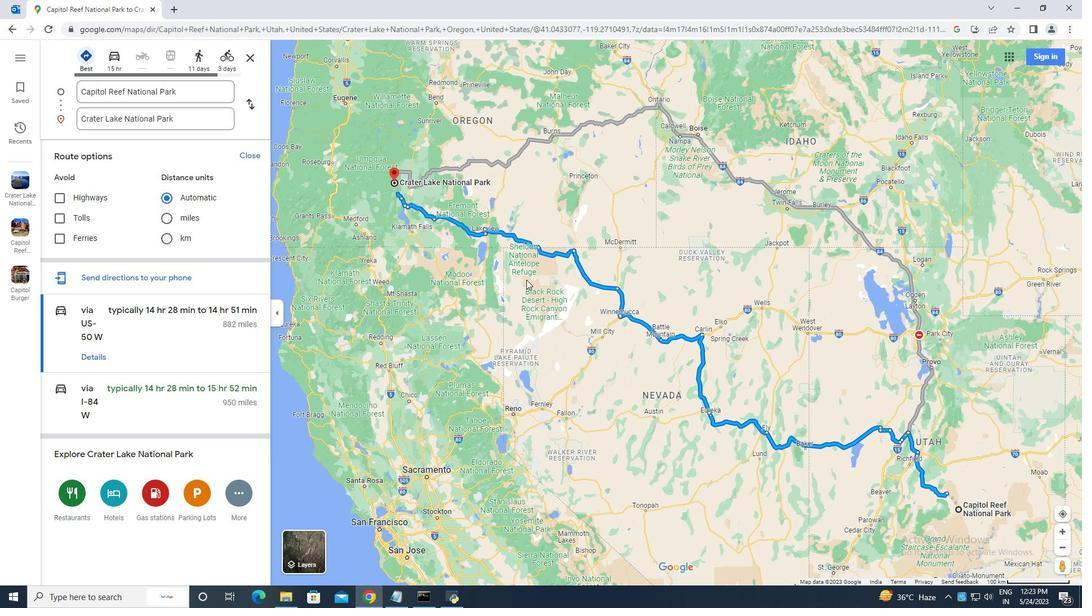 
Action: Mouse moved to (526, 281)
Screenshot: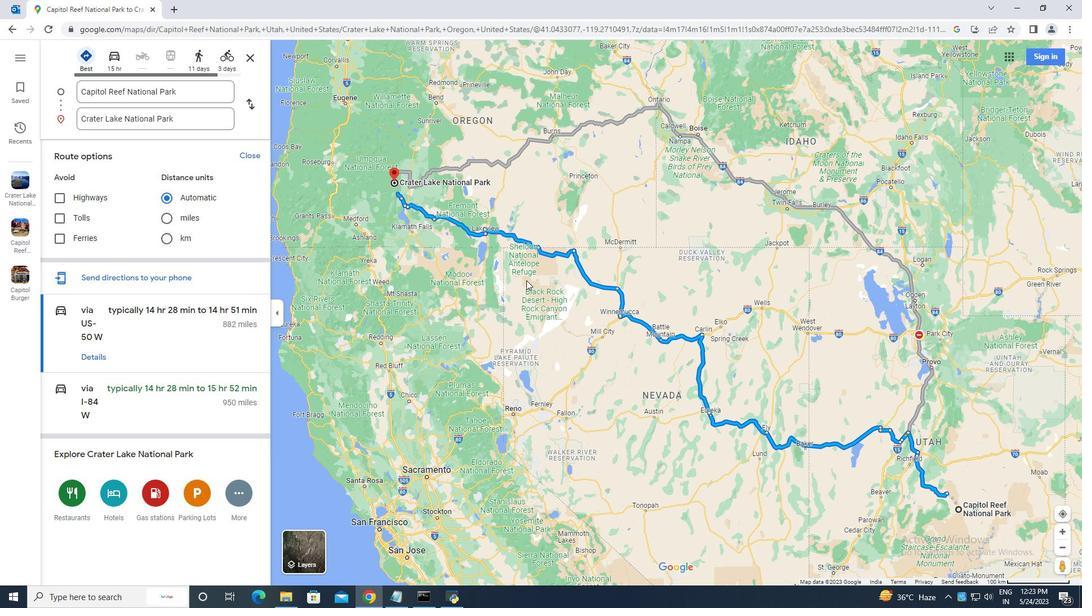 
Action: Mouse scrolled (526, 280) with delta (0, 0)
Screenshot: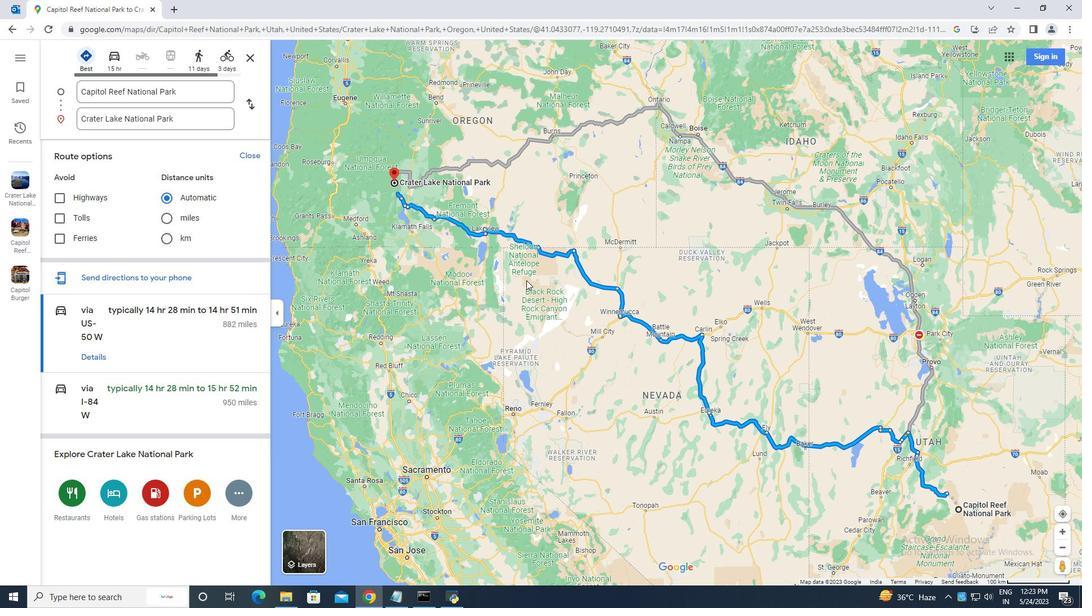 
Action: Mouse moved to (527, 282)
Screenshot: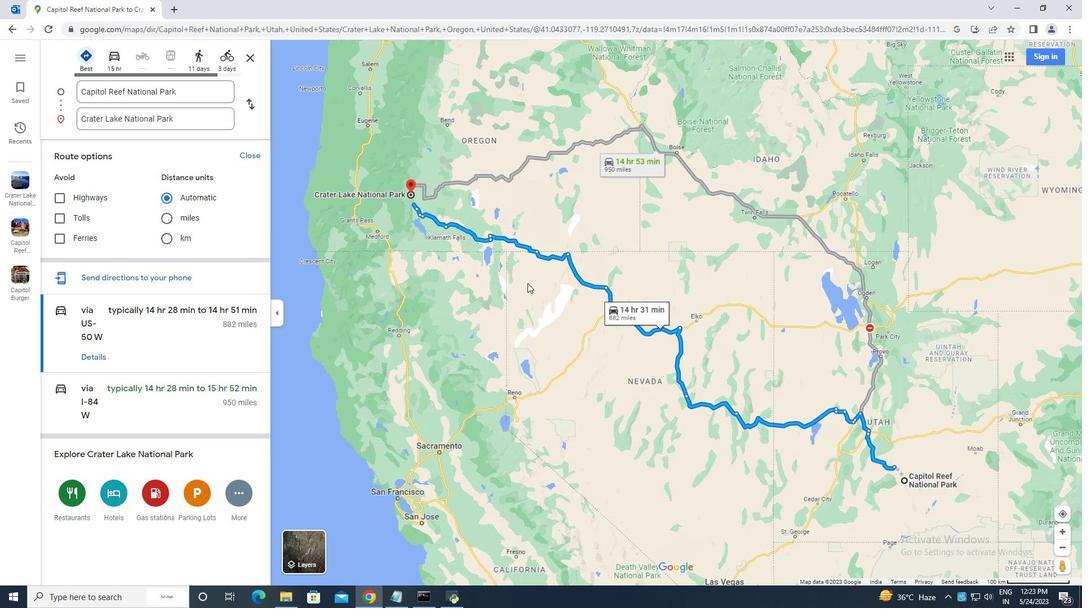 
Action: Mouse scrolled (527, 283) with delta (0, 0)
Screenshot: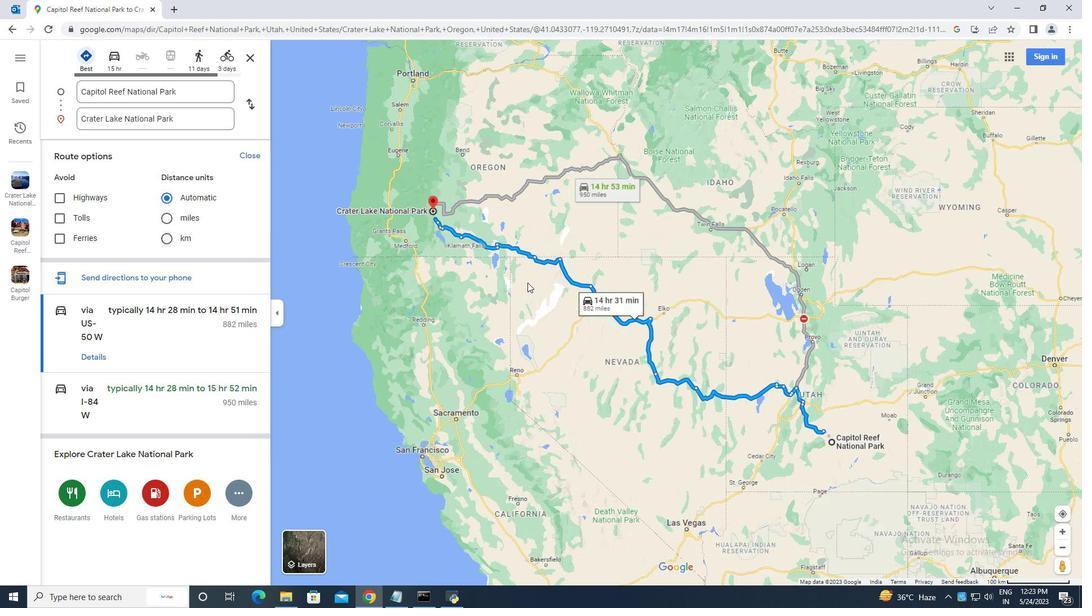 
Action: Mouse scrolled (527, 283) with delta (0, 0)
Screenshot: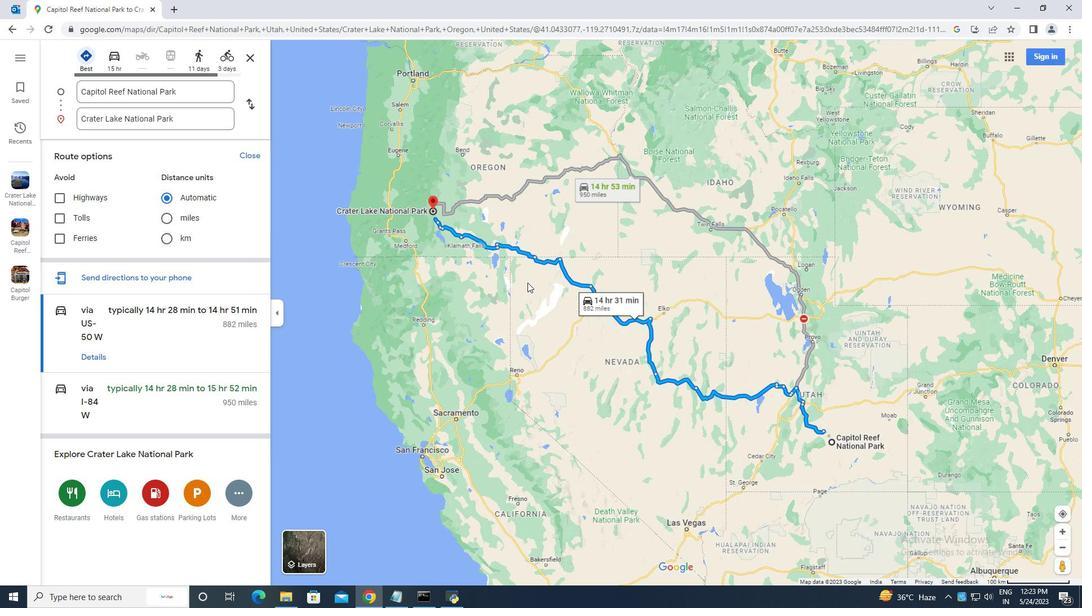 
Action: Mouse moved to (172, 301)
Screenshot: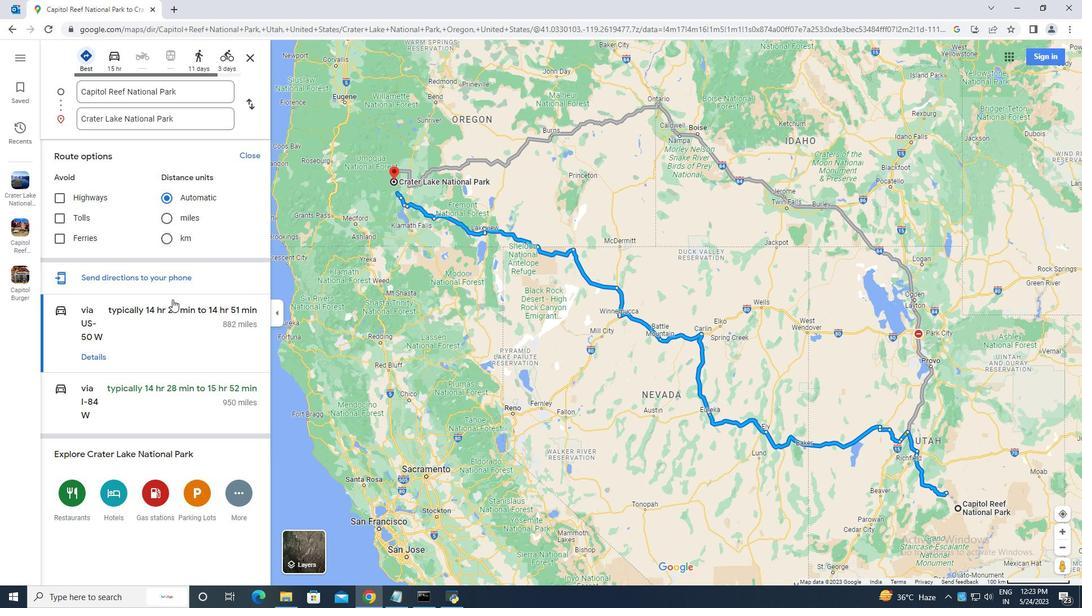 
Action: Mouse scrolled (172, 301) with delta (0, 0)
Screenshot: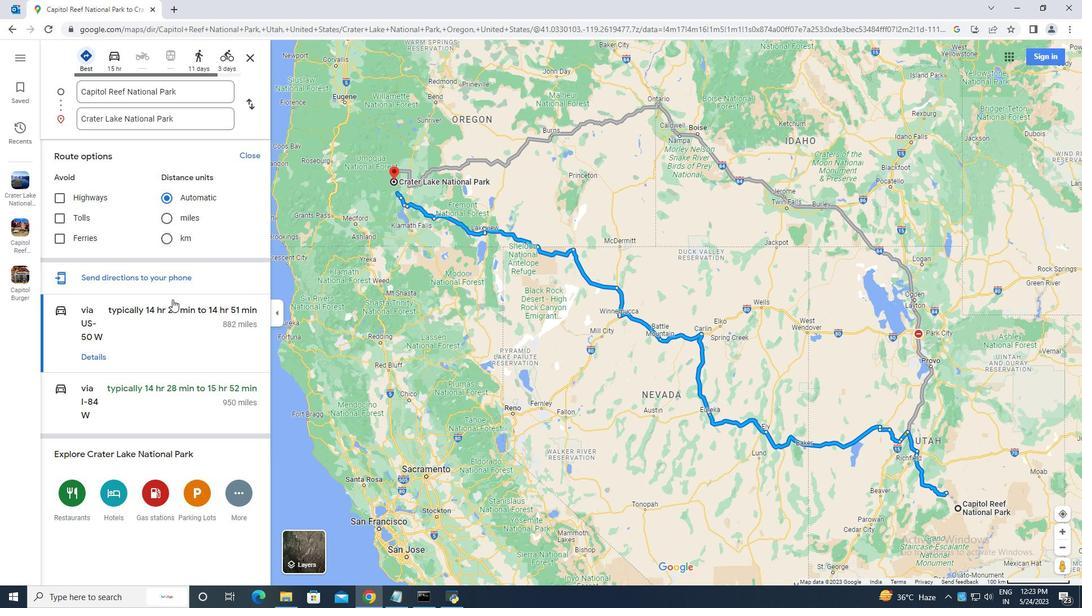 
Action: Mouse moved to (172, 304)
Screenshot: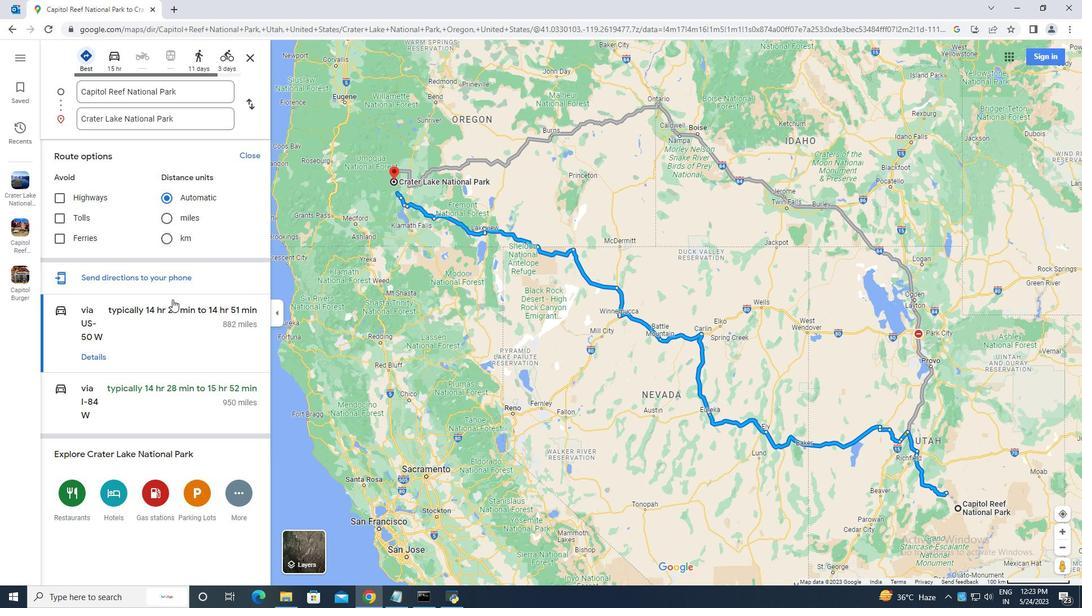 
Action: Mouse scrolled (172, 303) with delta (0, 0)
Screenshot: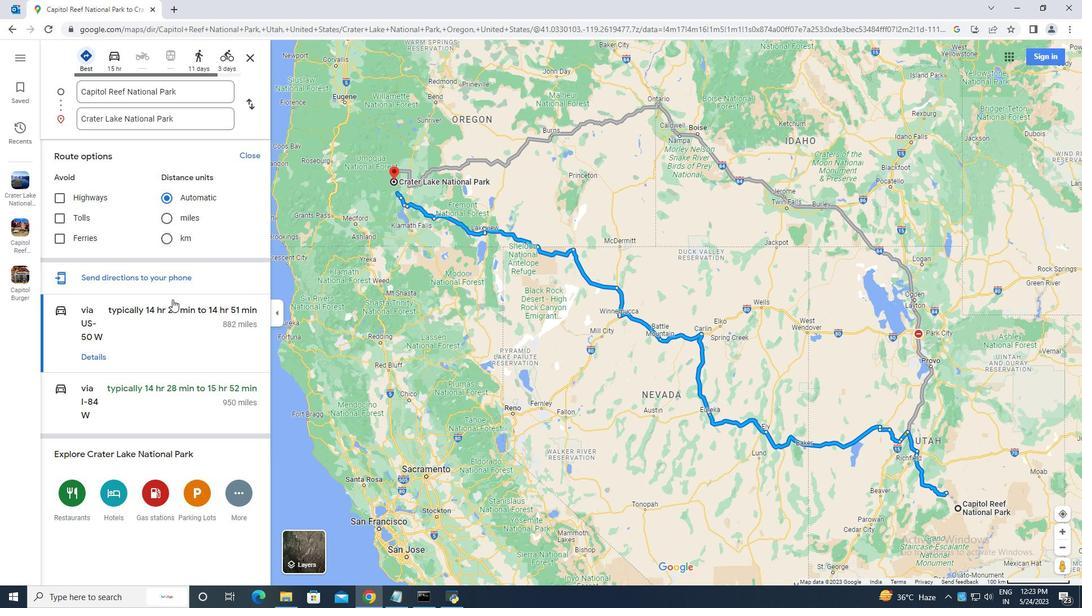 
Action: Mouse scrolled (172, 303) with delta (0, 0)
Screenshot: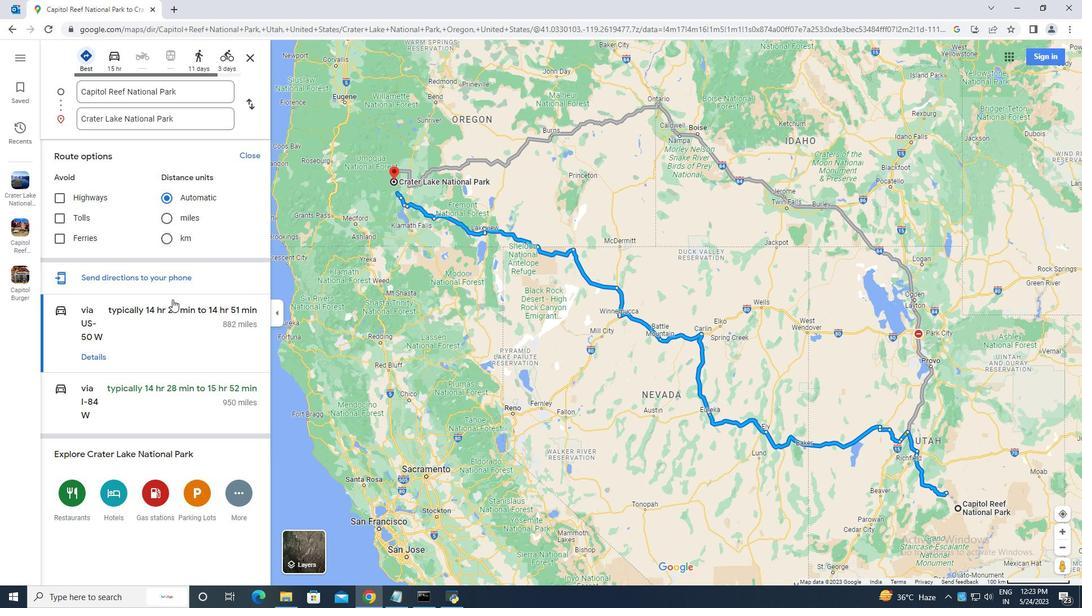 
Action: Mouse moved to (172, 304)
Screenshot: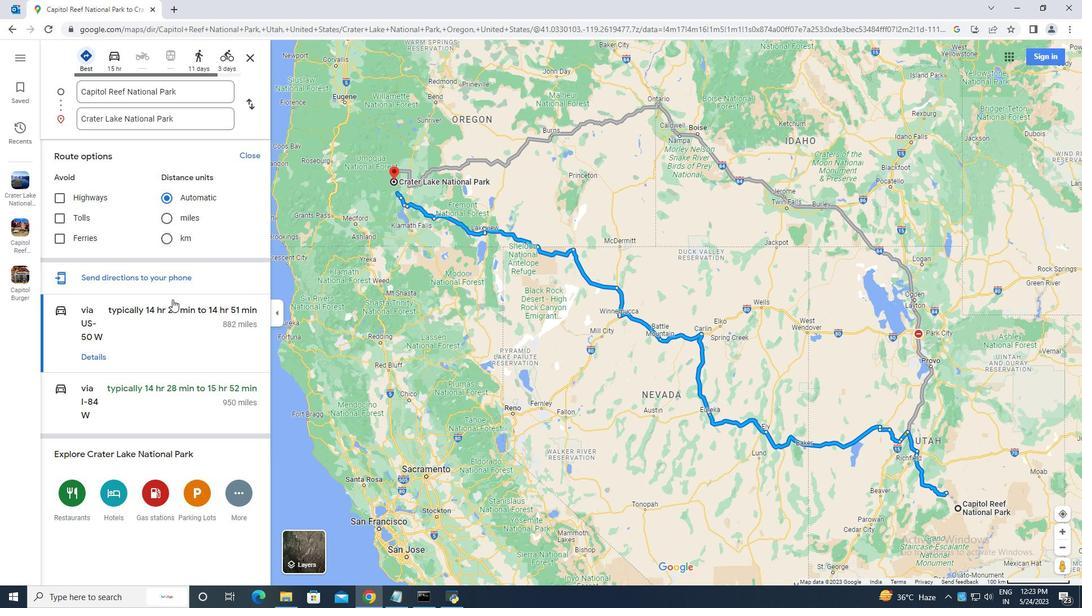 
Action: Mouse scrolled (172, 303) with delta (0, 0)
Screenshot: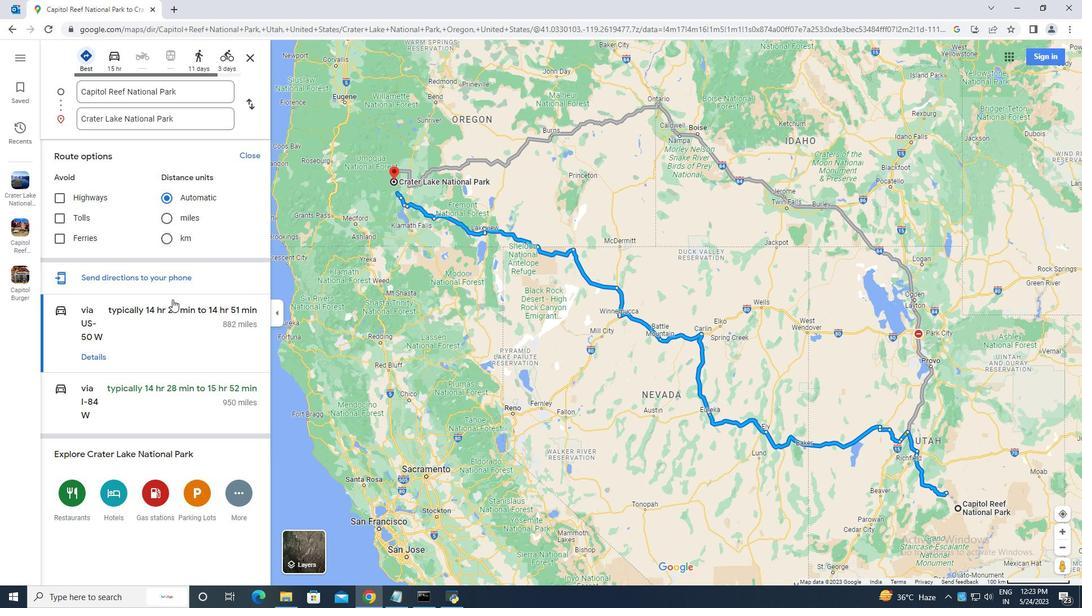 
Action: Mouse moved to (172, 305)
Screenshot: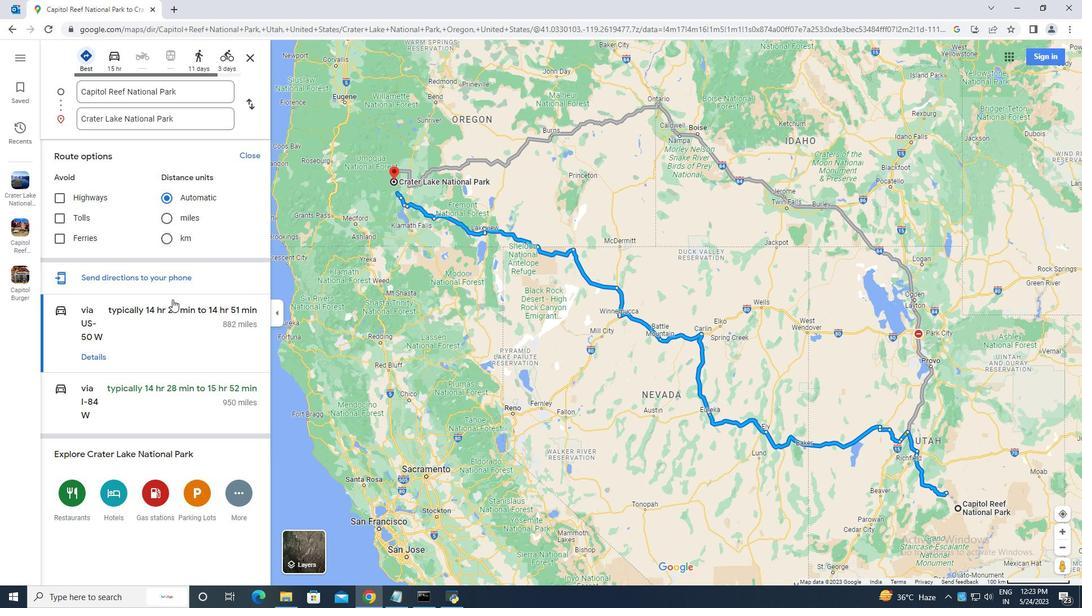 
Action: Mouse scrolled (172, 305) with delta (0, 0)
Screenshot: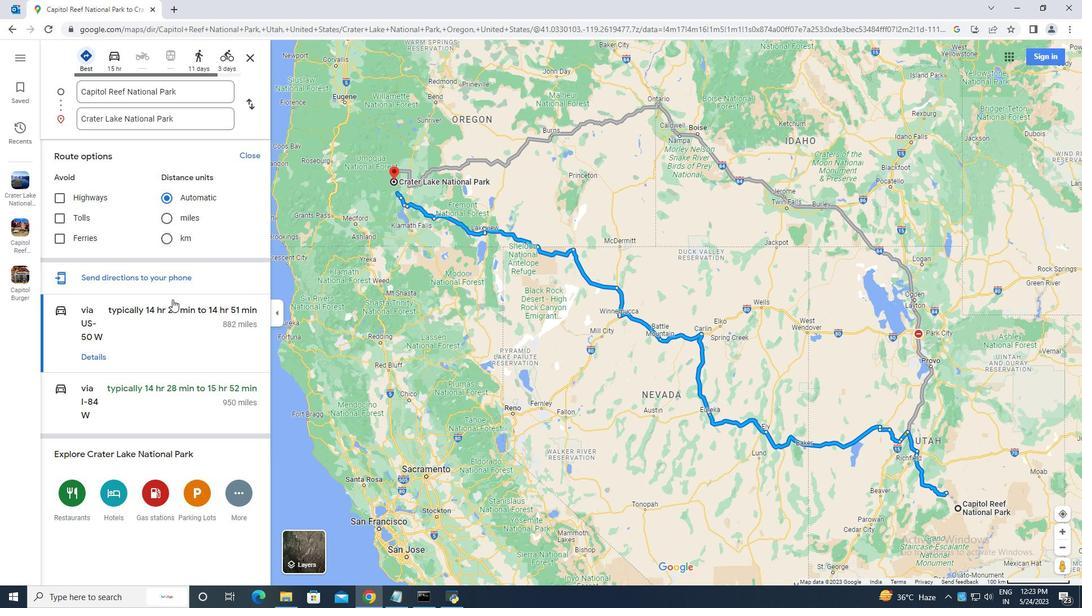 
Action: Mouse moved to (185, 282)
Screenshot: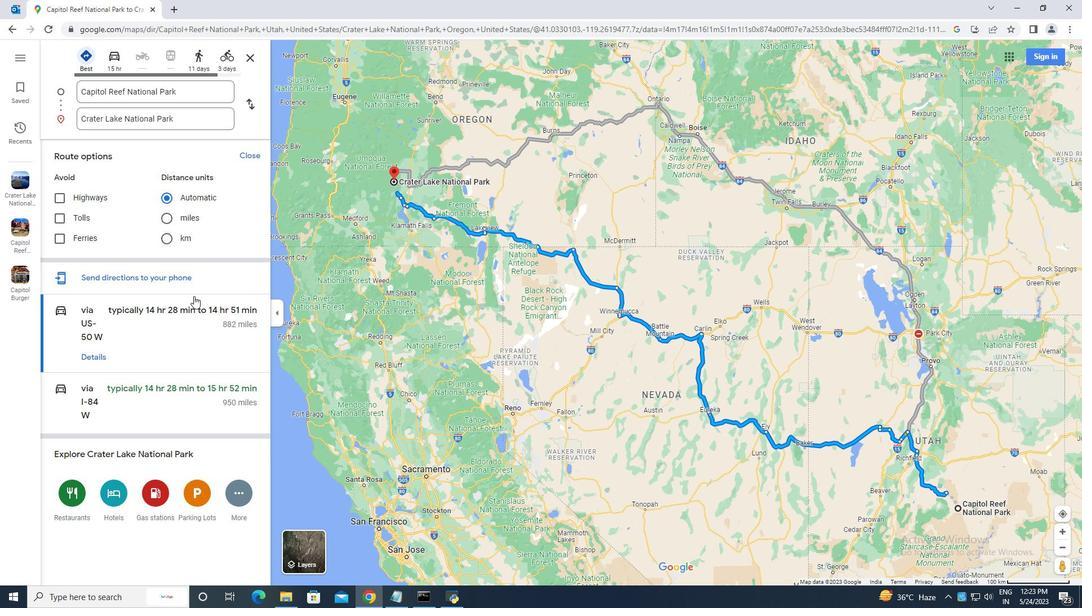 
Action: Mouse scrolled (185, 281) with delta (0, 0)
Screenshot: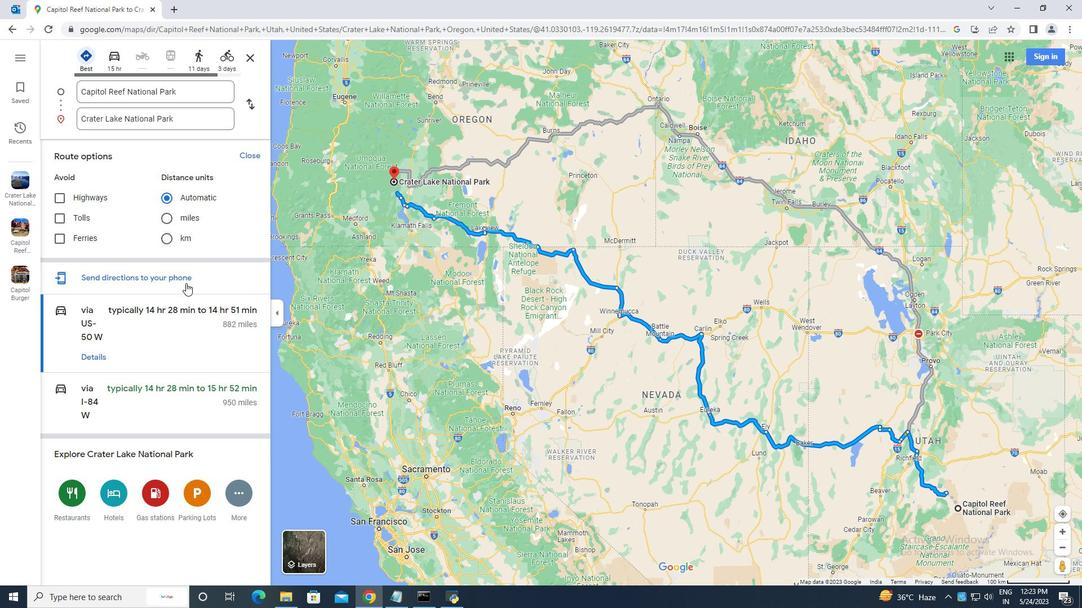 
Action: Mouse scrolled (185, 281) with delta (0, 0)
Screenshot: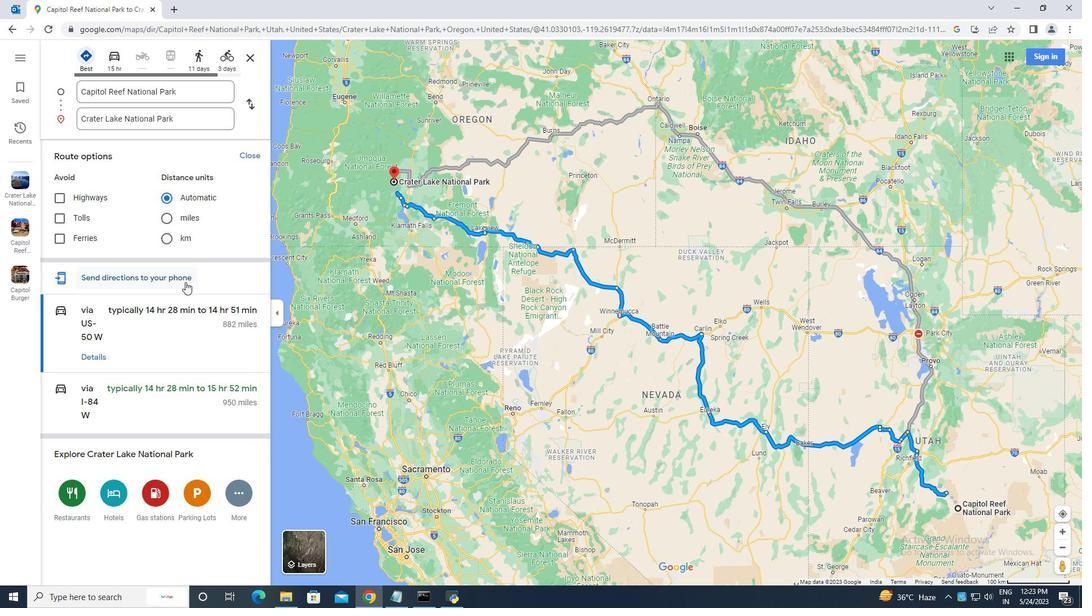
Action: Mouse scrolled (185, 281) with delta (0, 0)
Screenshot: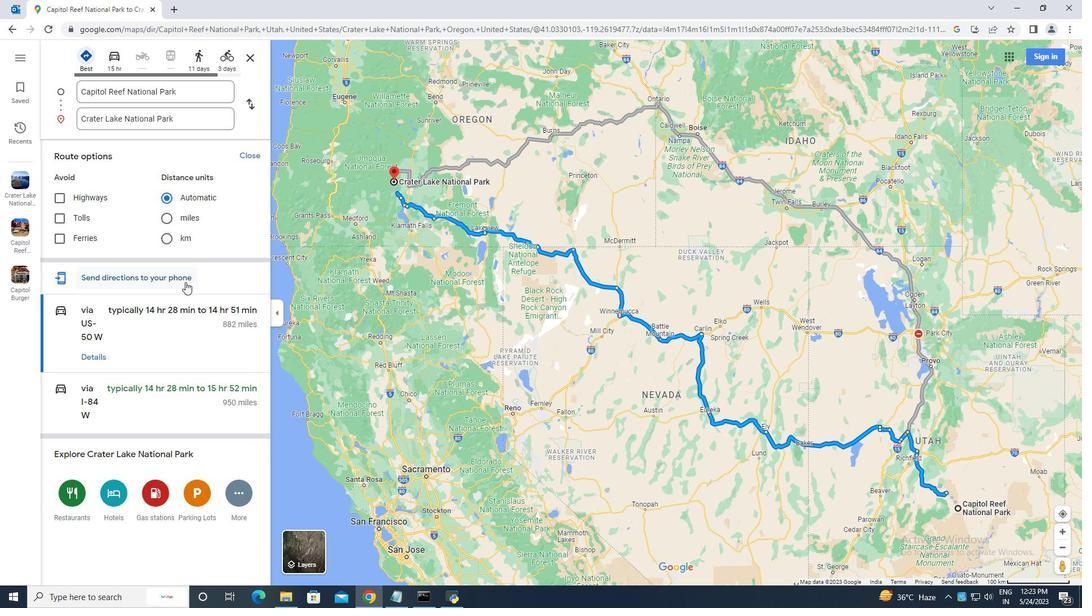 
Action: Mouse moved to (19, 183)
Screenshot: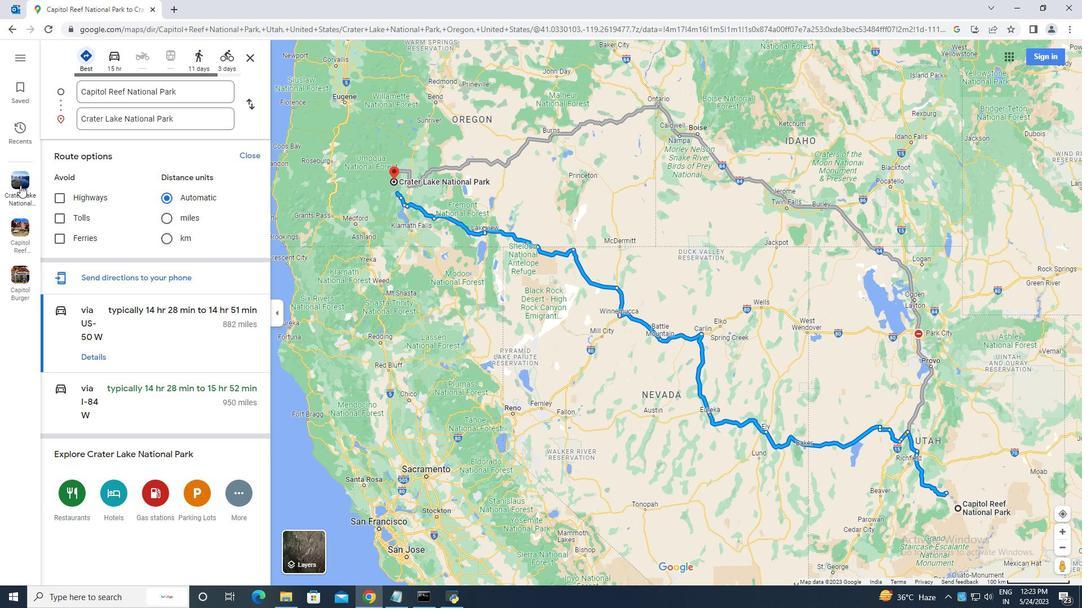 
Action: Mouse pressed left at (19, 183)
Screenshot: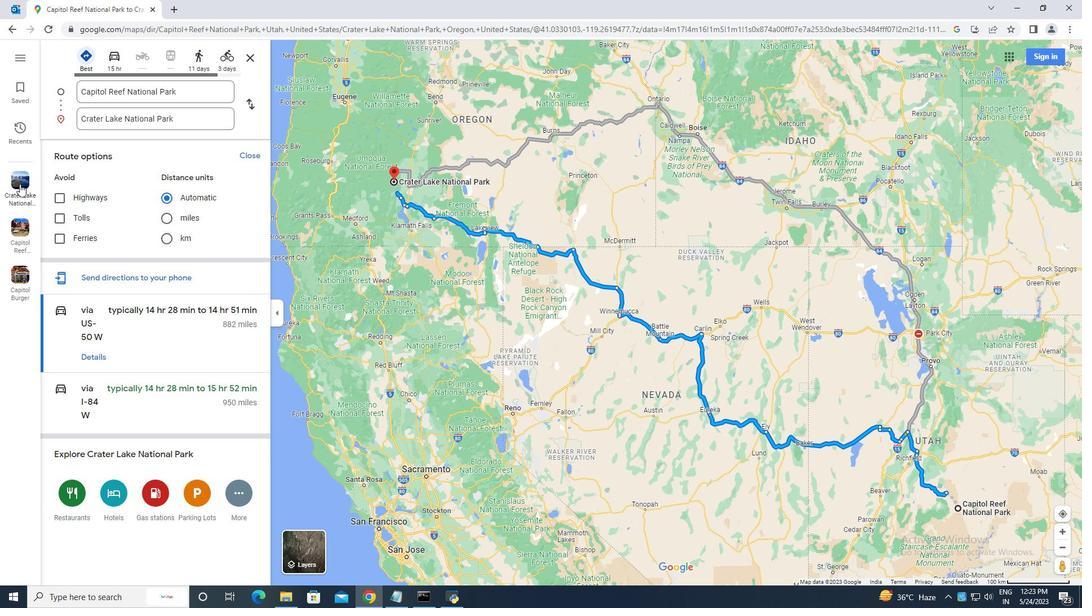 
Action: Mouse moved to (193, 185)
Screenshot: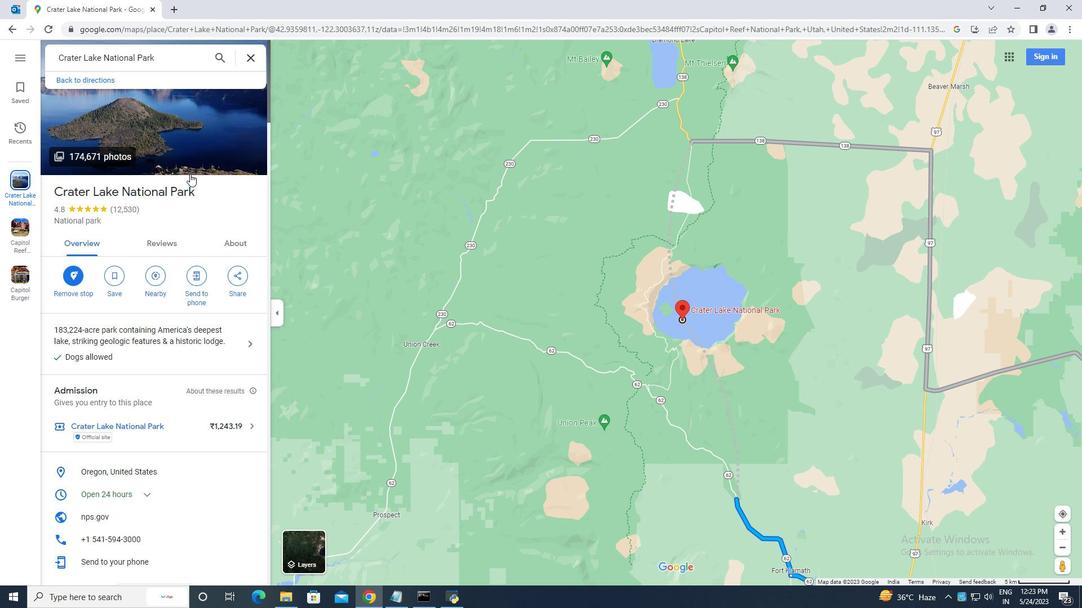 
Action: Mouse scrolled (193, 184) with delta (0, 0)
Screenshot: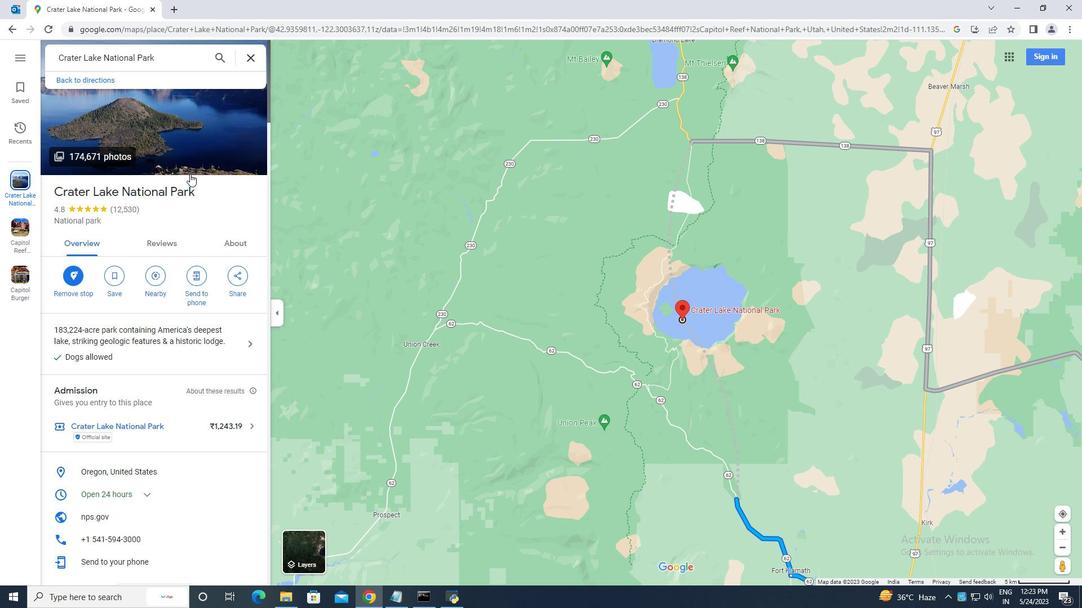 
Action: Mouse moved to (193, 186)
Screenshot: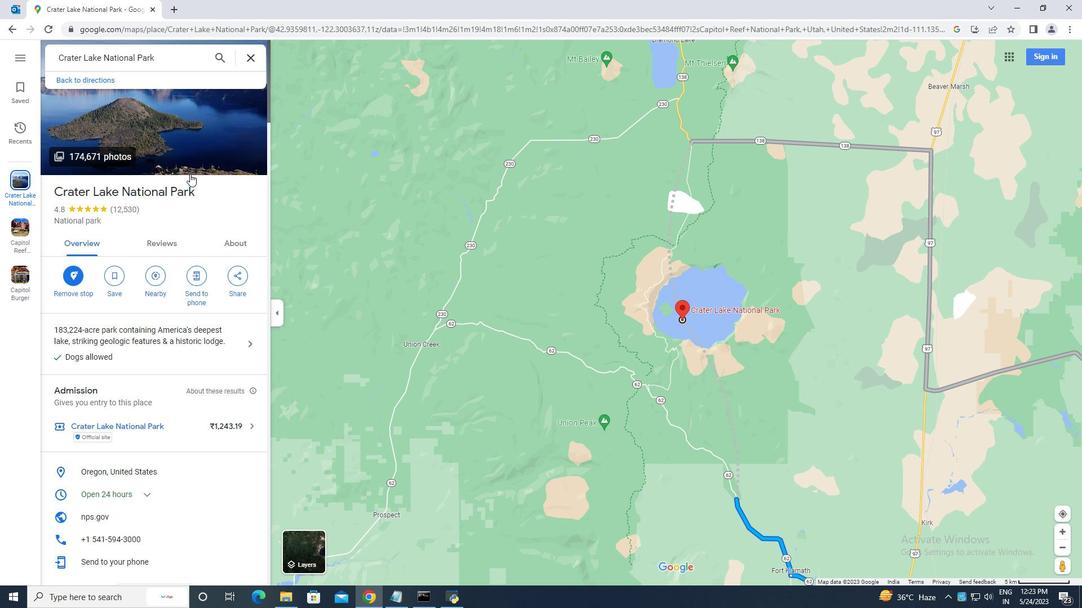 
Action: Mouse scrolled (193, 185) with delta (0, 0)
Screenshot: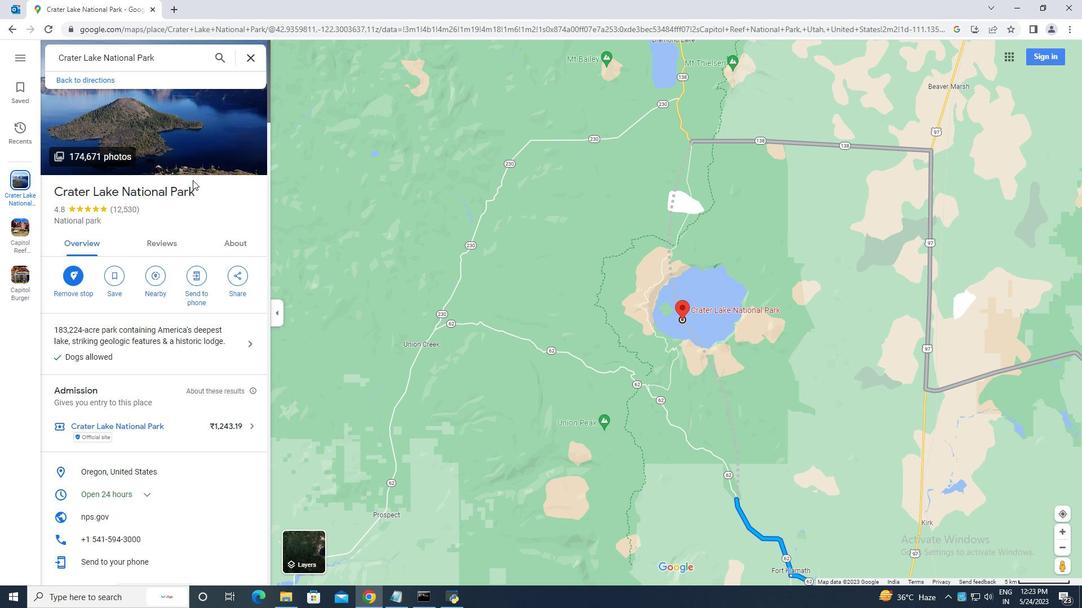 
Action: Mouse moved to (193, 186)
Screenshot: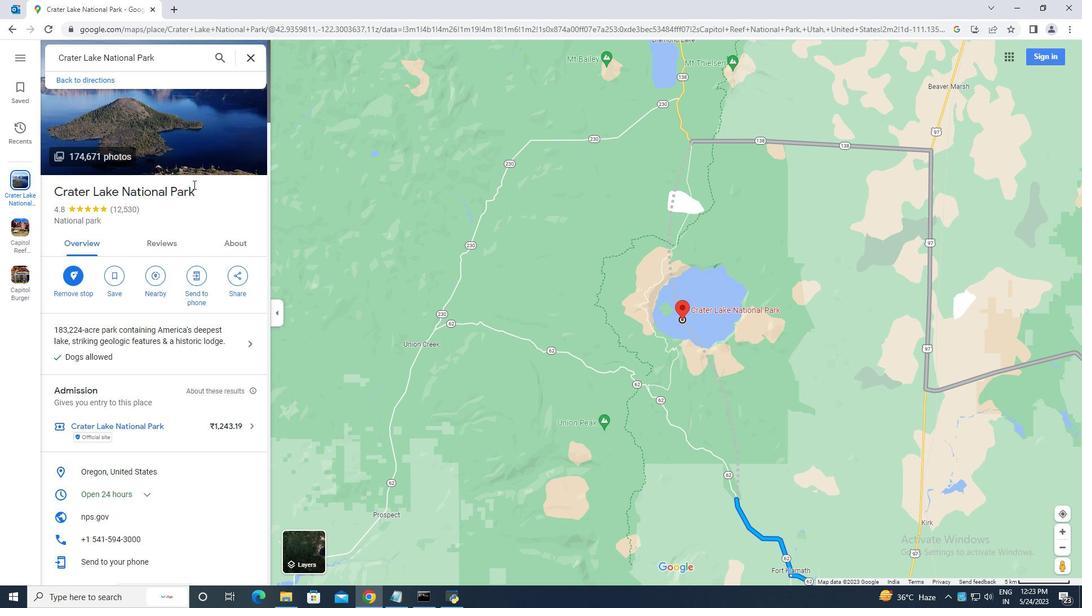 
Action: Mouse scrolled (193, 185) with delta (0, 0)
Screenshot: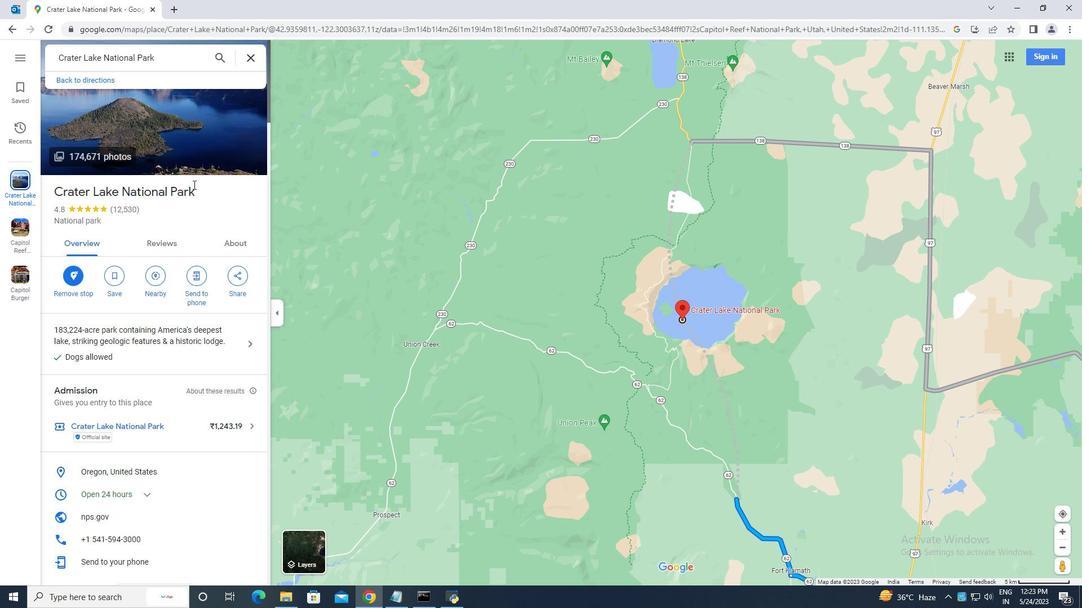 
Action: Mouse moved to (474, 218)
Screenshot: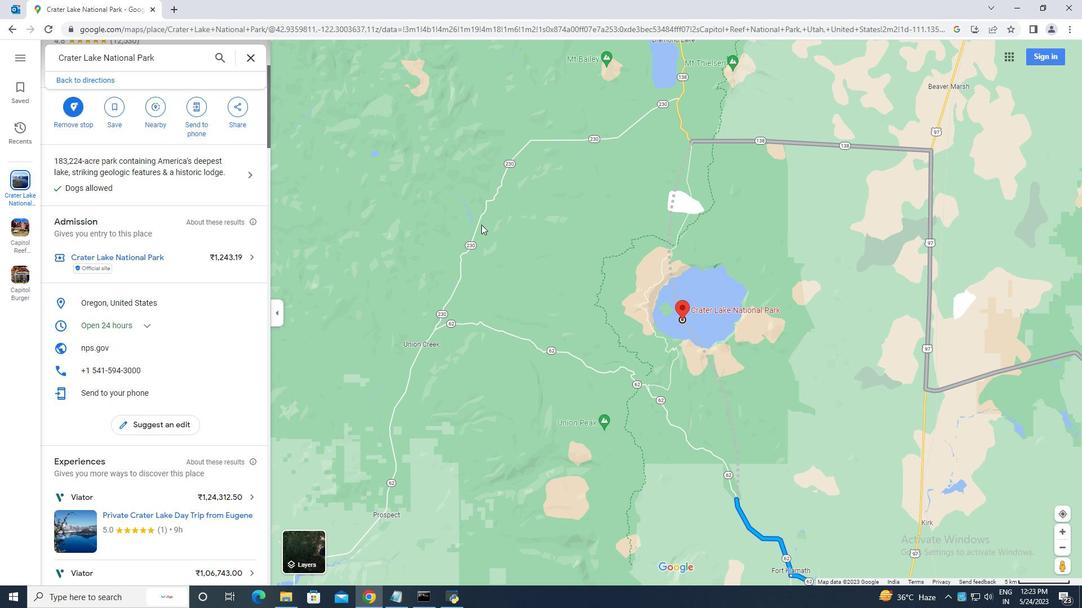 
Action: Mouse scrolled (474, 217) with delta (0, 0)
Screenshot: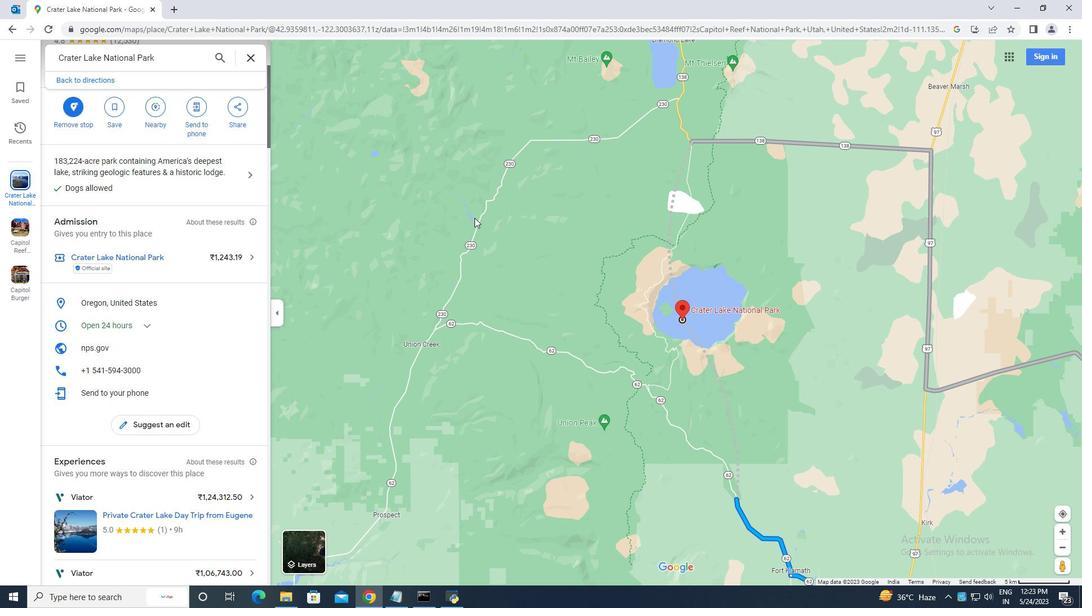 
Action: Mouse moved to (477, 219)
Screenshot: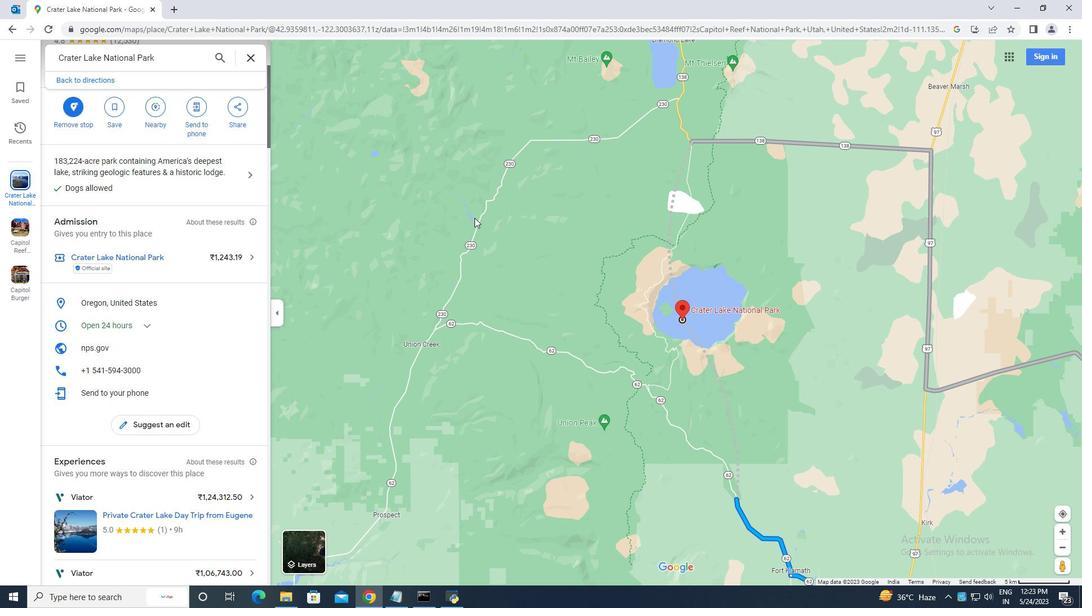 
Action: Mouse scrolled (477, 218) with delta (0, 0)
Screenshot: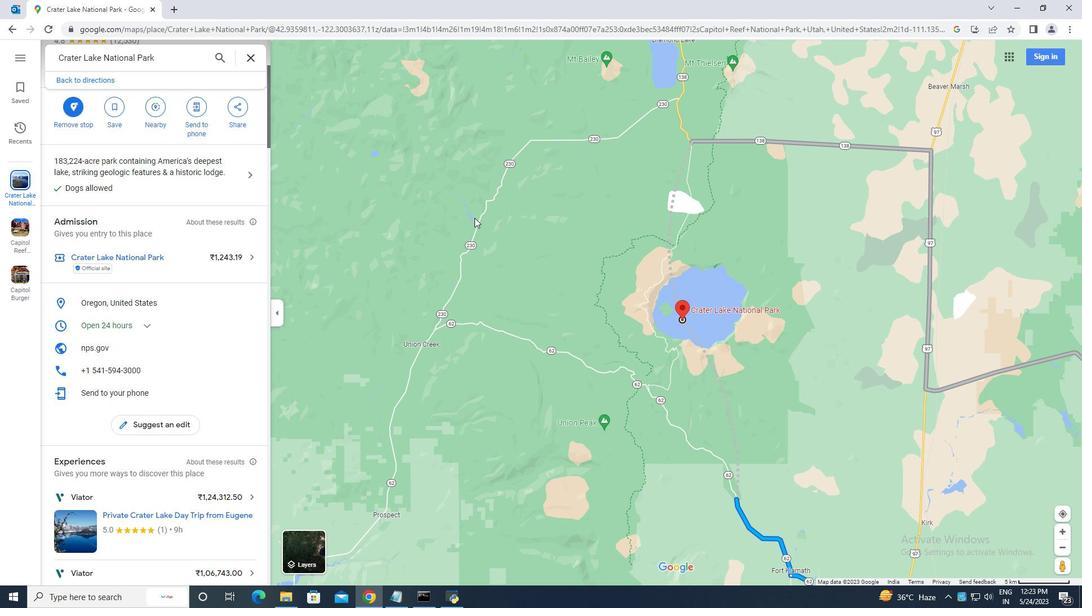 
Action: Mouse moved to (661, 257)
Screenshot: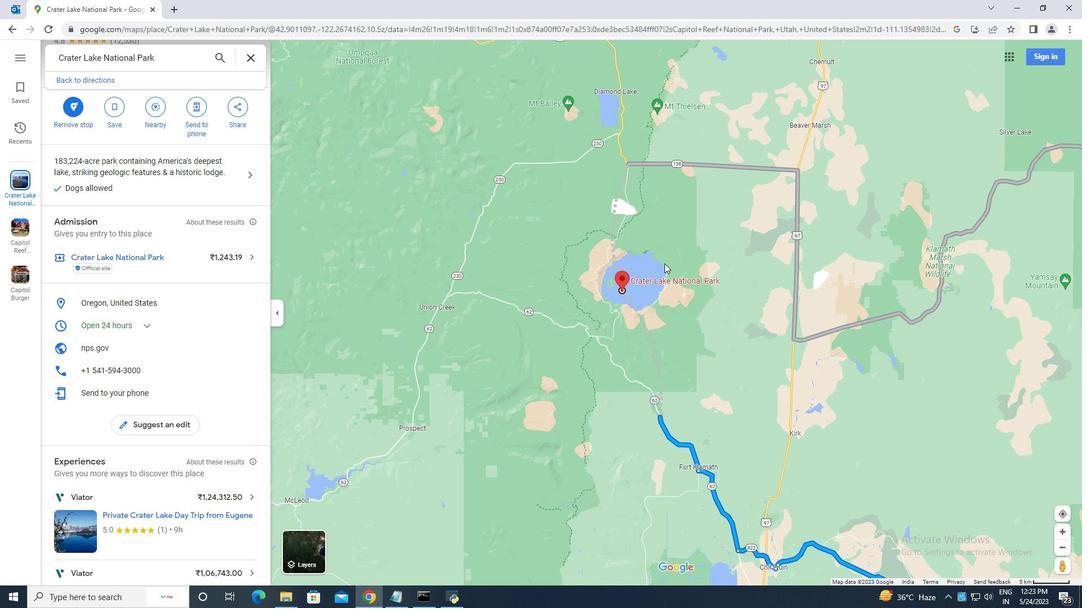 
Action: Mouse scrolled (661, 258) with delta (0, 0)
Screenshot: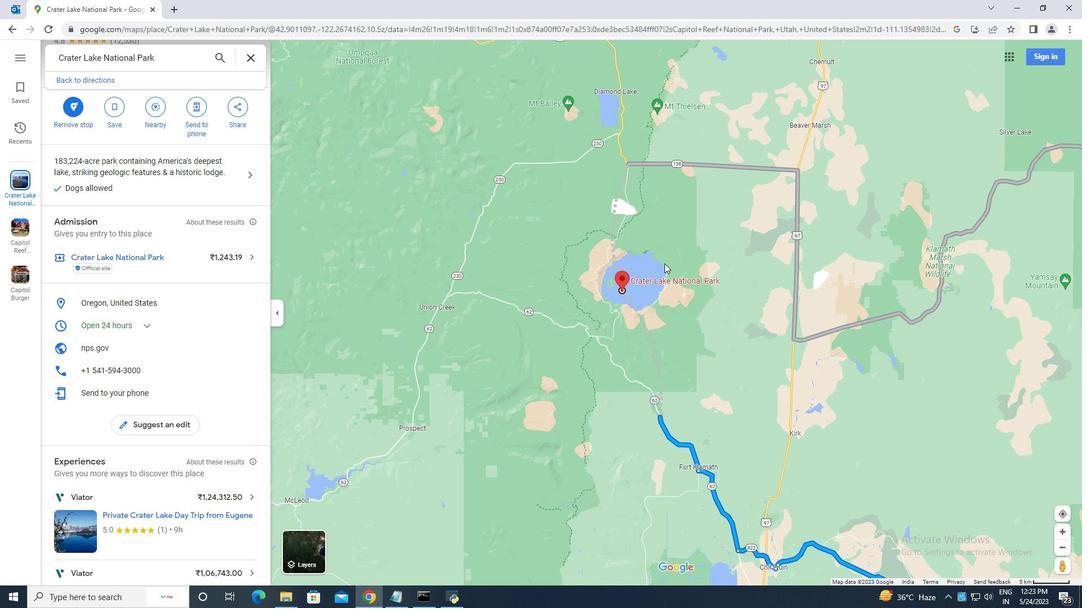 
Action: Mouse moved to (660, 257)
Screenshot: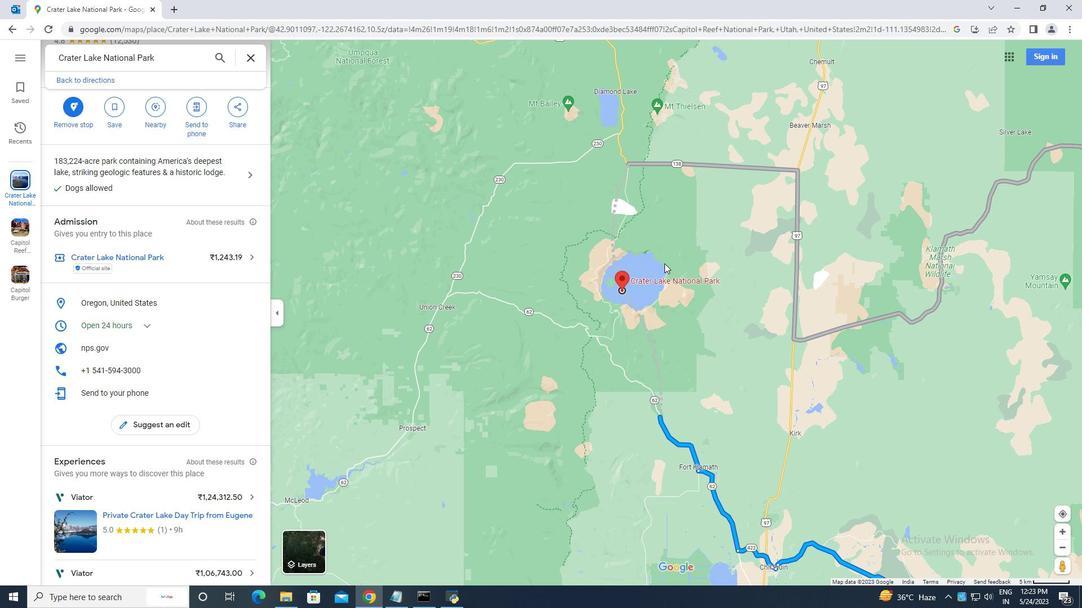 
Action: Mouse scrolled (660, 257) with delta (0, 0)
Screenshot: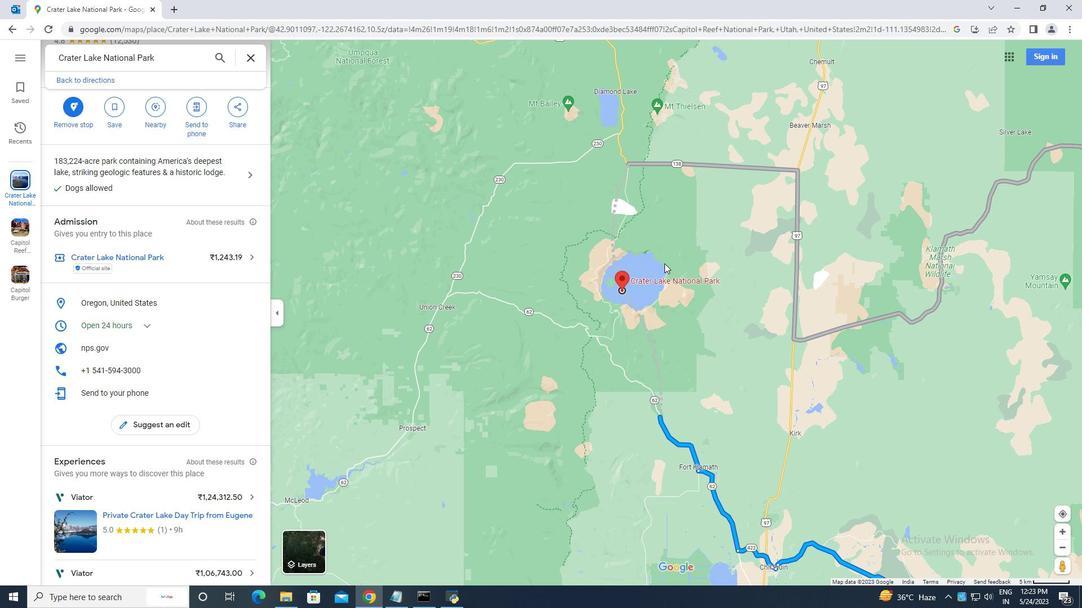 
Action: Mouse moved to (616, 300)
Screenshot: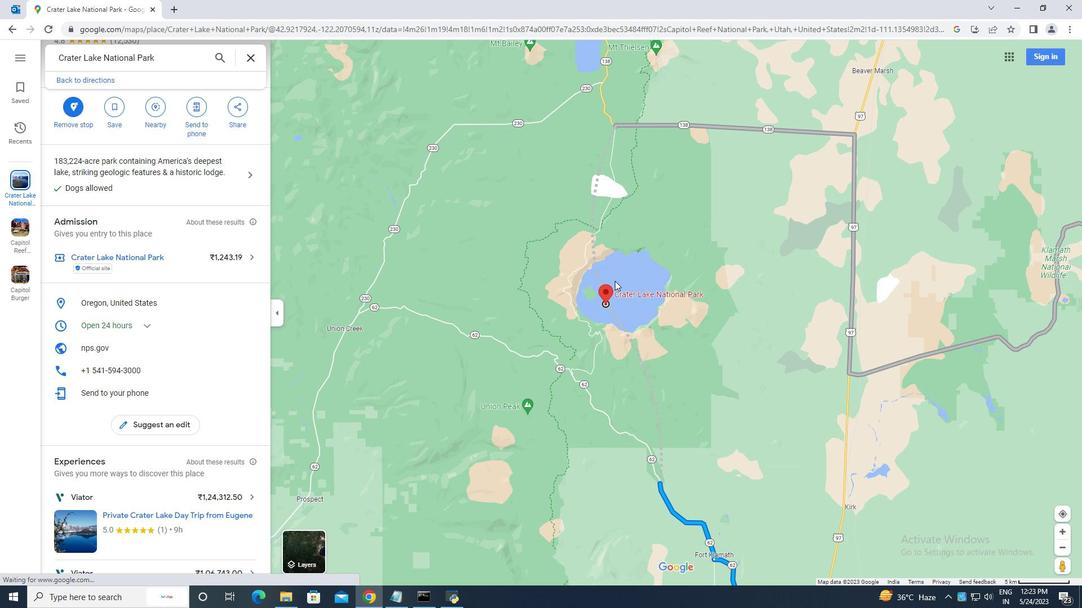 
Action: Mouse scrolled (616, 301) with delta (0, 0)
Screenshot: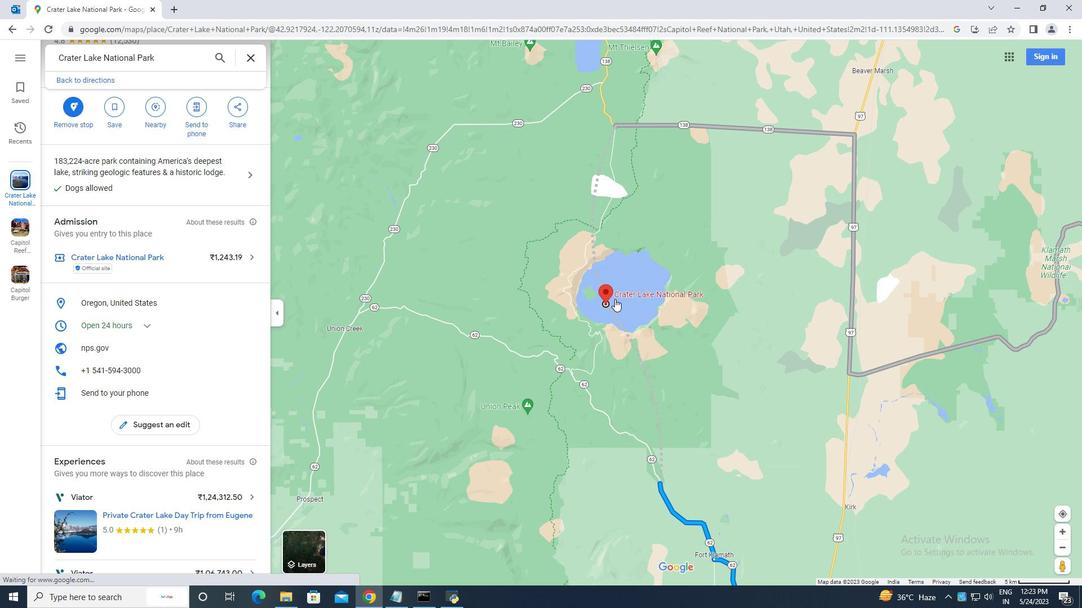 
Action: Mouse moved to (616, 300)
Screenshot: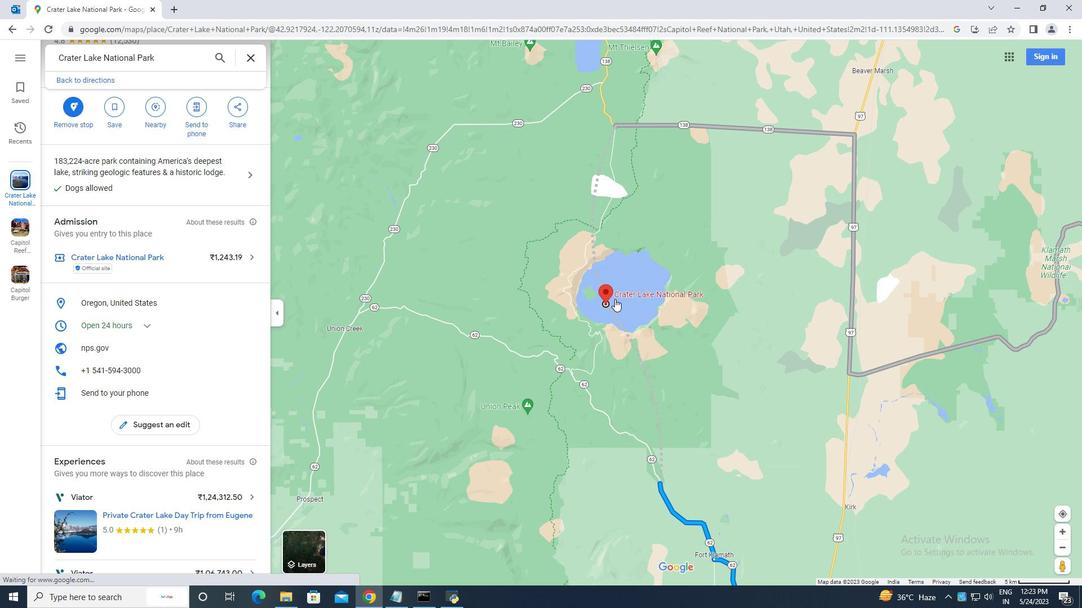
Action: Mouse scrolled (616, 301) with delta (0, 0)
Screenshot: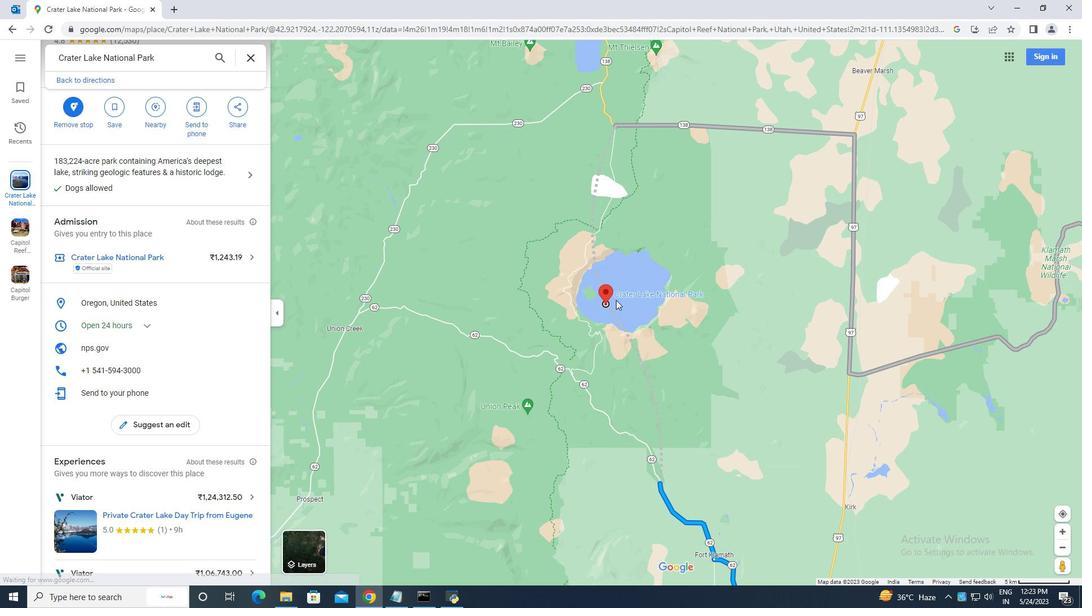 
Action: Mouse scrolled (616, 301) with delta (0, 0)
Screenshot: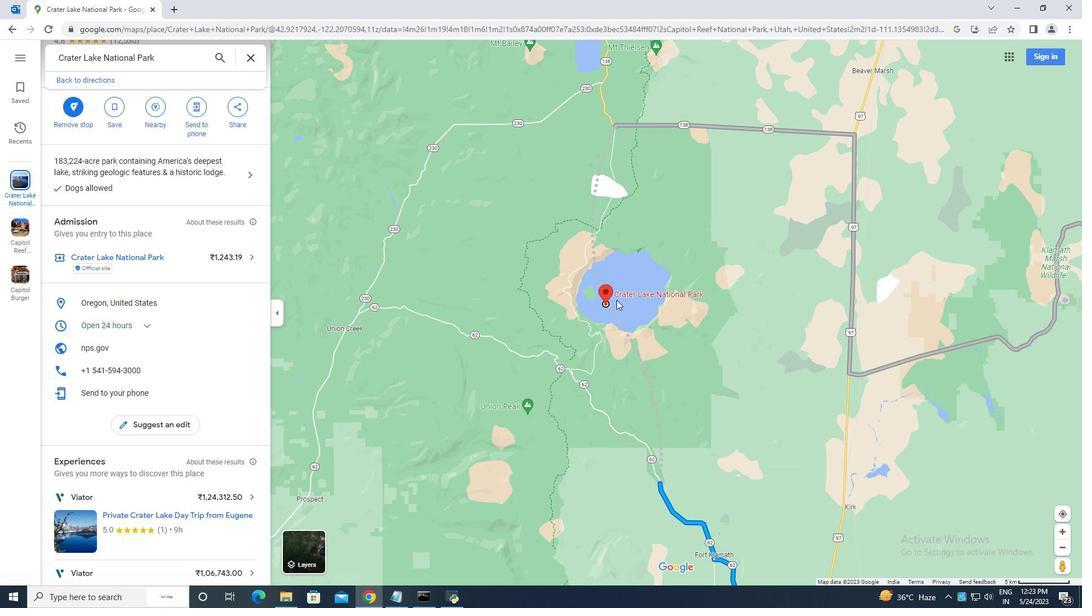
Action: Mouse moved to (620, 246)
Screenshot: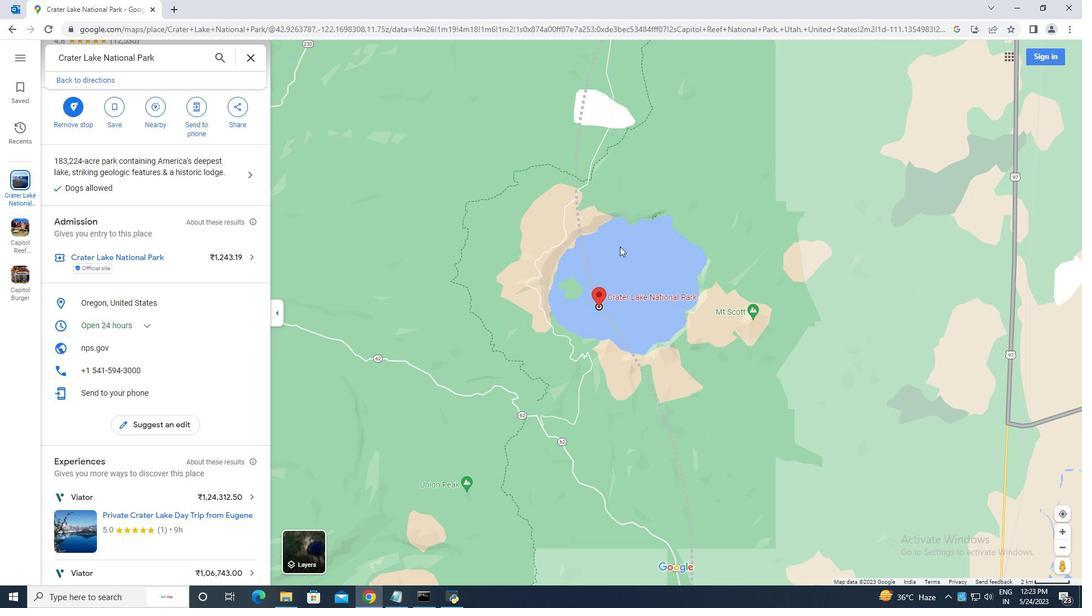 
Action: Mouse scrolled (620, 246) with delta (0, 0)
Screenshot: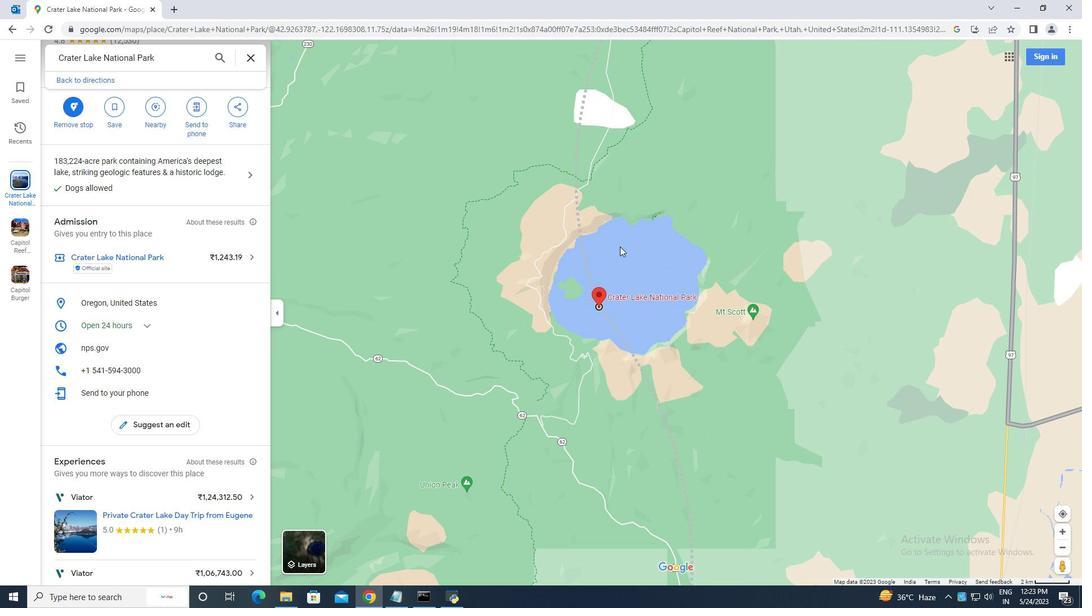 
Action: Mouse scrolled (620, 246) with delta (0, 0)
Screenshot: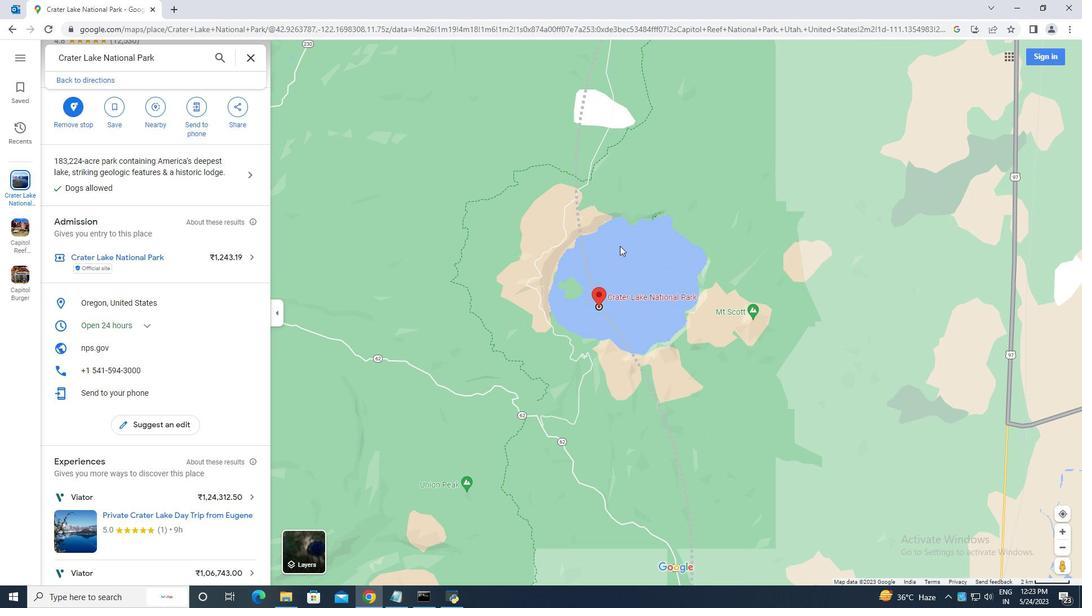 
Action: Mouse scrolled (620, 246) with delta (0, 0)
Screenshot: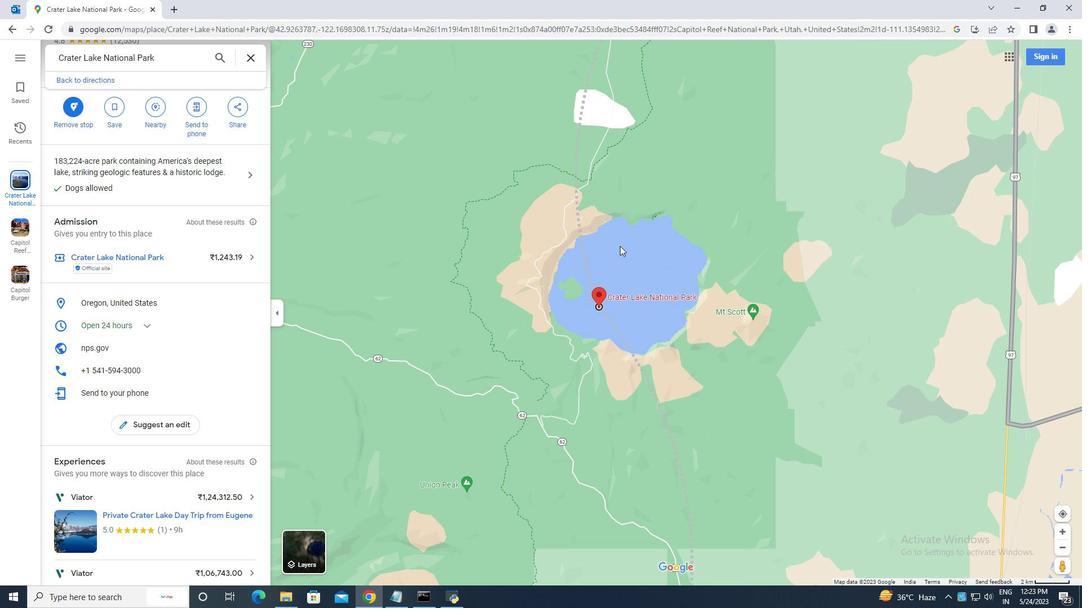 
Action: Mouse moved to (619, 246)
Screenshot: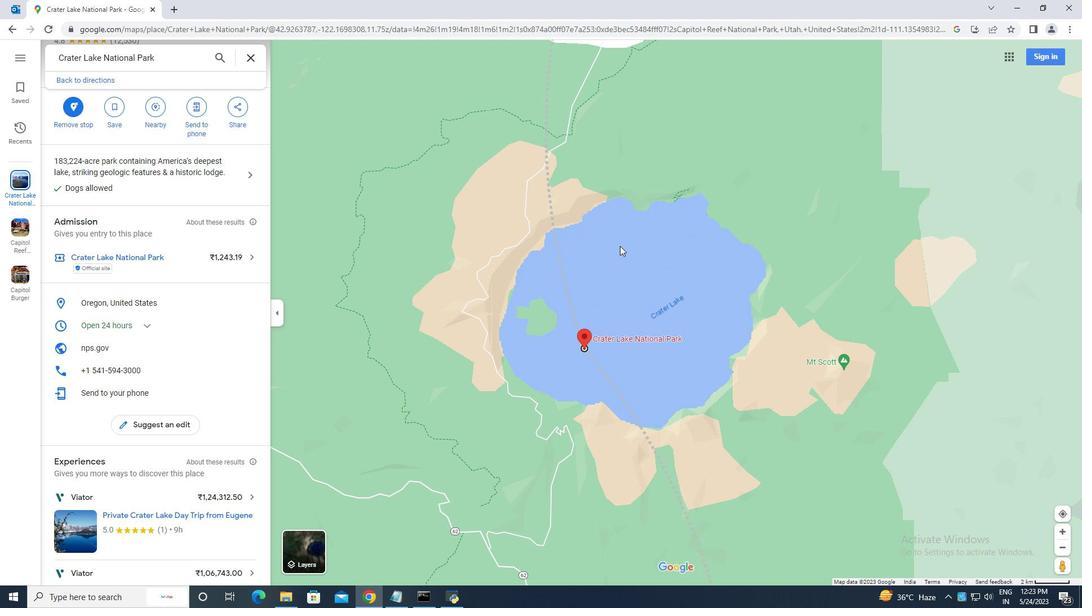 
Action: Mouse scrolled (619, 247) with delta (0, 0)
Screenshot: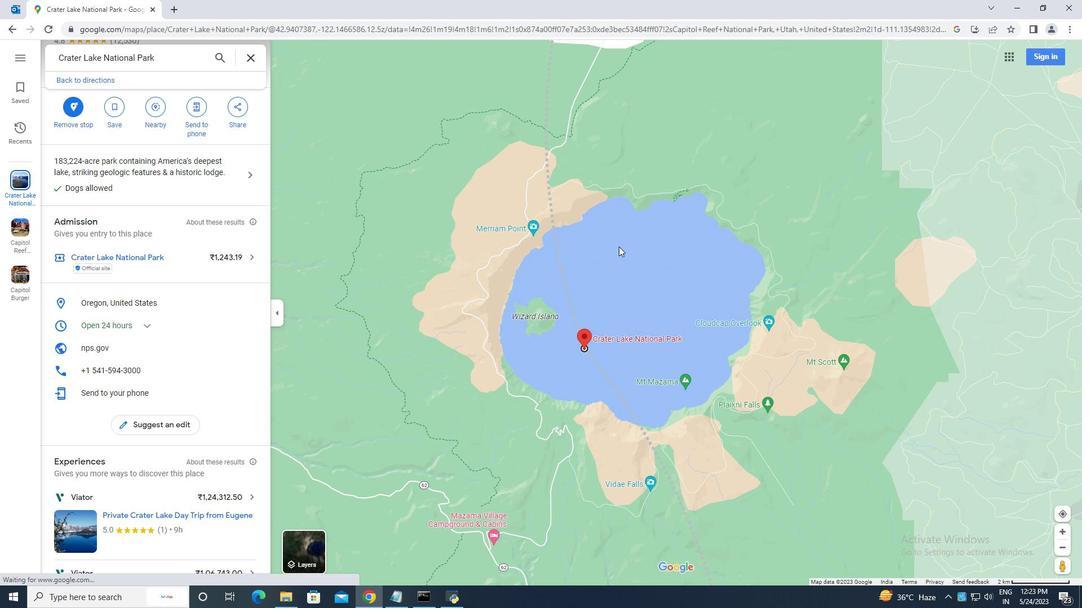 
Action: Mouse scrolled (619, 247) with delta (0, 0)
Screenshot: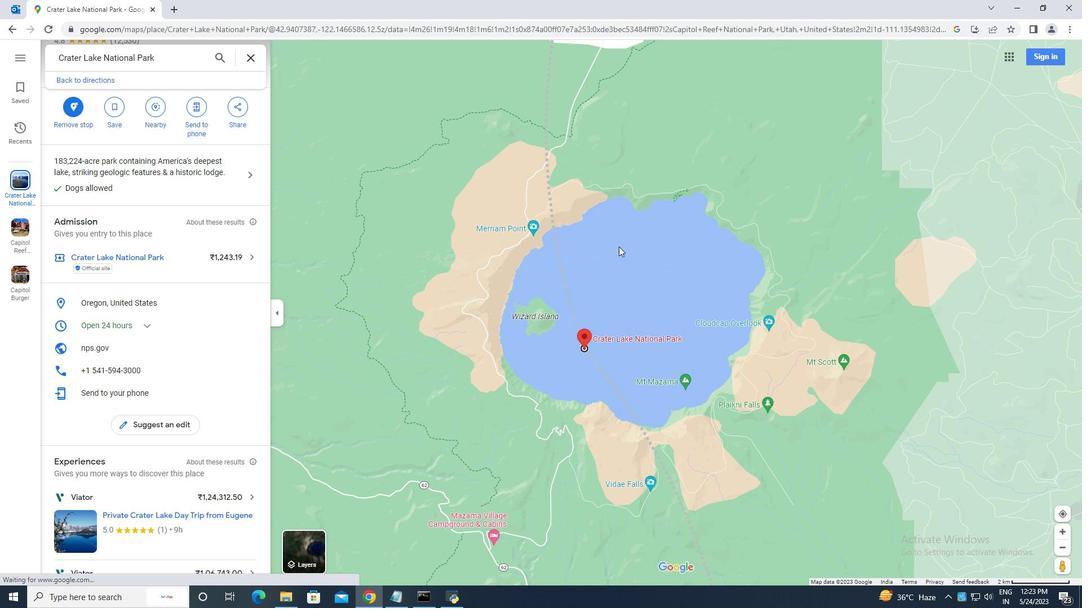 
Action: Mouse moved to (603, 294)
